 Task: Compare different dog food options on Amazon and choose the best one based on price and features.
Action: Mouse moved to (472, 78)
Screenshot: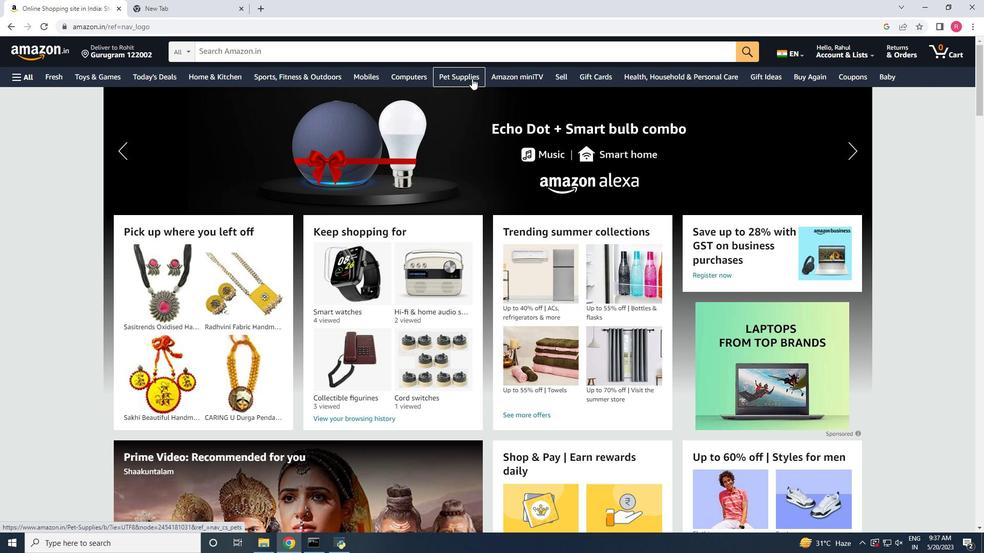 
Action: Mouse pressed left at (472, 78)
Screenshot: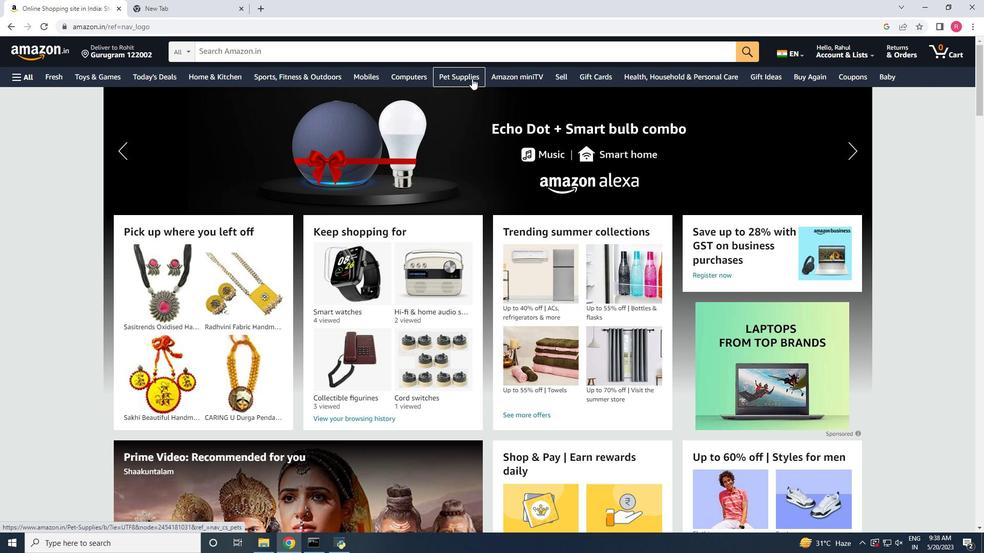 
Action: Mouse moved to (249, 212)
Screenshot: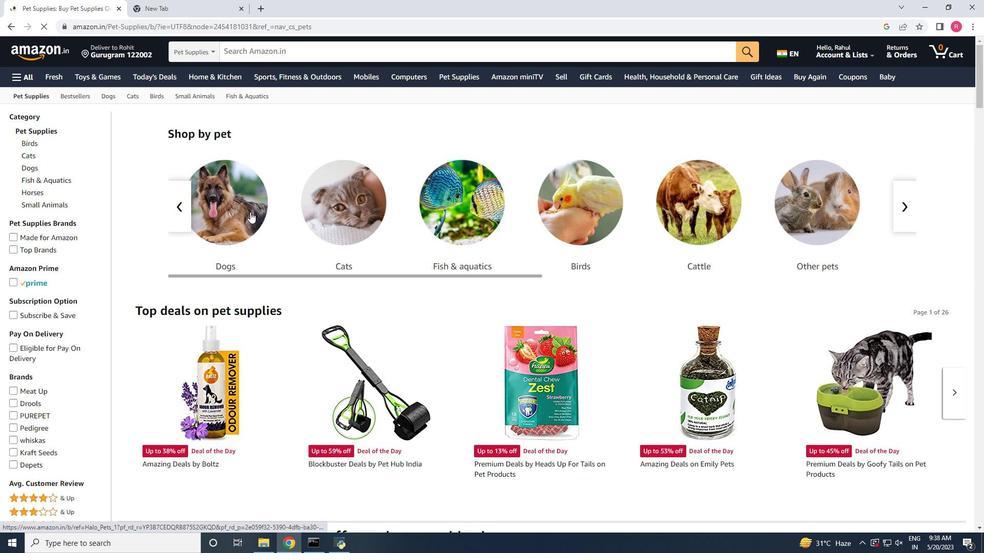 
Action: Mouse pressed left at (249, 212)
Screenshot: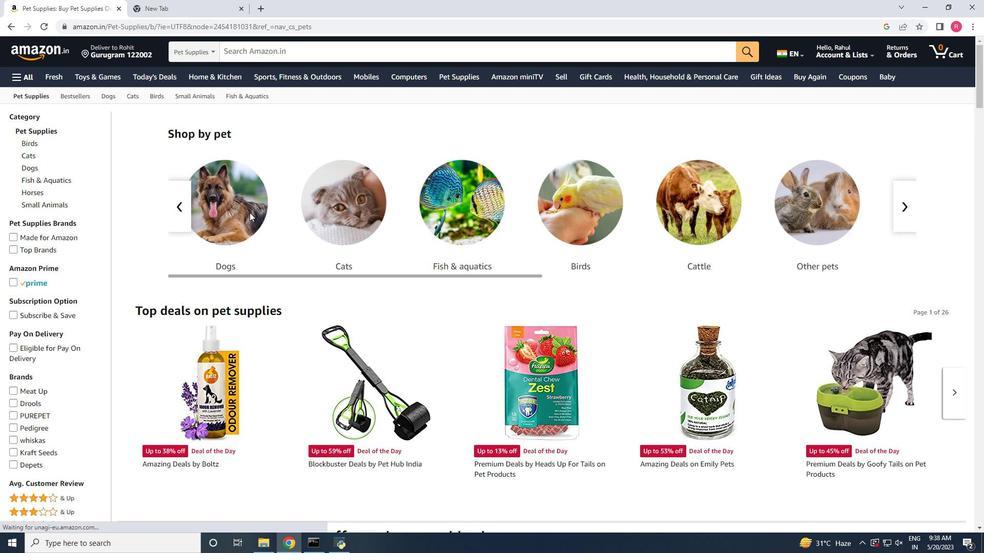 
Action: Mouse moved to (206, 215)
Screenshot: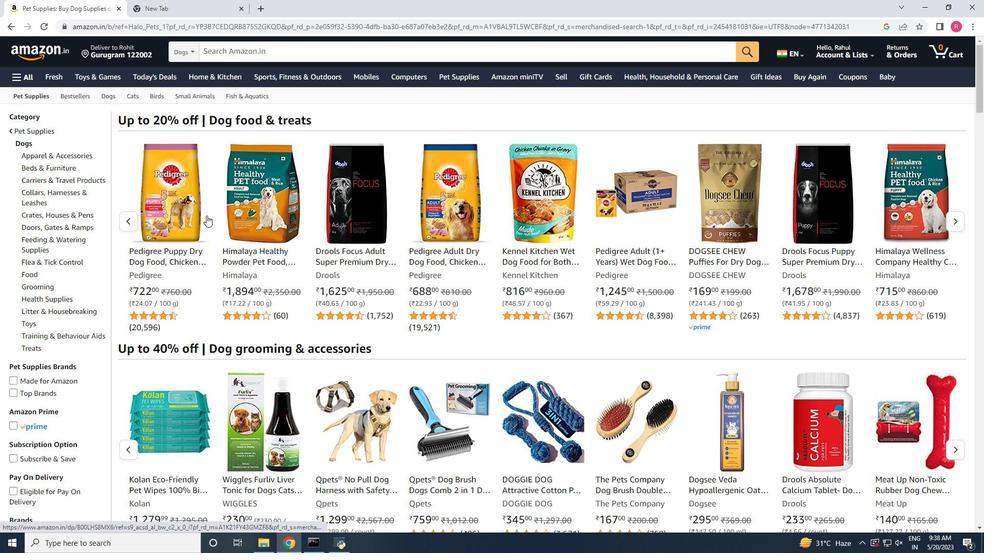 
Action: Mouse scrolled (206, 215) with delta (0, 0)
Screenshot: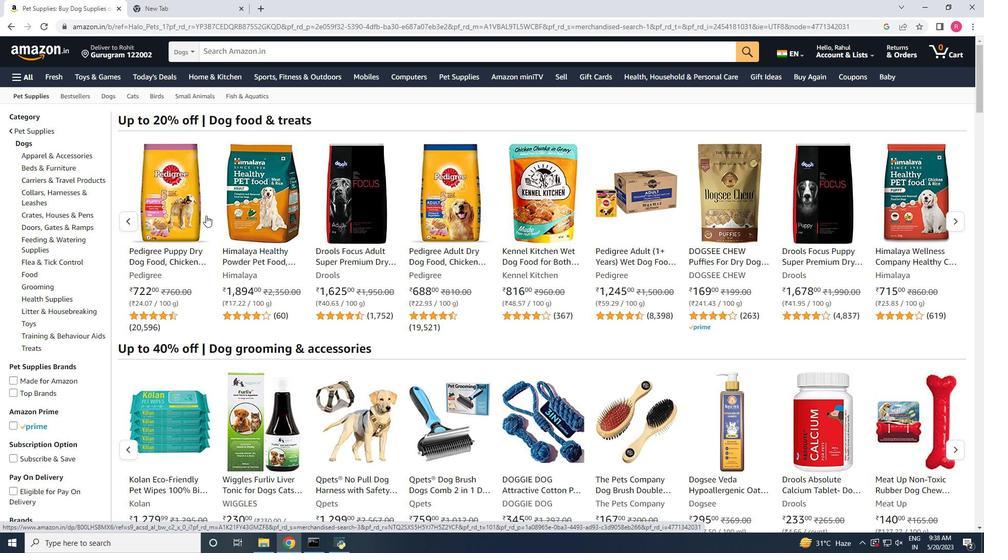 
Action: Mouse scrolled (206, 216) with delta (0, 0)
Screenshot: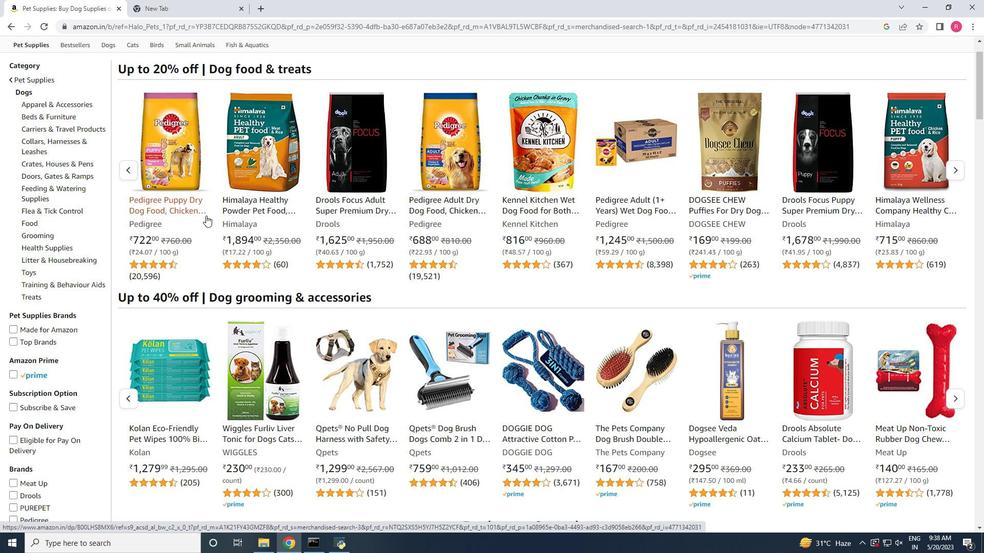 
Action: Mouse moved to (186, 216)
Screenshot: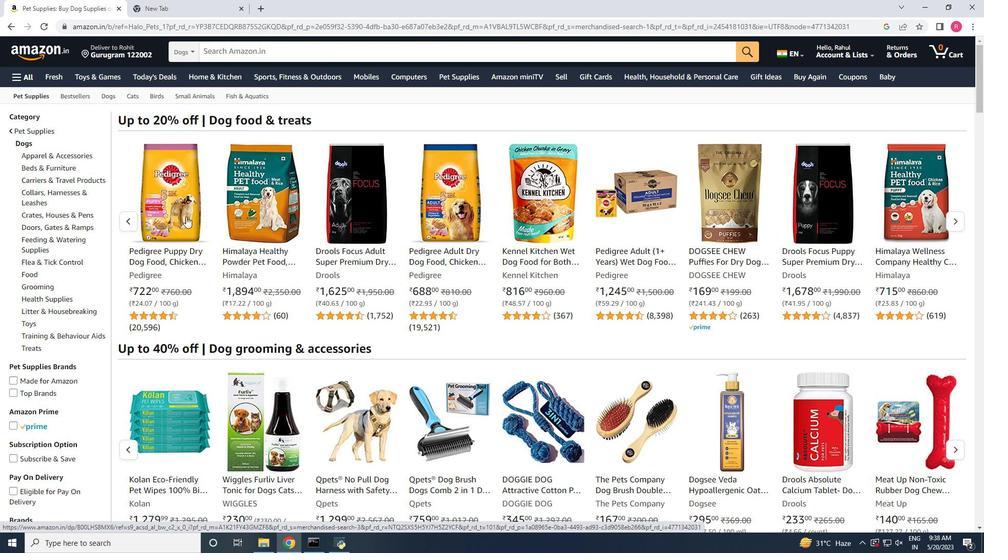 
Action: Mouse pressed left at (186, 216)
Screenshot: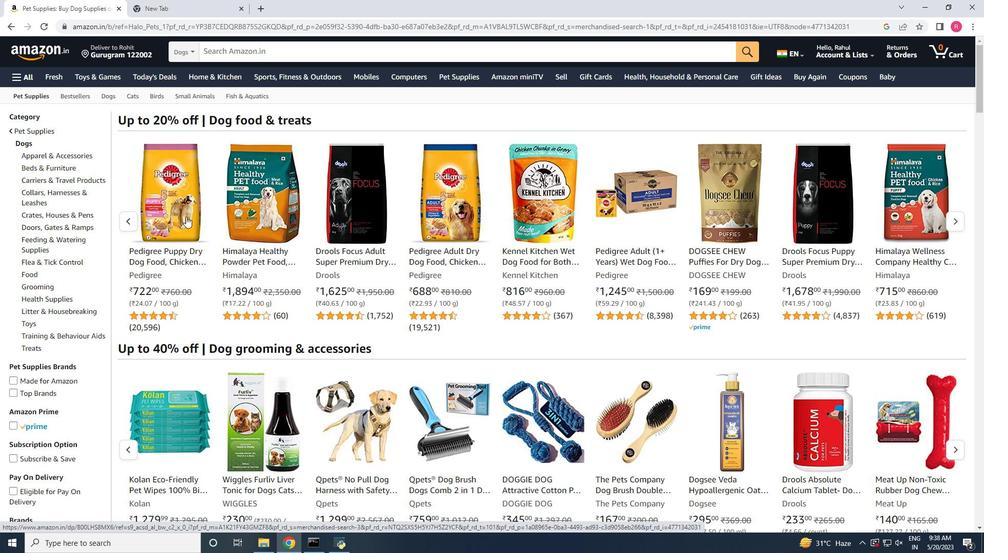 
Action: Mouse scrolled (186, 216) with delta (0, 0)
Screenshot: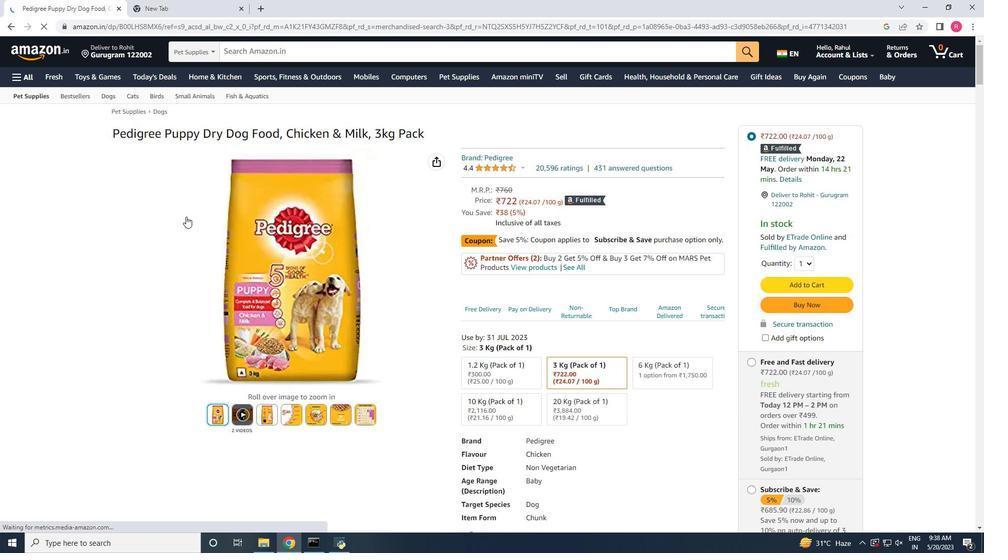 
Action: Mouse scrolled (186, 216) with delta (0, 0)
Screenshot: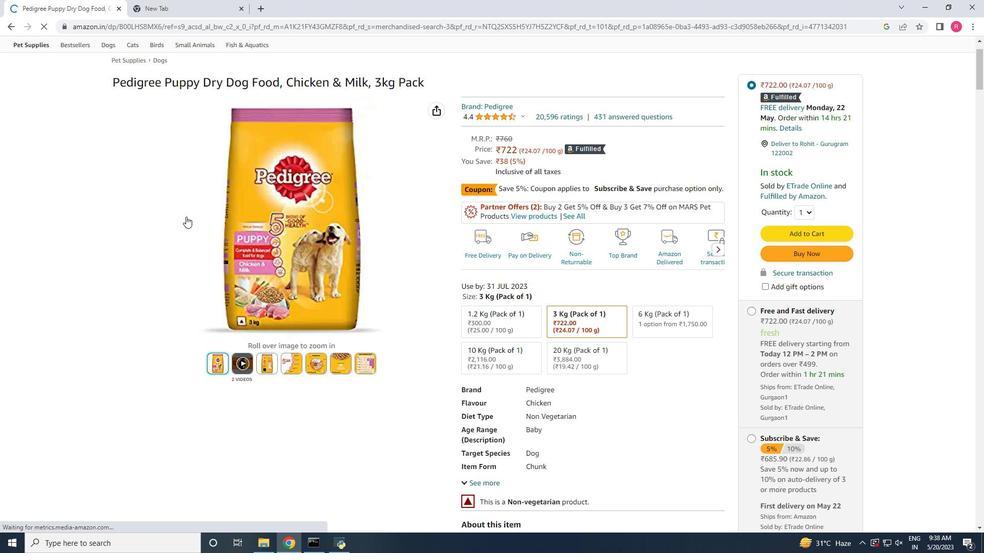 
Action: Mouse scrolled (186, 216) with delta (0, 0)
Screenshot: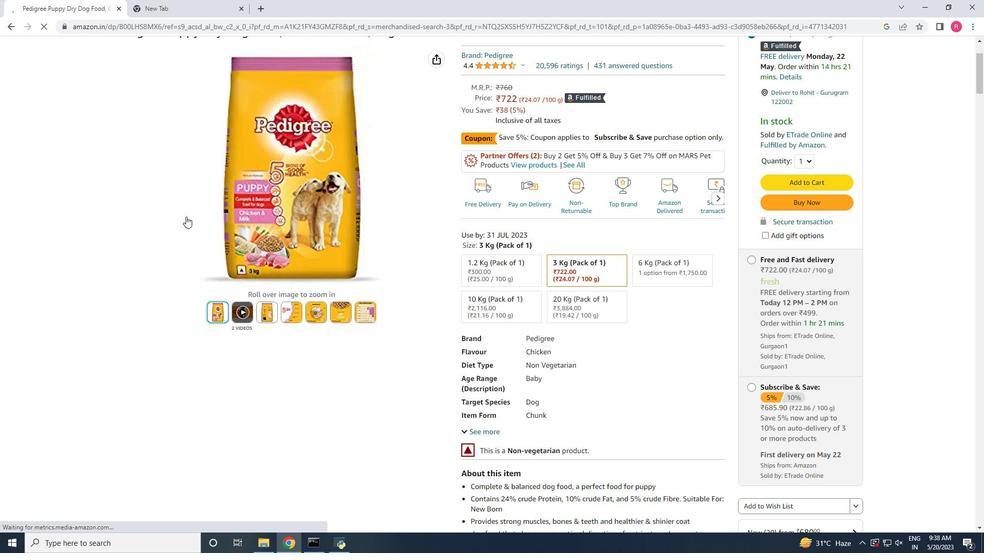 
Action: Mouse scrolled (186, 216) with delta (0, 0)
Screenshot: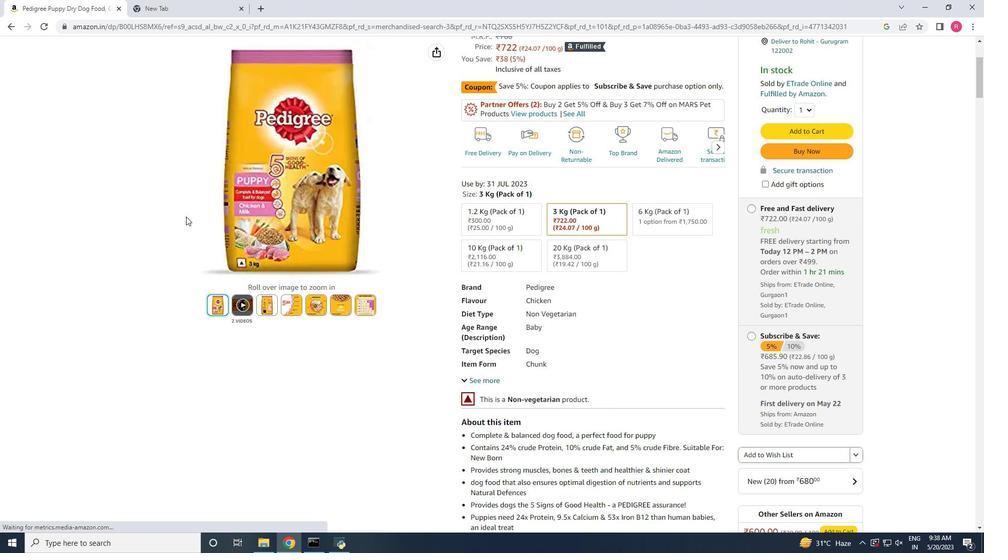 
Action: Mouse moved to (218, 303)
Screenshot: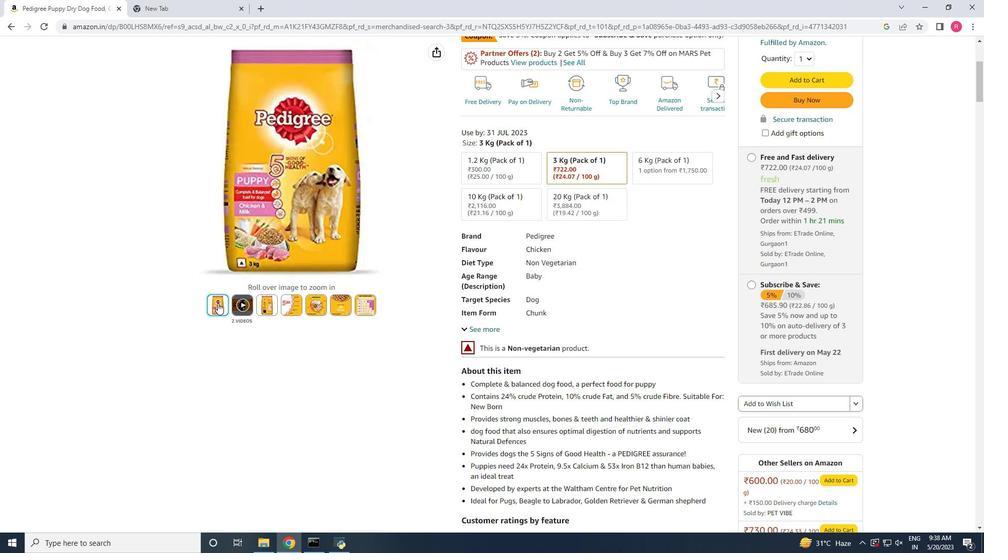 
Action: Mouse pressed left at (218, 303)
Screenshot: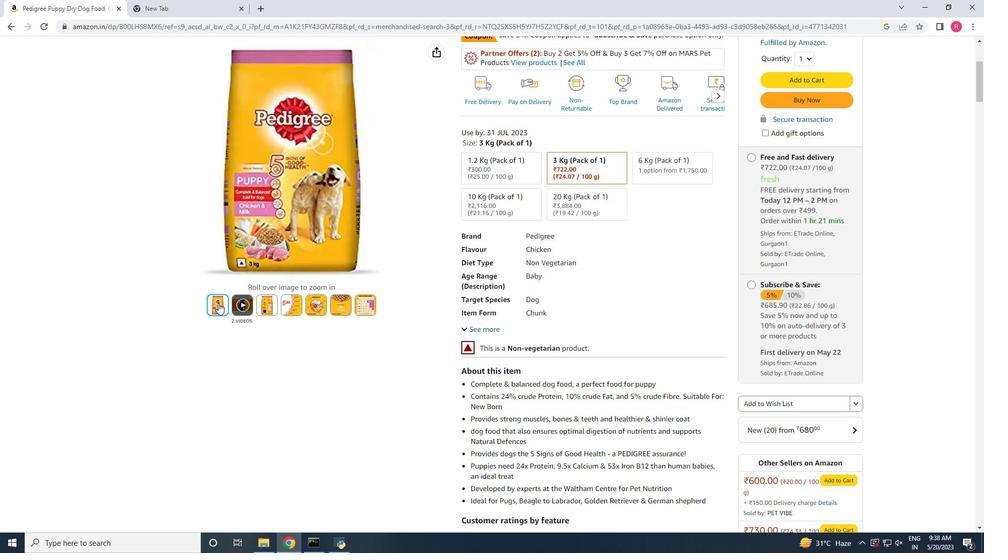 
Action: Mouse moved to (259, 310)
Screenshot: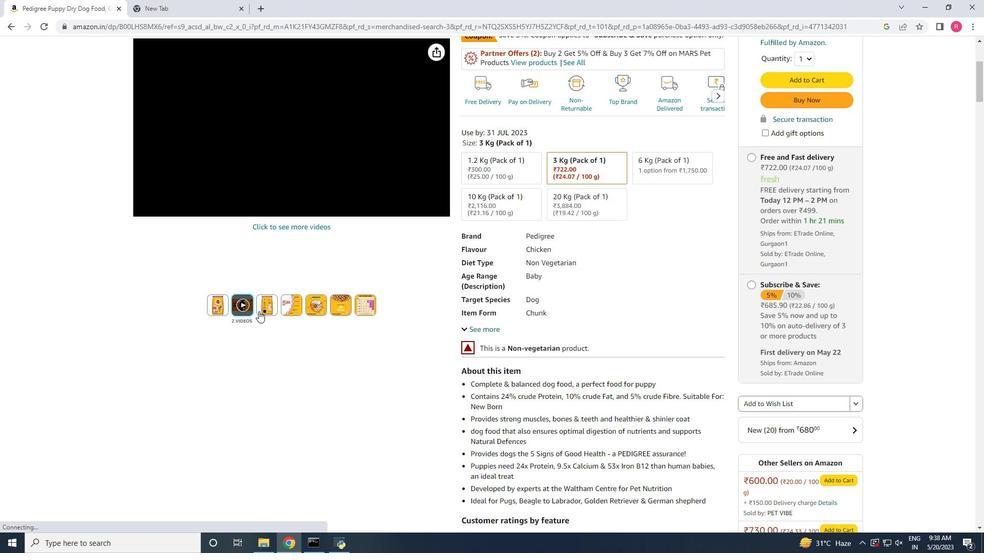 
Action: Mouse pressed left at (259, 310)
Screenshot: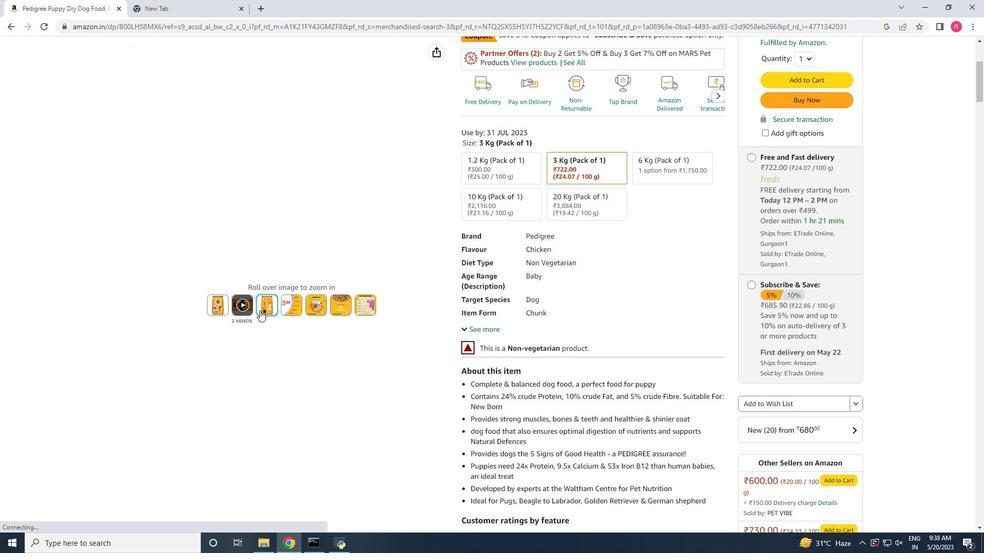 
Action: Mouse moved to (281, 307)
Screenshot: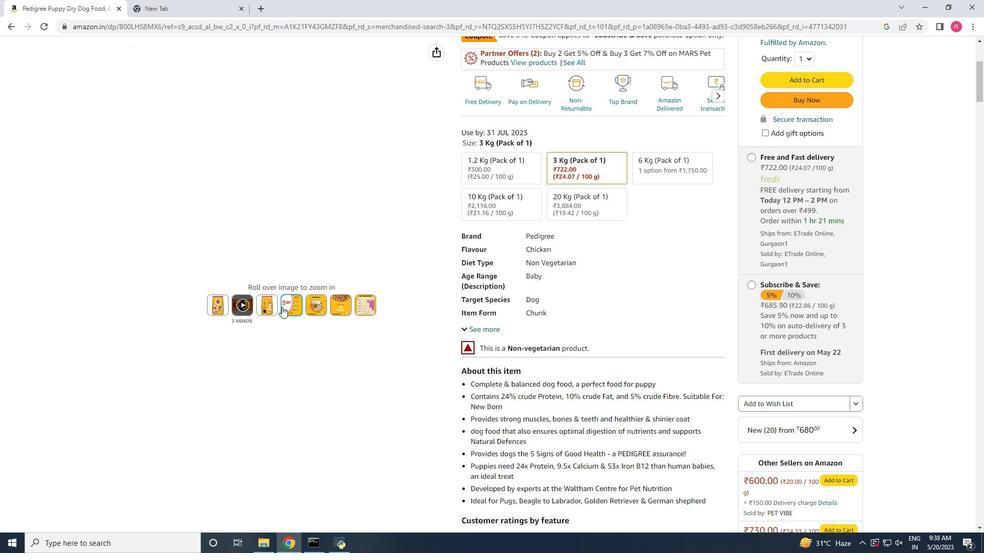 
Action: Mouse pressed left at (281, 307)
Screenshot: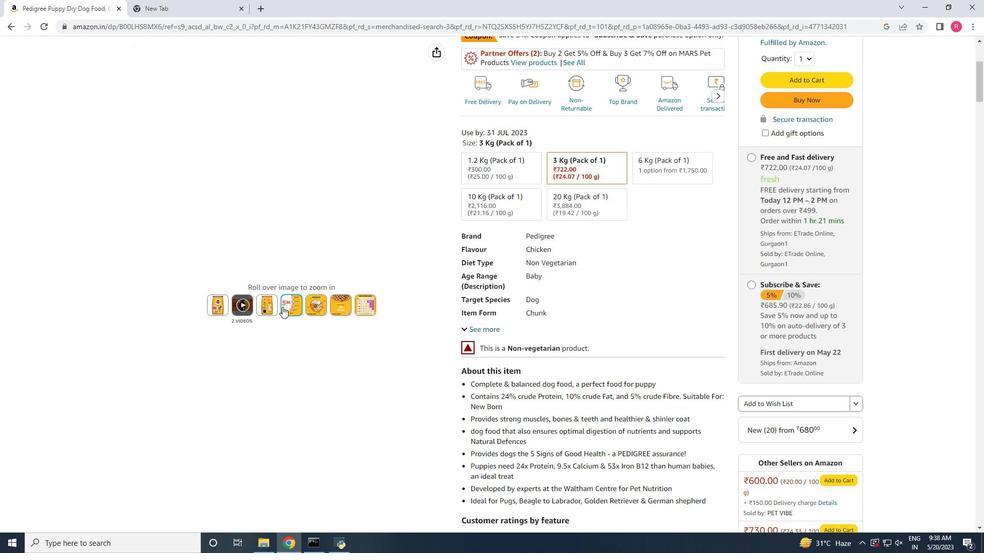 
Action: Mouse moved to (357, 309)
Screenshot: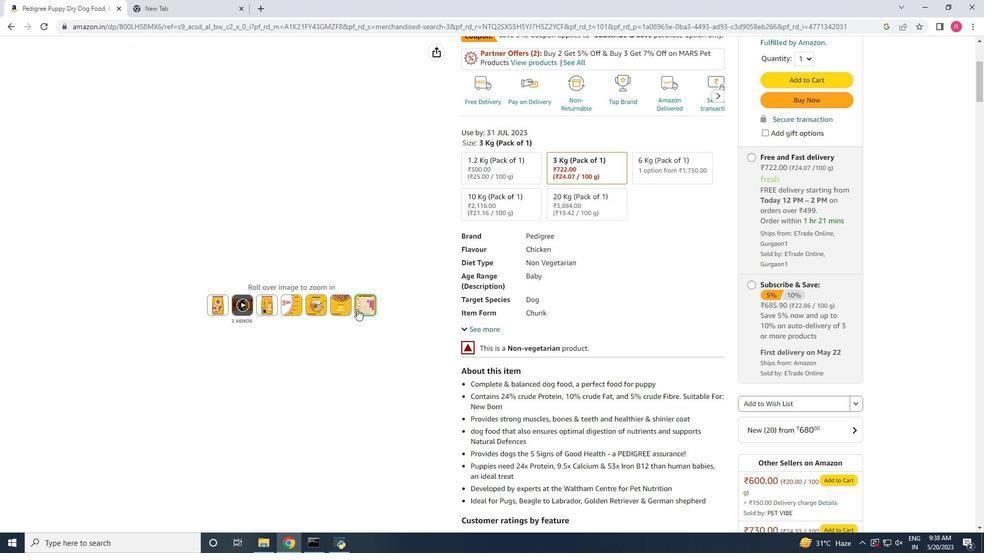 
Action: Mouse scrolled (357, 310) with delta (0, 0)
Screenshot: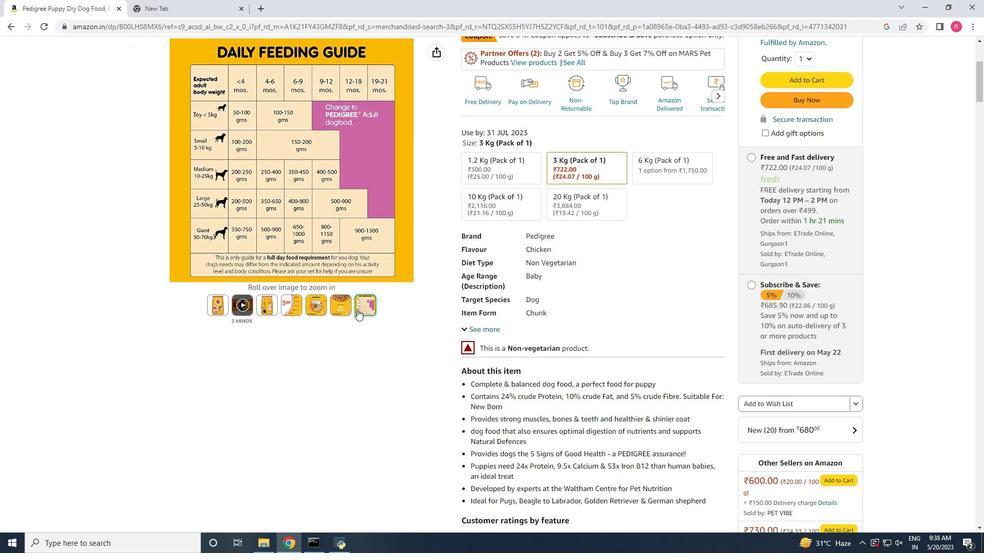 
Action: Mouse scrolled (357, 310) with delta (0, 0)
Screenshot: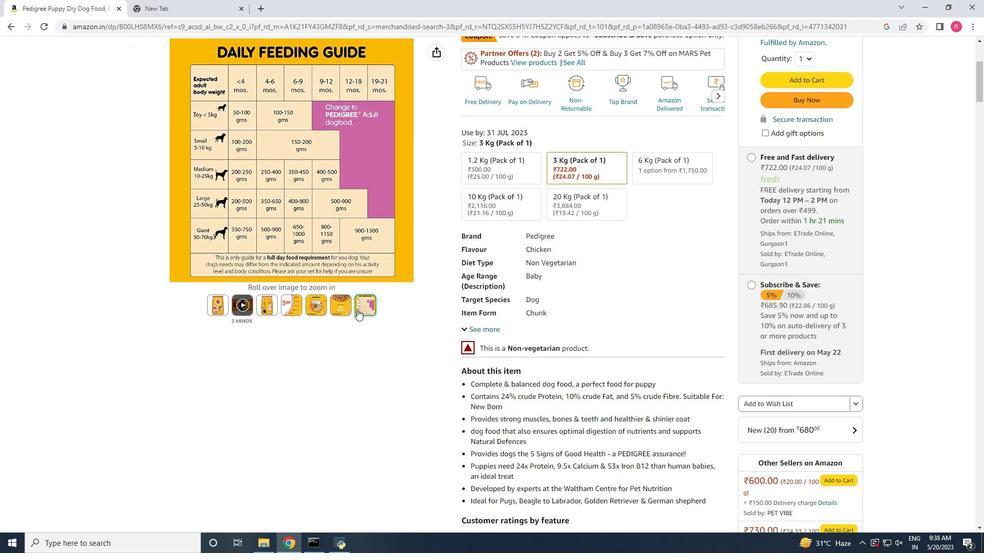 
Action: Mouse scrolled (357, 310) with delta (0, 0)
Screenshot: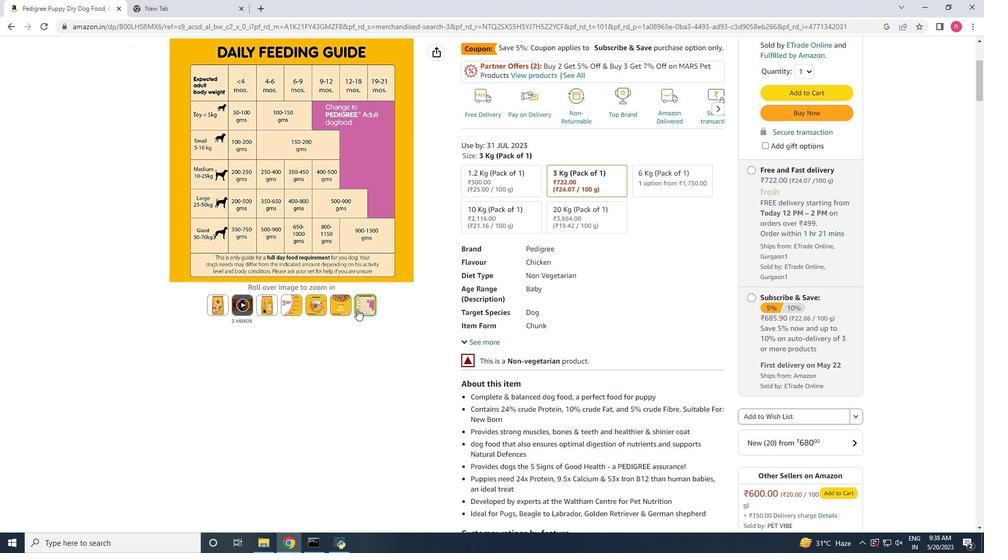 
Action: Mouse moved to (377, 313)
Screenshot: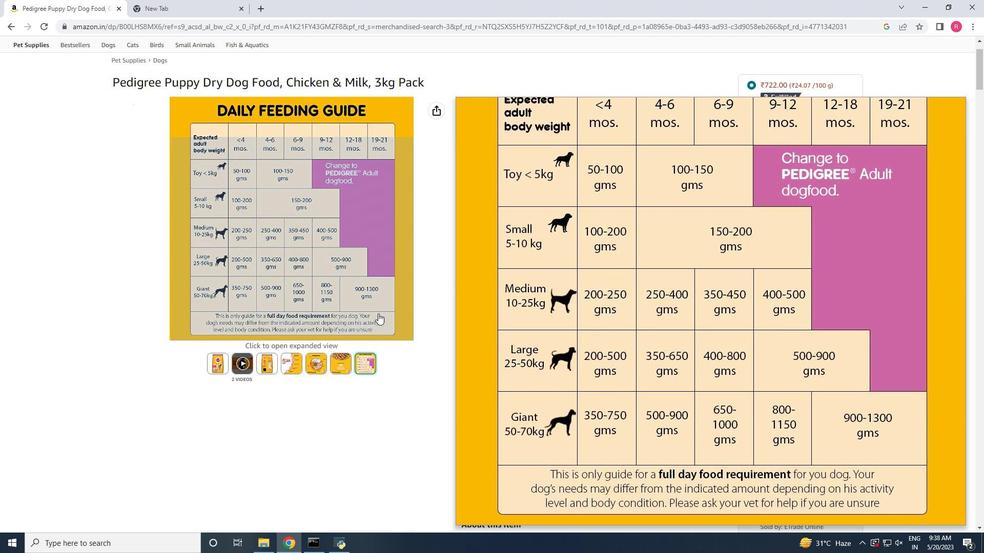 
Action: Mouse scrolled (377, 314) with delta (0, 0)
Screenshot: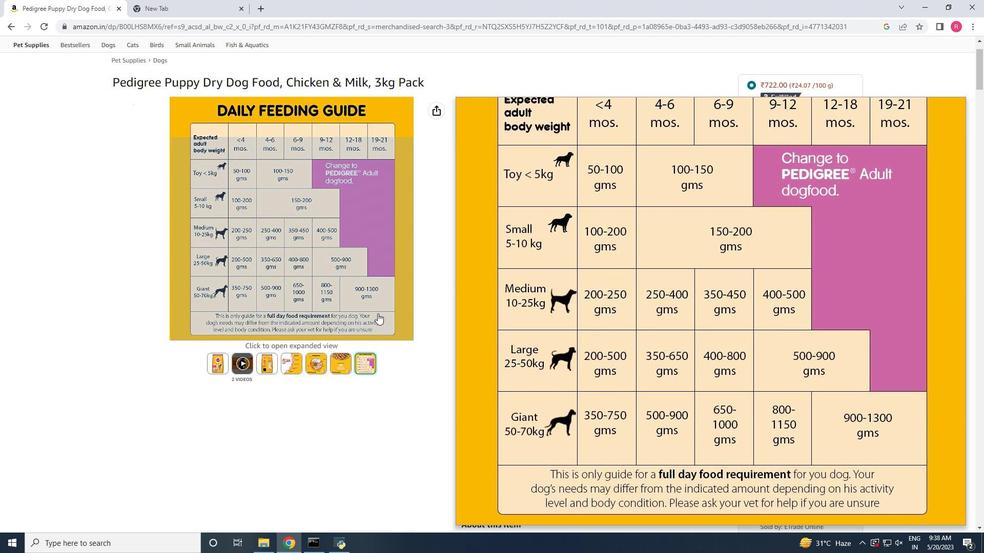 
Action: Mouse scrolled (377, 314) with delta (0, 0)
Screenshot: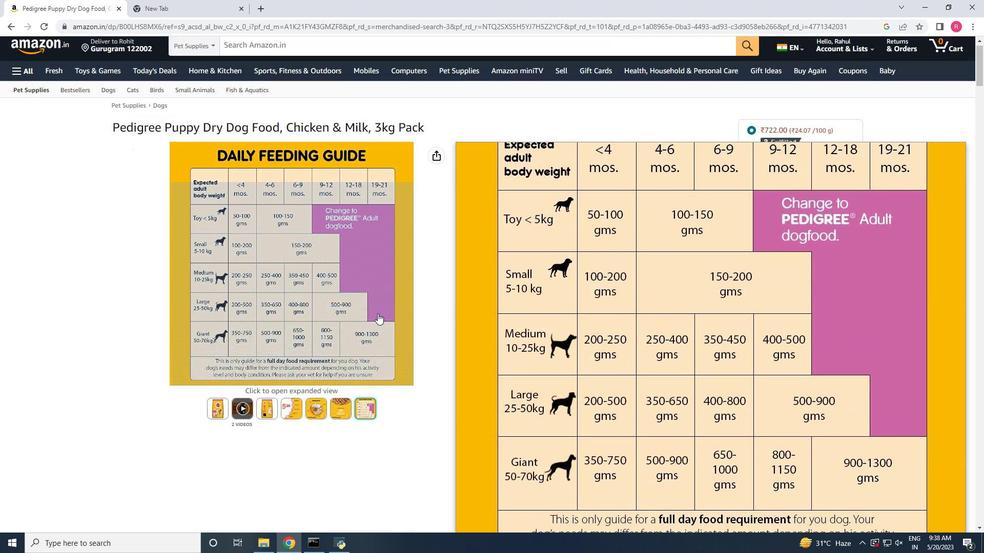 
Action: Mouse scrolled (377, 313) with delta (0, 0)
Screenshot: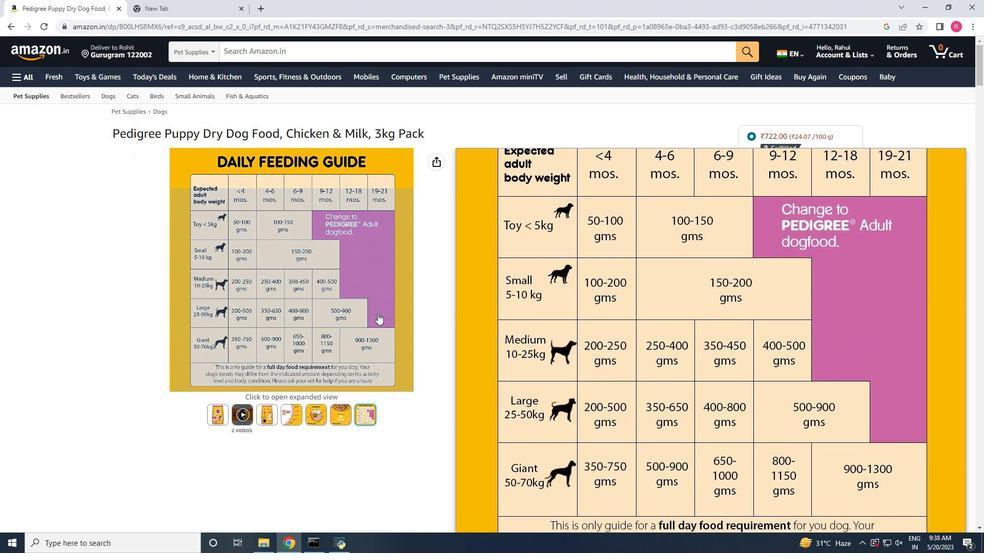 
Action: Mouse scrolled (377, 313) with delta (0, 0)
Screenshot: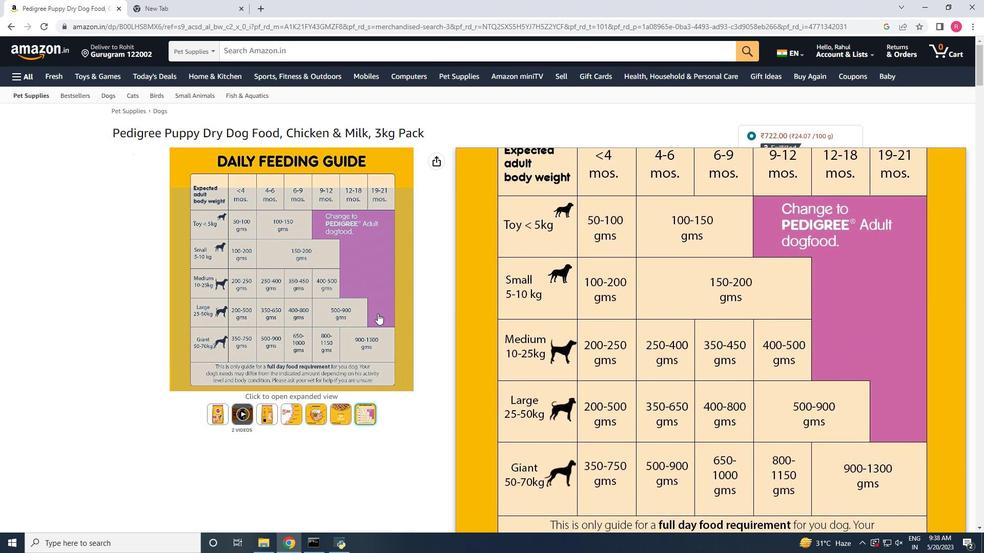 
Action: Mouse scrolled (377, 313) with delta (0, 0)
Screenshot: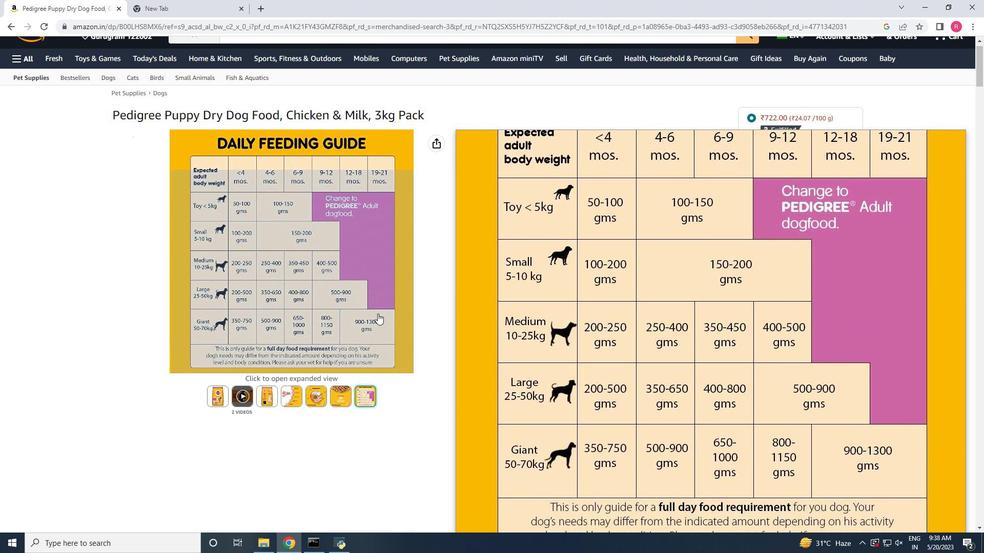 
Action: Mouse moved to (377, 411)
Screenshot: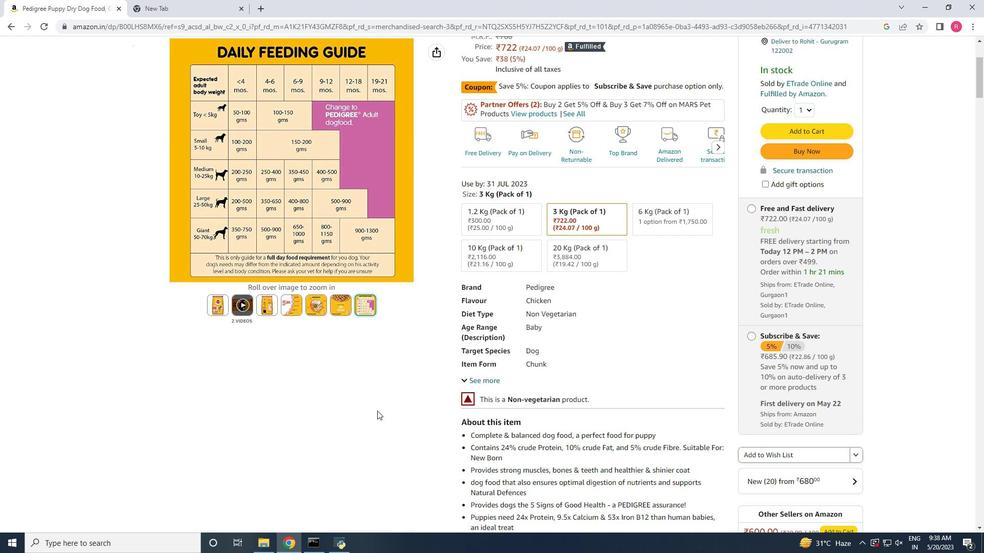 
Action: Mouse scrolled (377, 410) with delta (0, 0)
Screenshot: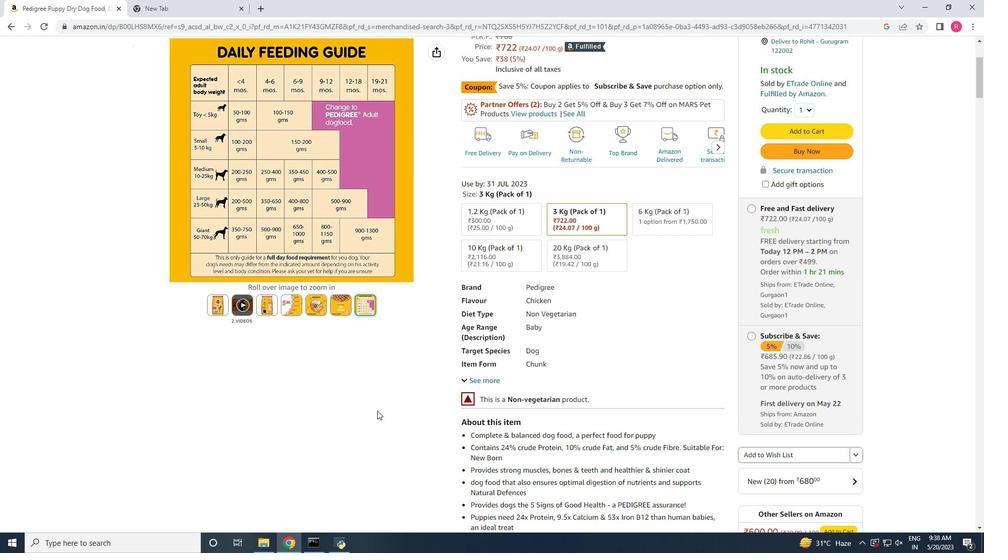 
Action: Mouse scrolled (377, 410) with delta (0, 0)
Screenshot: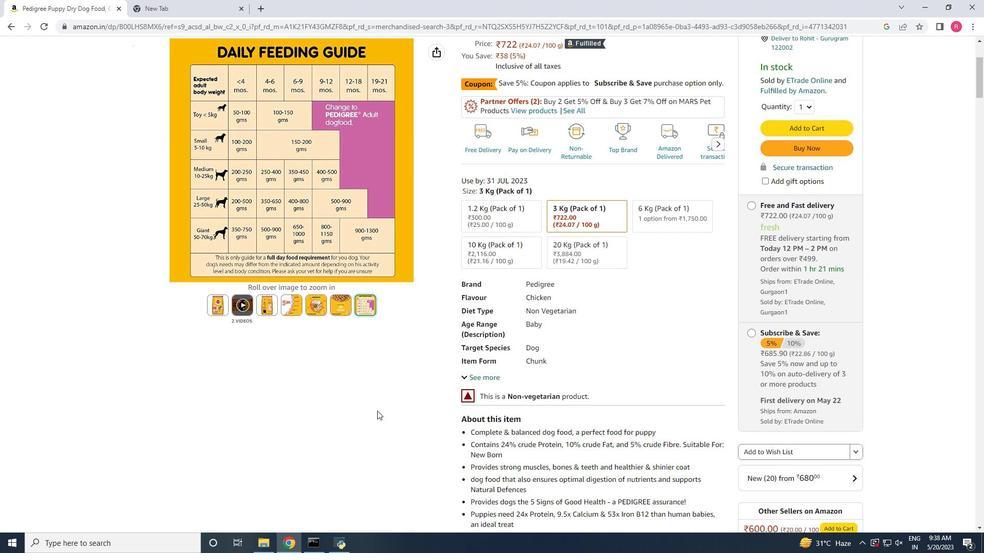 
Action: Mouse scrolled (377, 410) with delta (0, 0)
Screenshot: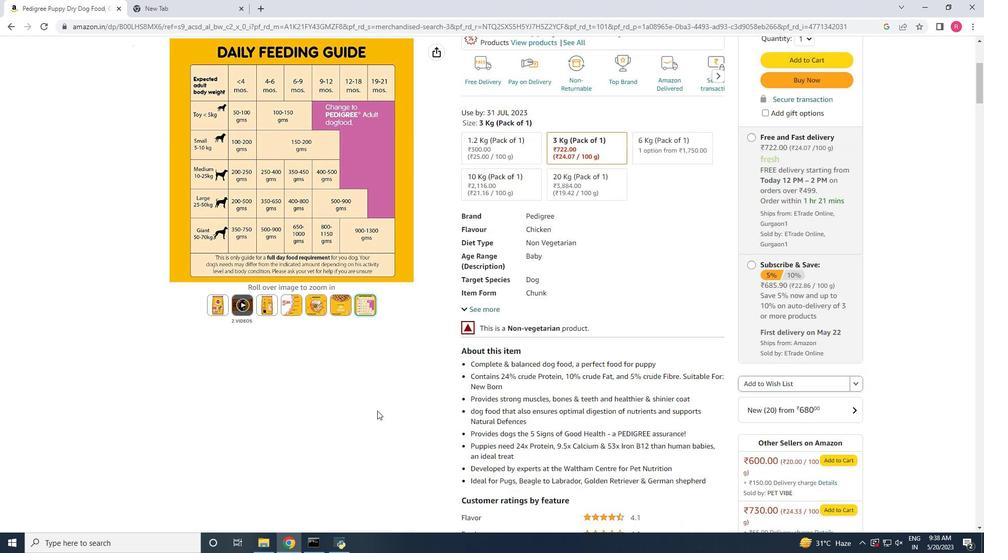 
Action: Mouse moved to (371, 407)
Screenshot: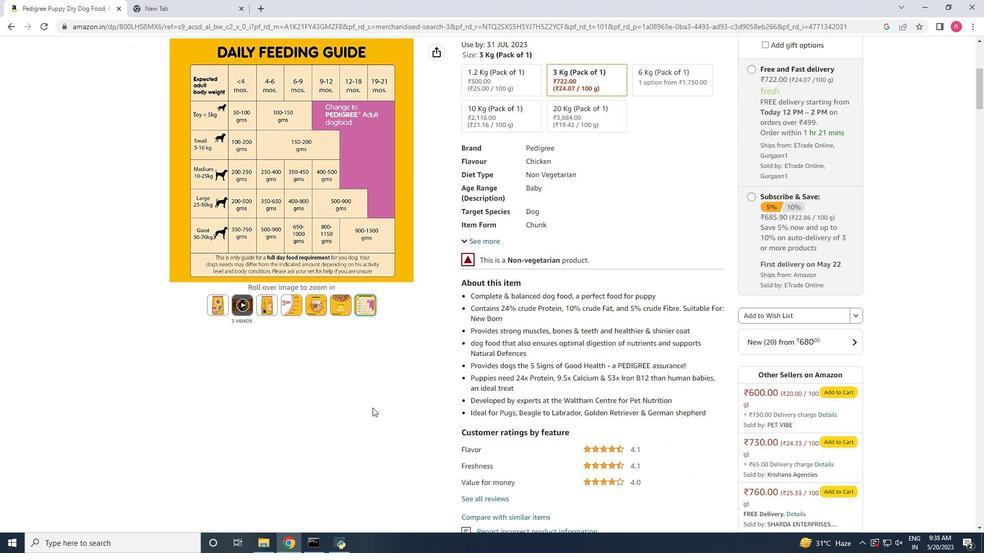 
Action: Mouse scrolled (371, 407) with delta (0, 0)
Screenshot: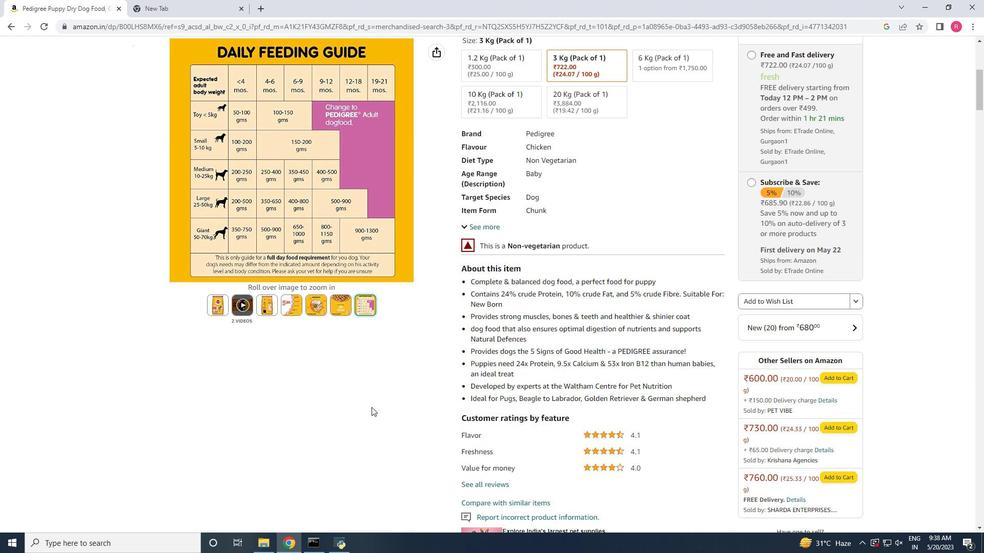 
Action: Mouse scrolled (371, 407) with delta (0, 0)
Screenshot: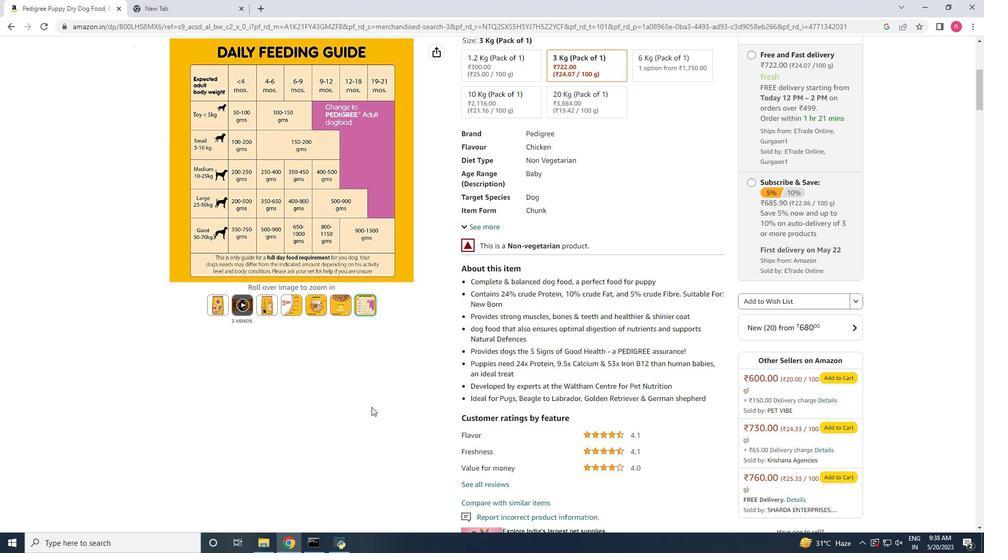 
Action: Mouse scrolled (371, 407) with delta (0, 0)
Screenshot: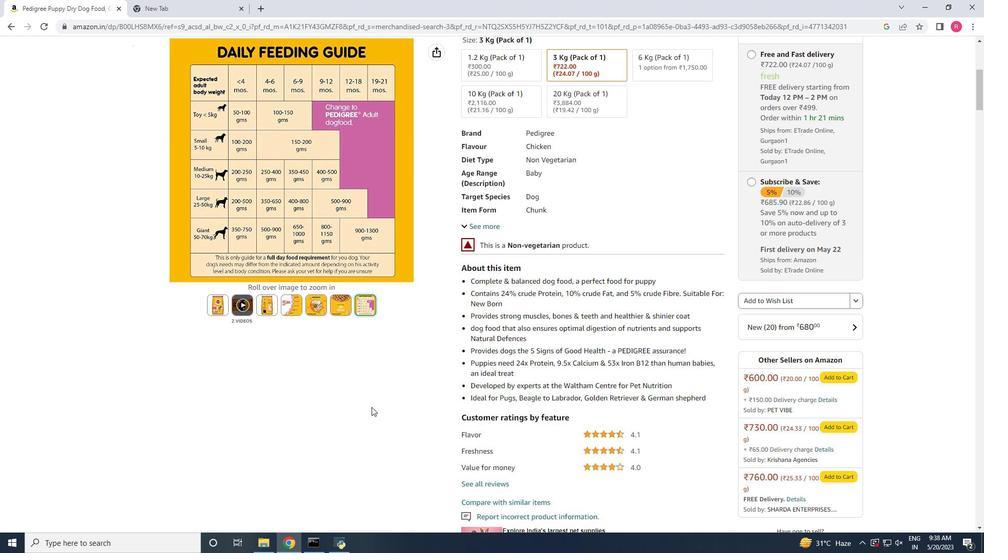 
Action: Mouse scrolled (371, 407) with delta (0, 0)
Screenshot: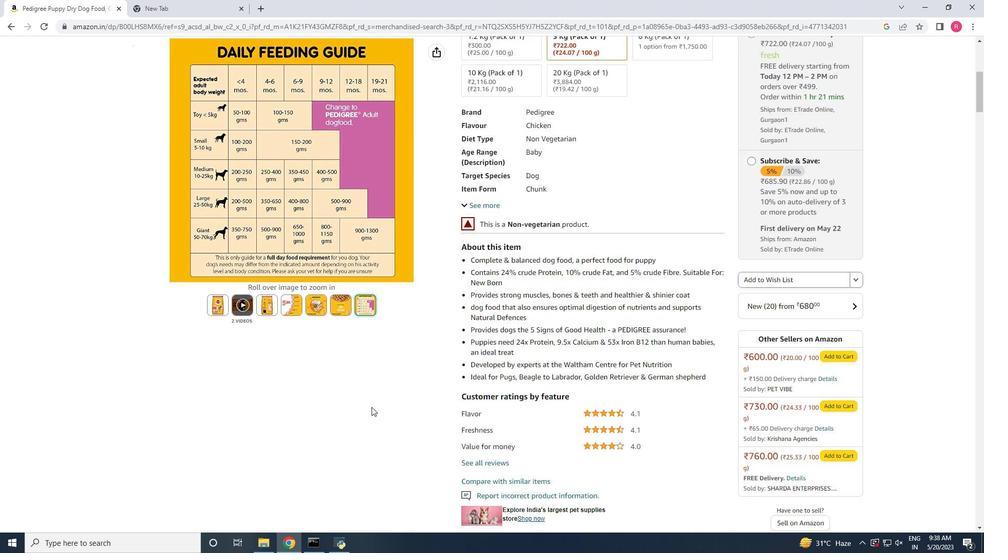 
Action: Mouse moved to (370, 405)
Screenshot: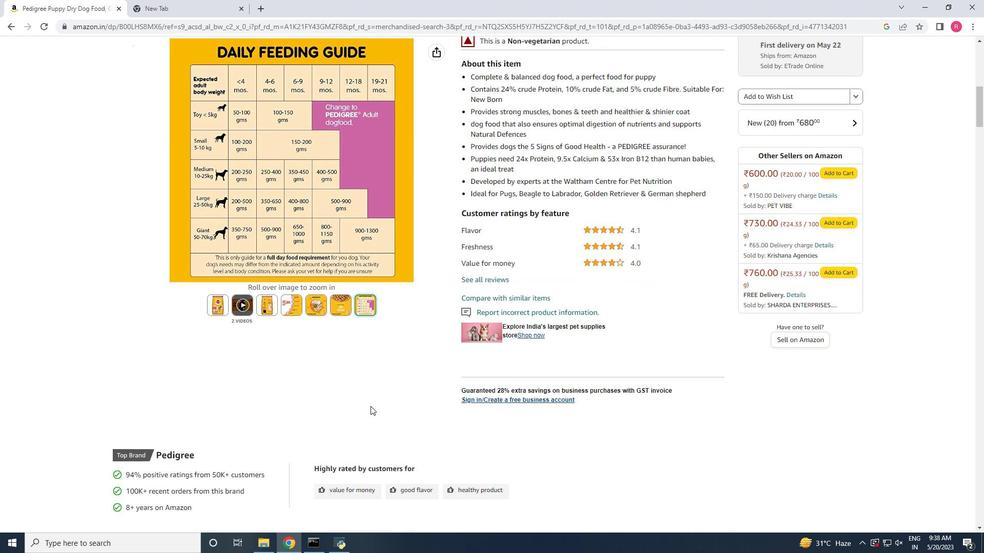 
Action: Mouse scrolled (370, 405) with delta (0, 0)
Screenshot: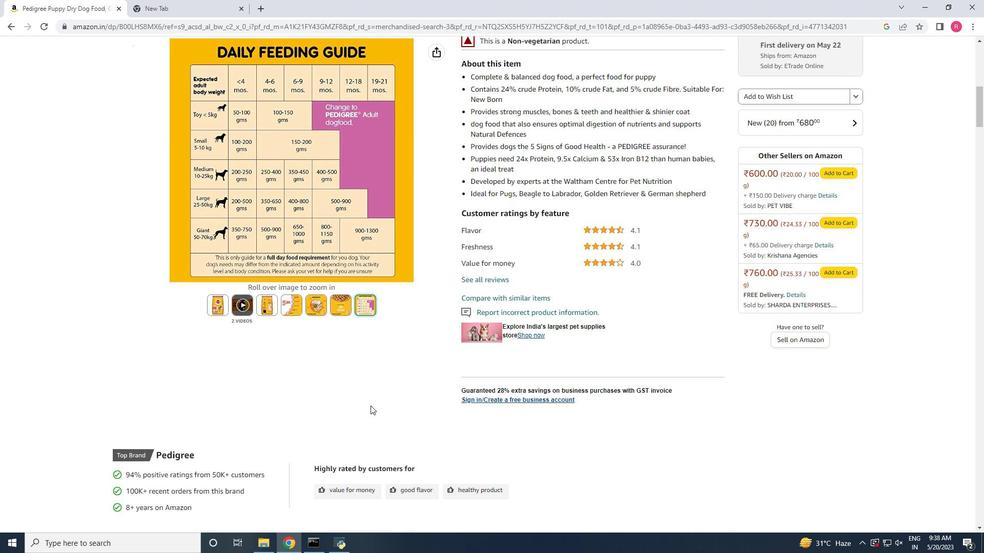 
Action: Mouse moved to (370, 405)
Screenshot: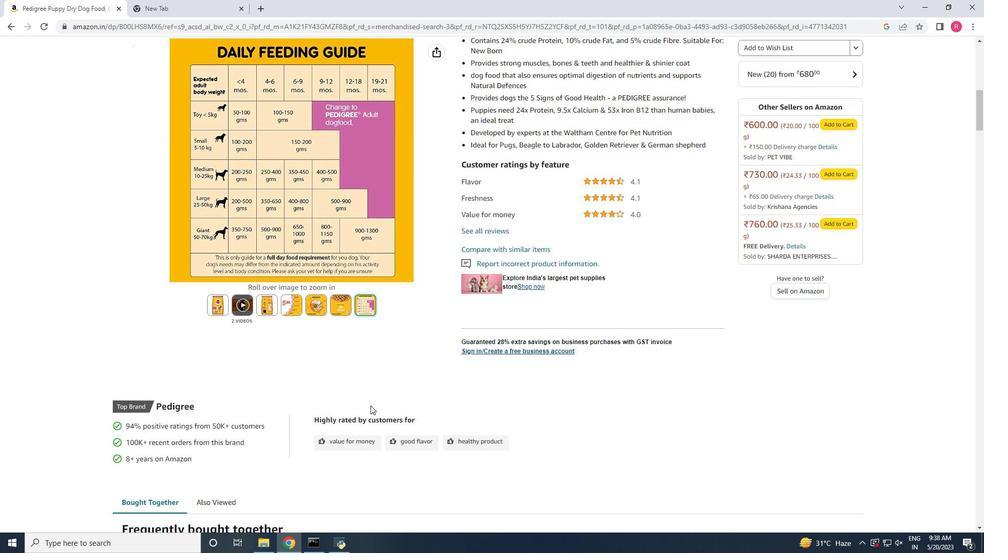 
Action: Mouse scrolled (370, 404) with delta (0, 0)
Screenshot: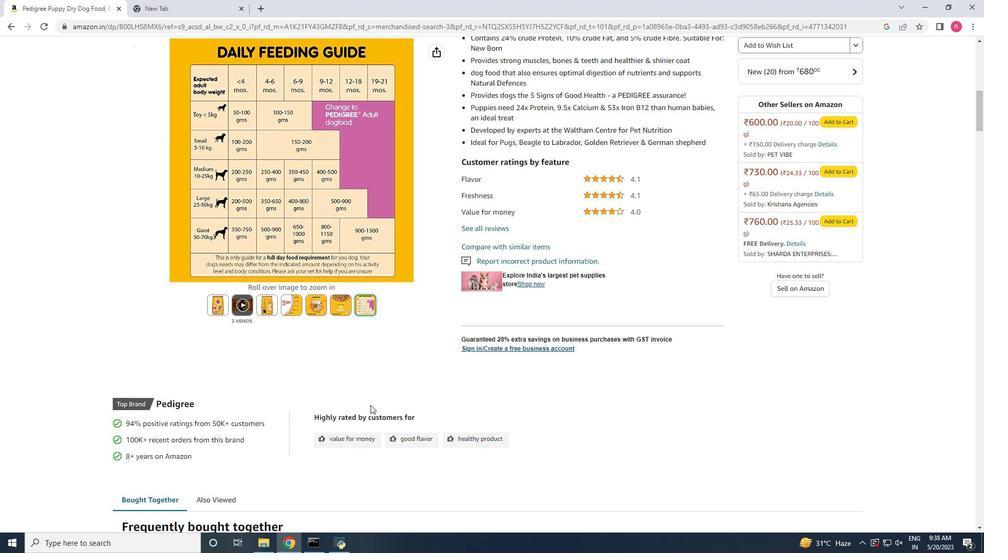 
Action: Mouse scrolled (370, 404) with delta (0, 0)
Screenshot: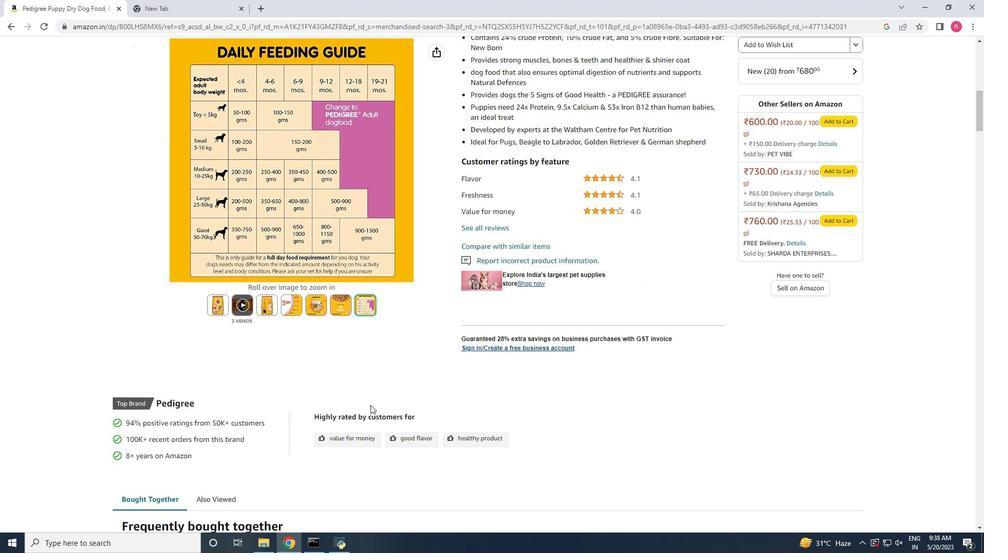 
Action: Mouse scrolled (370, 404) with delta (0, 0)
Screenshot: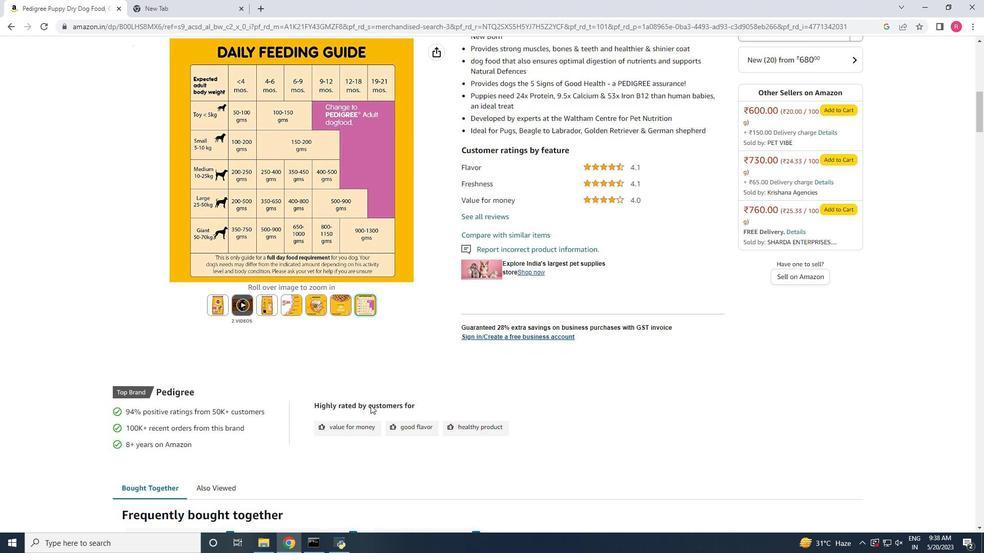 
Action: Mouse scrolled (370, 404) with delta (0, 0)
Screenshot: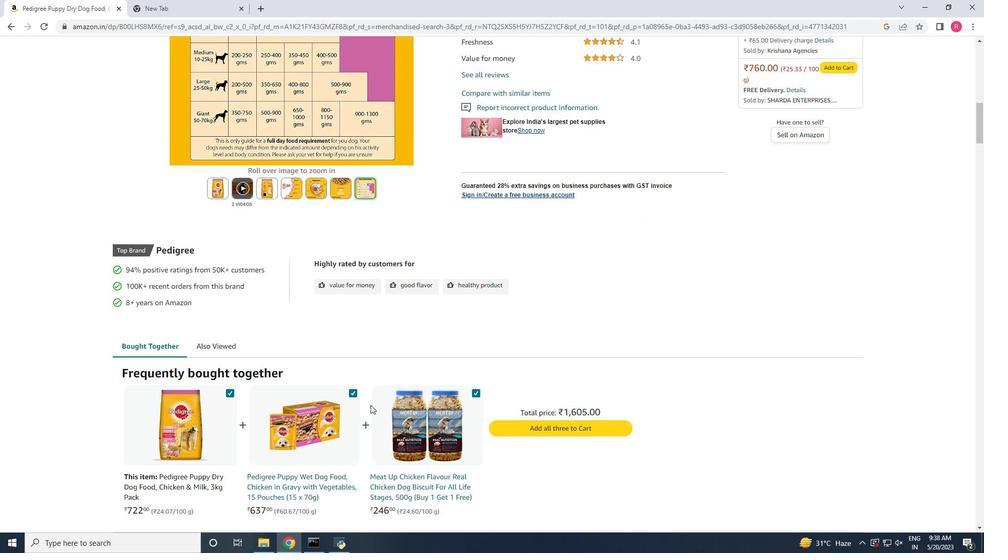
Action: Mouse scrolled (370, 404) with delta (0, 0)
Screenshot: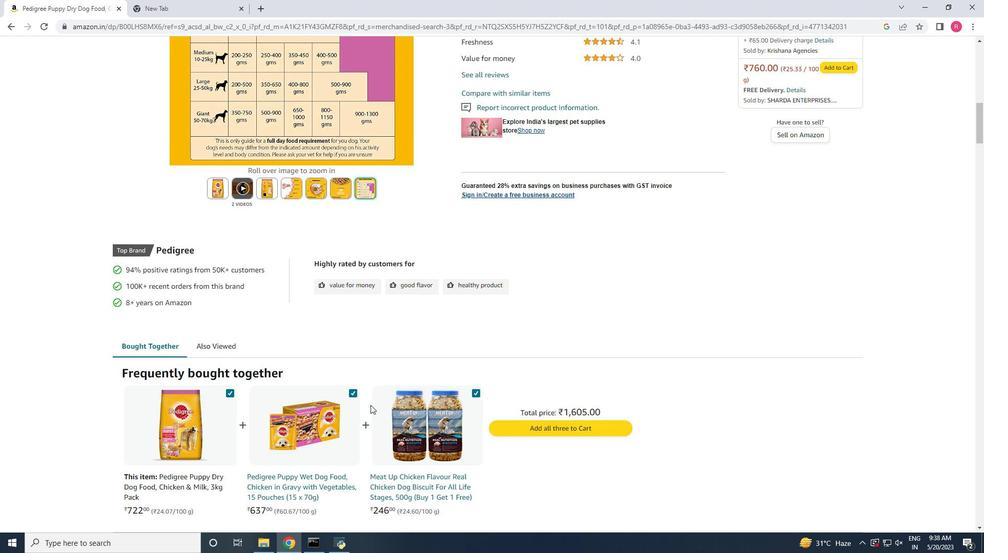 
Action: Mouse scrolled (370, 404) with delta (0, 0)
Screenshot: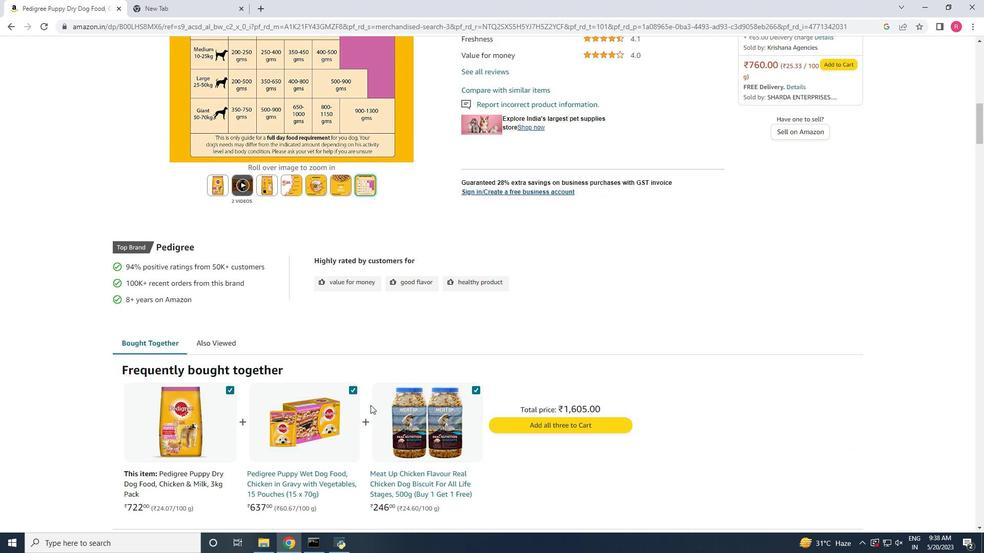 
Action: Mouse scrolled (370, 404) with delta (0, 0)
Screenshot: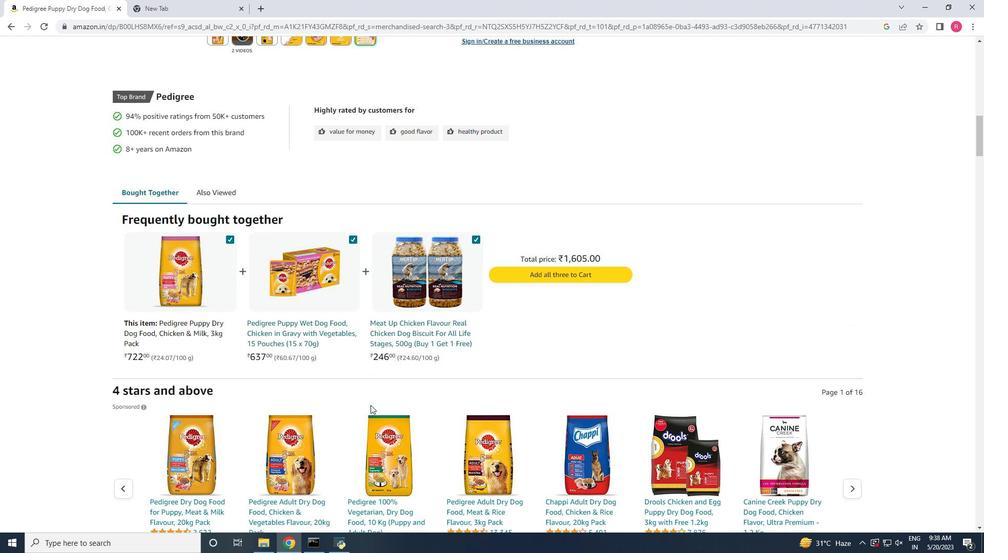 
Action: Mouse scrolled (370, 404) with delta (0, 0)
Screenshot: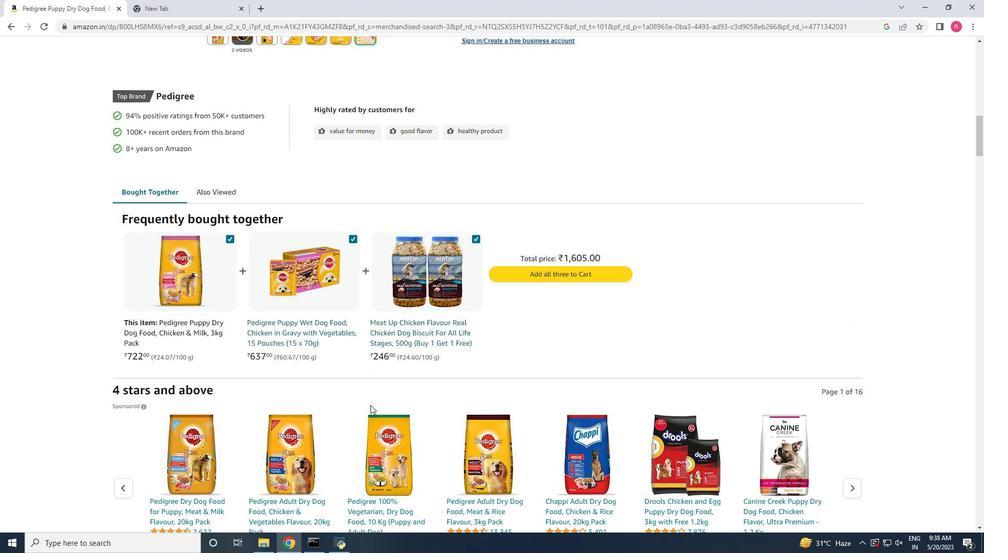
Action: Mouse scrolled (370, 404) with delta (0, 0)
Screenshot: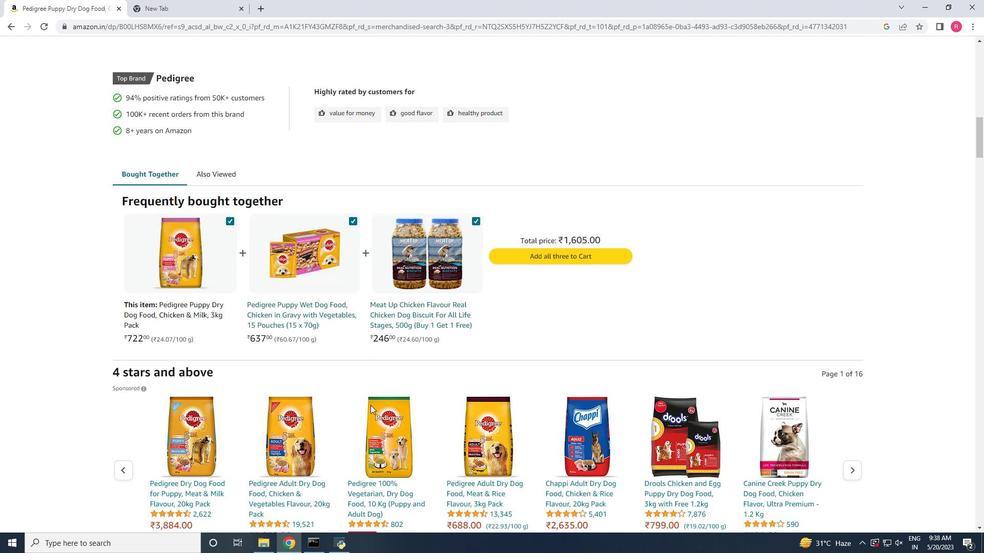 
Action: Mouse scrolled (370, 404) with delta (0, 0)
Screenshot: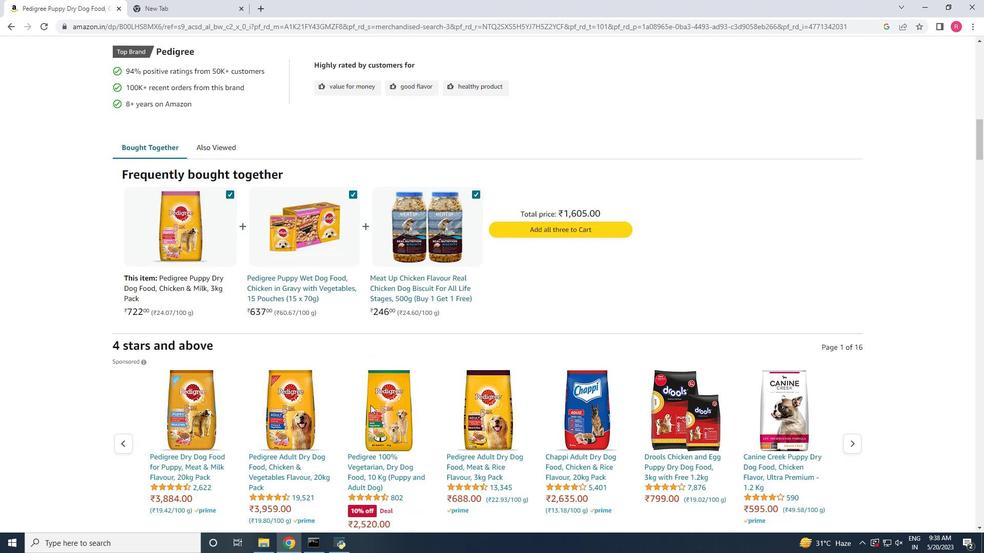 
Action: Mouse scrolled (370, 404) with delta (0, 0)
Screenshot: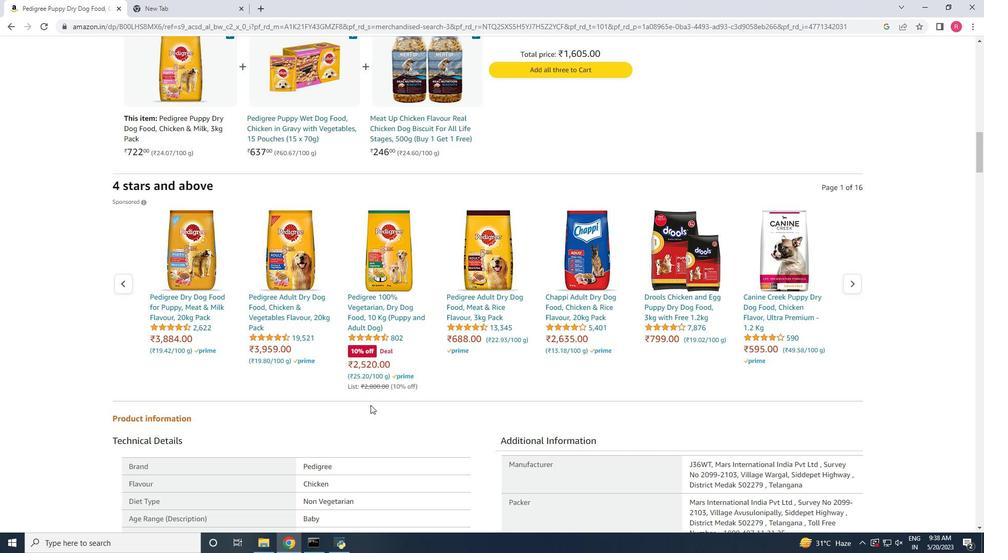 
Action: Mouse scrolled (370, 404) with delta (0, 0)
Screenshot: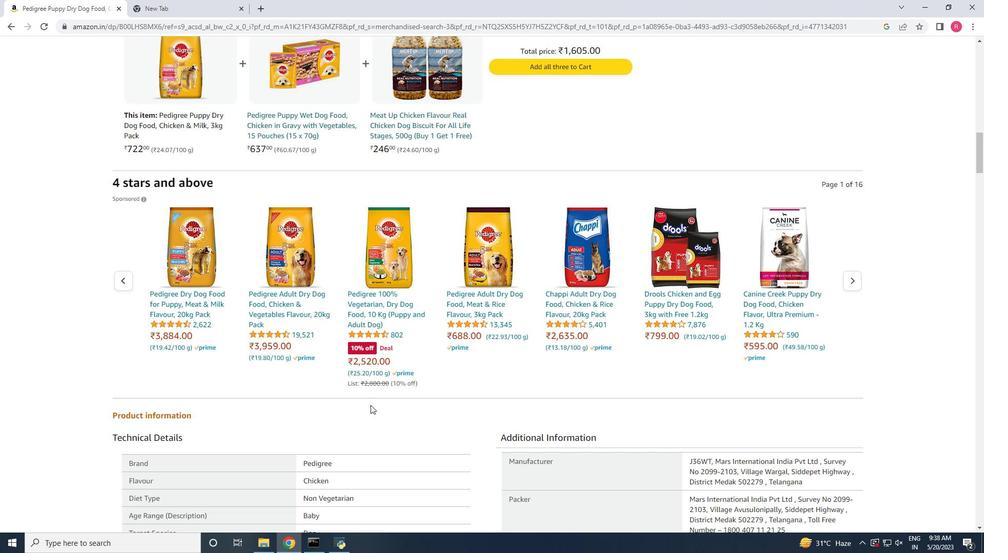 
Action: Mouse scrolled (370, 404) with delta (0, 0)
Screenshot: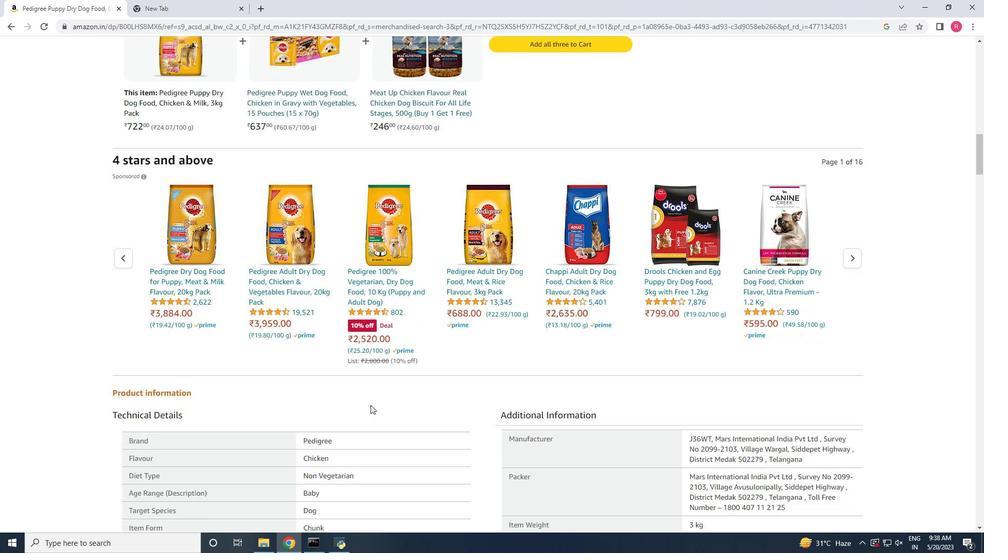 
Action: Mouse scrolled (370, 404) with delta (0, 0)
Screenshot: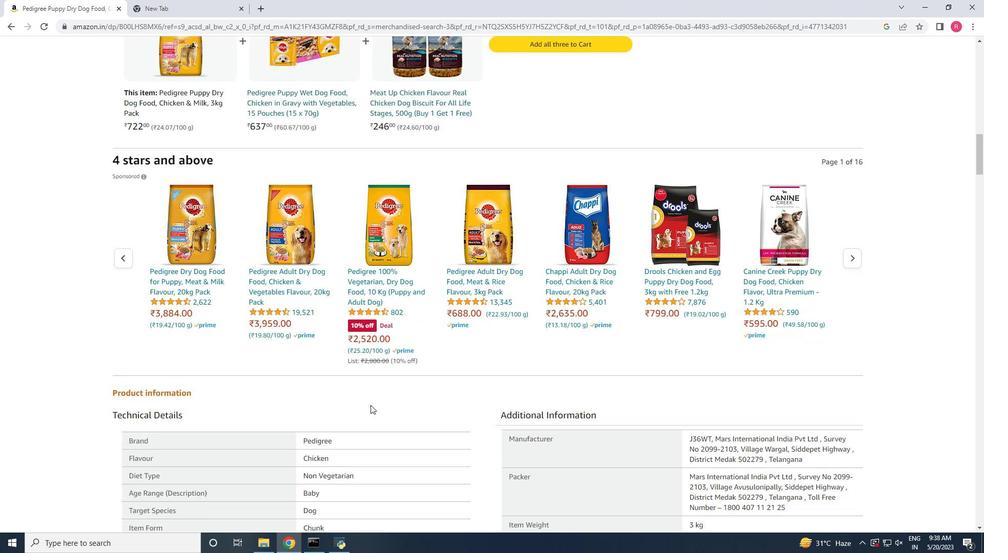 
Action: Mouse moved to (343, 394)
Screenshot: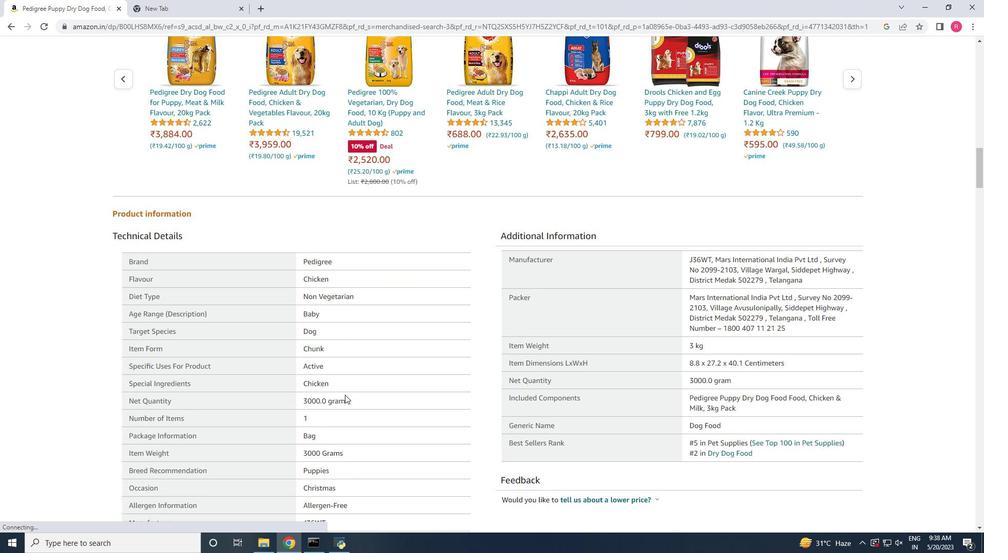 
Action: Mouse scrolled (343, 394) with delta (0, 0)
Screenshot: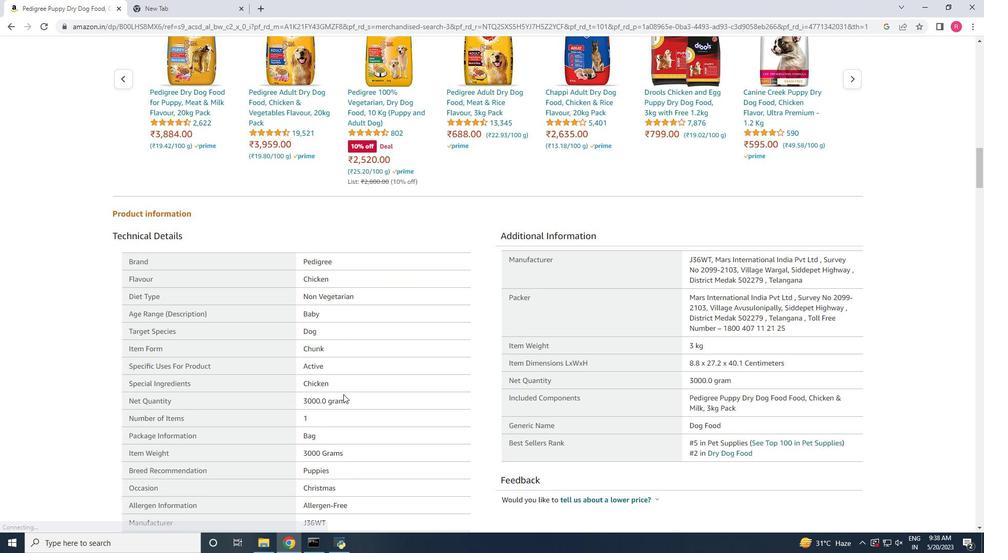 
Action: Mouse scrolled (343, 394) with delta (0, 0)
Screenshot: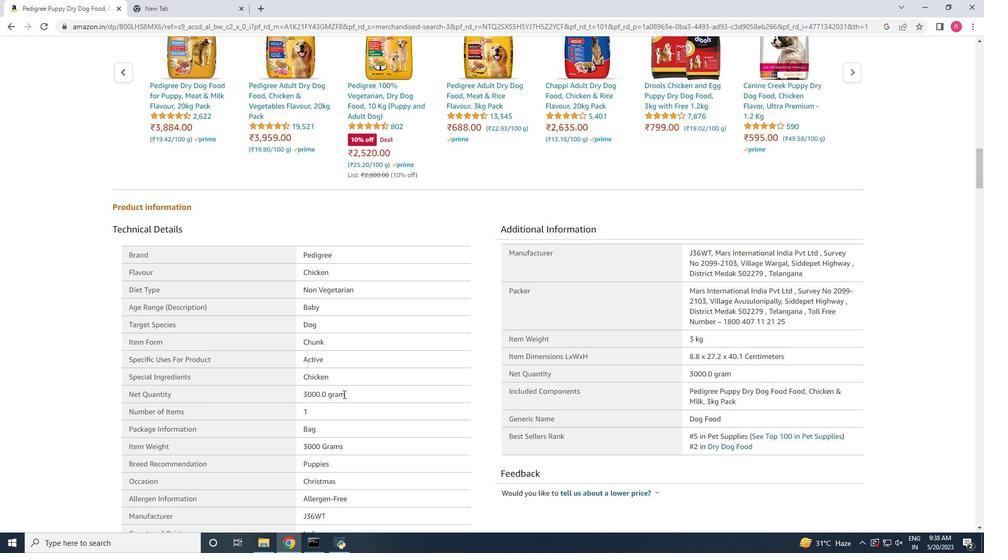 
Action: Mouse scrolled (343, 394) with delta (0, 0)
Screenshot: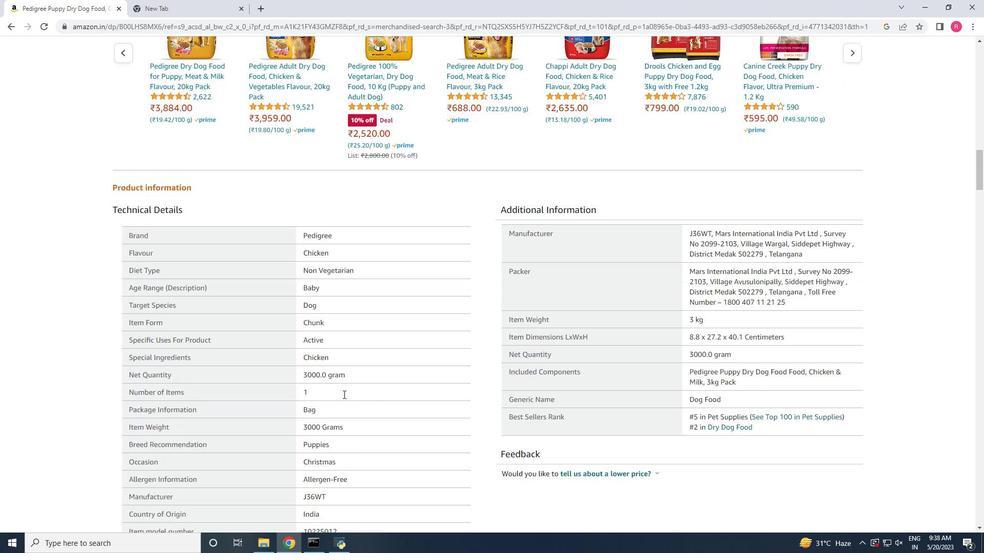 
Action: Mouse scrolled (343, 394) with delta (0, 0)
Screenshot: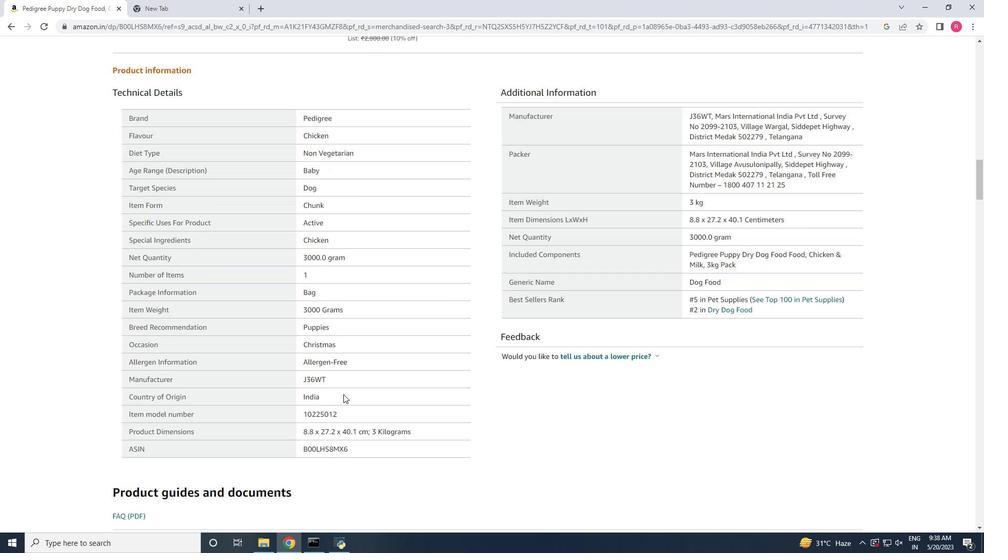 
Action: Mouse scrolled (343, 394) with delta (0, 0)
Screenshot: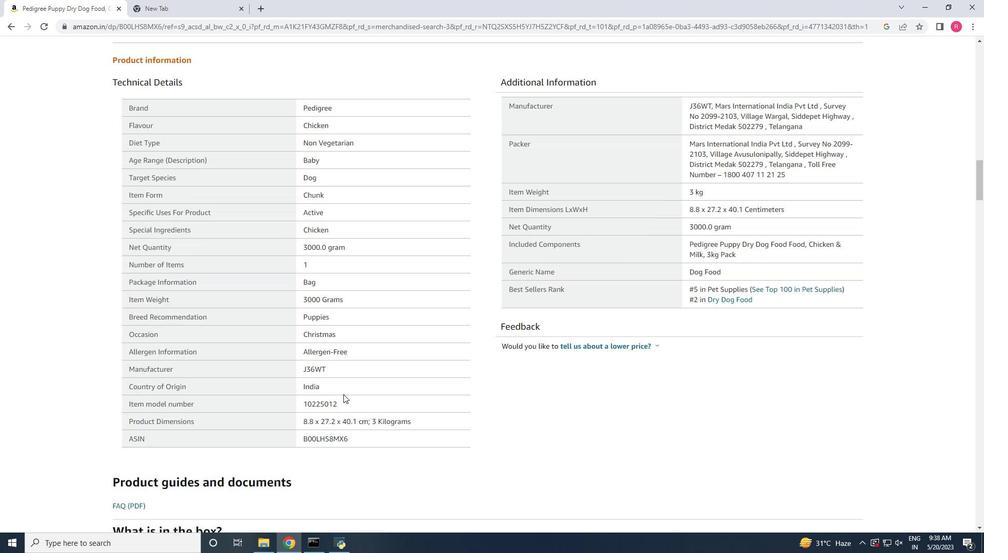 
Action: Mouse scrolled (343, 394) with delta (0, 0)
Screenshot: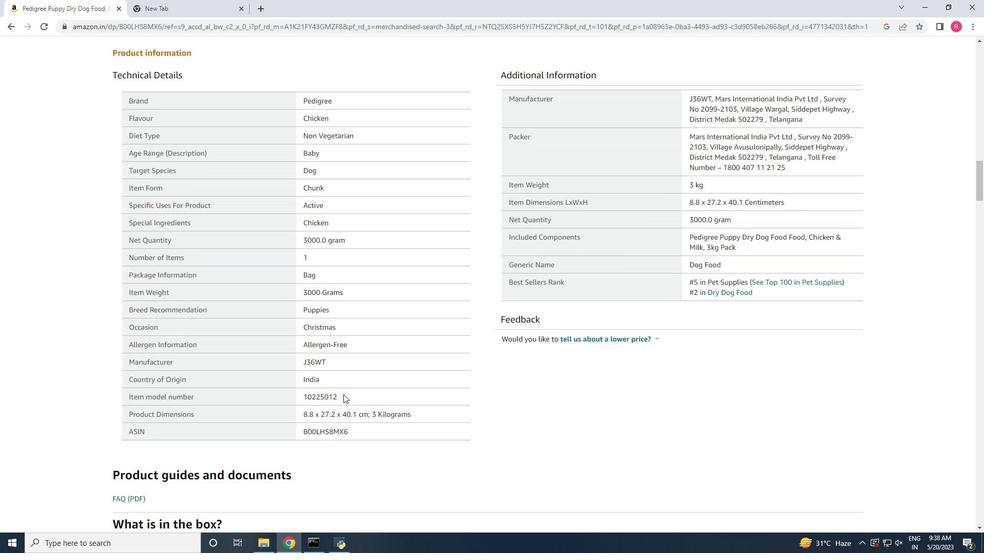 
Action: Mouse scrolled (343, 394) with delta (0, 0)
Screenshot: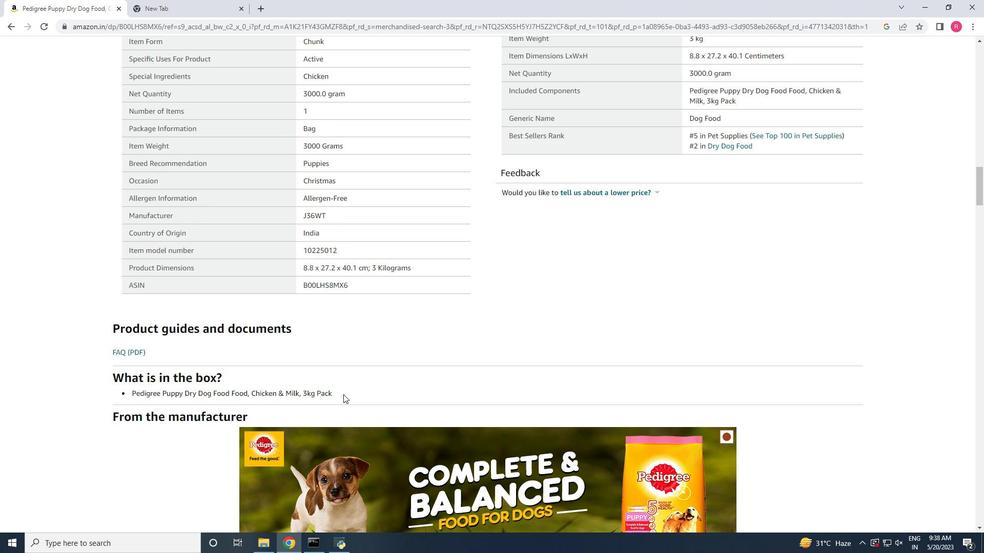 
Action: Mouse scrolled (343, 394) with delta (0, 0)
Screenshot: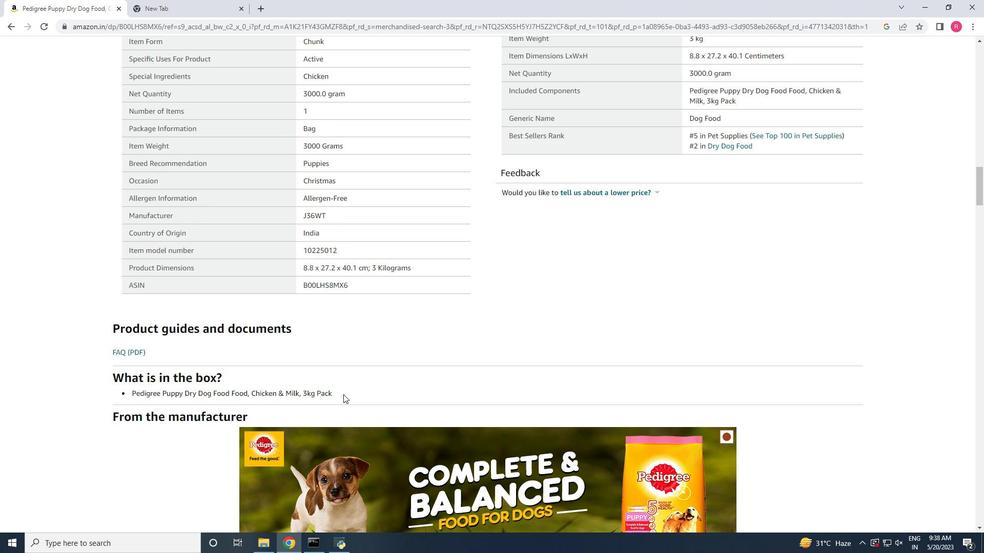 
Action: Mouse scrolled (343, 394) with delta (0, 0)
Screenshot: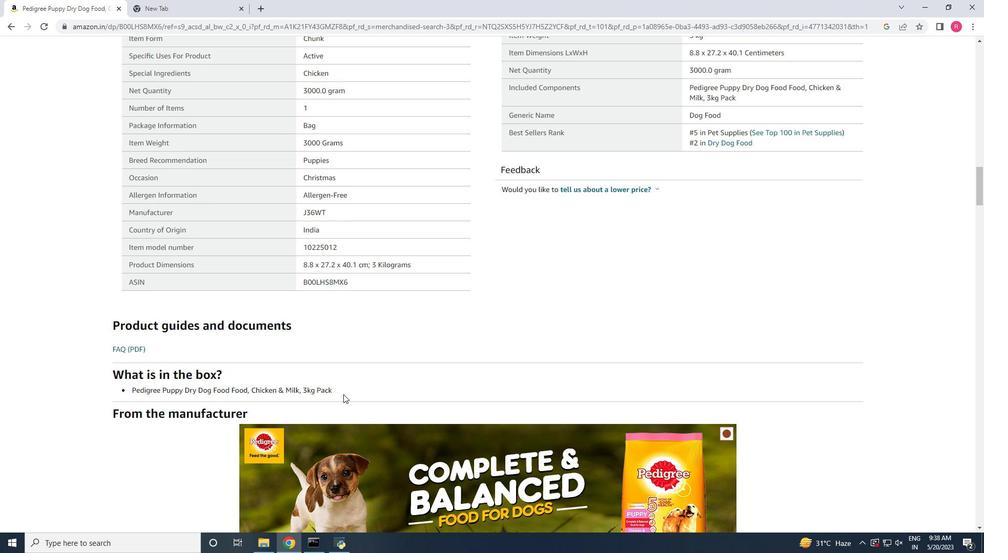 
Action: Mouse scrolled (343, 394) with delta (0, 0)
Screenshot: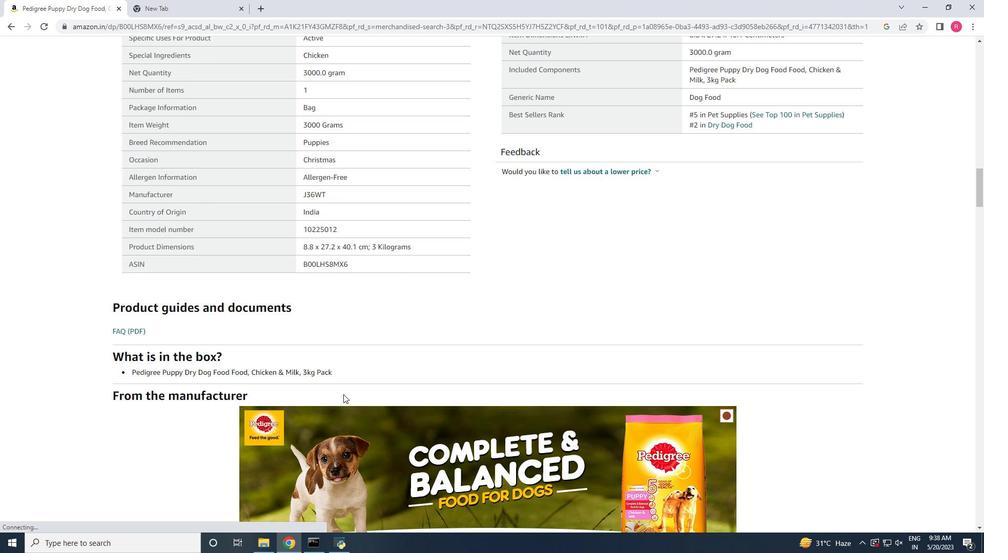 
Action: Mouse scrolled (343, 394) with delta (0, 0)
Screenshot: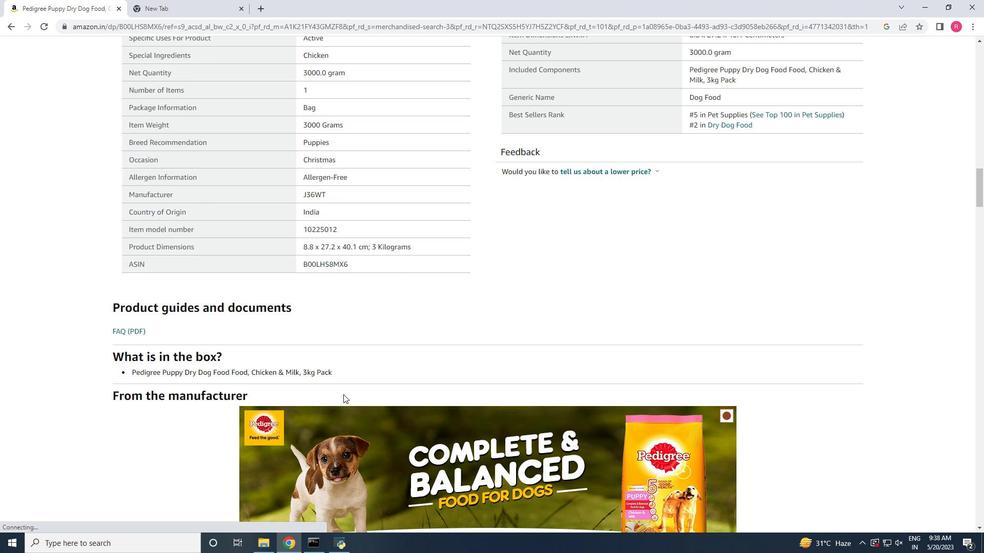 
Action: Mouse scrolled (343, 394) with delta (0, 0)
Screenshot: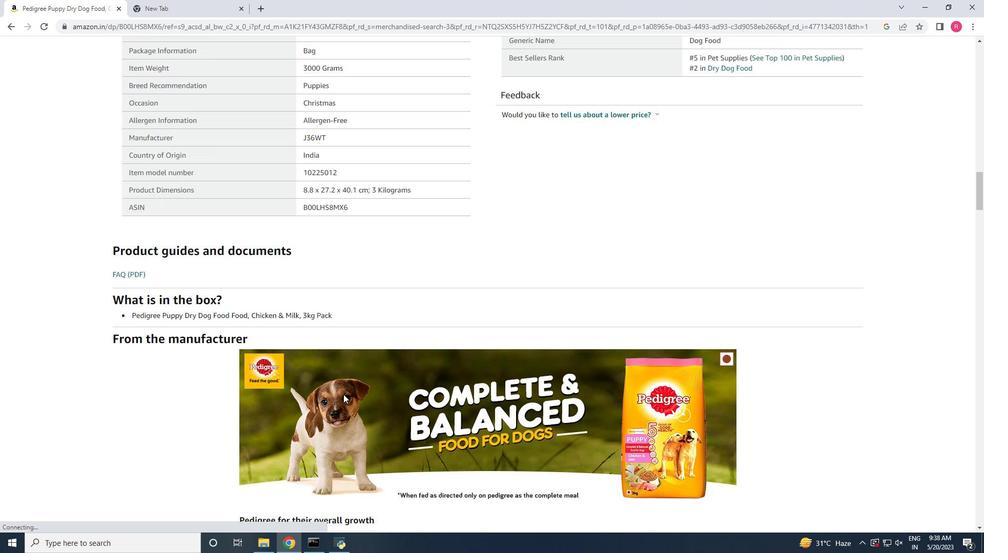 
Action: Mouse scrolled (343, 394) with delta (0, 0)
Screenshot: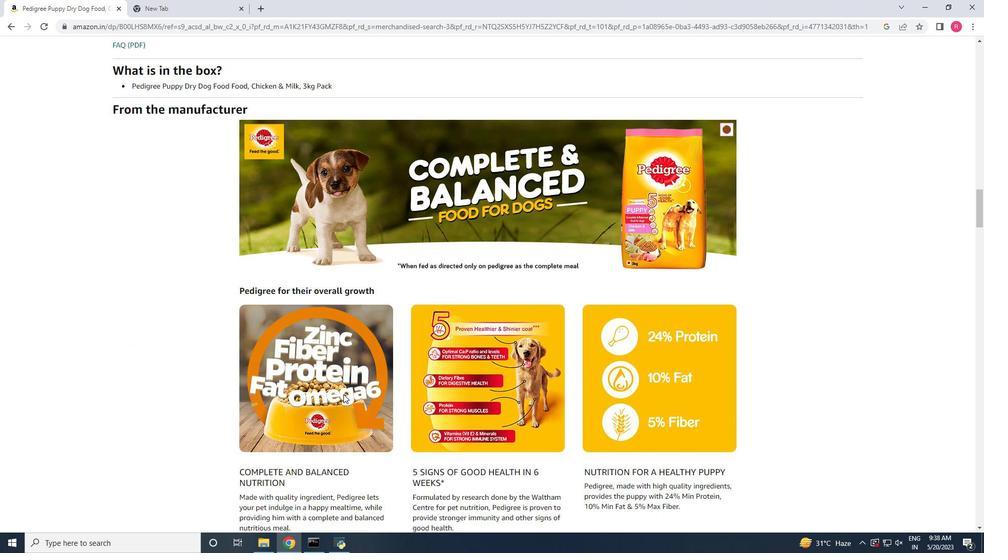 
Action: Mouse scrolled (343, 394) with delta (0, 0)
Screenshot: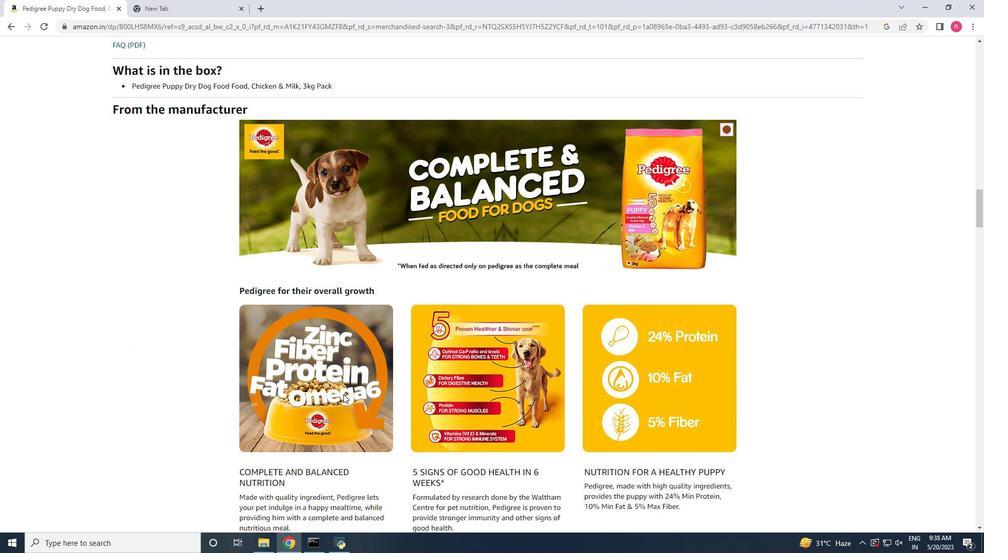 
Action: Mouse scrolled (343, 394) with delta (0, 0)
Screenshot: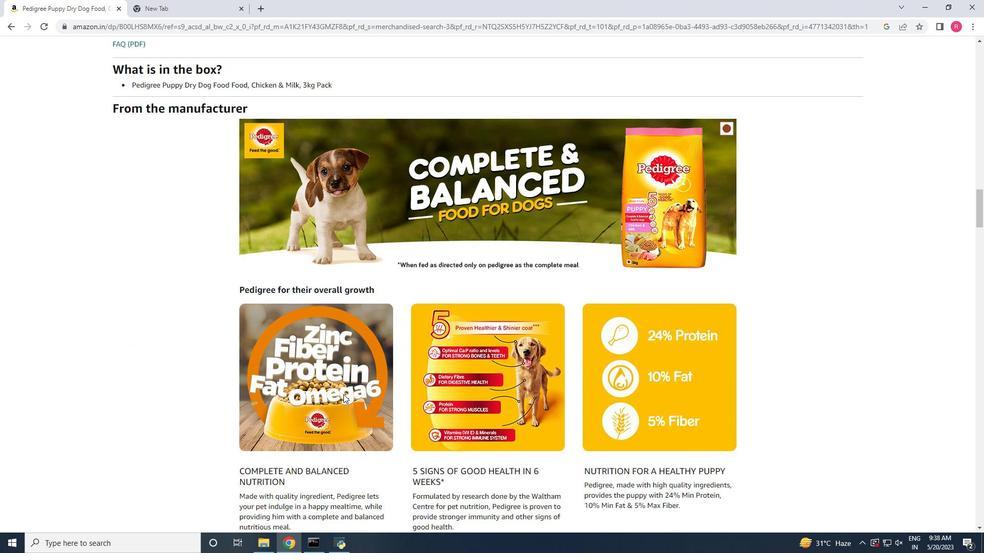 
Action: Mouse scrolled (343, 394) with delta (0, 0)
Screenshot: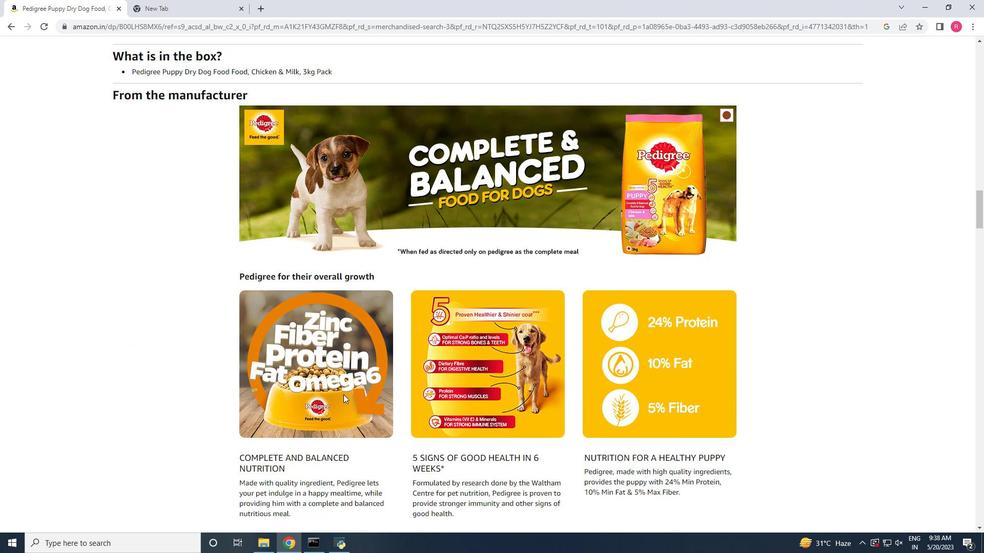 
Action: Mouse scrolled (343, 394) with delta (0, 0)
Screenshot: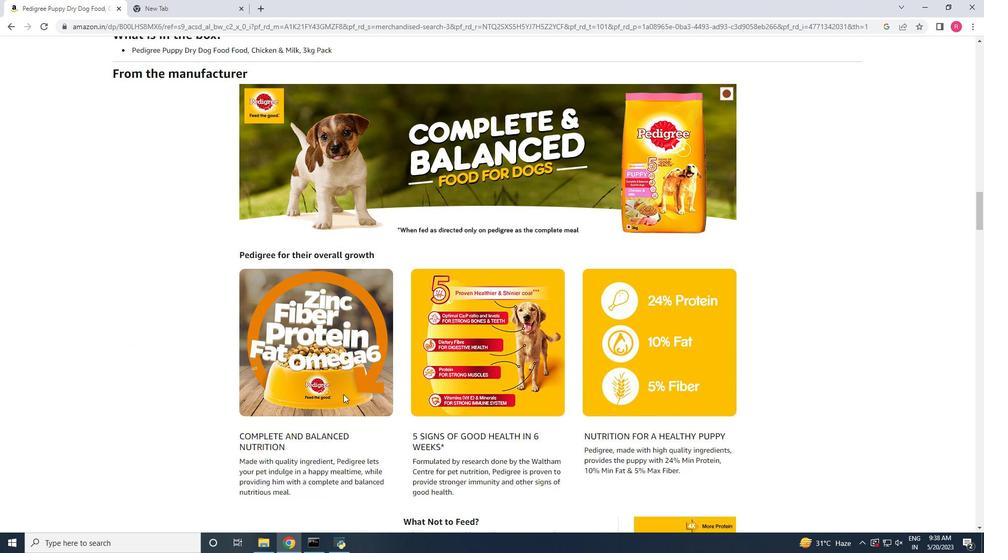 
Action: Mouse scrolled (343, 394) with delta (0, 0)
Screenshot: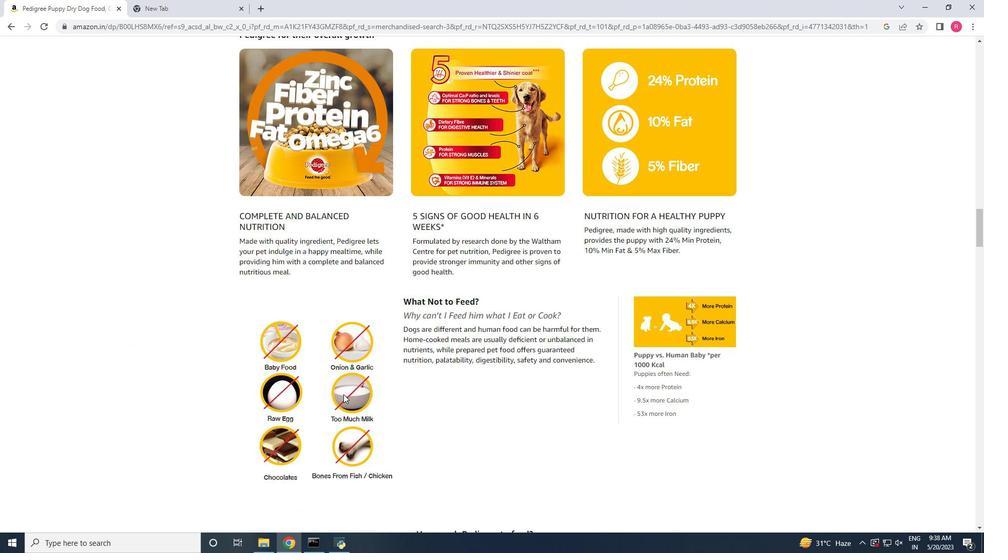 
Action: Mouse scrolled (343, 394) with delta (0, 0)
Screenshot: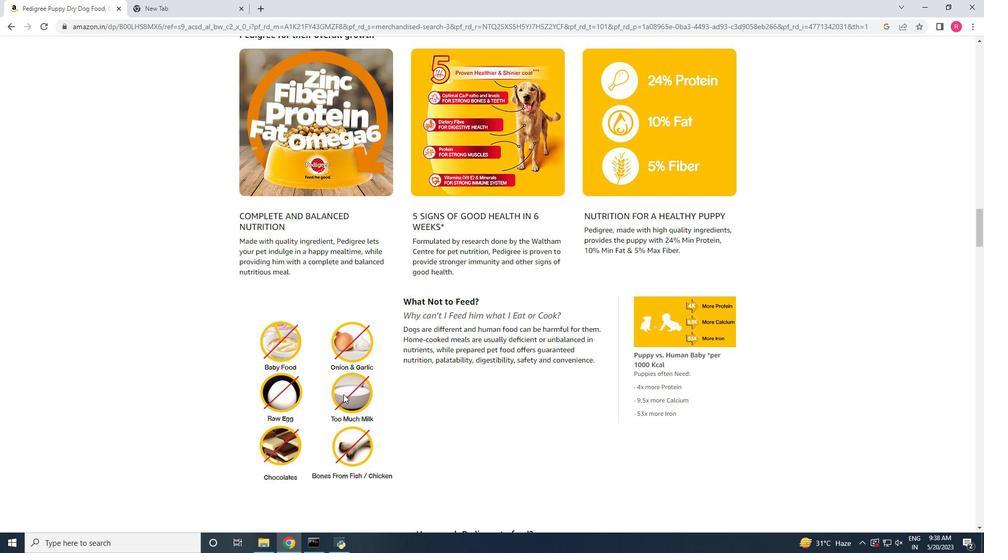 
Action: Mouse scrolled (343, 394) with delta (0, 0)
Screenshot: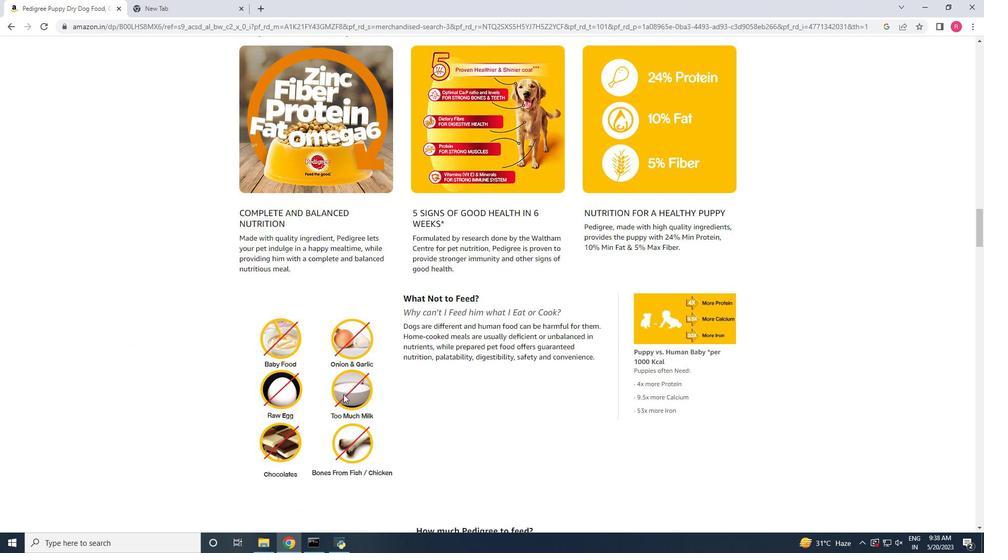 
Action: Mouse scrolled (343, 394) with delta (0, 0)
Screenshot: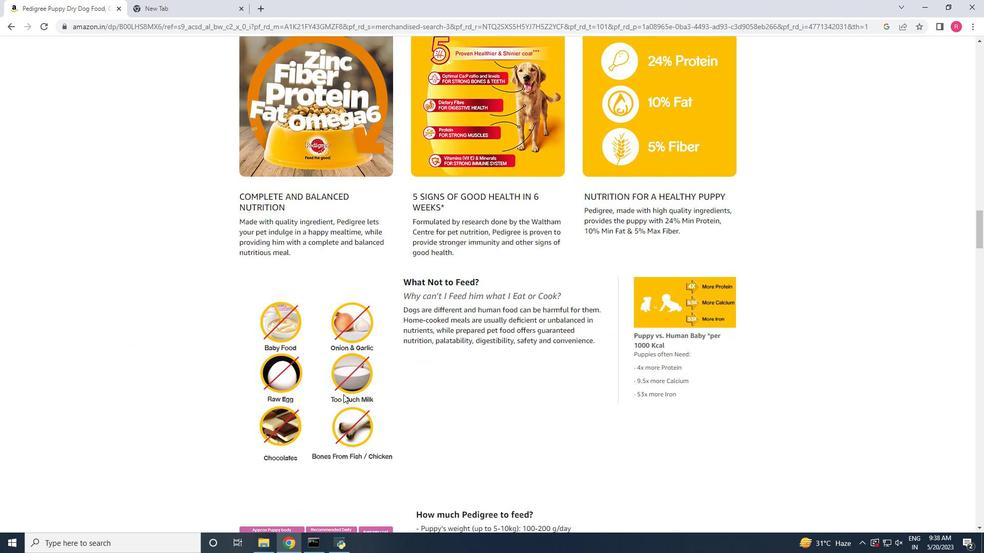 
Action: Mouse scrolled (343, 394) with delta (0, 0)
Screenshot: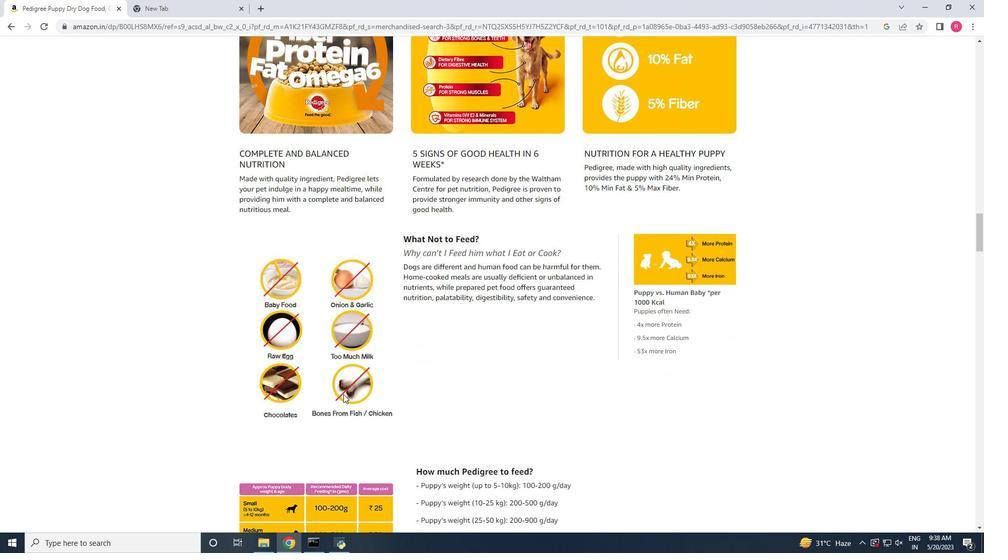 
Action: Mouse scrolled (343, 394) with delta (0, 0)
Screenshot: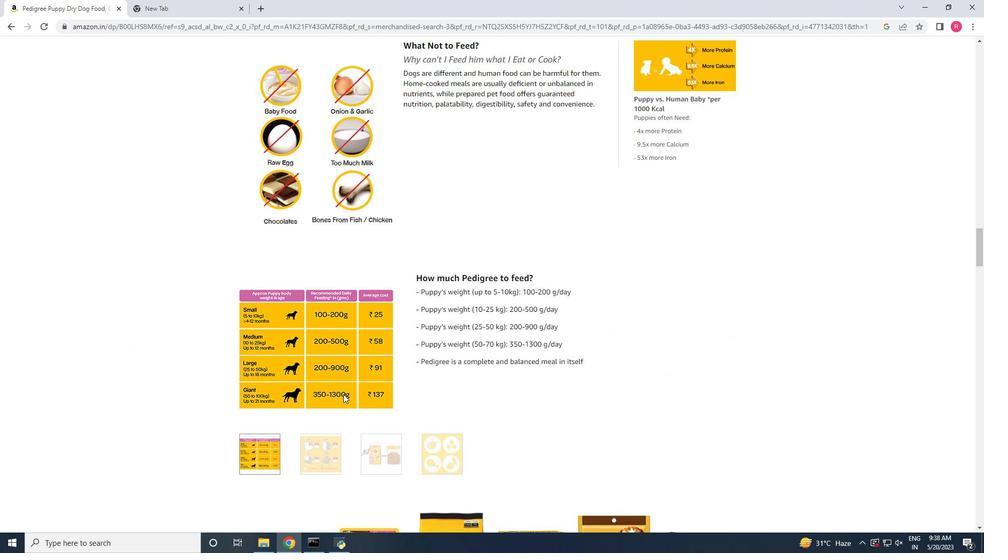 
Action: Mouse scrolled (343, 394) with delta (0, 0)
Screenshot: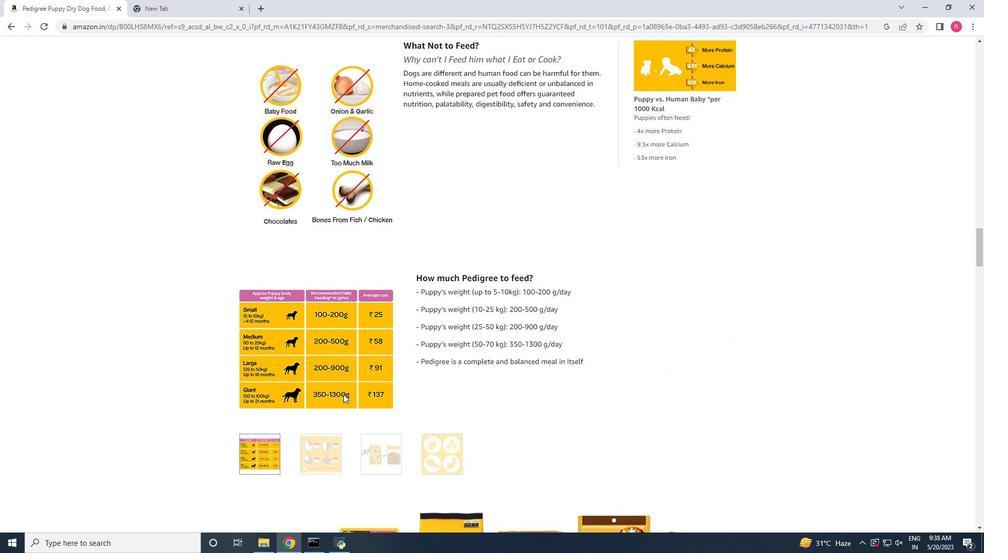 
Action: Mouse scrolled (343, 394) with delta (0, 0)
Screenshot: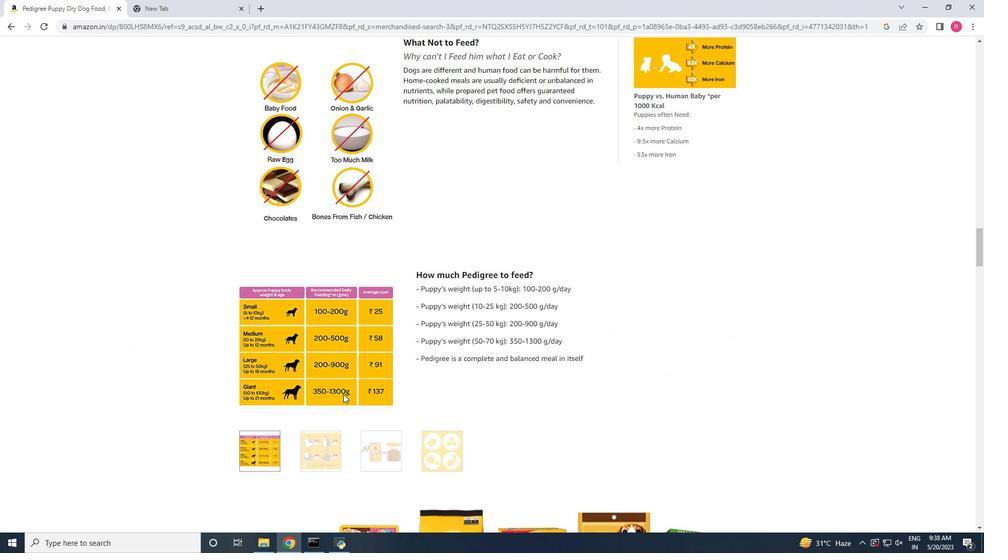 
Action: Mouse scrolled (343, 394) with delta (0, 0)
Screenshot: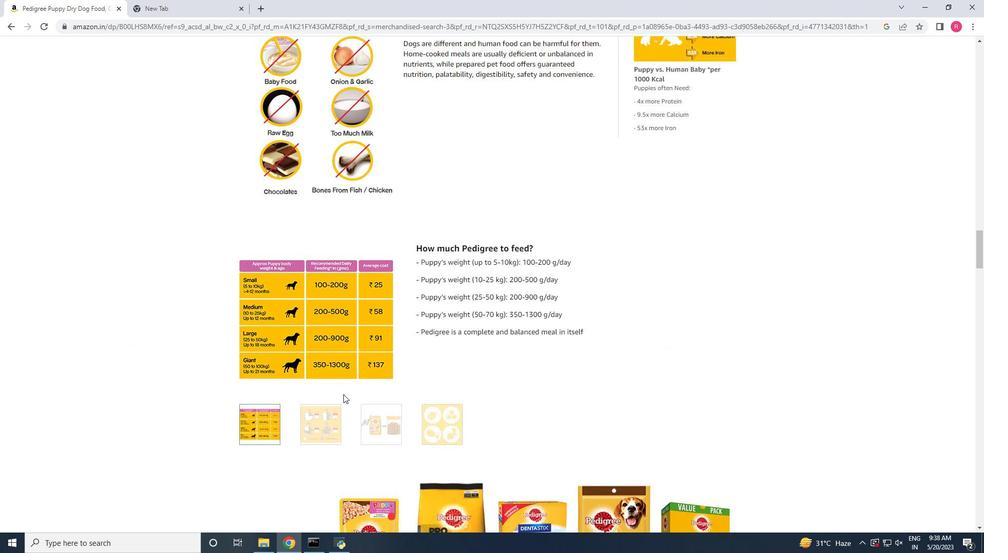 
Action: Mouse scrolled (343, 394) with delta (0, 0)
Screenshot: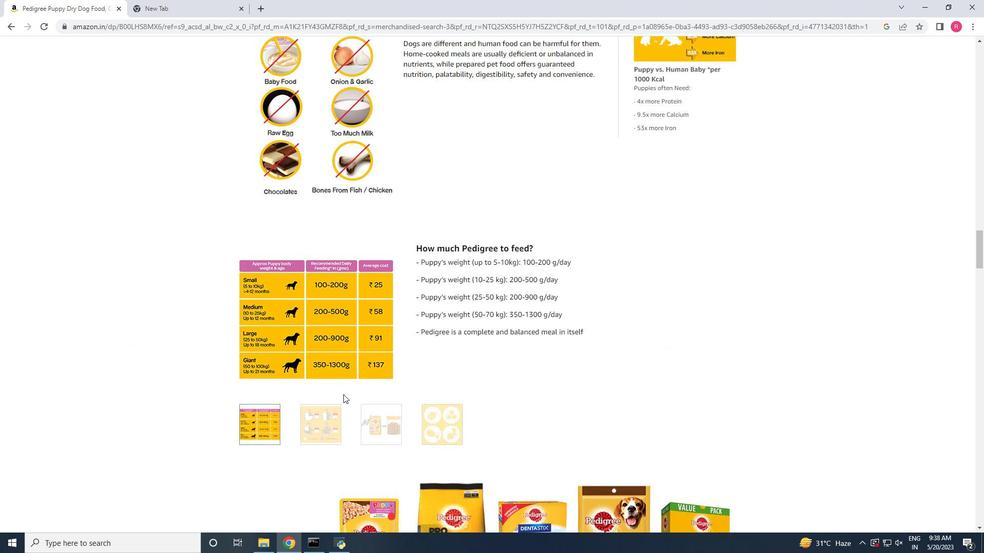 
Action: Mouse scrolled (343, 394) with delta (0, 0)
Screenshot: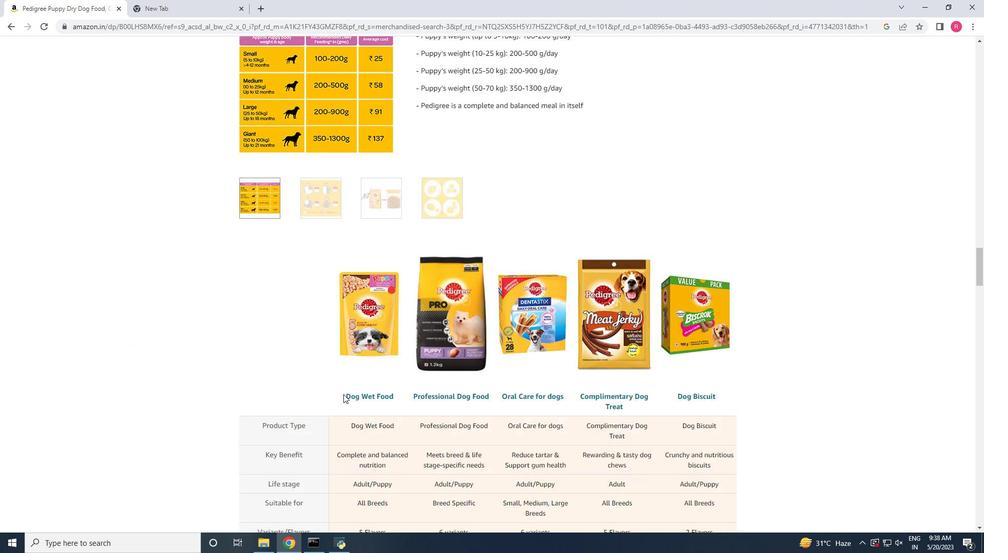 
Action: Mouse scrolled (343, 394) with delta (0, 0)
Screenshot: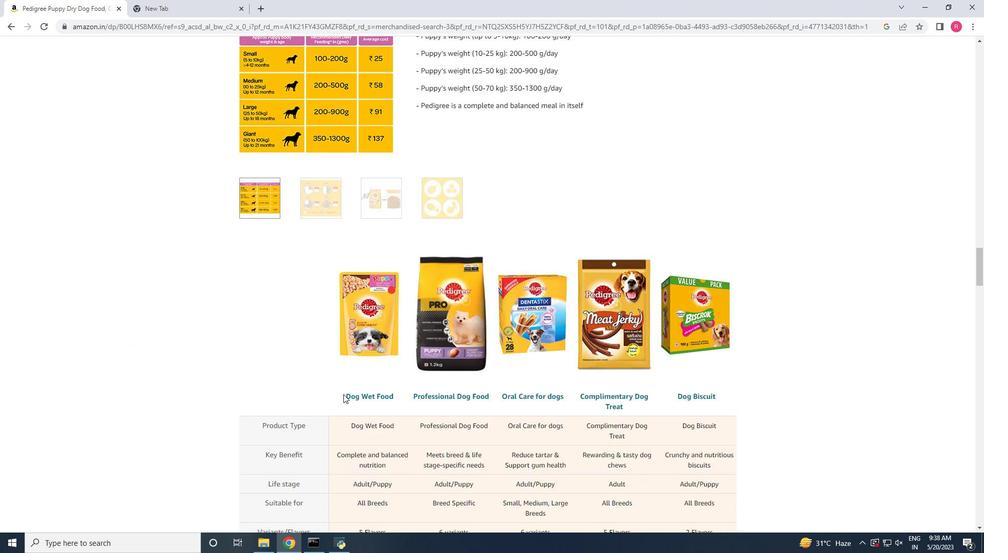 
Action: Mouse scrolled (343, 394) with delta (0, 0)
Screenshot: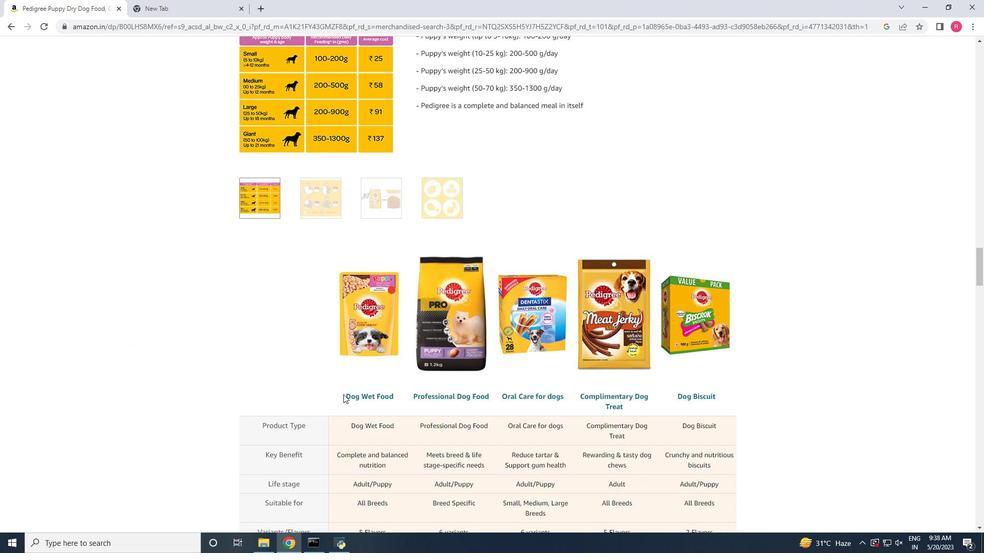 
Action: Mouse scrolled (343, 394) with delta (0, 0)
Screenshot: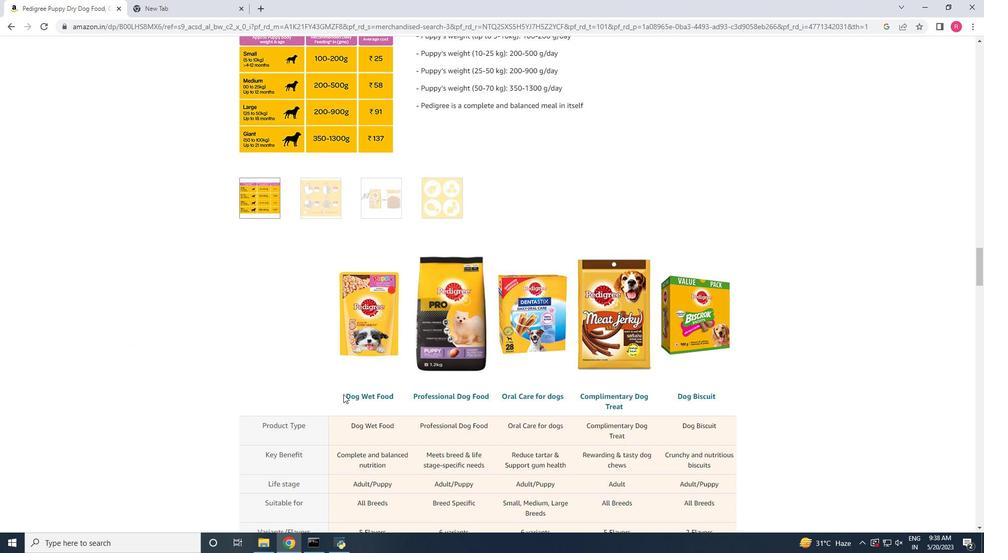 
Action: Mouse scrolled (343, 394) with delta (0, 0)
Screenshot: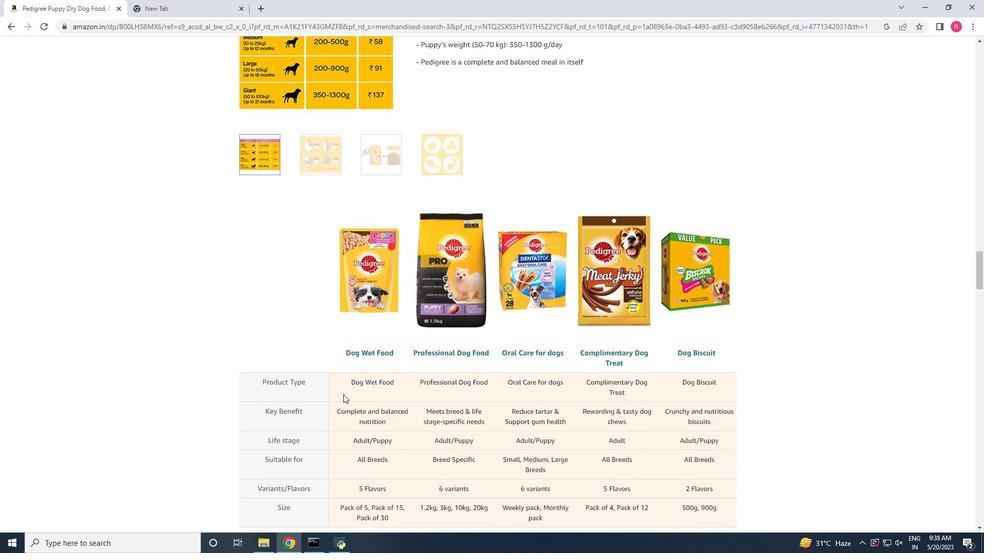 
Action: Mouse scrolled (343, 394) with delta (0, 0)
Screenshot: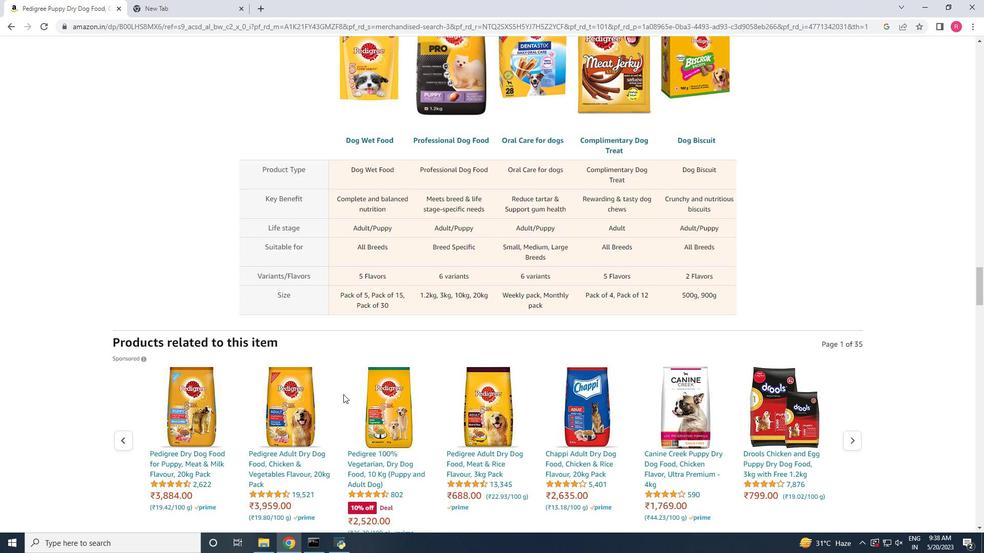 
Action: Mouse scrolled (343, 394) with delta (0, 0)
Screenshot: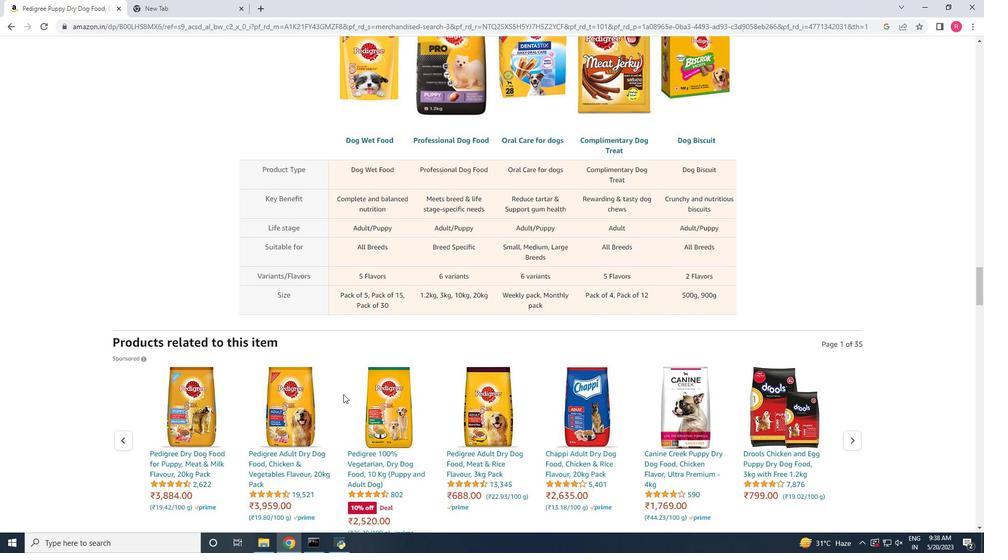 
Action: Mouse scrolled (343, 394) with delta (0, 0)
Screenshot: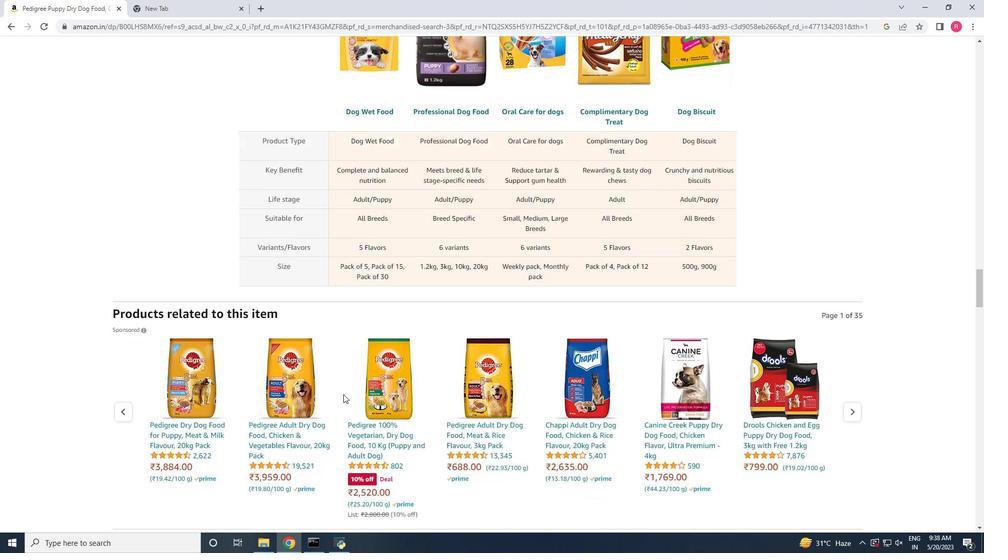 
Action: Mouse scrolled (343, 394) with delta (0, 0)
Screenshot: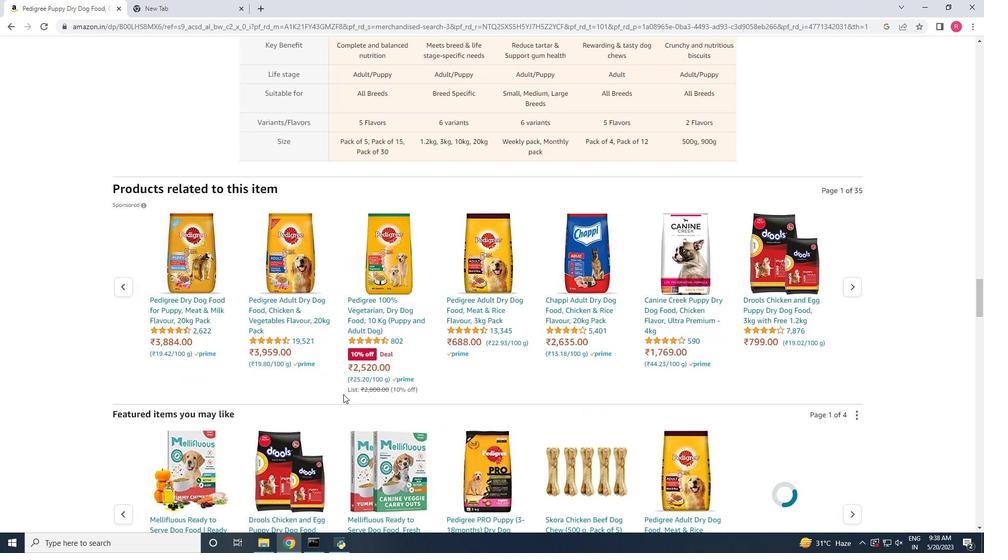 
Action: Mouse scrolled (343, 394) with delta (0, 0)
Screenshot: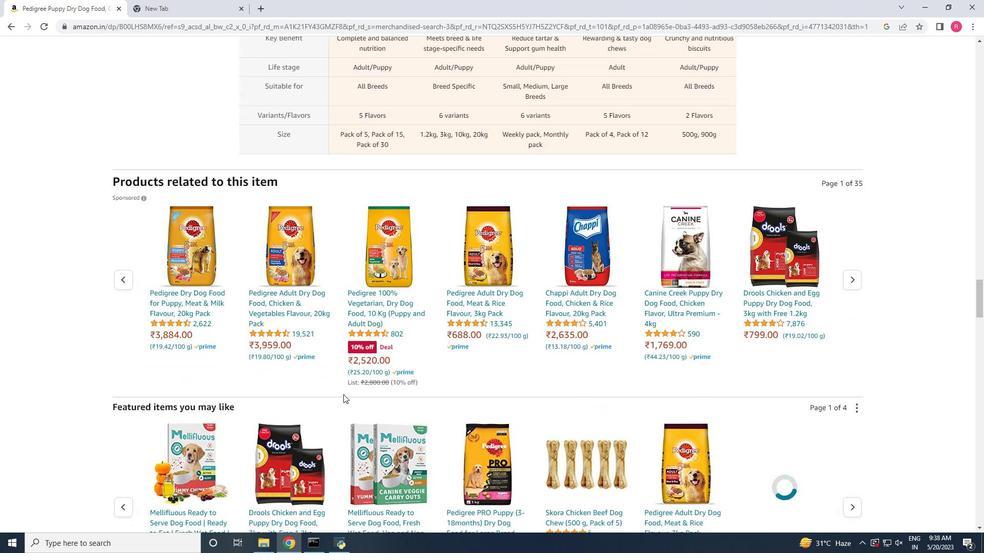 
Action: Mouse scrolled (343, 395) with delta (0, 0)
Screenshot: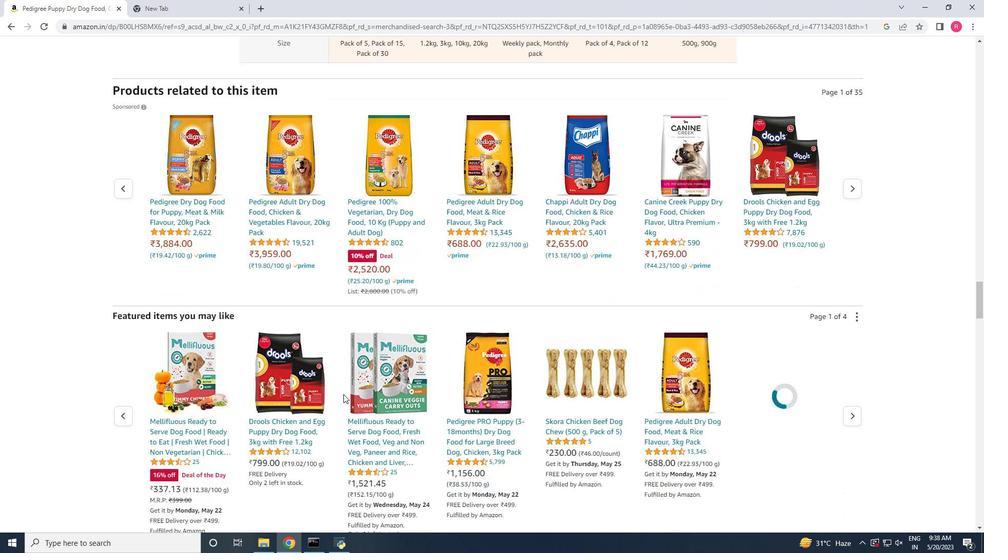
Action: Mouse scrolled (343, 395) with delta (0, 0)
Screenshot: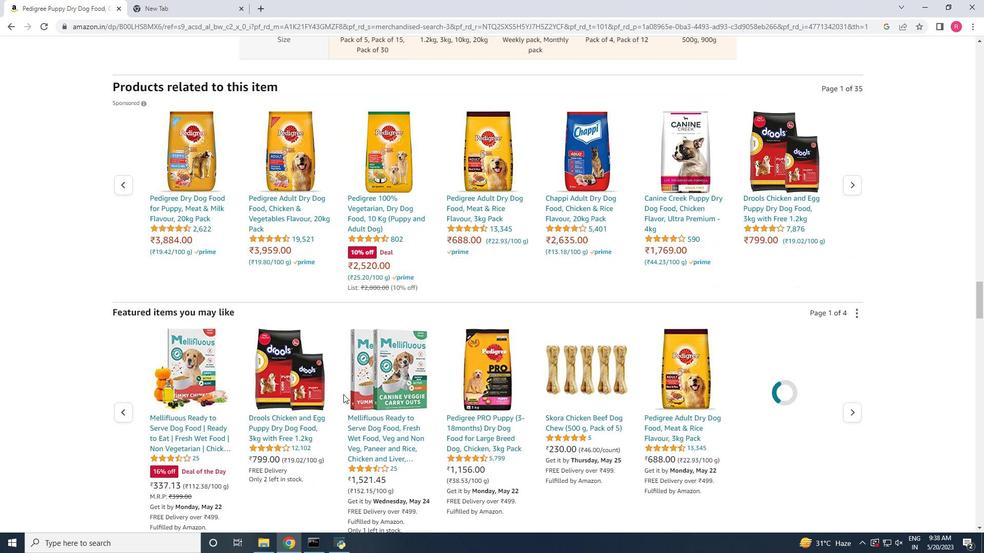 
Action: Mouse scrolled (343, 395) with delta (0, 0)
Screenshot: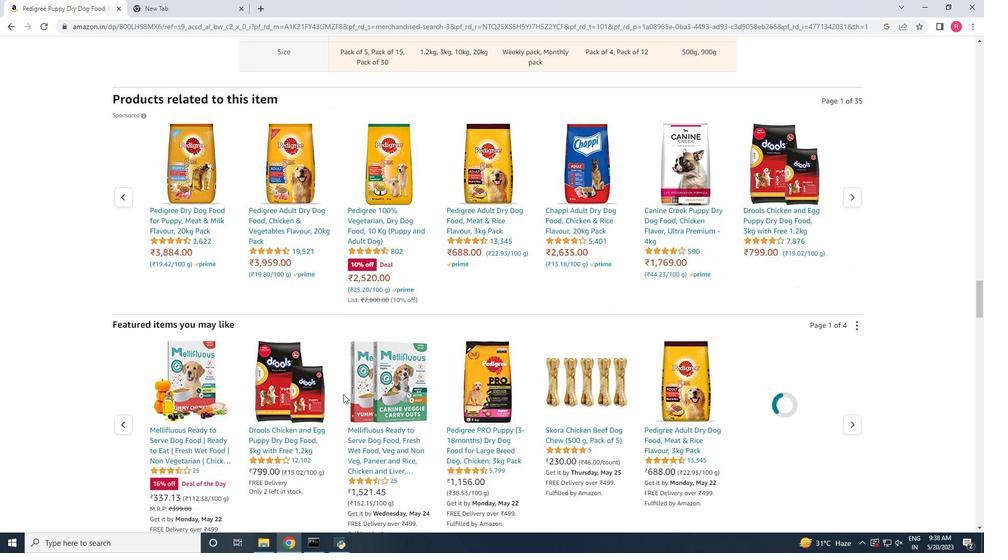 
Action: Mouse scrolled (343, 395) with delta (0, 0)
Screenshot: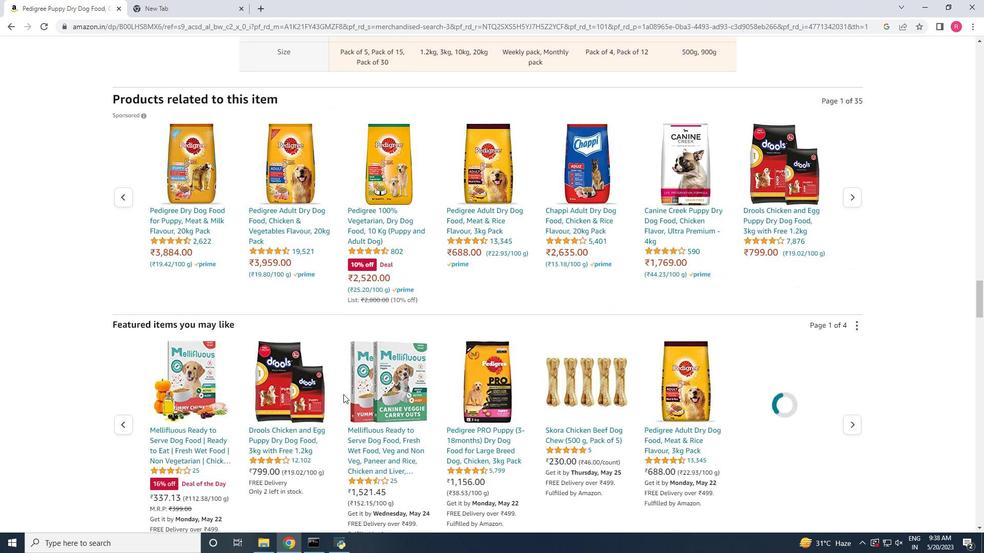 
Action: Mouse scrolled (343, 395) with delta (0, 0)
Screenshot: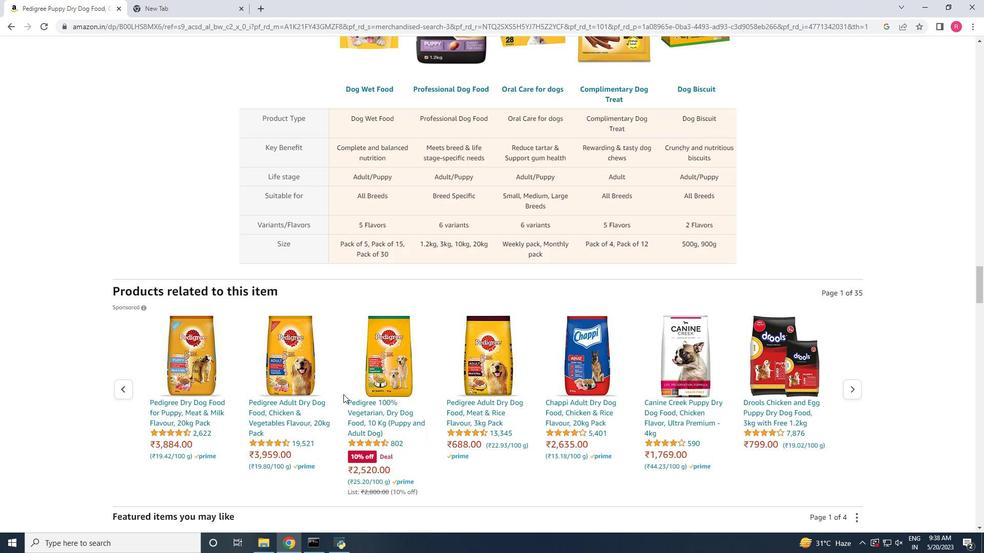 
Action: Mouse scrolled (343, 395) with delta (0, 0)
Screenshot: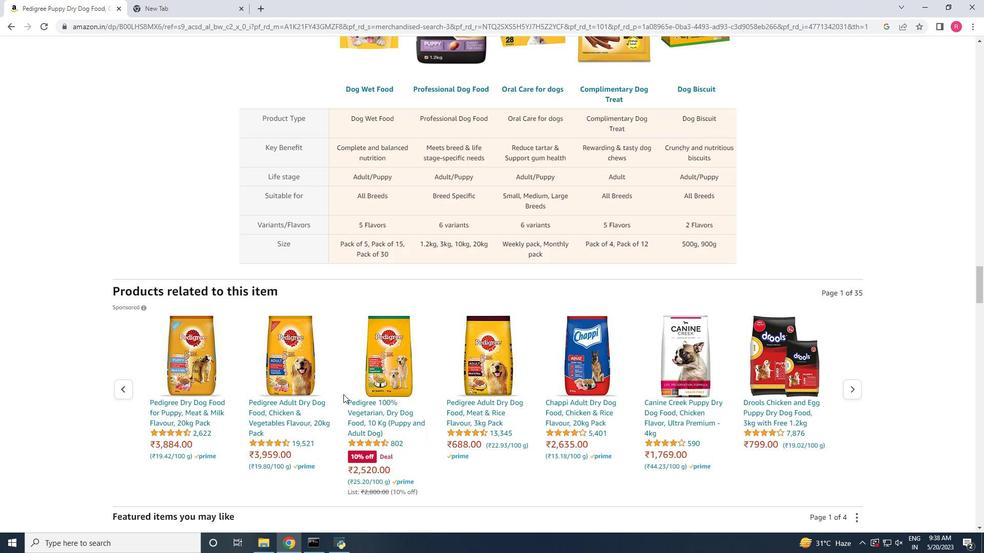 
Action: Mouse scrolled (343, 395) with delta (0, 0)
Screenshot: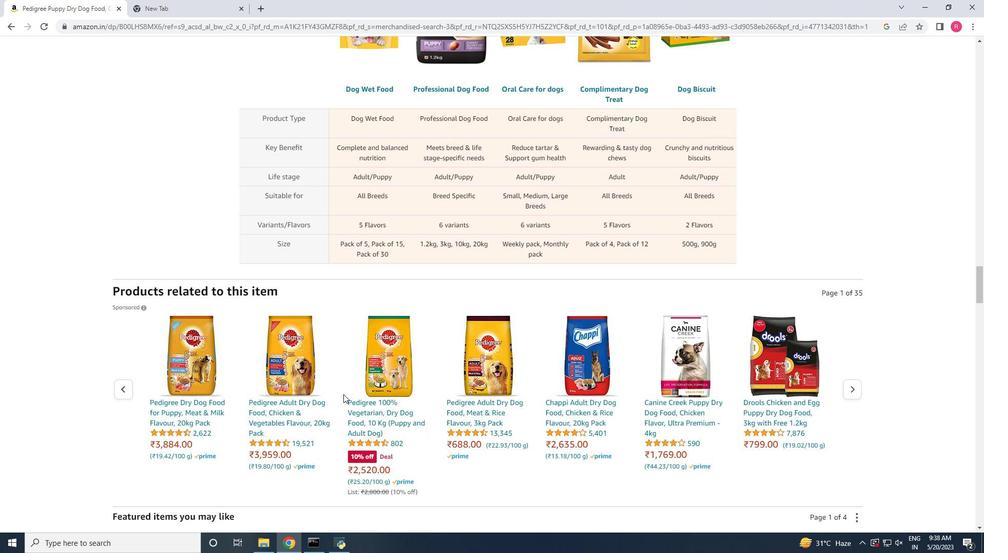 
Action: Mouse scrolled (343, 395) with delta (0, 0)
Screenshot: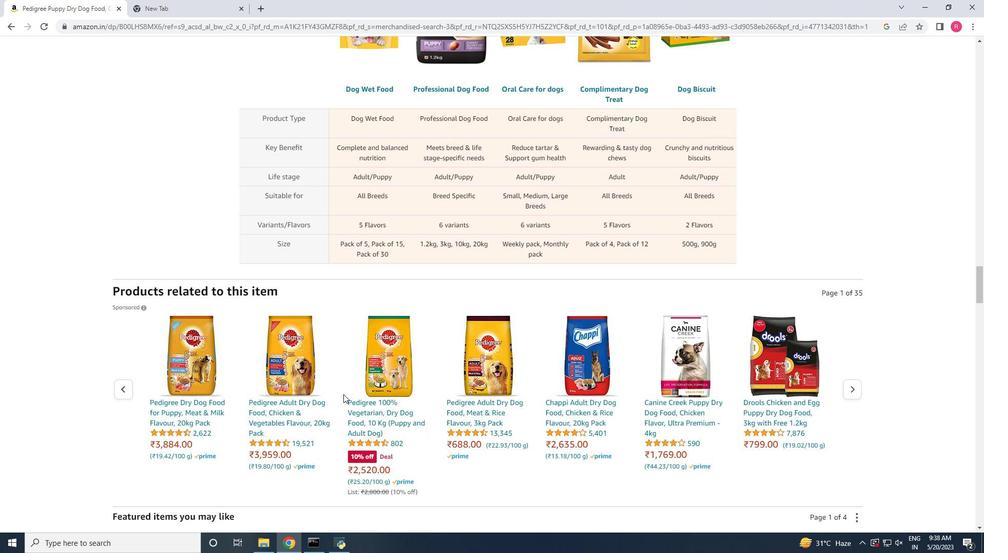 
Action: Mouse scrolled (343, 395) with delta (0, 0)
Screenshot: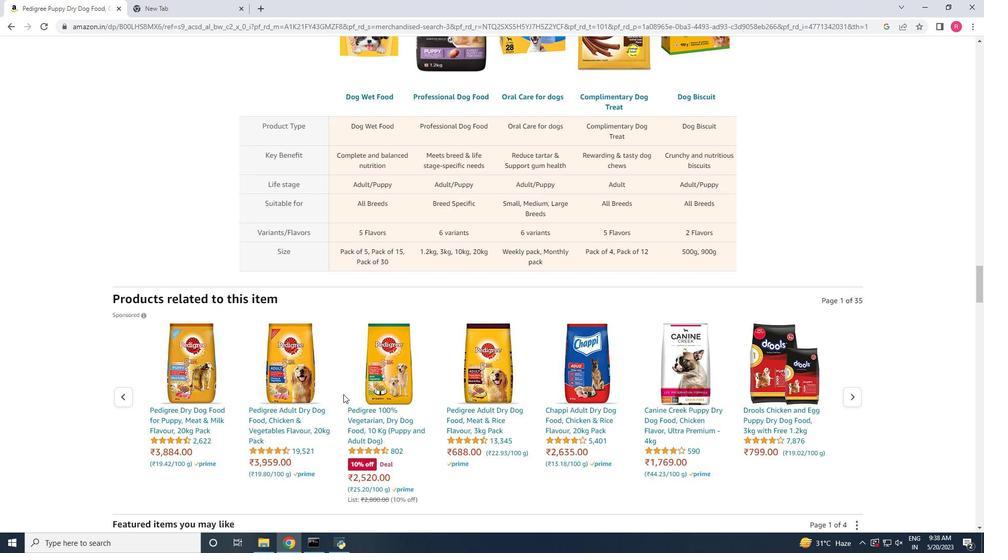 
Action: Mouse scrolled (343, 395) with delta (0, 0)
Screenshot: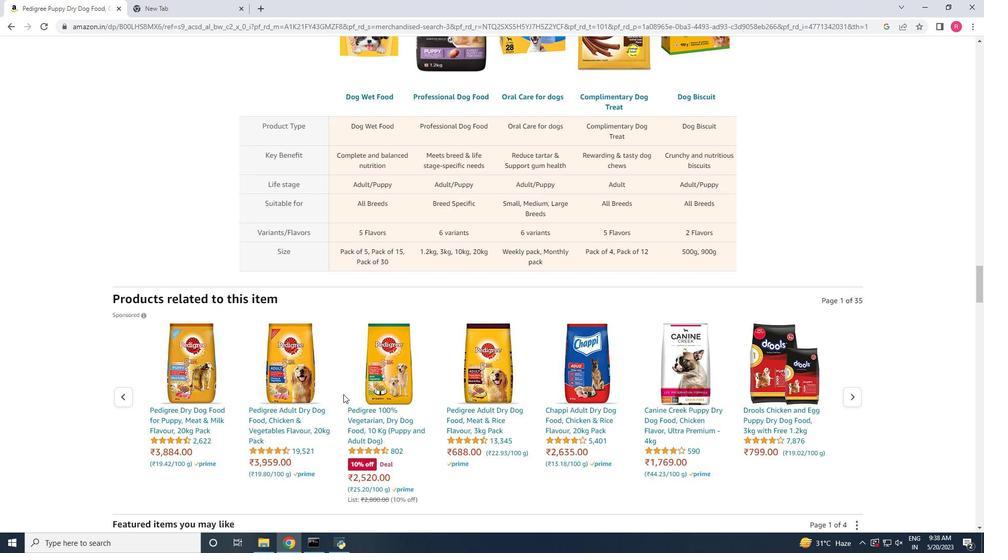 
Action: Mouse moved to (343, 394)
Screenshot: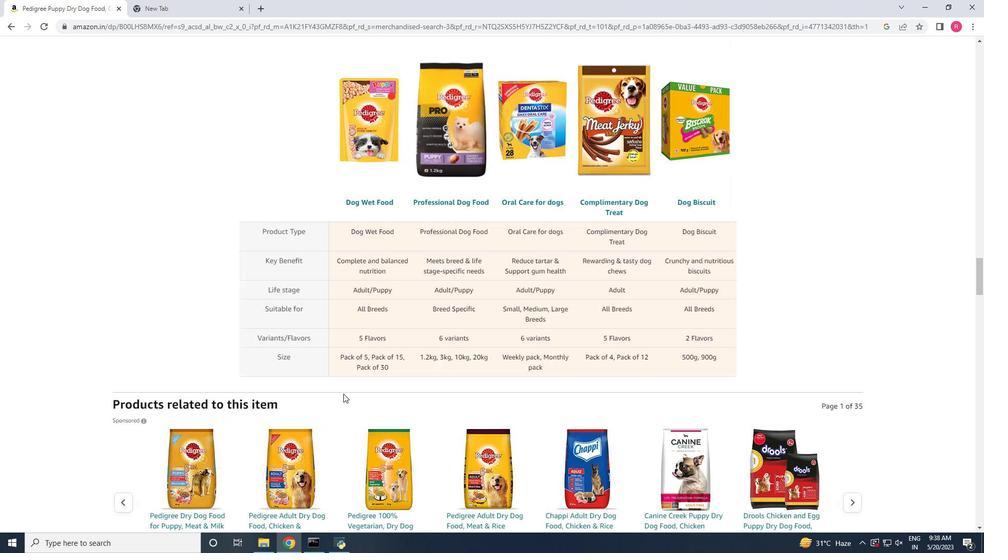 
Action: Mouse scrolled (343, 394) with delta (0, 0)
Screenshot: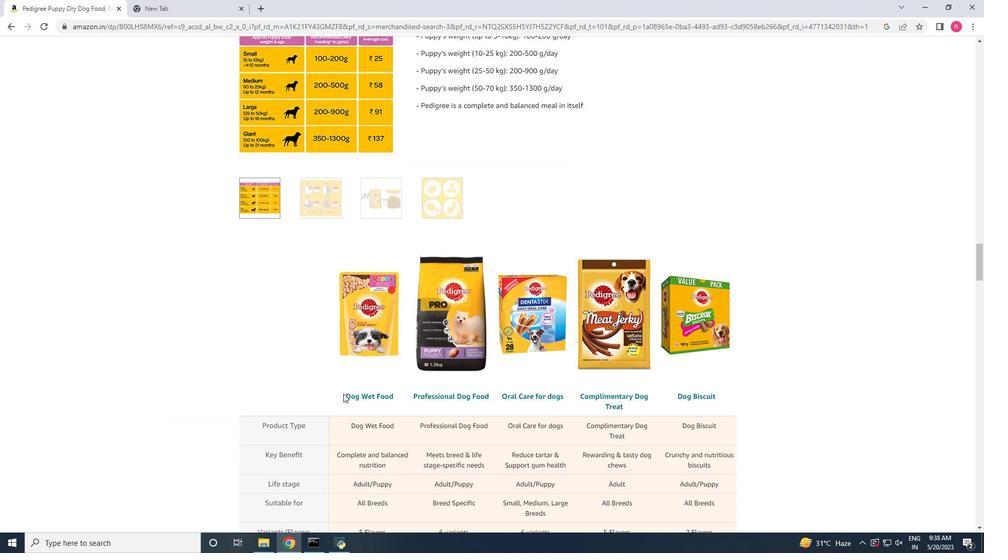 
Action: Mouse scrolled (343, 394) with delta (0, 0)
Screenshot: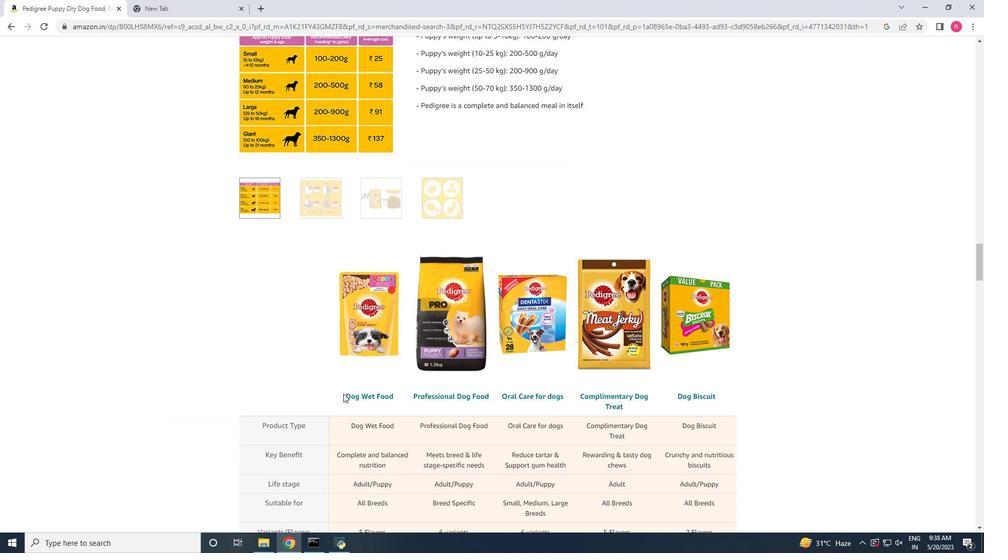 
Action: Mouse scrolled (343, 394) with delta (0, 0)
Screenshot: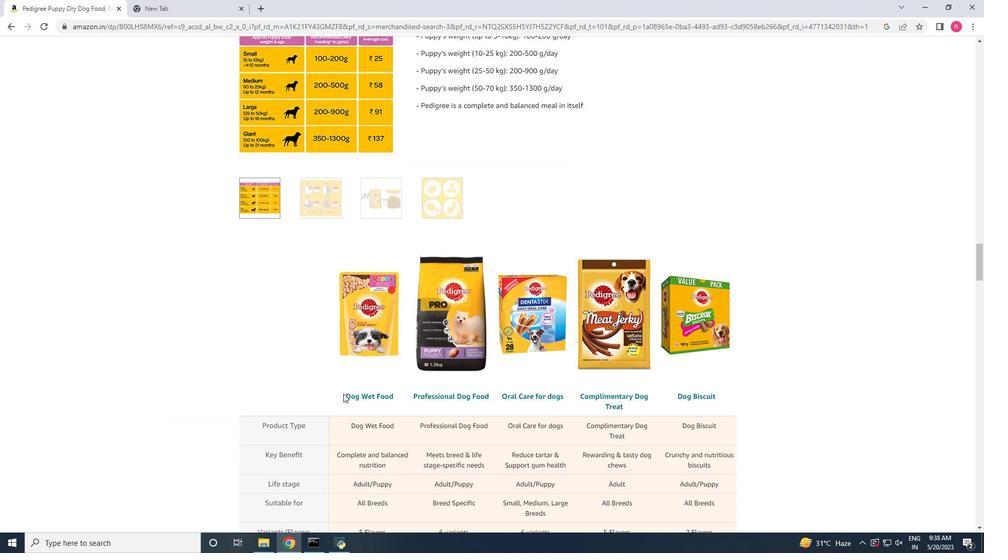 
Action: Mouse scrolled (343, 393) with delta (0, 0)
Screenshot: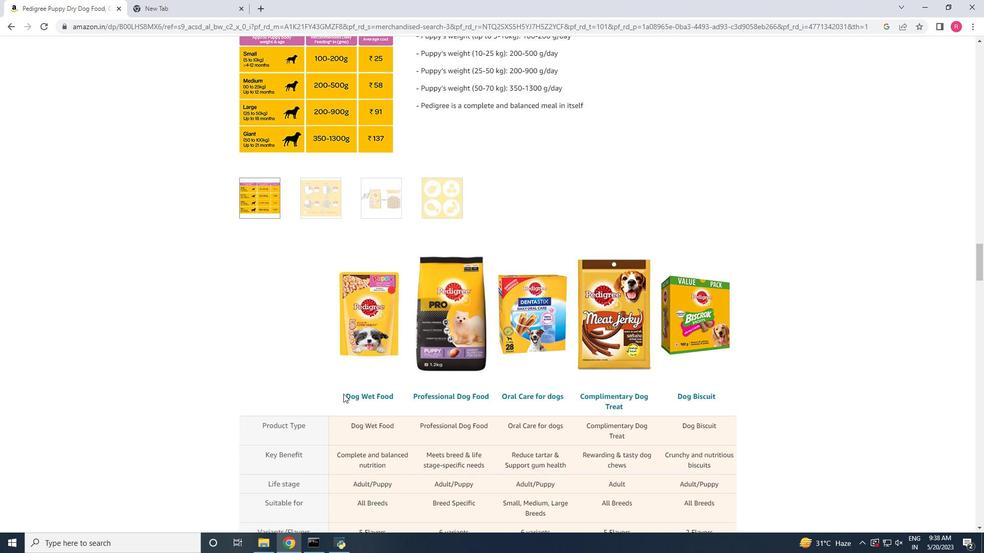 
Action: Mouse scrolled (343, 394) with delta (0, 0)
Screenshot: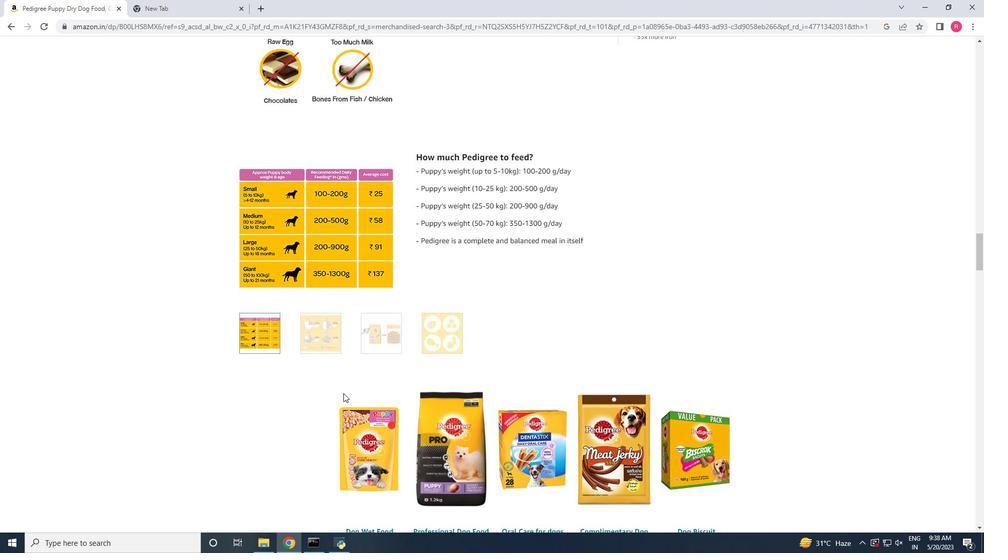 
Action: Mouse moved to (343, 393)
Screenshot: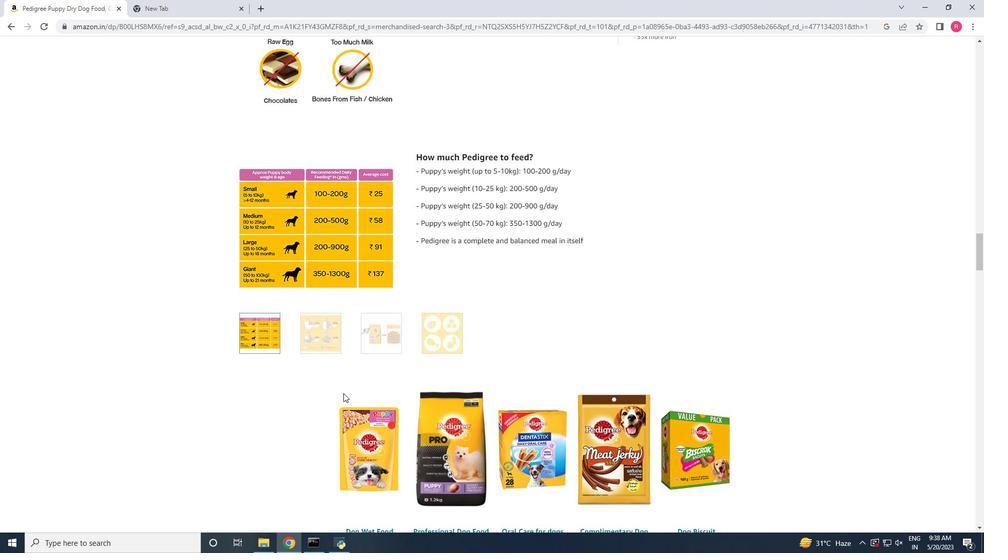 
Action: Mouse scrolled (343, 394) with delta (0, 0)
Screenshot: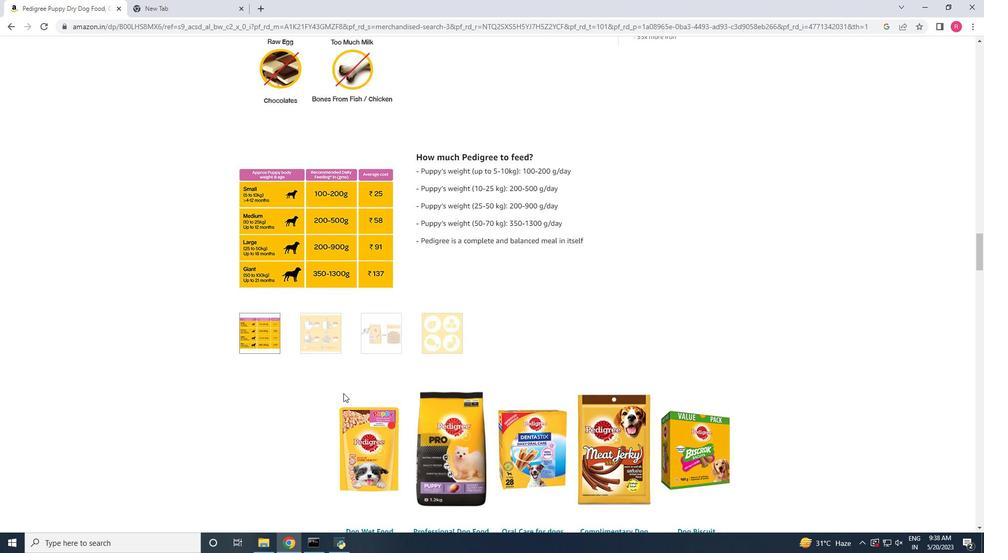 
Action: Mouse moved to (343, 392)
Screenshot: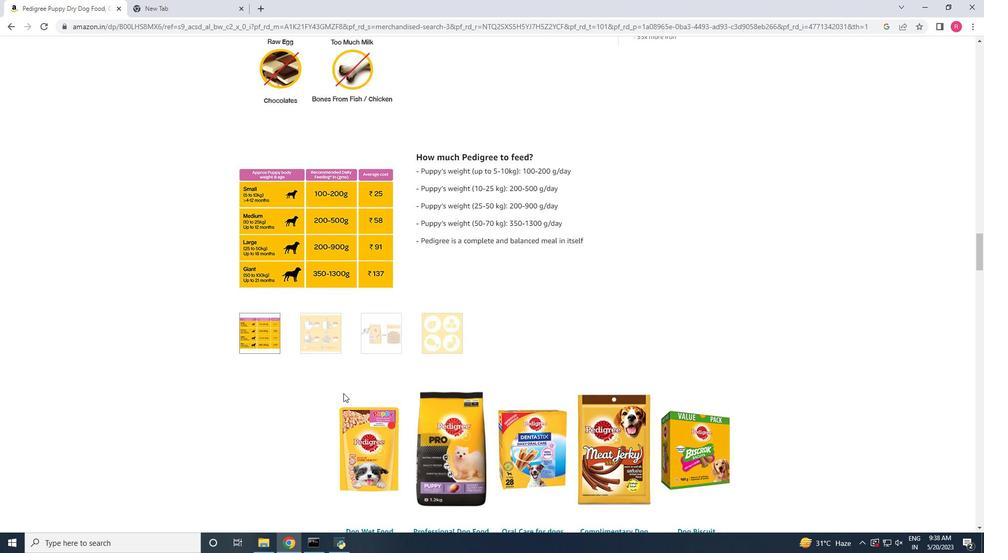 
Action: Mouse scrolled (343, 394) with delta (0, 0)
Screenshot: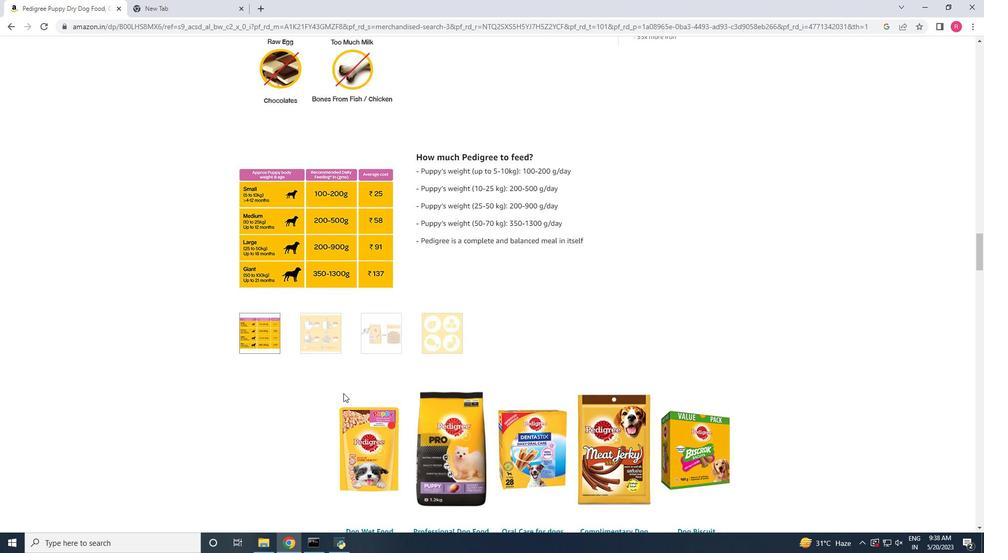 
Action: Mouse moved to (343, 392)
Screenshot: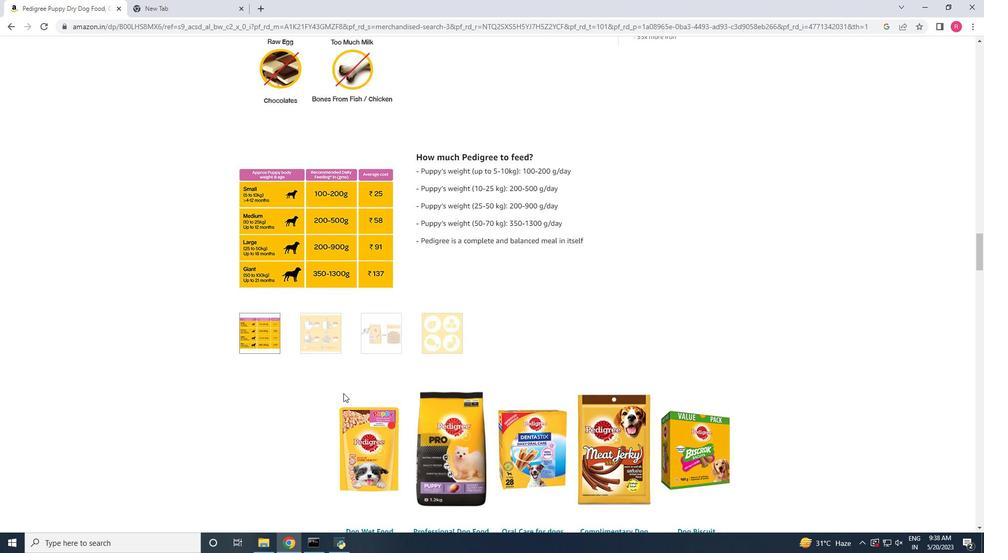 
Action: Mouse scrolled (343, 394) with delta (0, 0)
Screenshot: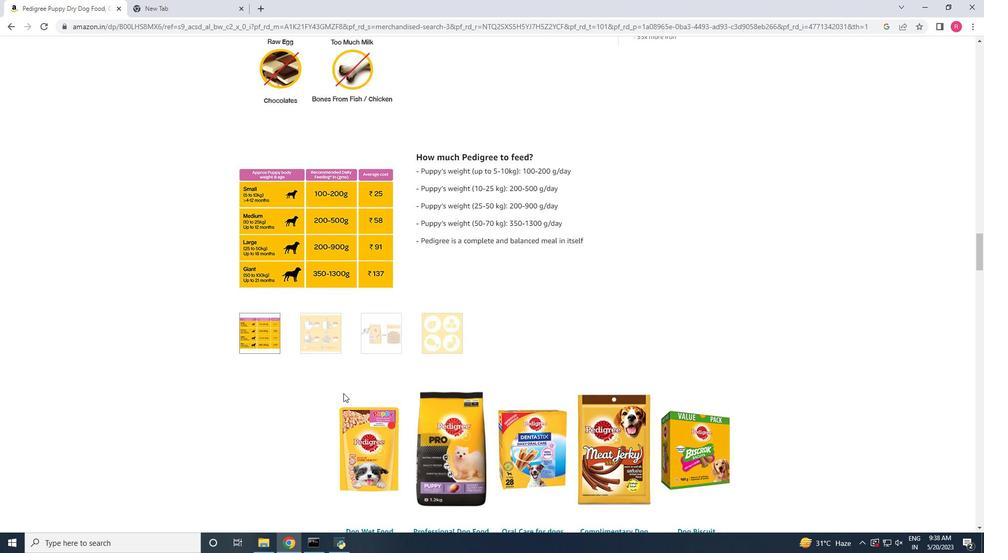 
Action: Mouse scrolled (343, 394) with delta (0, 0)
Screenshot: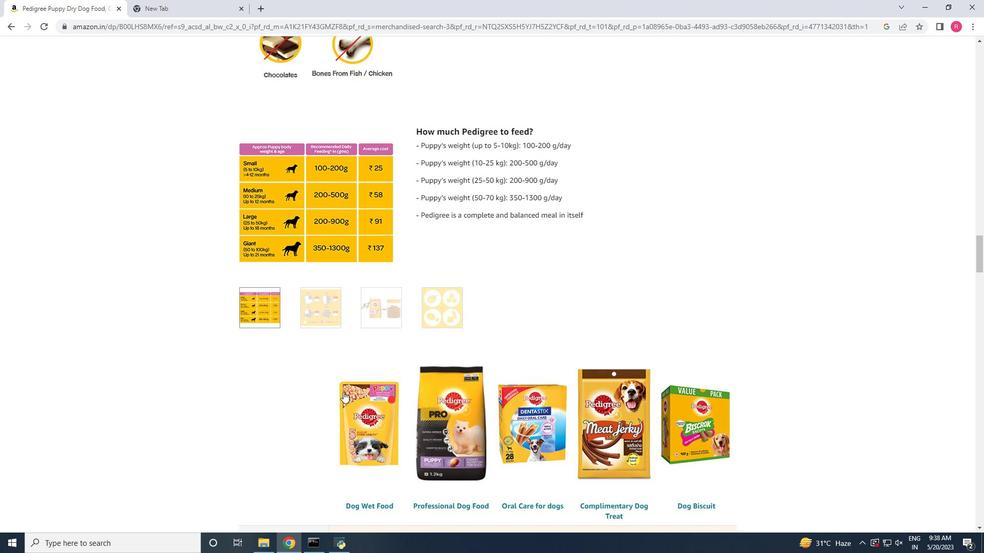 
Action: Mouse scrolled (343, 394) with delta (0, 0)
Screenshot: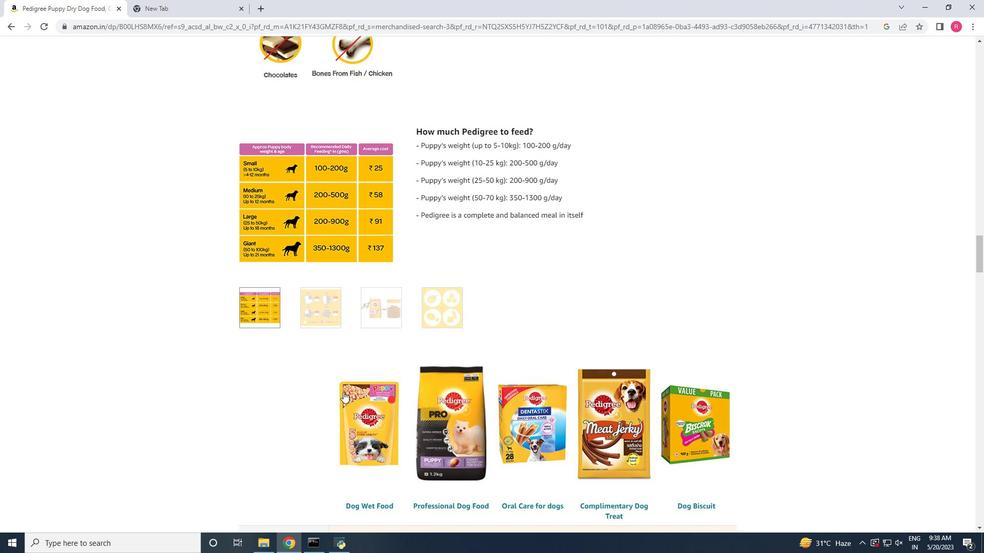 
Action: Mouse scrolled (343, 394) with delta (0, 0)
Screenshot: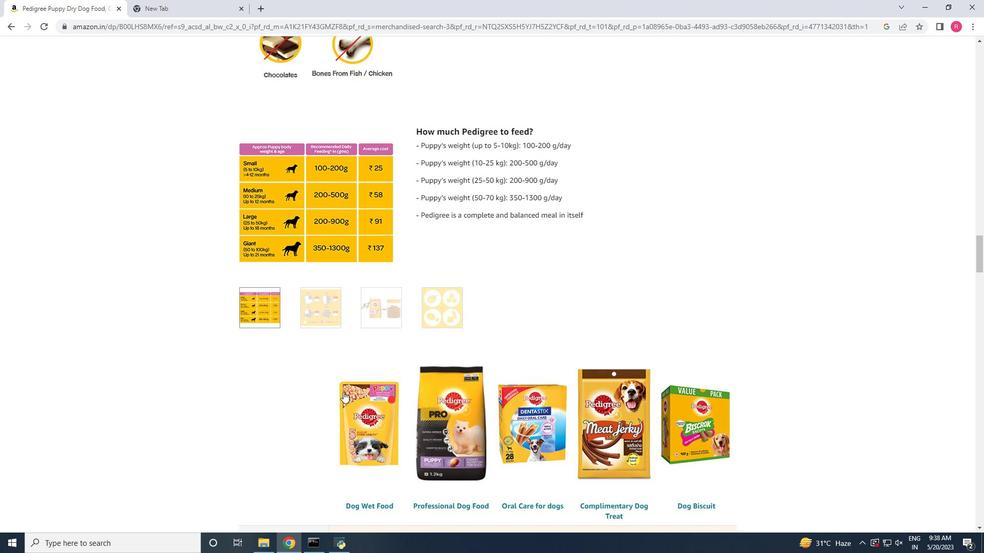 
Action: Mouse scrolled (343, 392) with delta (0, 0)
Screenshot: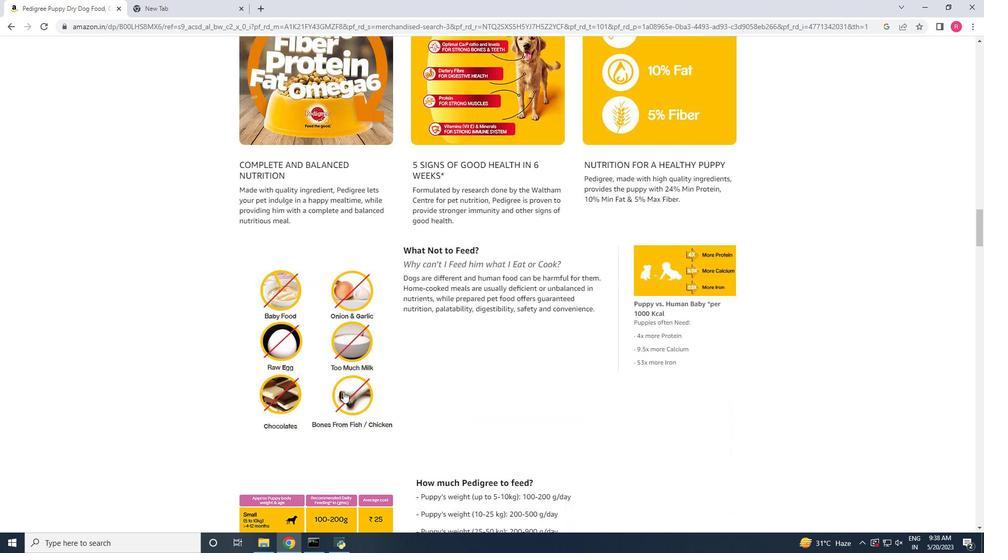 
Action: Mouse scrolled (343, 392) with delta (0, 0)
Screenshot: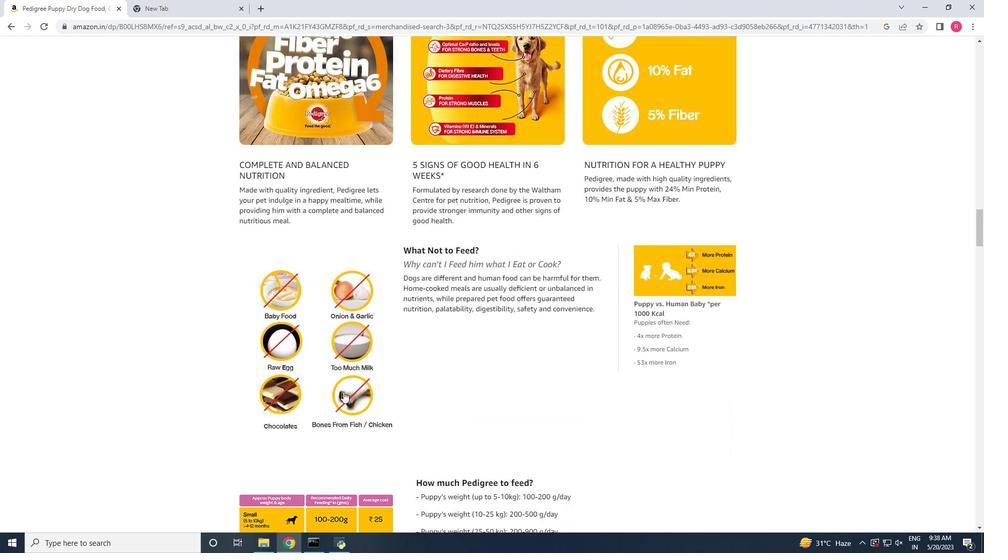 
Action: Mouse scrolled (343, 392) with delta (0, 0)
Screenshot: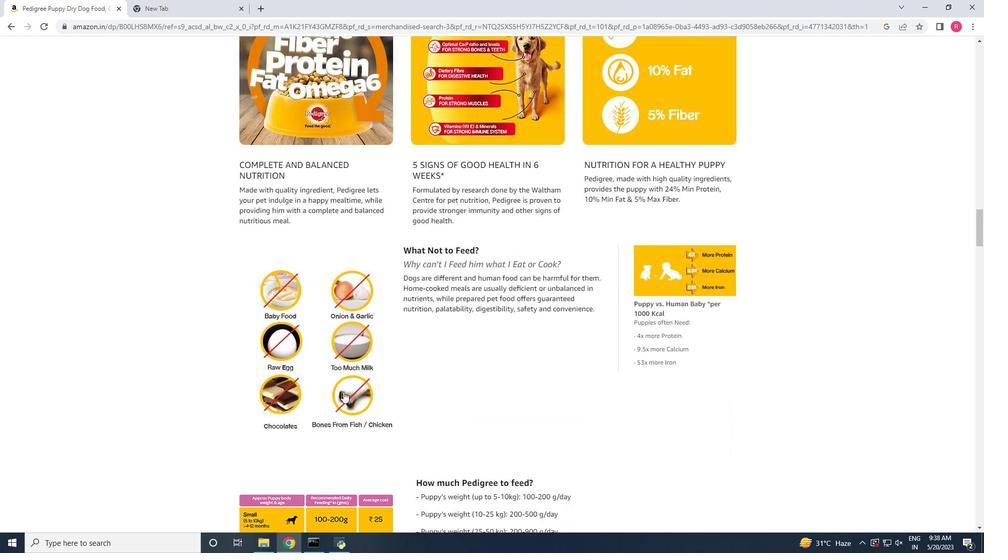 
Action: Mouse scrolled (343, 392) with delta (0, 0)
Screenshot: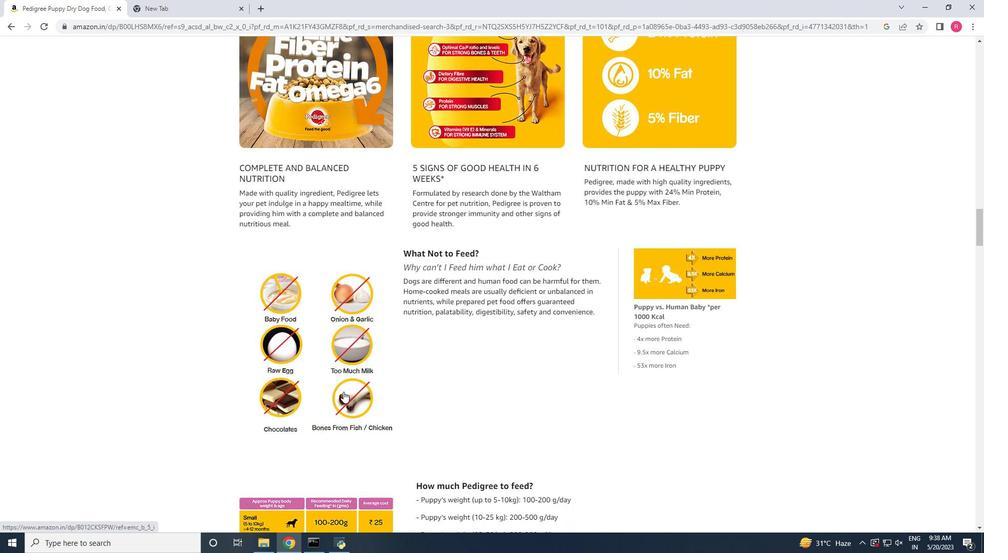 
Action: Mouse scrolled (343, 392) with delta (0, 0)
Screenshot: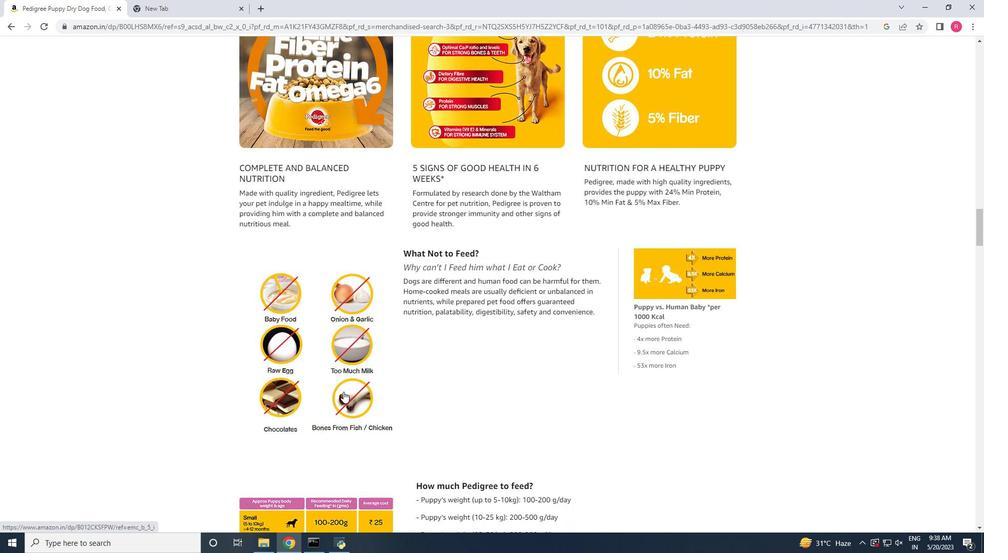 
Action: Mouse scrolled (343, 392) with delta (0, 0)
Screenshot: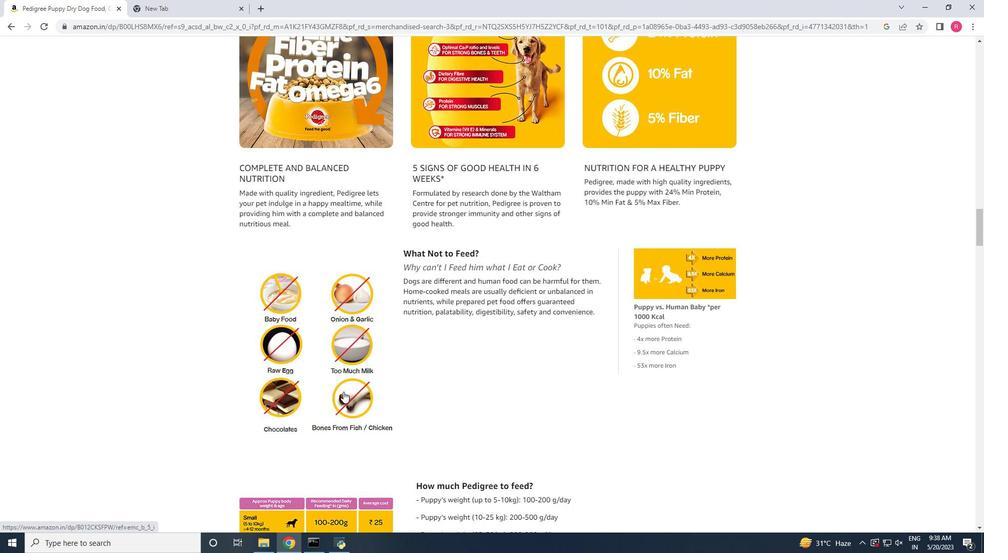 
Action: Mouse scrolled (343, 392) with delta (0, 0)
Screenshot: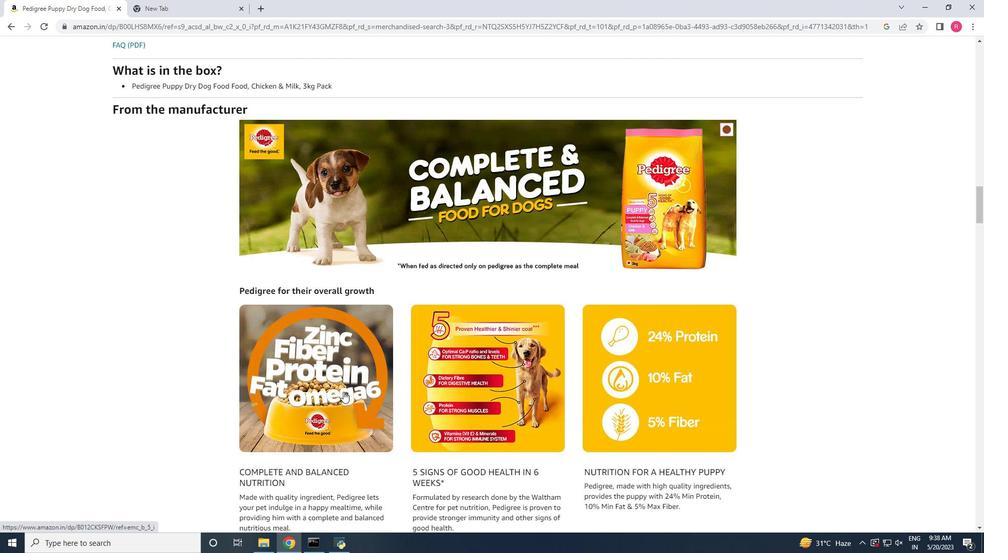 
Action: Mouse scrolled (343, 392) with delta (0, 0)
Screenshot: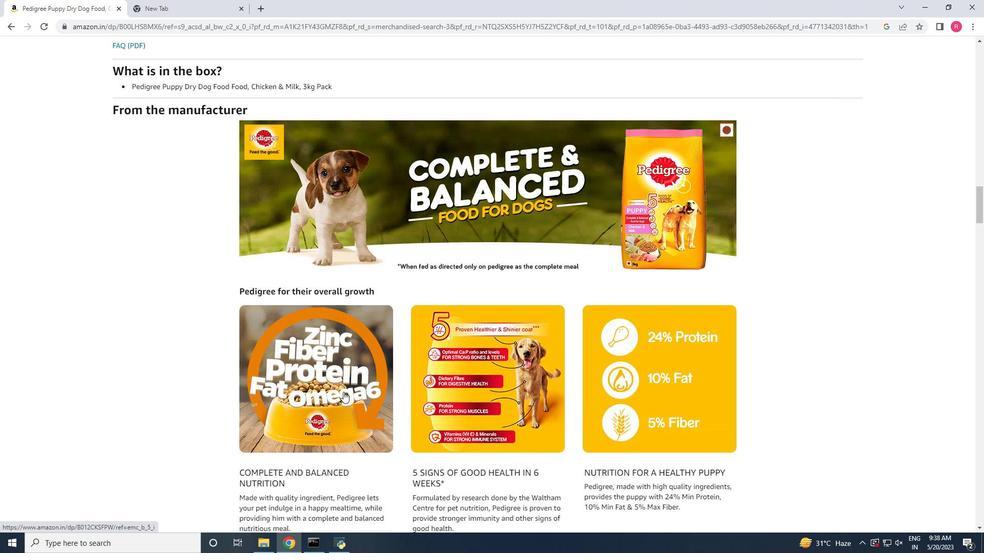 
Action: Mouse scrolled (343, 392) with delta (0, 0)
Screenshot: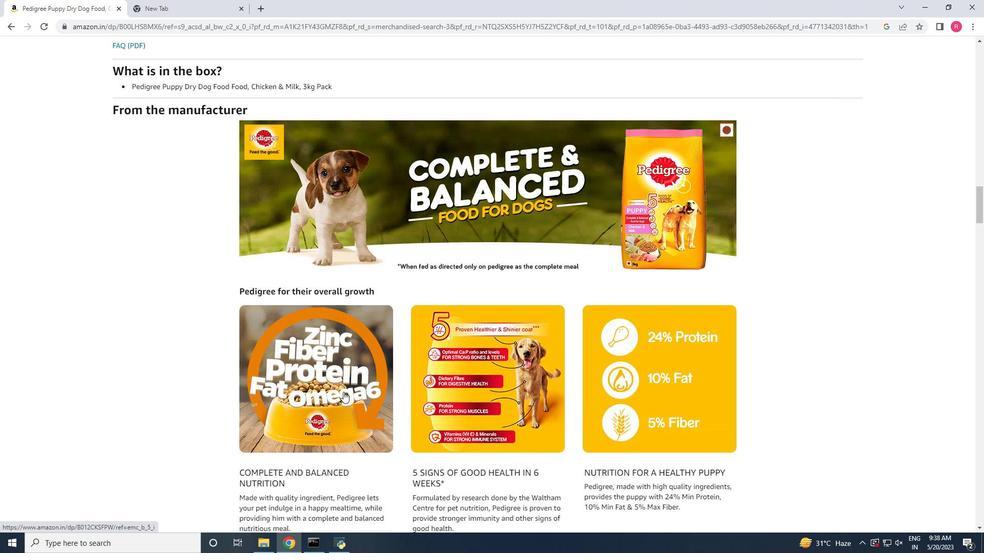 
Action: Mouse scrolled (343, 392) with delta (0, 0)
Screenshot: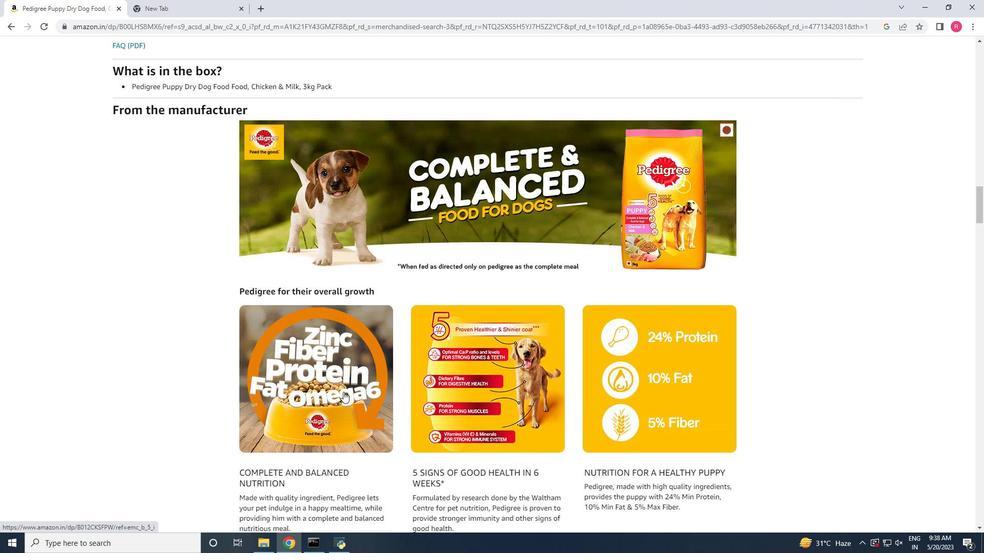 
Action: Mouse scrolled (343, 392) with delta (0, 0)
Screenshot: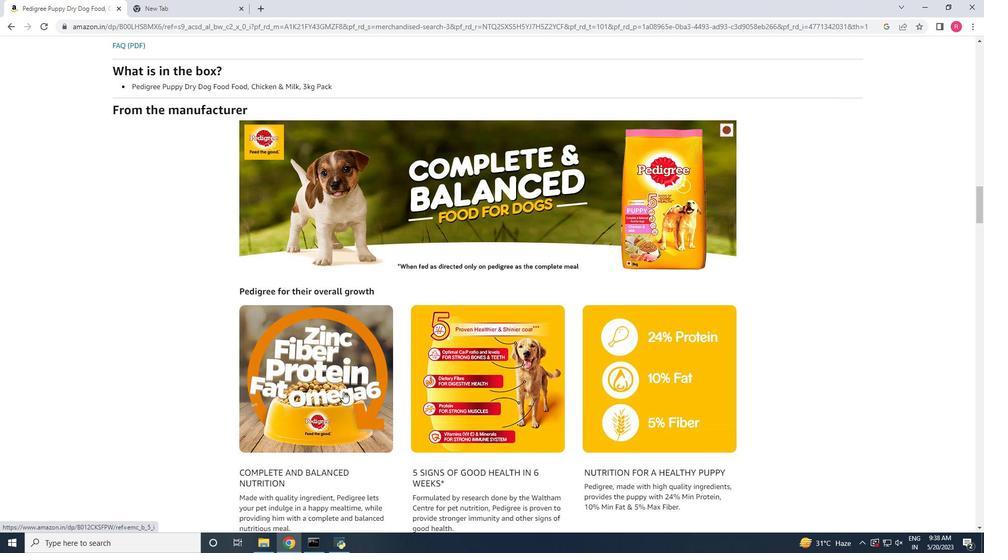 
Action: Mouse scrolled (343, 392) with delta (0, 0)
Screenshot: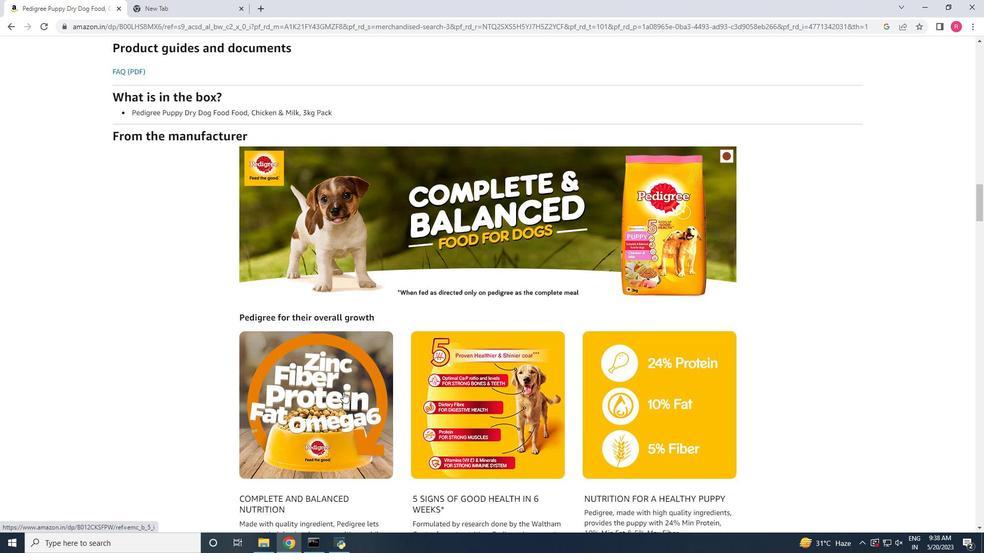 
Action: Mouse moved to (343, 390)
Screenshot: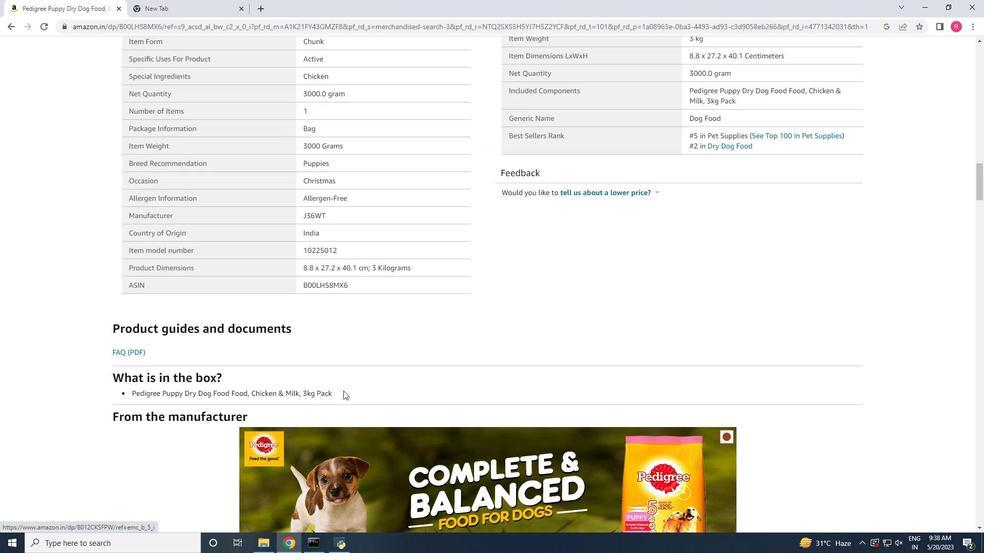 
Action: Mouse scrolled (343, 391) with delta (0, 0)
Screenshot: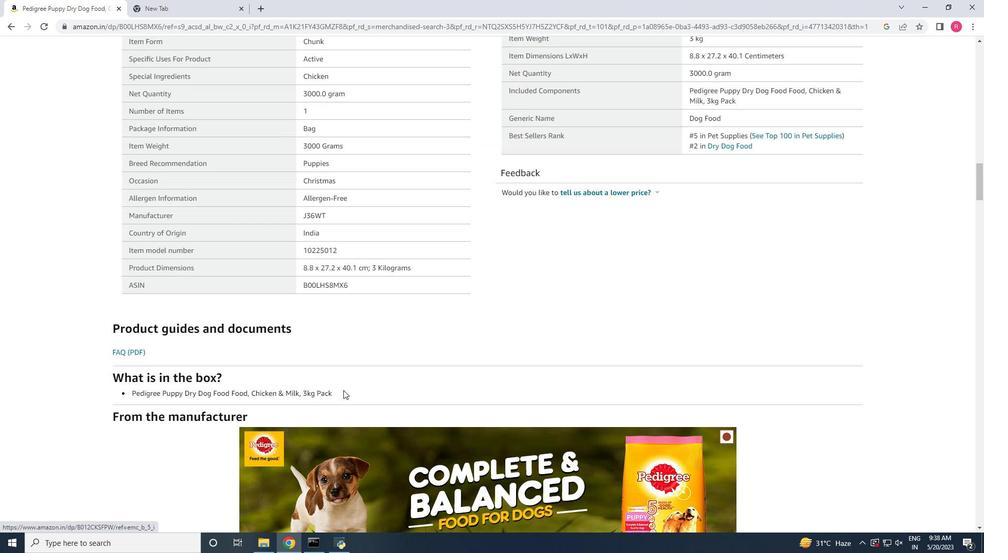 
Action: Mouse scrolled (343, 391) with delta (0, 0)
Screenshot: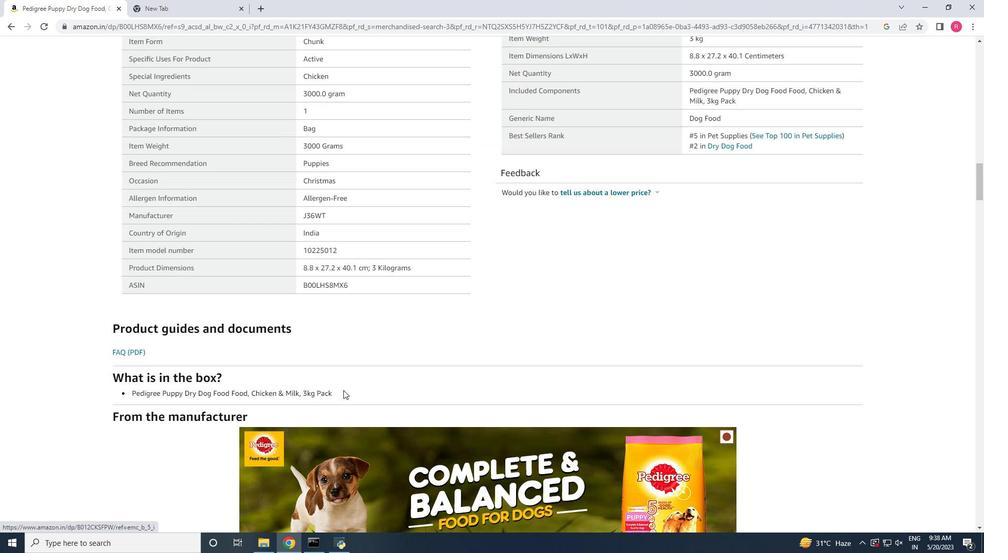 
Action: Mouse scrolled (343, 391) with delta (0, 0)
Screenshot: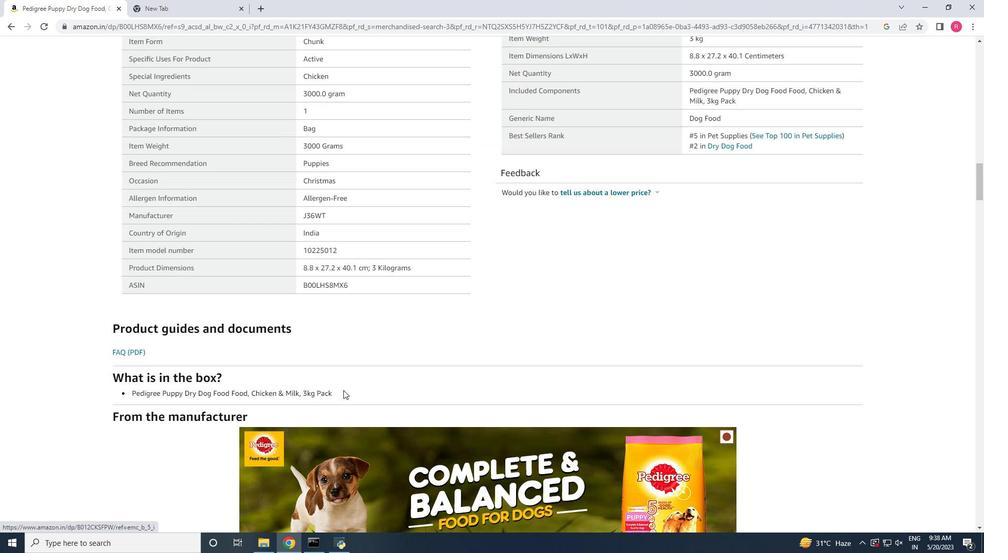 
Action: Mouse scrolled (343, 390) with delta (0, 0)
Screenshot: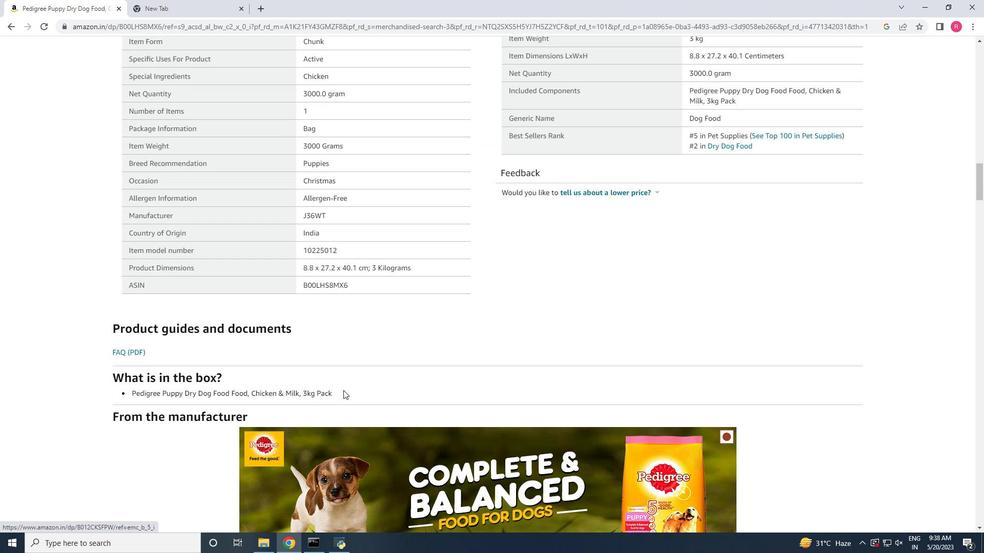 
Action: Mouse scrolled (343, 391) with delta (0, 0)
Screenshot: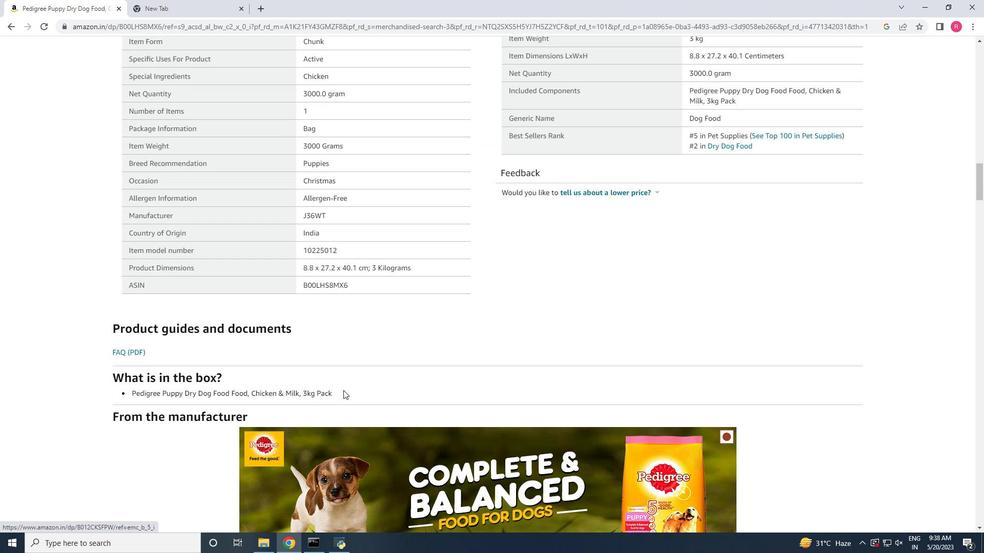 
Action: Mouse scrolled (343, 391) with delta (0, 0)
Screenshot: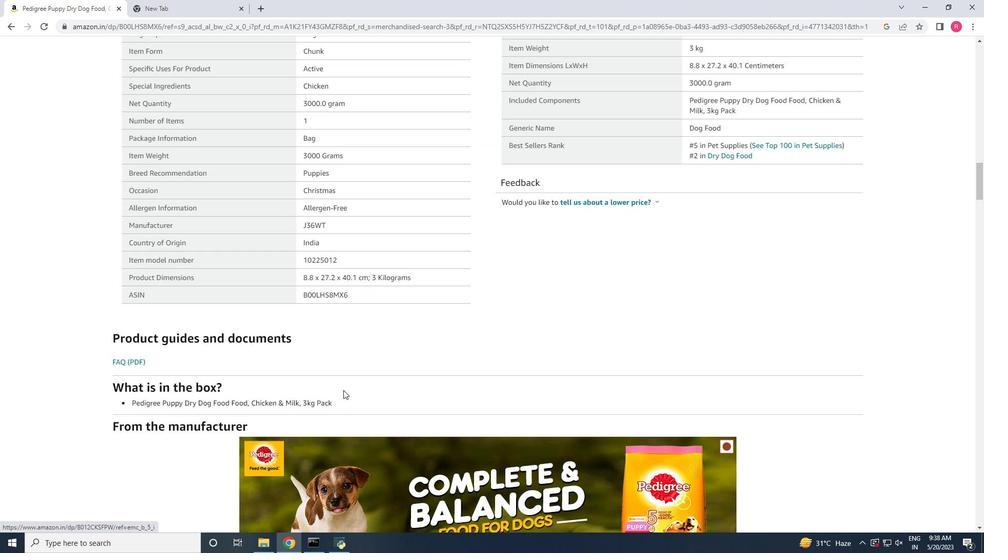 
Action: Mouse moved to (343, 390)
Screenshot: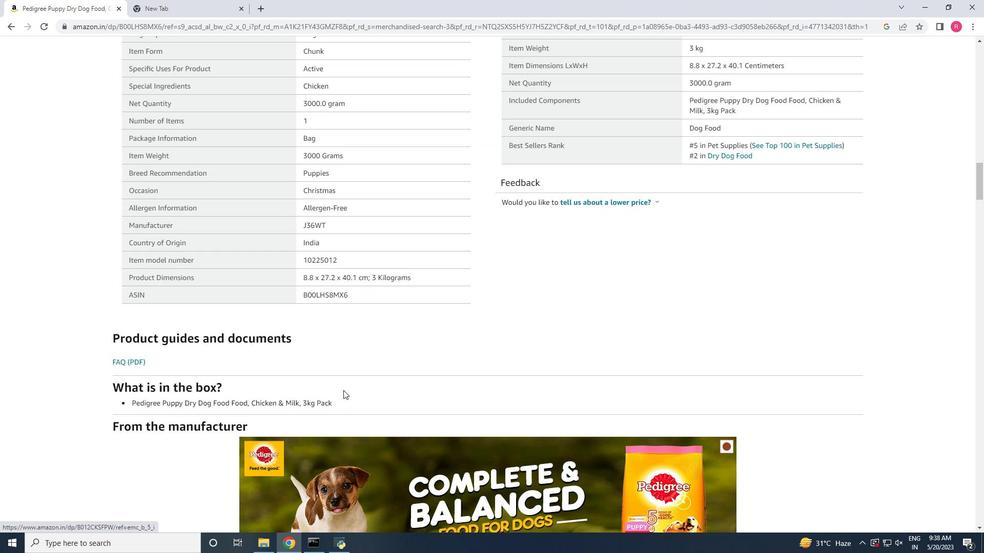 
Action: Mouse scrolled (343, 391) with delta (0, 0)
Screenshot: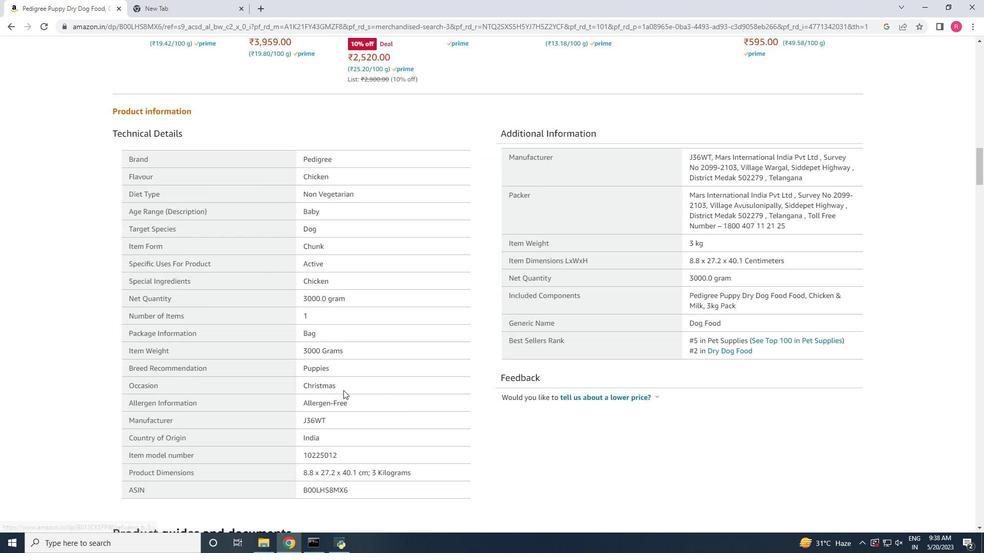 
Action: Mouse scrolled (343, 391) with delta (0, 0)
Screenshot: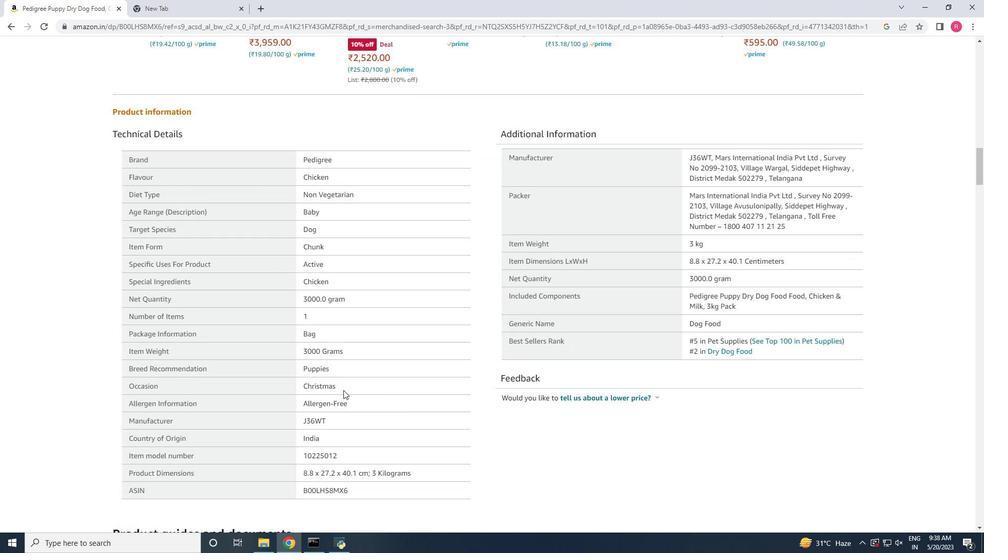 
Action: Mouse scrolled (343, 391) with delta (0, 0)
Screenshot: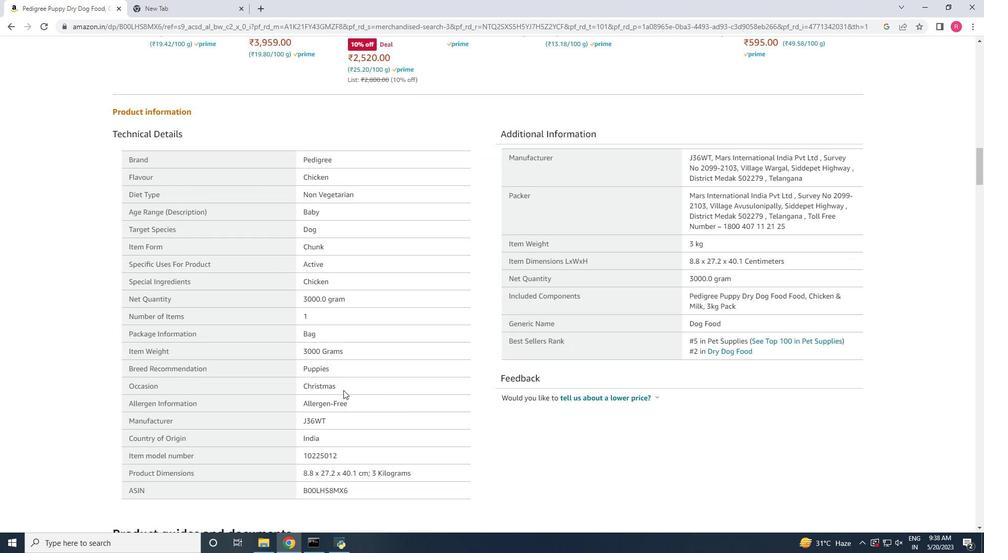 
Action: Mouse scrolled (343, 391) with delta (0, 0)
Screenshot: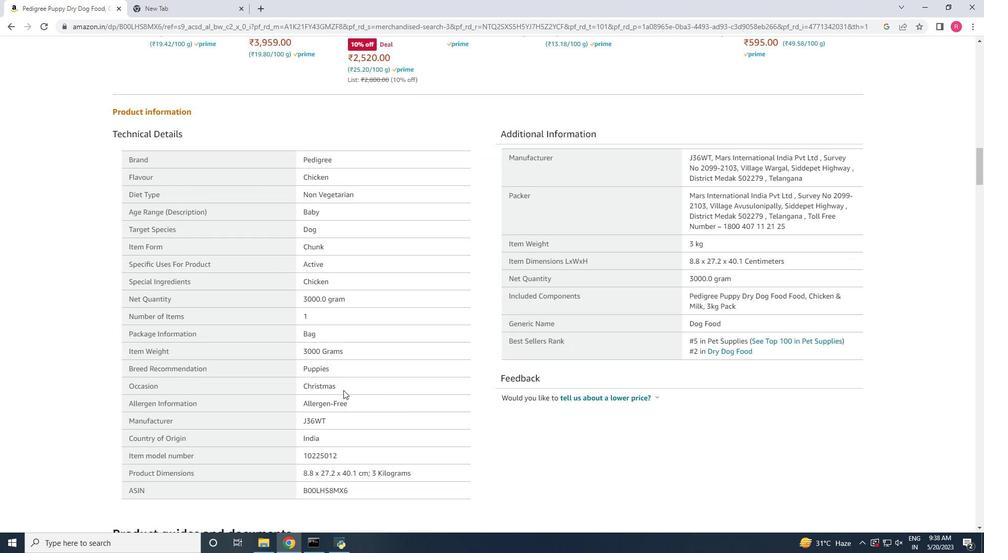 
Action: Mouse scrolled (343, 391) with delta (0, 0)
Screenshot: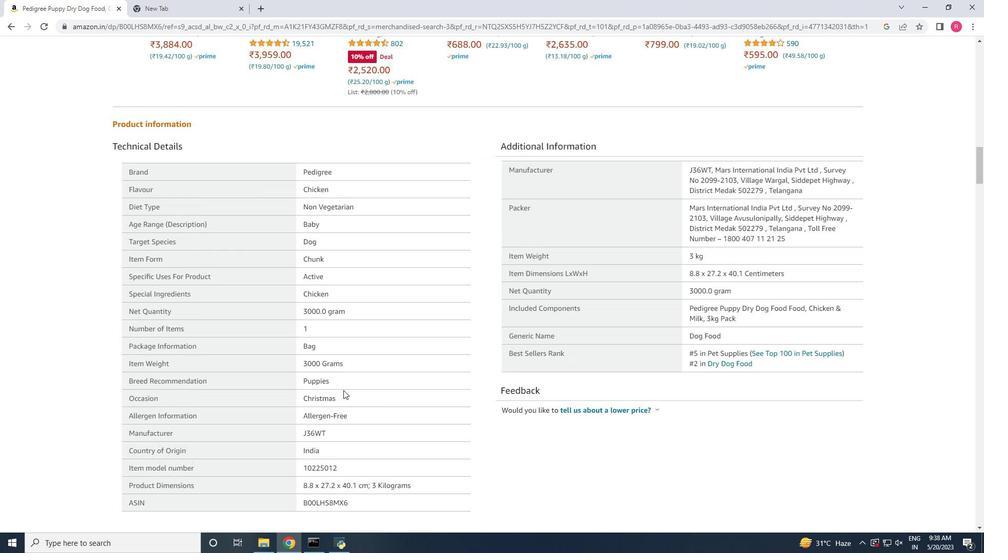 
Action: Mouse scrolled (343, 391) with delta (0, 0)
Screenshot: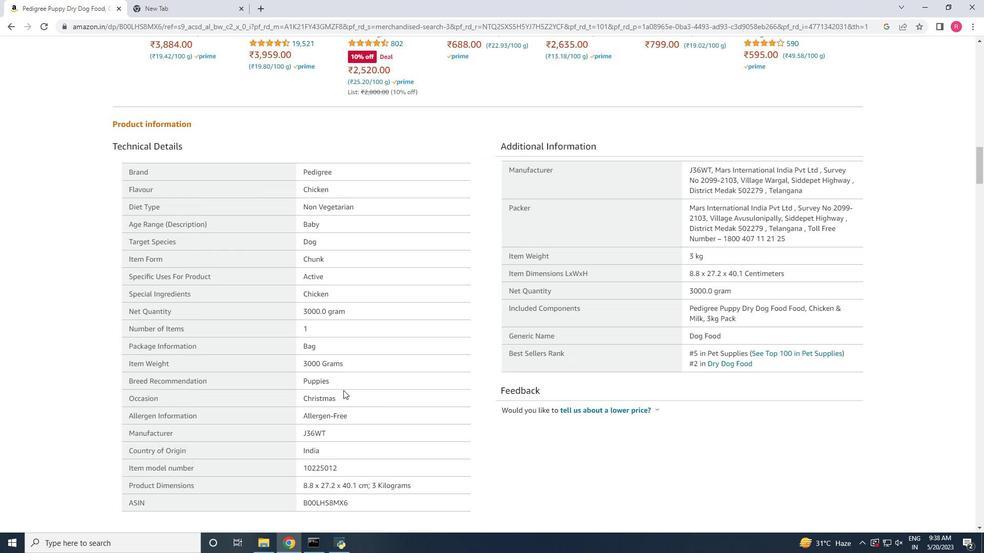 
Action: Mouse moved to (343, 390)
Screenshot: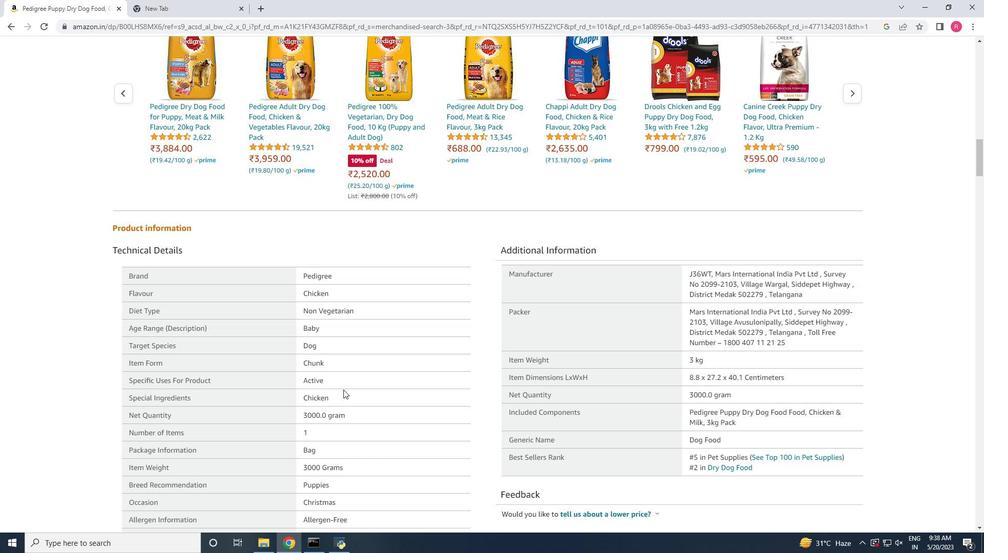 
Action: Mouse scrolled (343, 390) with delta (0, 0)
Screenshot: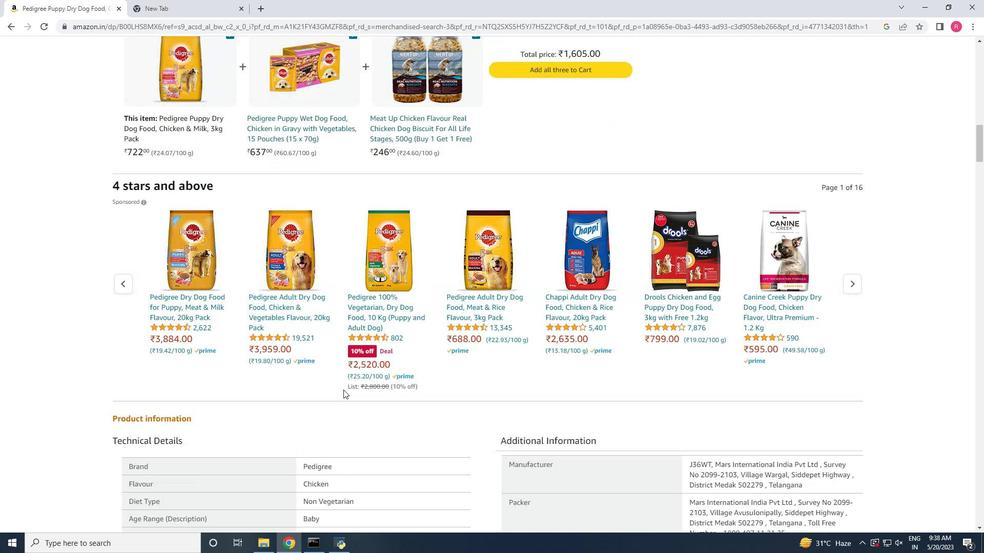 
Action: Mouse scrolled (343, 390) with delta (0, 0)
Screenshot: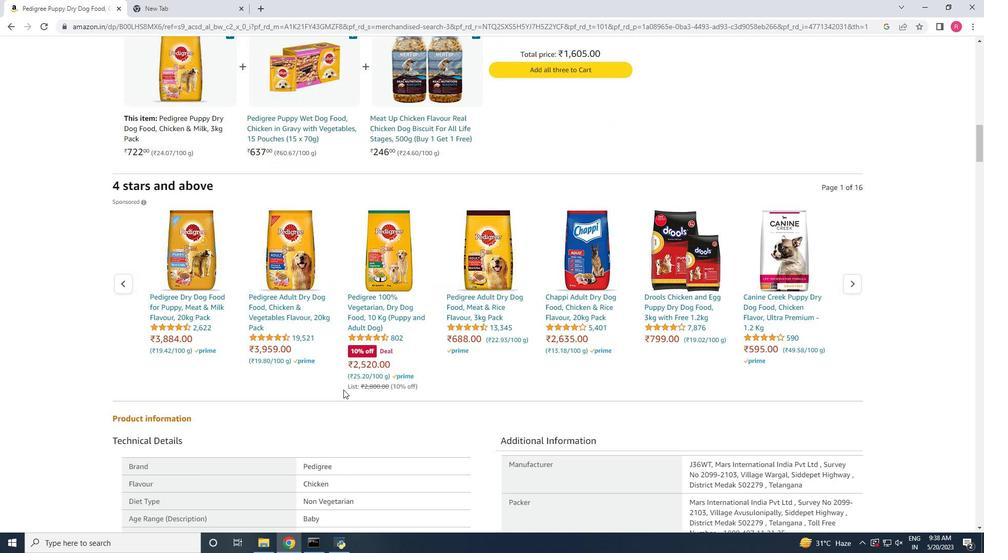 
Action: Mouse scrolled (343, 390) with delta (0, 0)
Screenshot: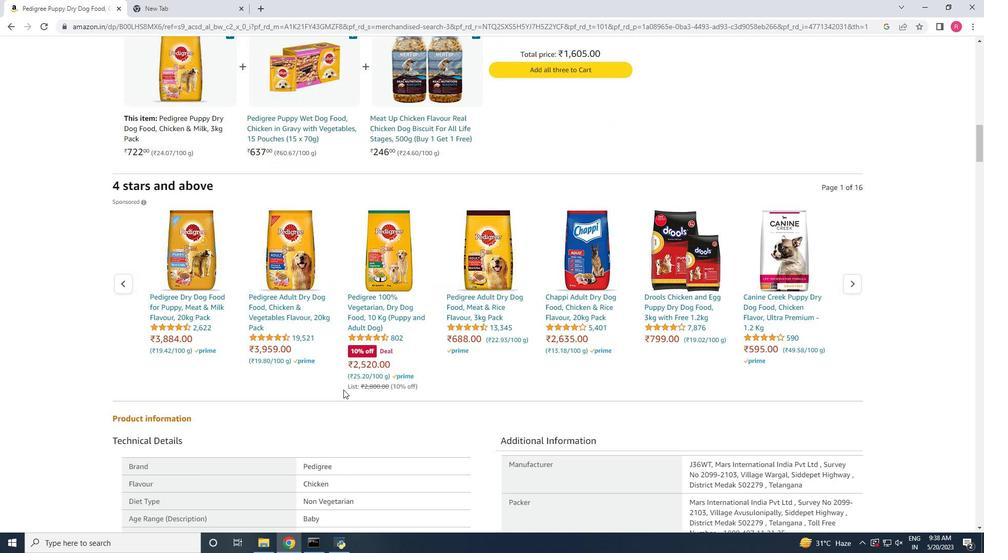 
Action: Mouse scrolled (343, 390) with delta (0, 0)
Screenshot: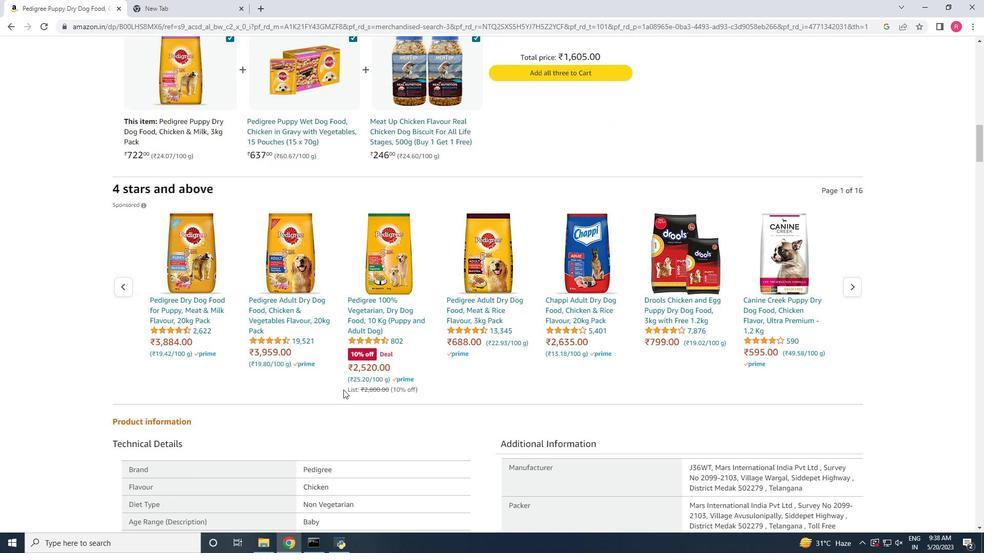 
Action: Mouse scrolled (343, 390) with delta (0, 0)
Screenshot: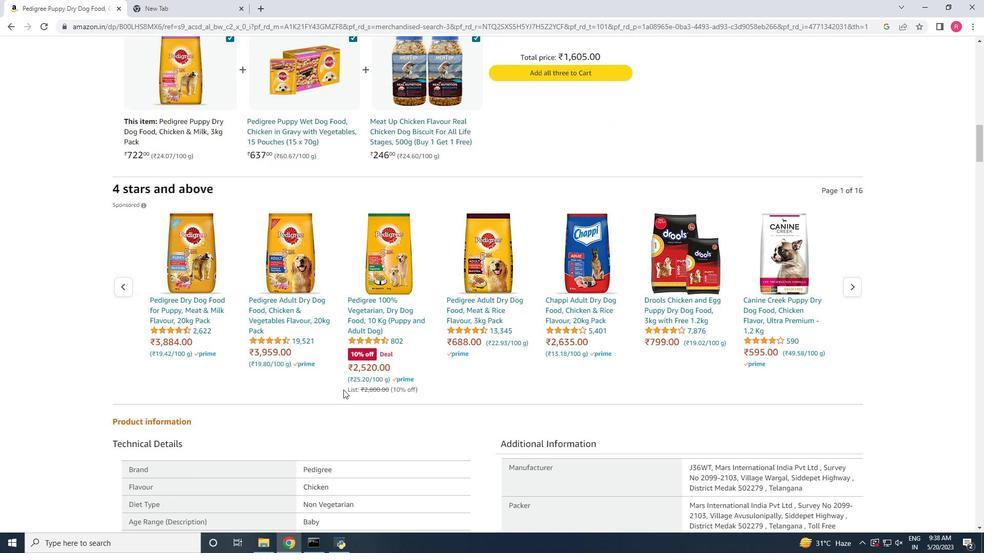 
Action: Mouse scrolled (343, 390) with delta (0, 0)
Screenshot: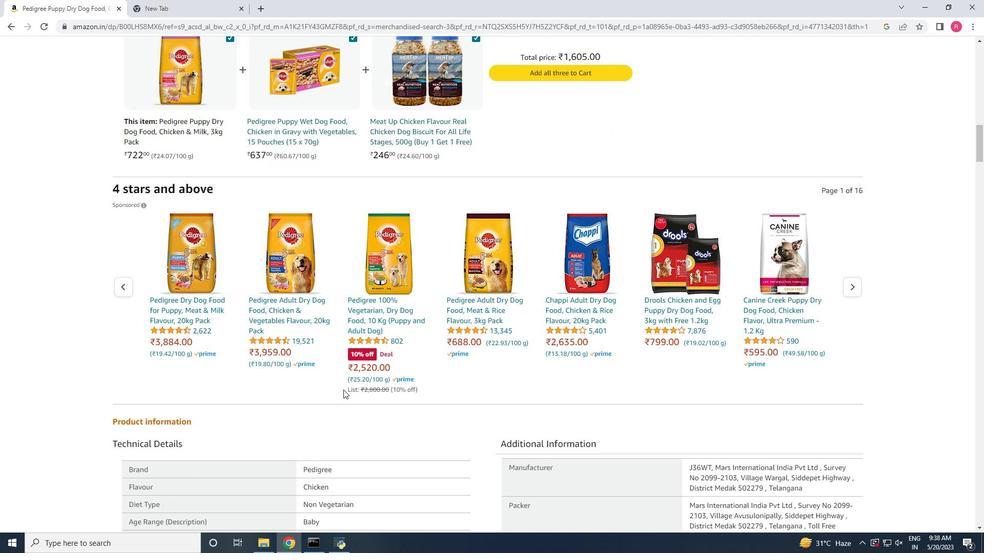 
Action: Mouse moved to (343, 389)
Screenshot: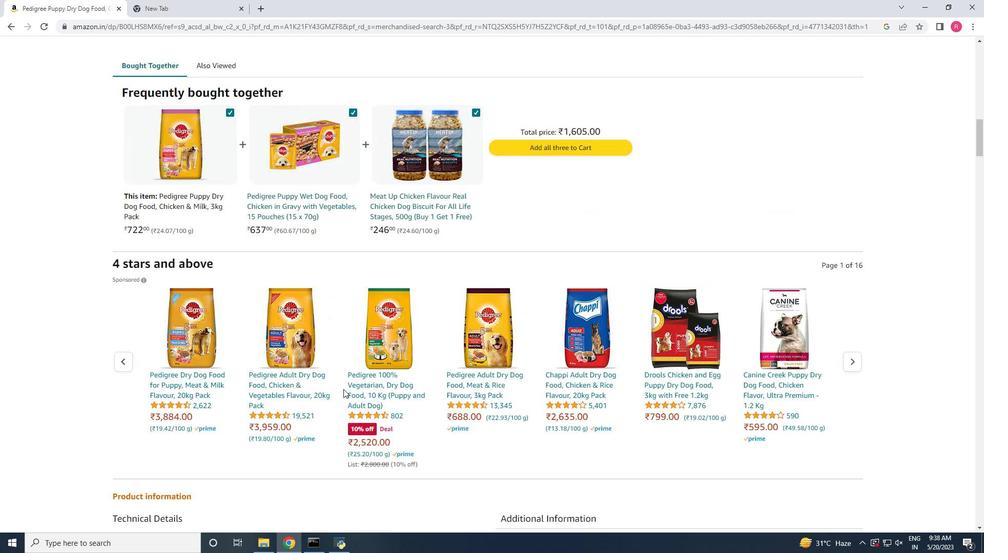 
Action: Mouse scrolled (343, 389) with delta (0, 0)
Screenshot: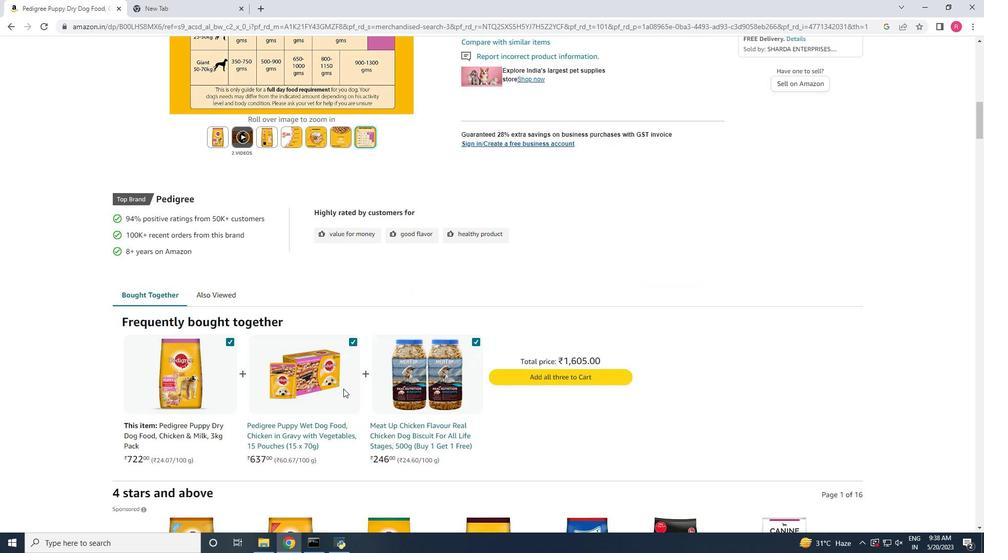 
Action: Mouse scrolled (343, 389) with delta (0, 0)
Screenshot: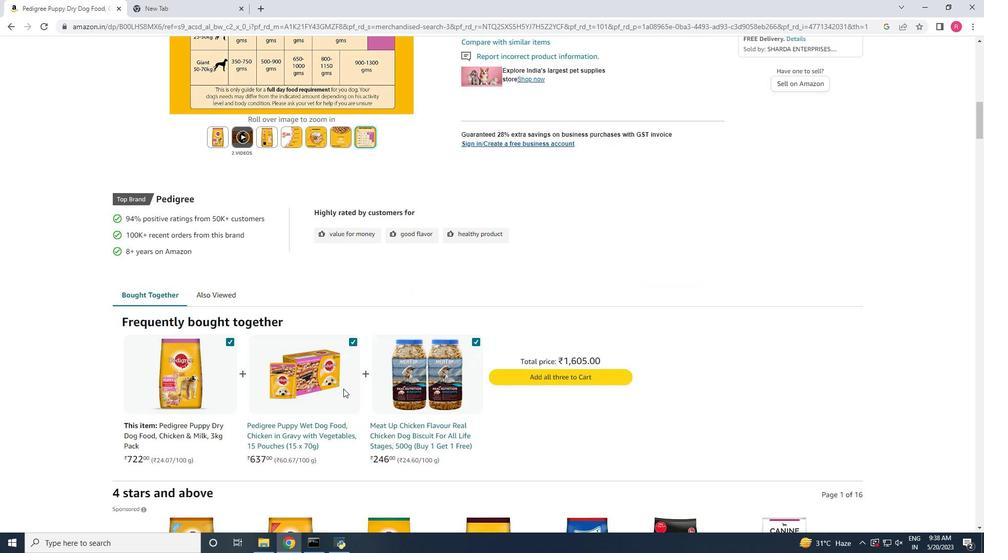 
Action: Mouse scrolled (343, 389) with delta (0, 0)
Screenshot: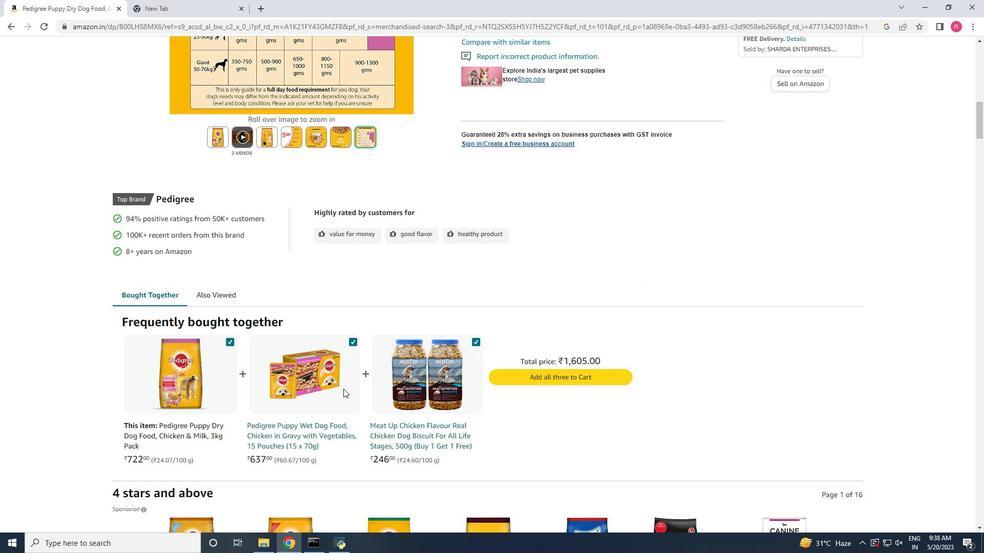 
Action: Mouse scrolled (343, 389) with delta (0, 0)
Screenshot: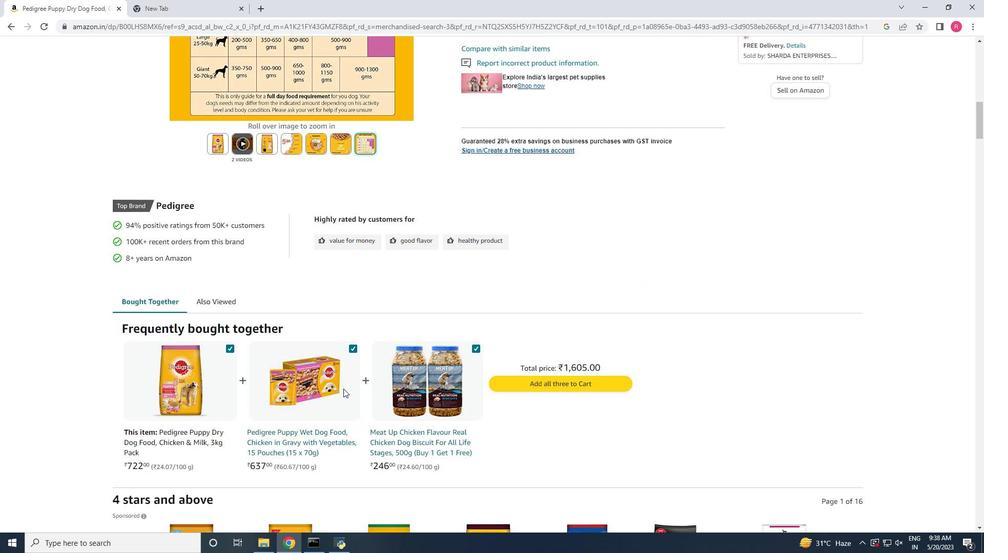 
Action: Mouse scrolled (343, 389) with delta (0, 0)
Screenshot: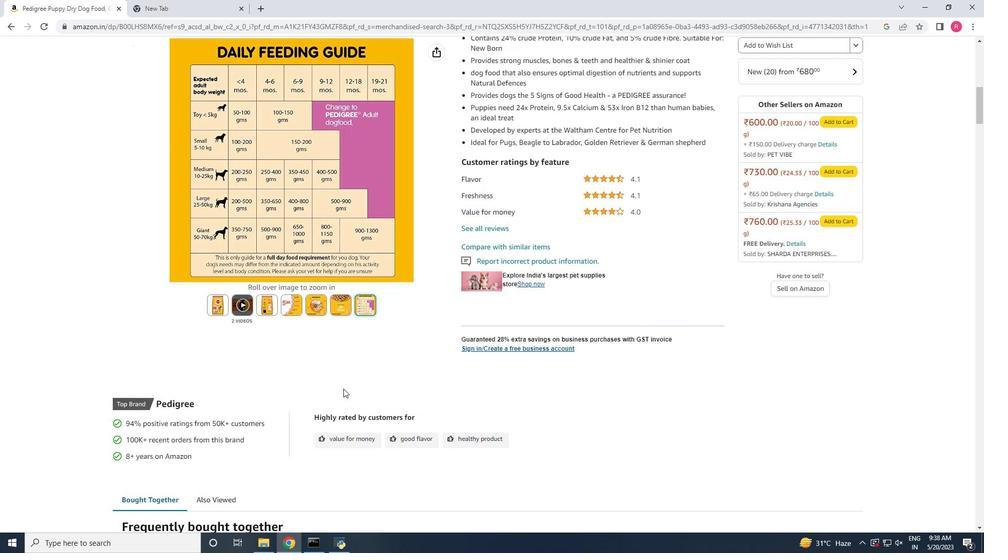 
Action: Mouse scrolled (343, 389) with delta (0, 0)
Screenshot: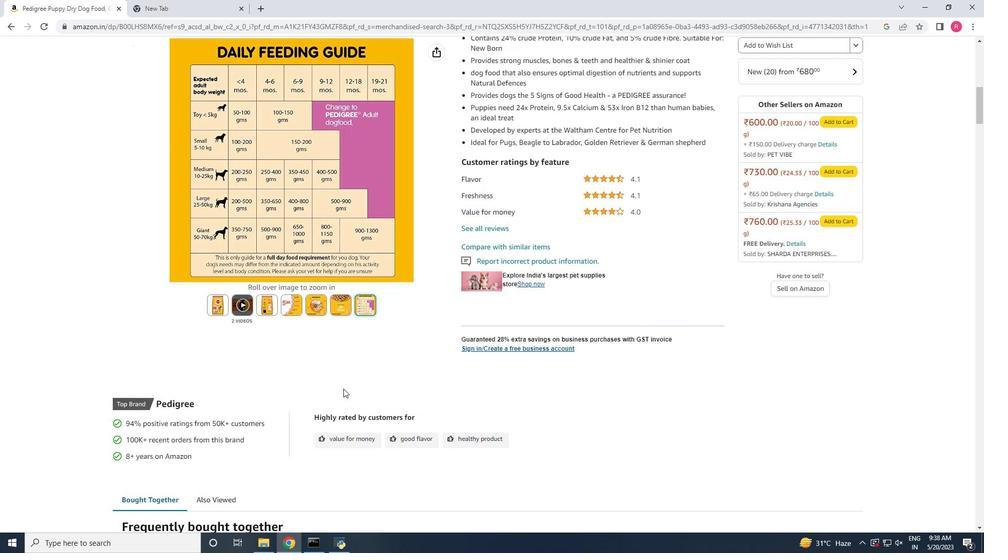 
Action: Mouse scrolled (343, 389) with delta (0, 0)
Screenshot: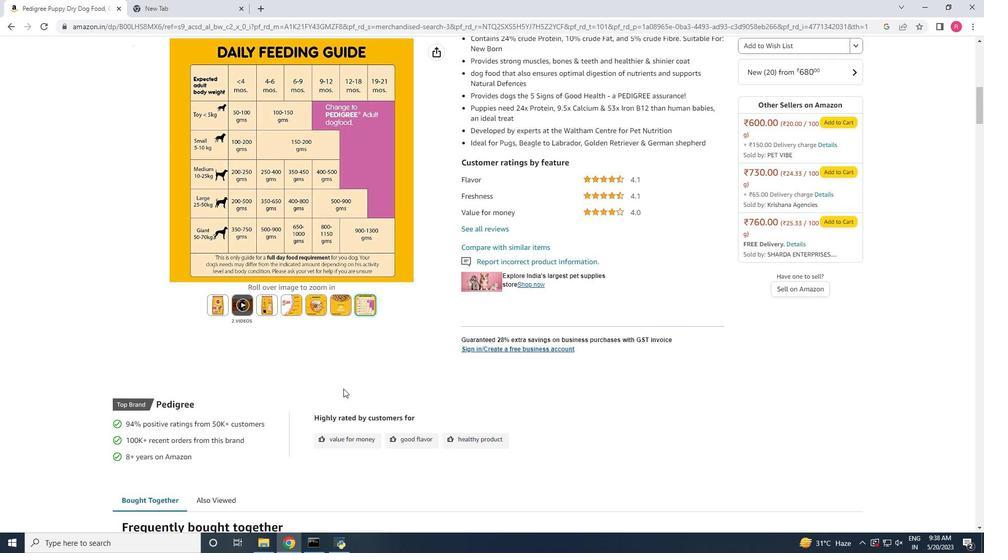 
Action: Mouse scrolled (343, 389) with delta (0, 0)
Screenshot: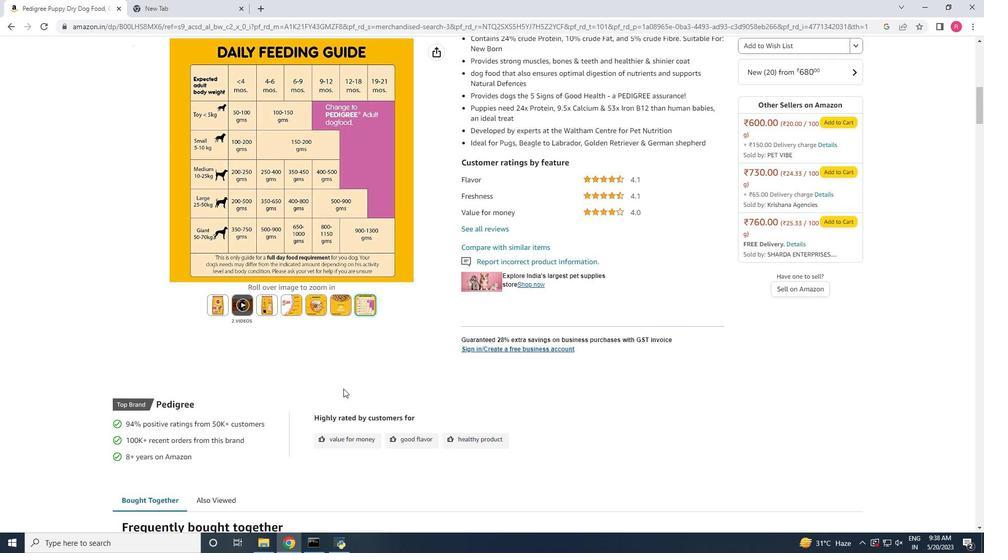 
Action: Mouse scrolled (343, 389) with delta (0, 0)
Screenshot: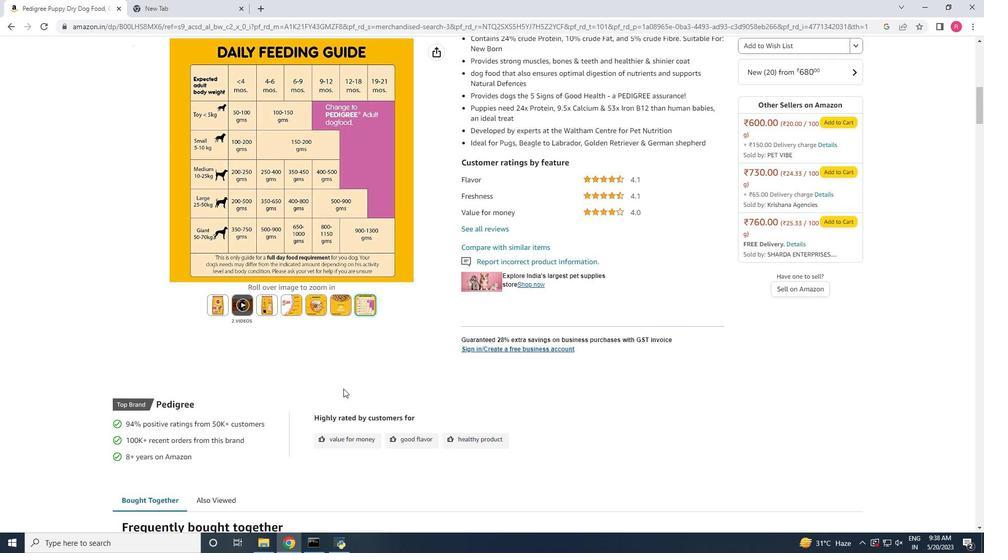 
Action: Mouse scrolled (343, 389) with delta (0, 0)
Screenshot: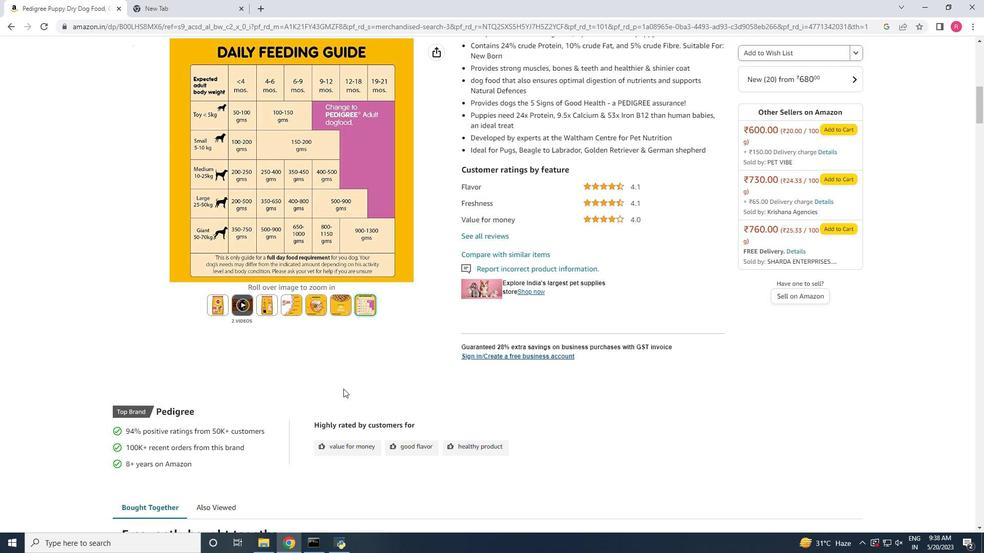 
Action: Mouse scrolled (343, 389) with delta (0, 0)
Screenshot: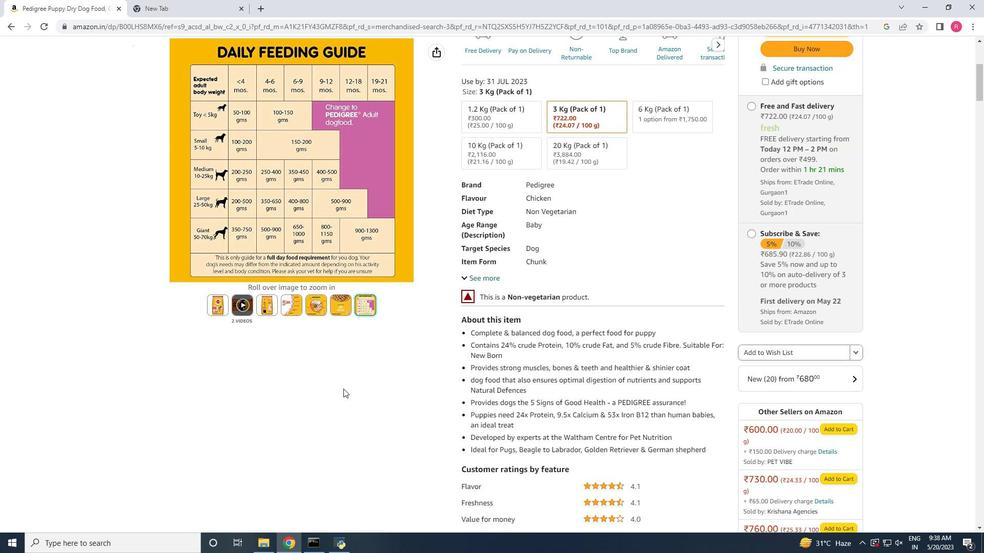 
Action: Mouse scrolled (343, 389) with delta (0, 0)
Screenshot: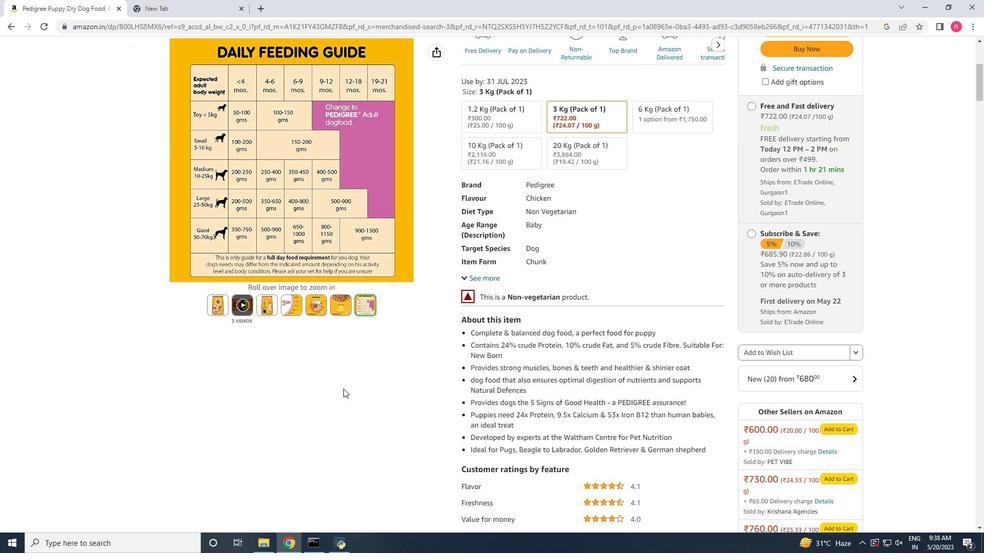 
Action: Mouse scrolled (343, 389) with delta (0, 0)
Screenshot: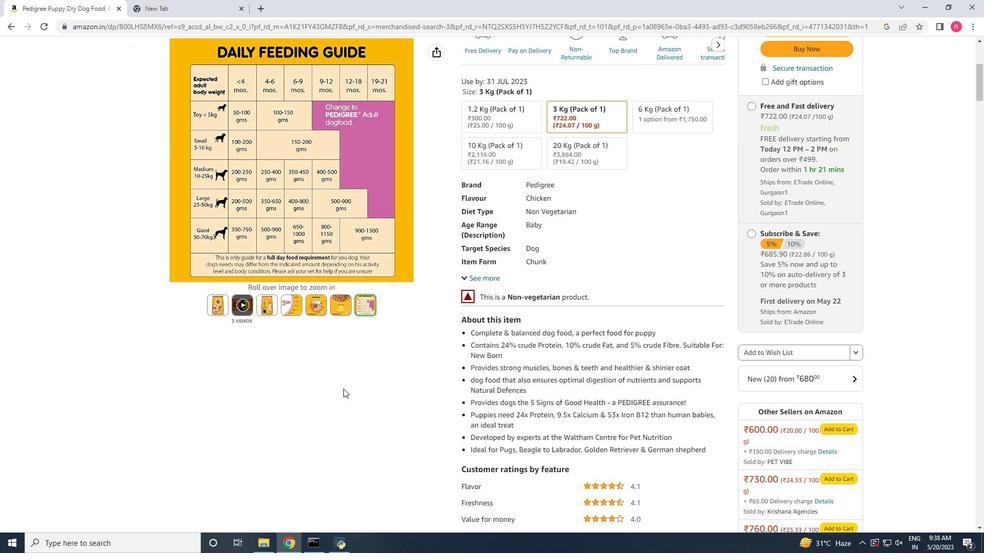 
Action: Mouse scrolled (343, 389) with delta (0, 0)
Screenshot: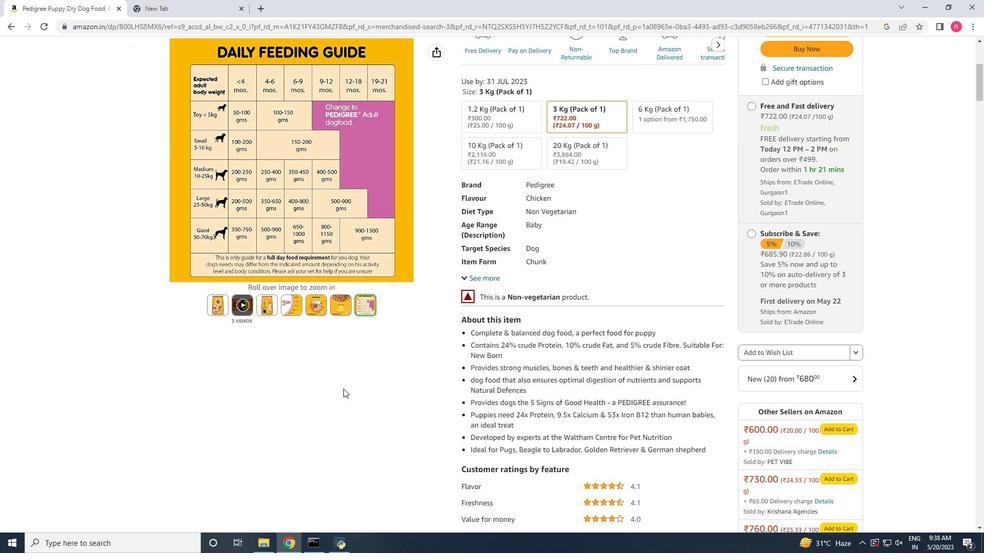 
Action: Mouse scrolled (343, 389) with delta (0, 0)
Screenshot: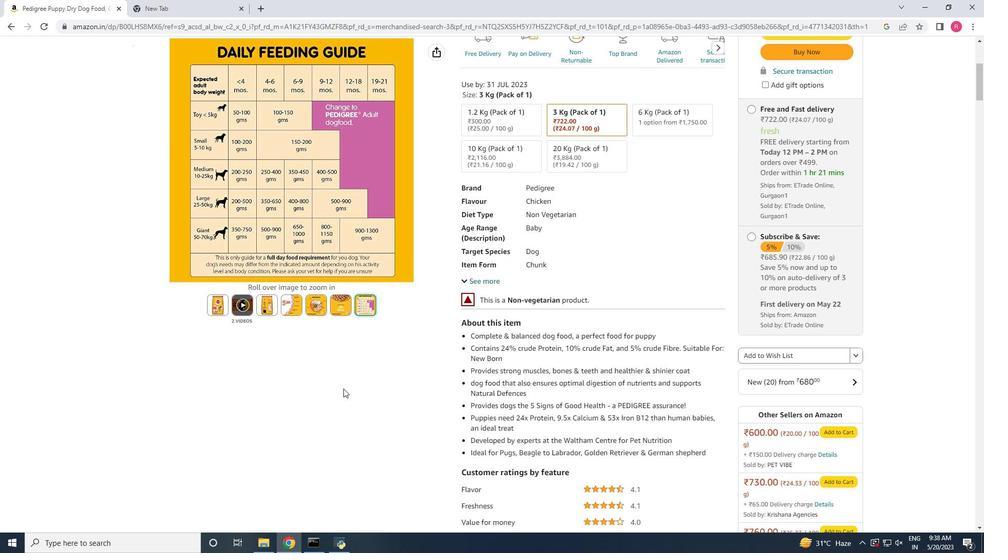 
Action: Mouse scrolled (343, 389) with delta (0, 0)
Screenshot: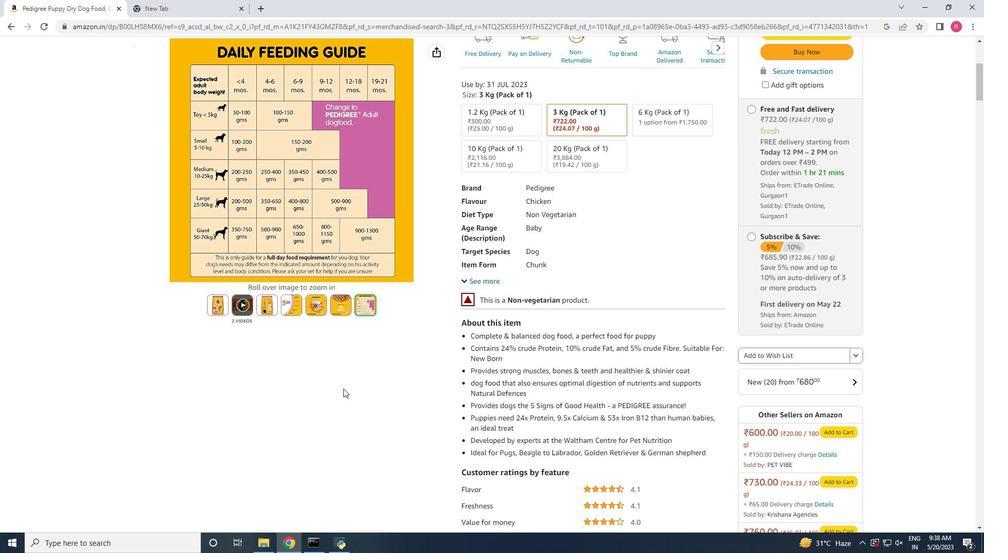 
Action: Mouse moved to (341, 386)
Screenshot: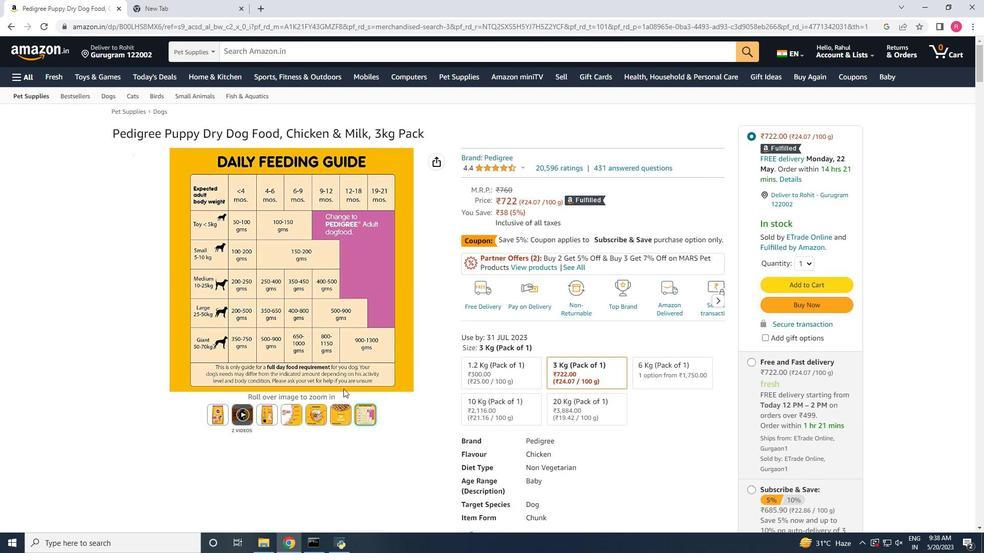 
Action: Mouse scrolled (341, 387) with delta (0, 0)
Screenshot: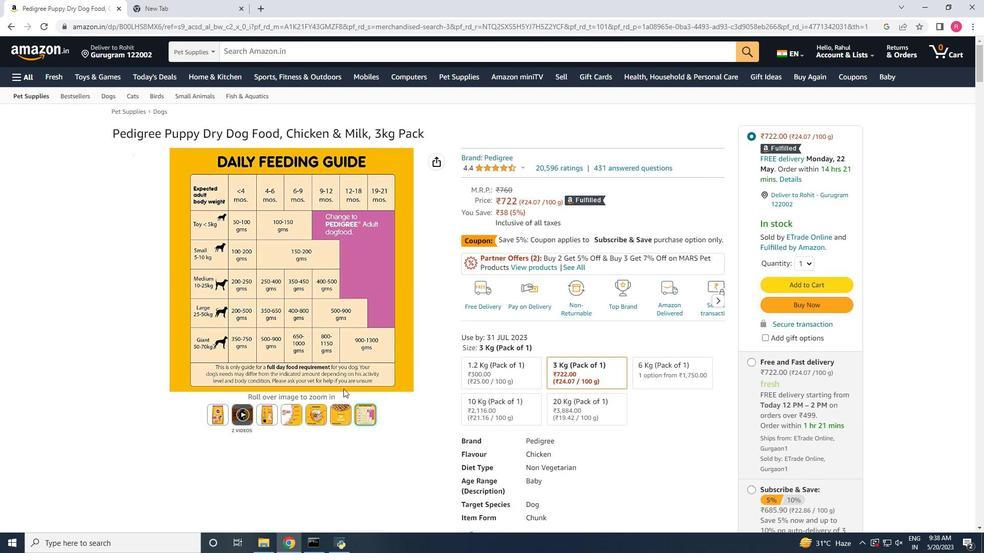 
Action: Mouse moved to (340, 385)
Screenshot: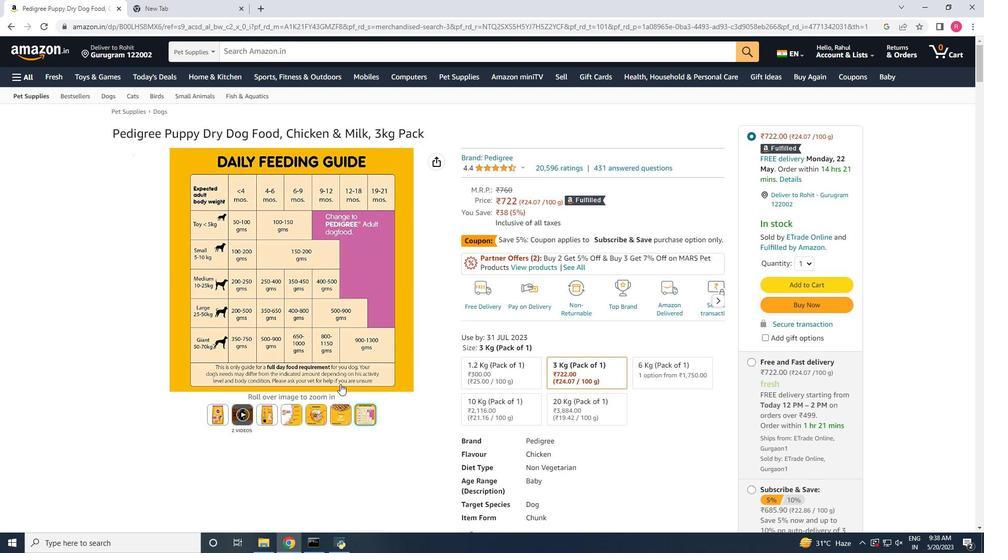 
Action: Mouse scrolled (340, 385) with delta (0, 0)
Screenshot: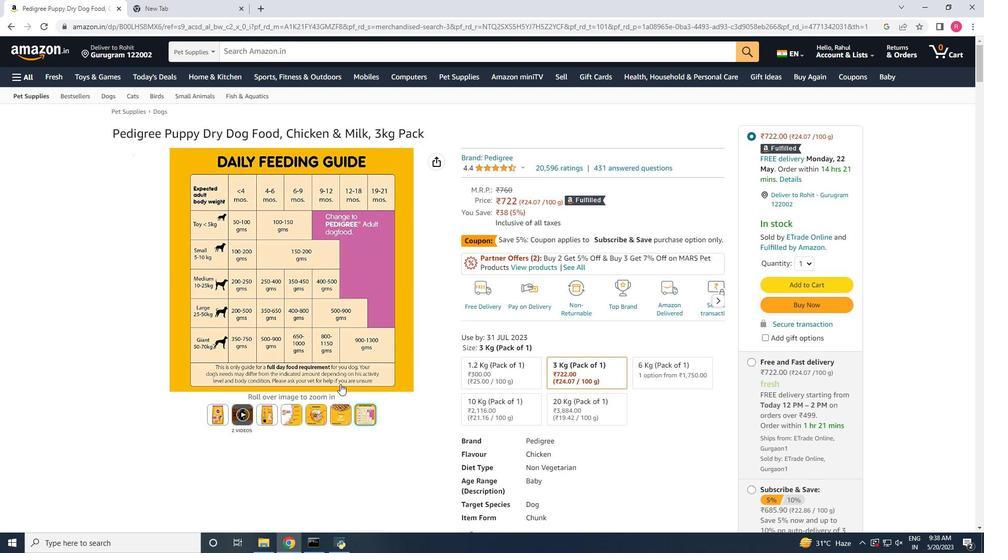 
Action: Mouse moved to (339, 383)
Screenshot: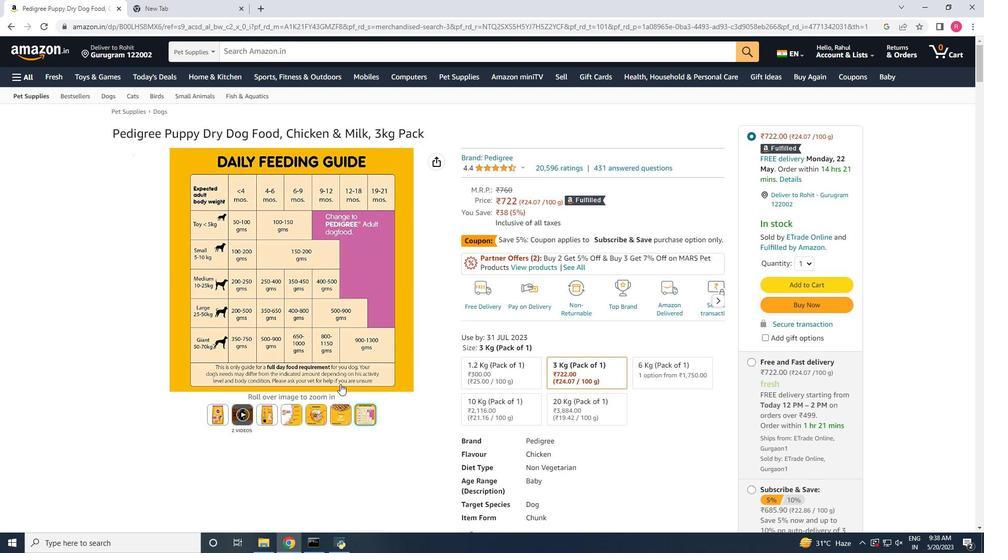 
Action: Mouse scrolled (339, 384) with delta (0, 0)
Screenshot: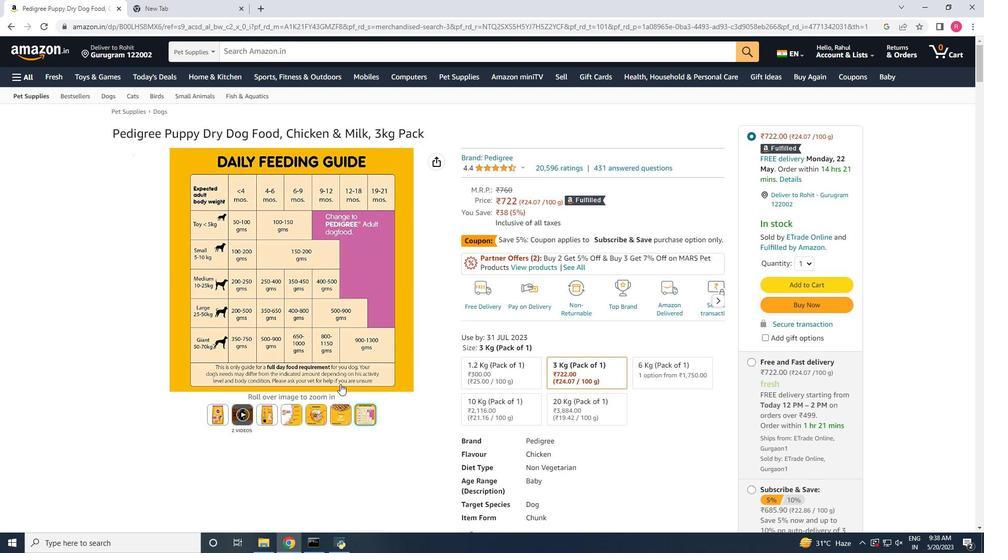 
Action: Mouse moved to (338, 383)
Screenshot: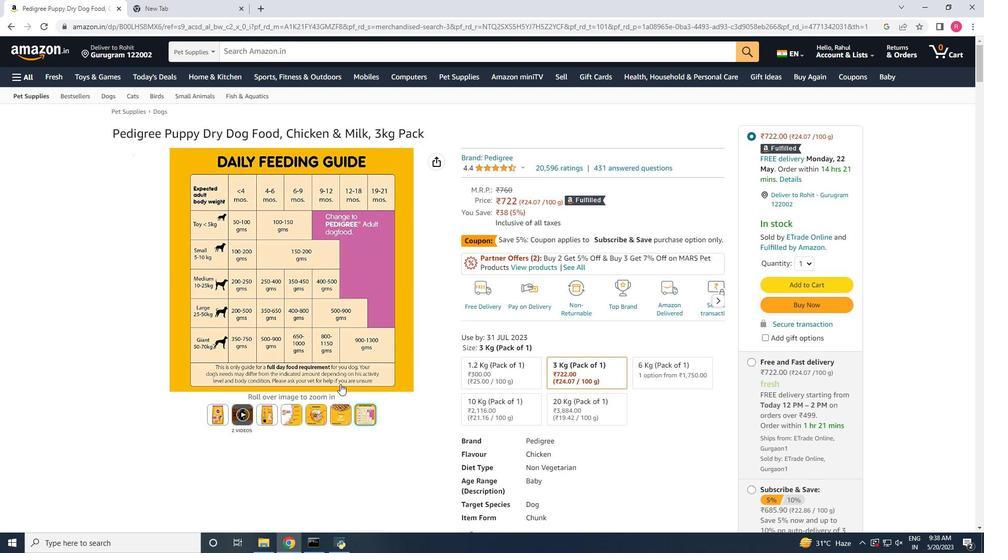 
Action: Mouse scrolled (338, 383) with delta (0, 0)
Screenshot: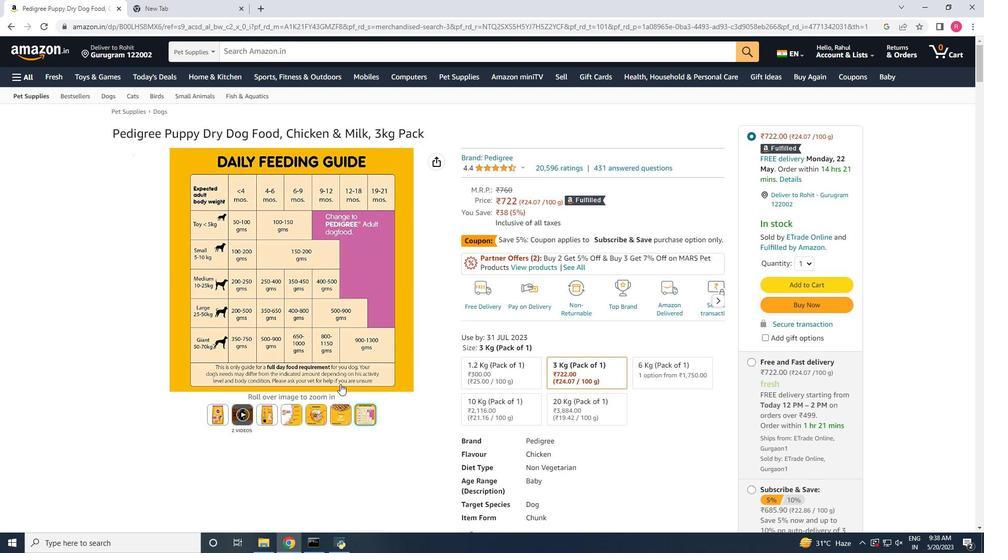 
Action: Mouse moved to (337, 382)
Screenshot: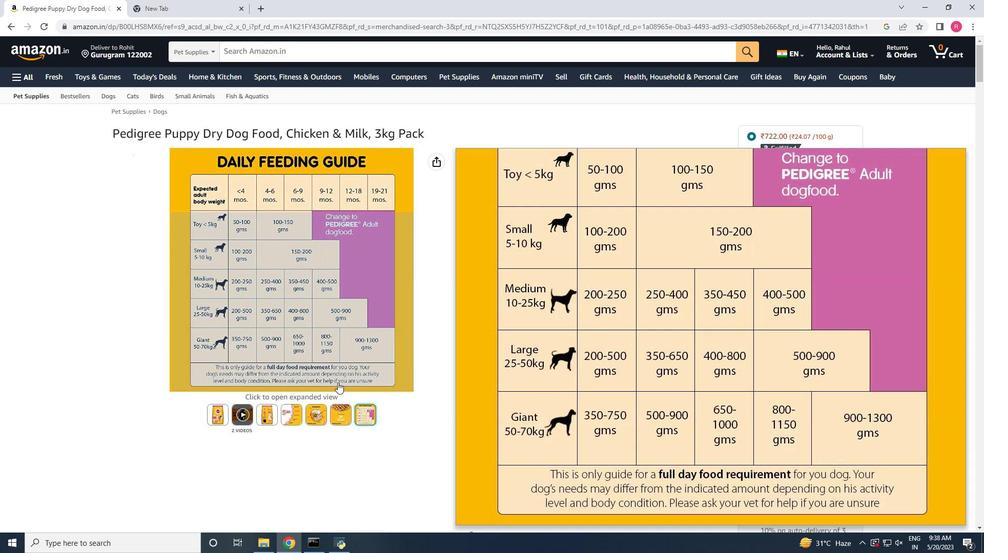 
Action: Mouse scrolled (337, 382) with delta (0, 0)
Screenshot: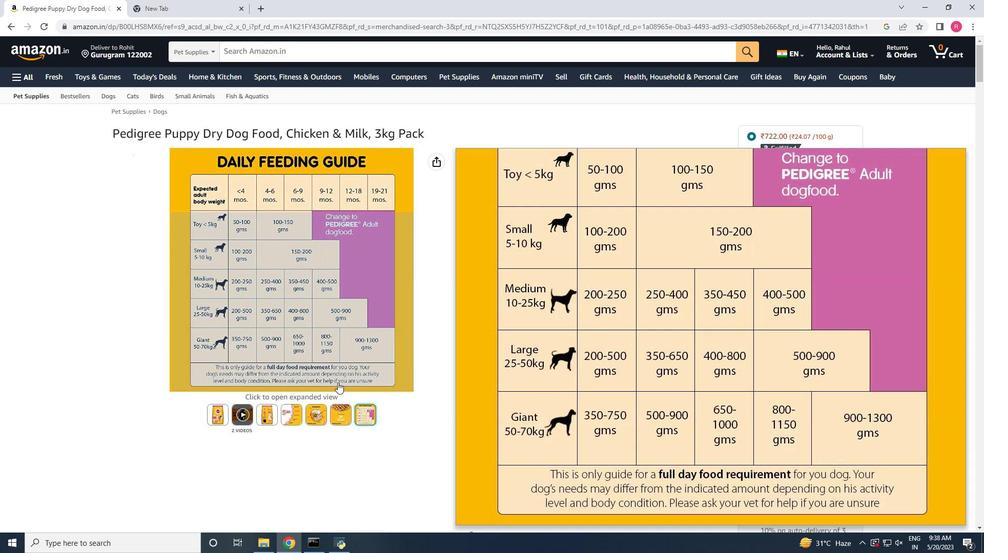 
Action: Mouse scrolled (337, 382) with delta (0, 0)
Screenshot: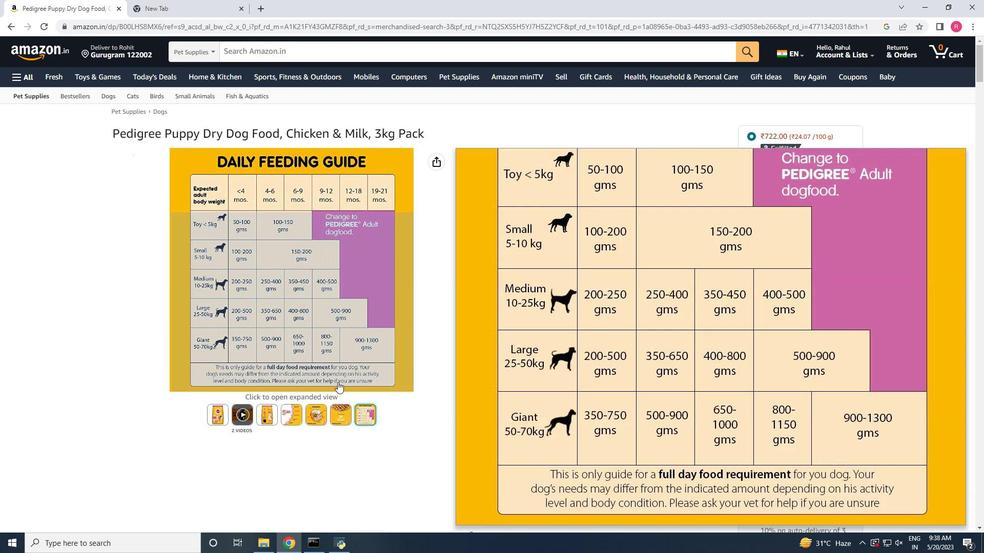 
Action: Mouse moved to (244, 418)
Screenshot: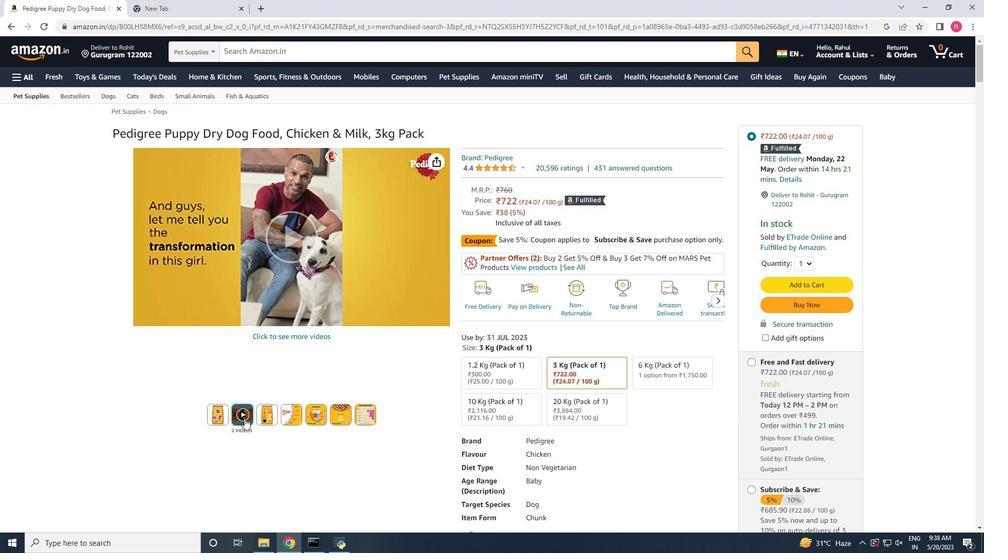 
Action: Mouse pressed left at (244, 418)
Screenshot: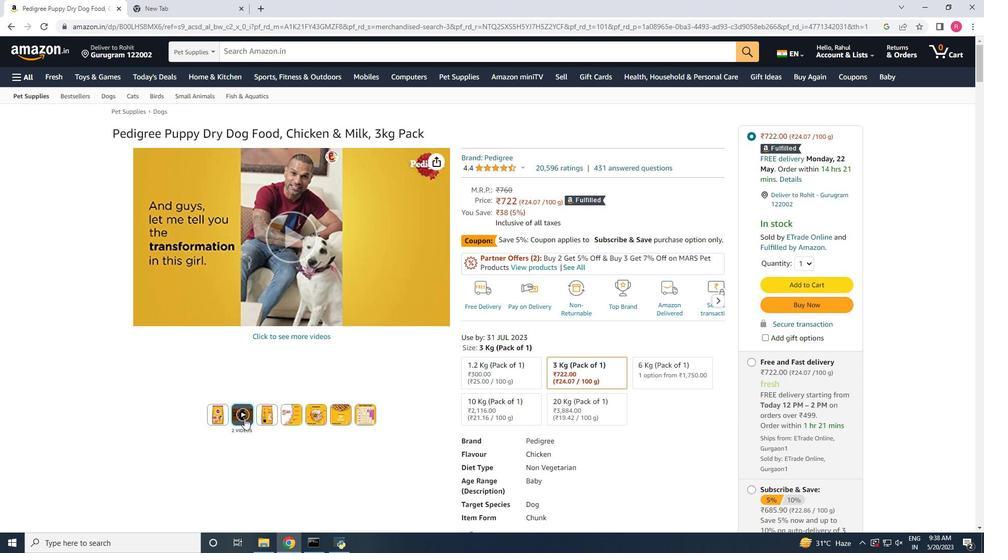 
Action: Mouse moved to (433, 286)
Screenshot: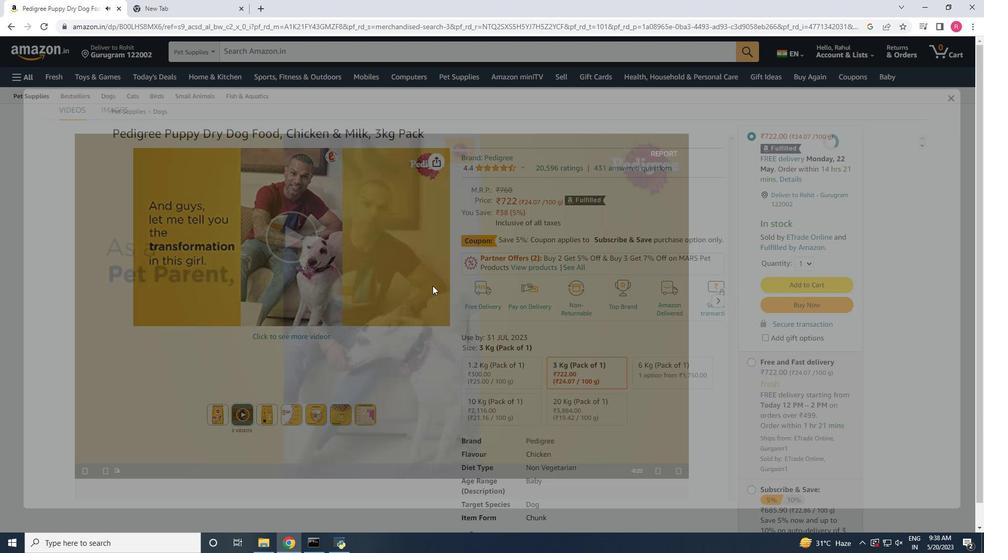 
Action: Mouse scrolled (433, 286) with delta (0, 0)
Screenshot: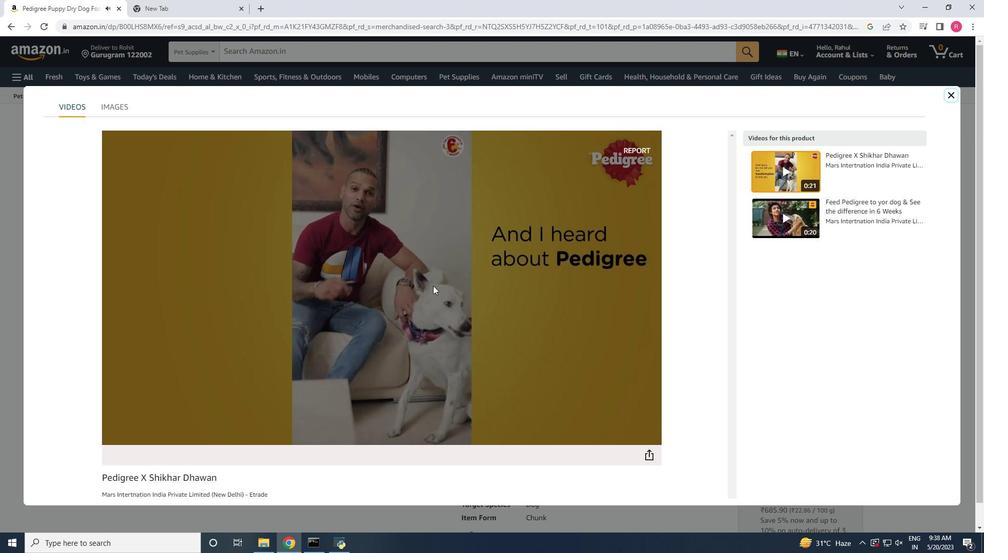 
Action: Mouse moved to (950, 92)
Screenshot: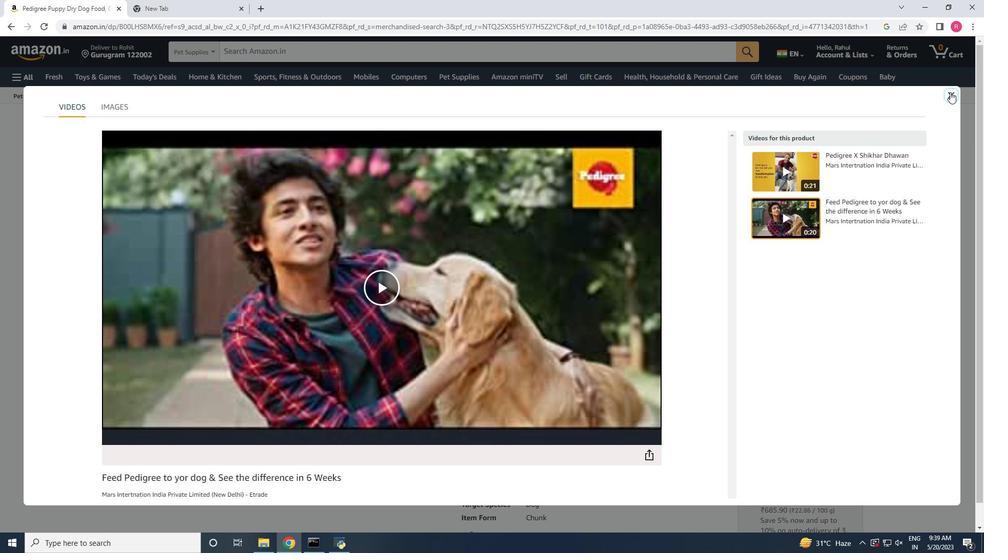 
Action: Mouse pressed left at (950, 92)
Screenshot: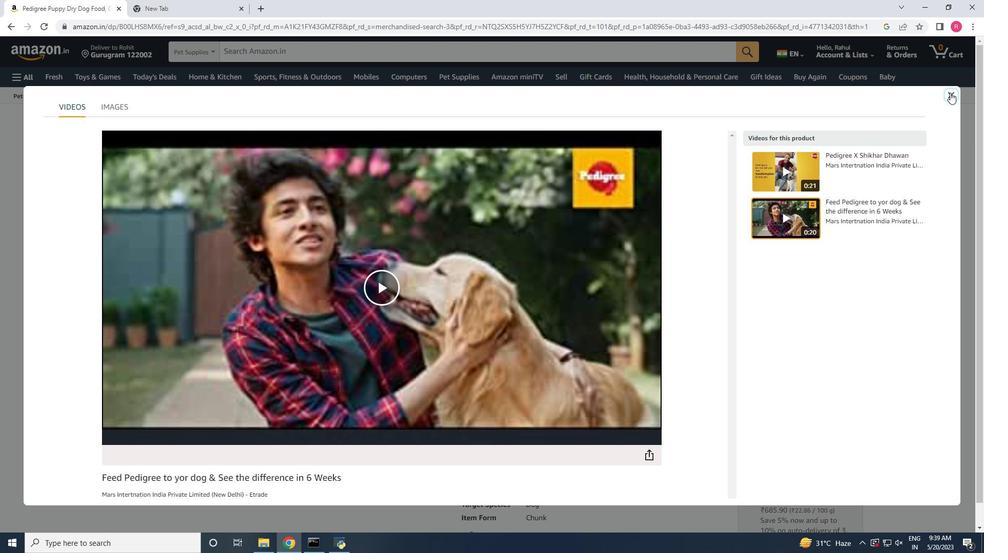 
Action: Mouse moved to (525, 212)
Screenshot: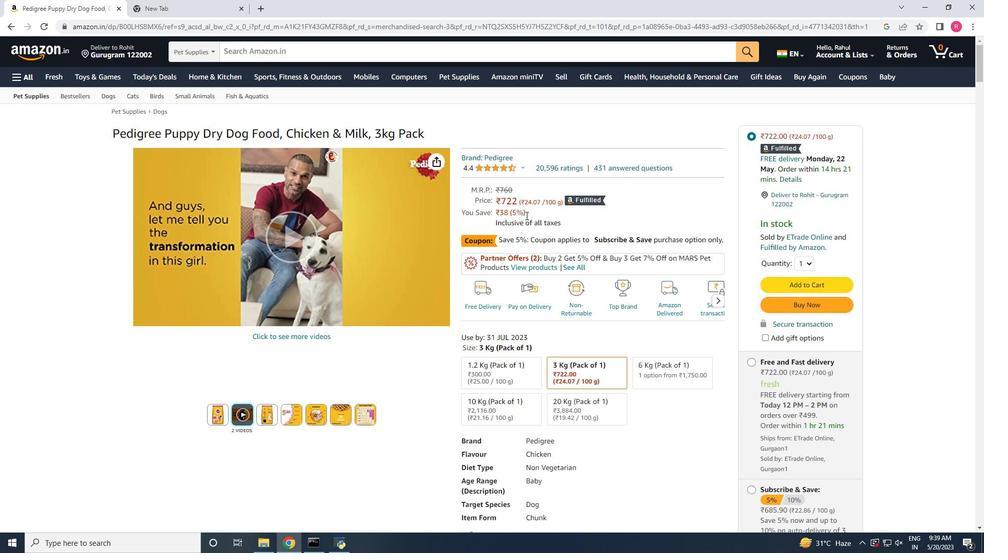 
Action: Mouse scrolled (526, 211) with delta (0, 0)
Screenshot: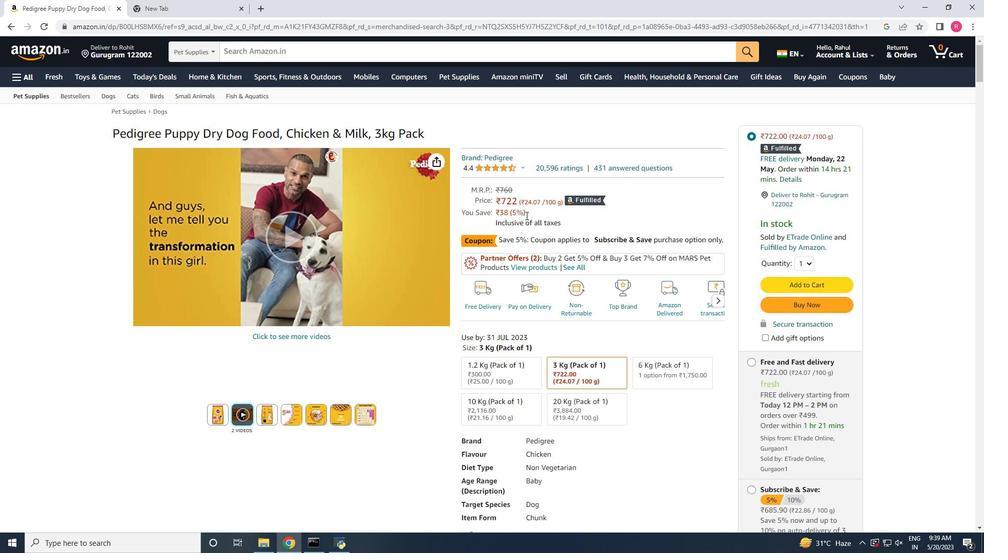 
Action: Mouse moved to (525, 216)
Screenshot: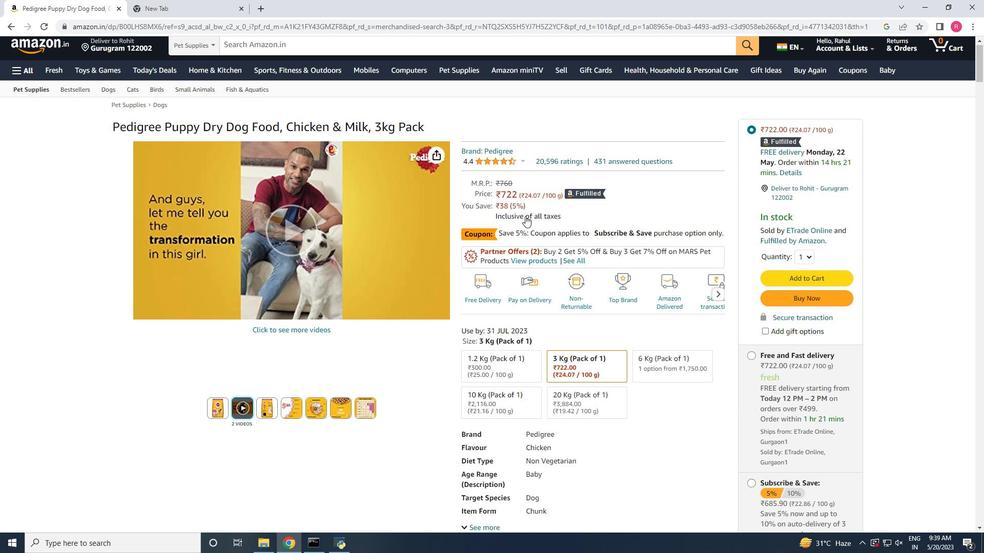 
Action: Mouse scrolled (525, 216) with delta (0, 0)
Screenshot: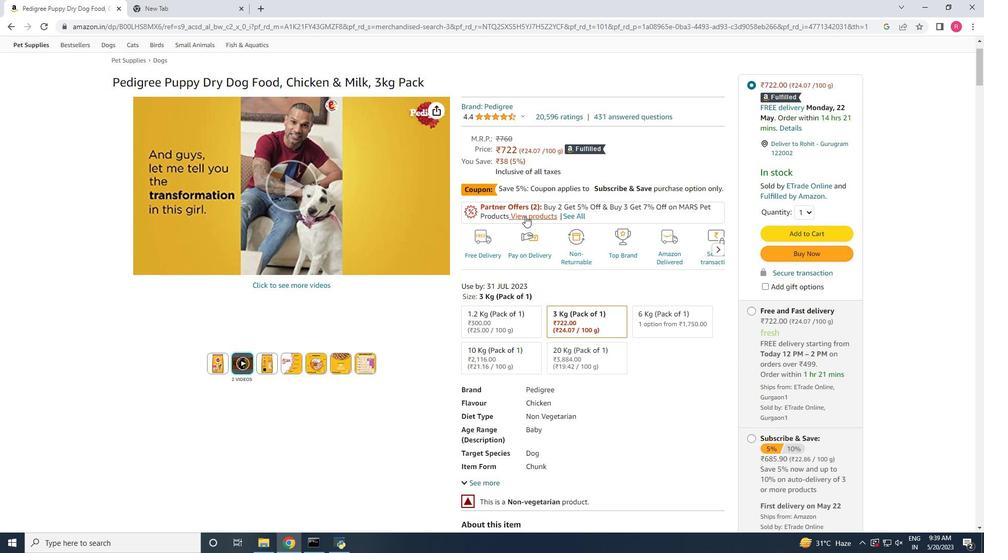 
Action: Mouse scrolled (525, 216) with delta (0, 0)
Screenshot: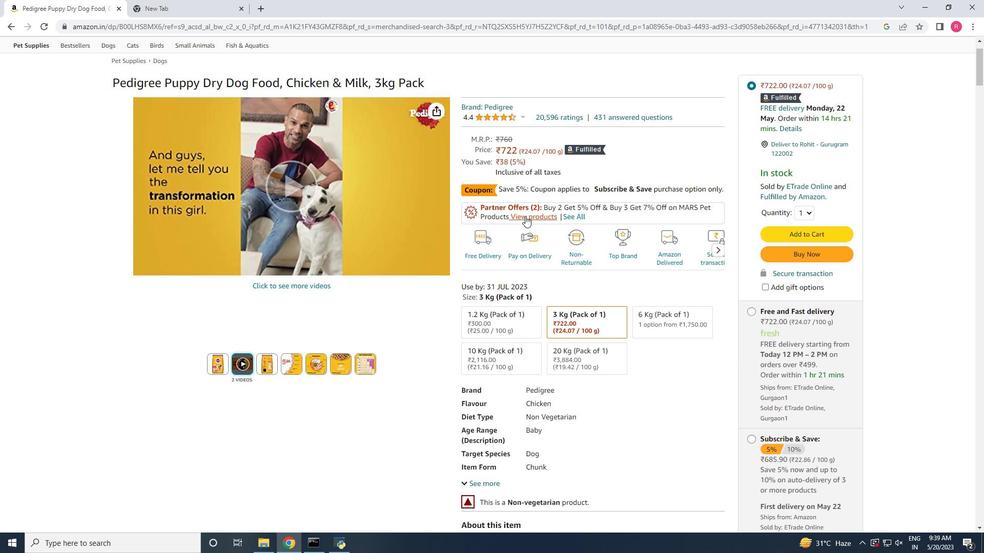 
Action: Mouse scrolled (525, 216) with delta (0, 0)
Screenshot: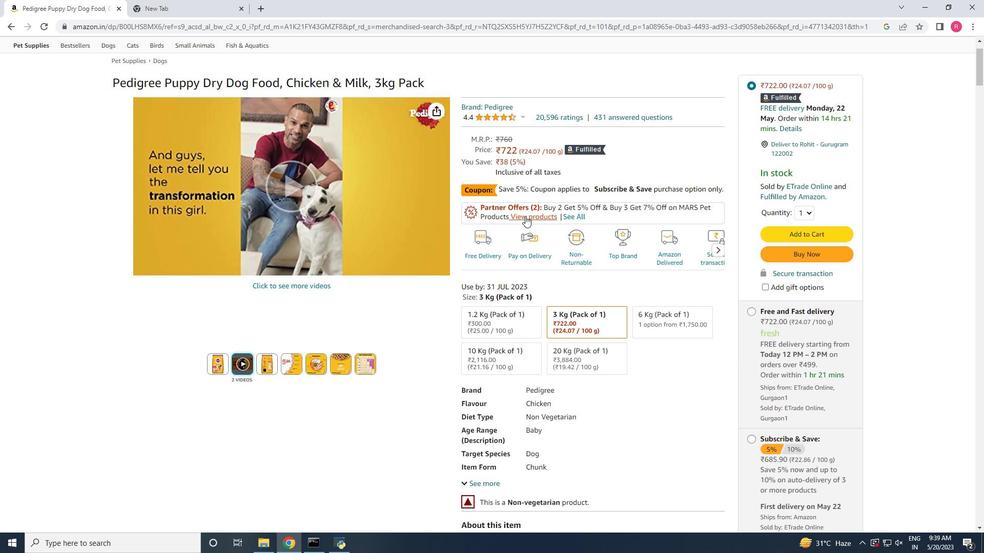 
Action: Mouse scrolled (525, 216) with delta (0, 0)
Screenshot: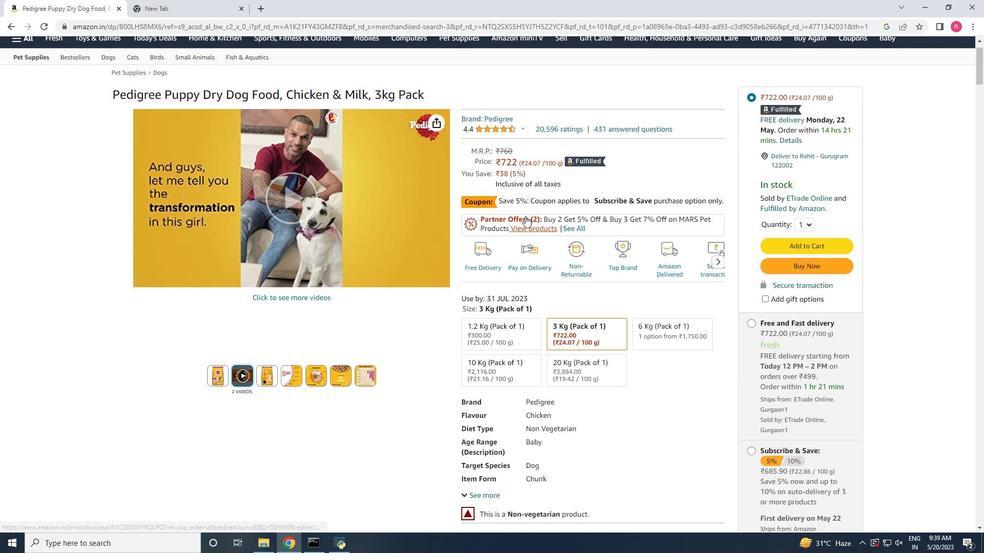 
Action: Mouse scrolled (525, 216) with delta (0, 0)
Screenshot: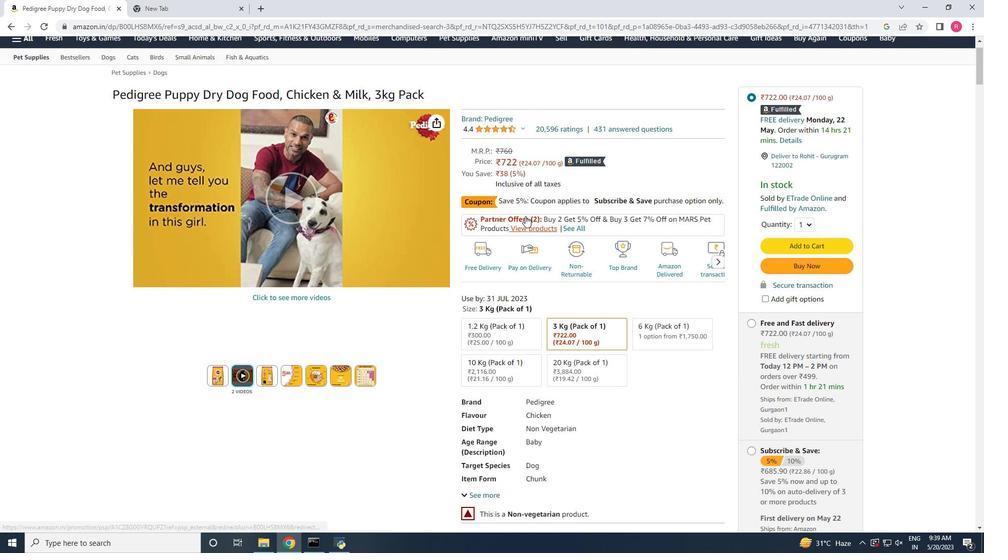 
Action: Mouse moved to (11, 24)
Screenshot: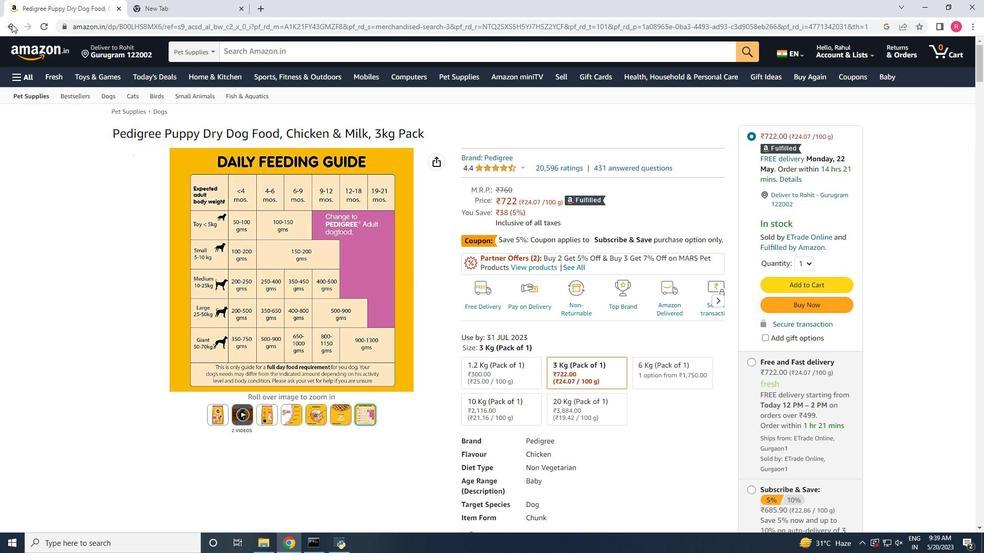 
Action: Mouse pressed left at (11, 24)
Screenshot: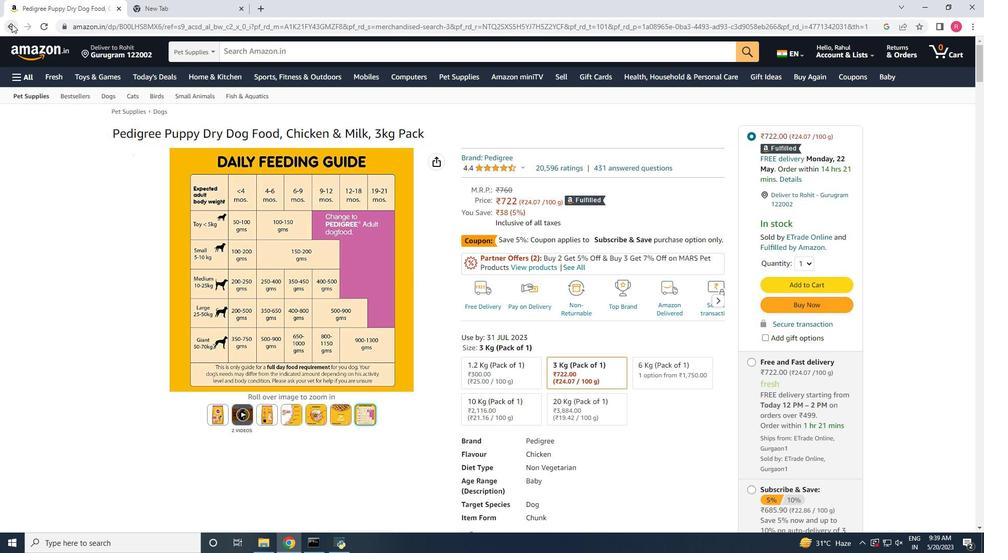 
Action: Mouse moved to (291, 232)
Screenshot: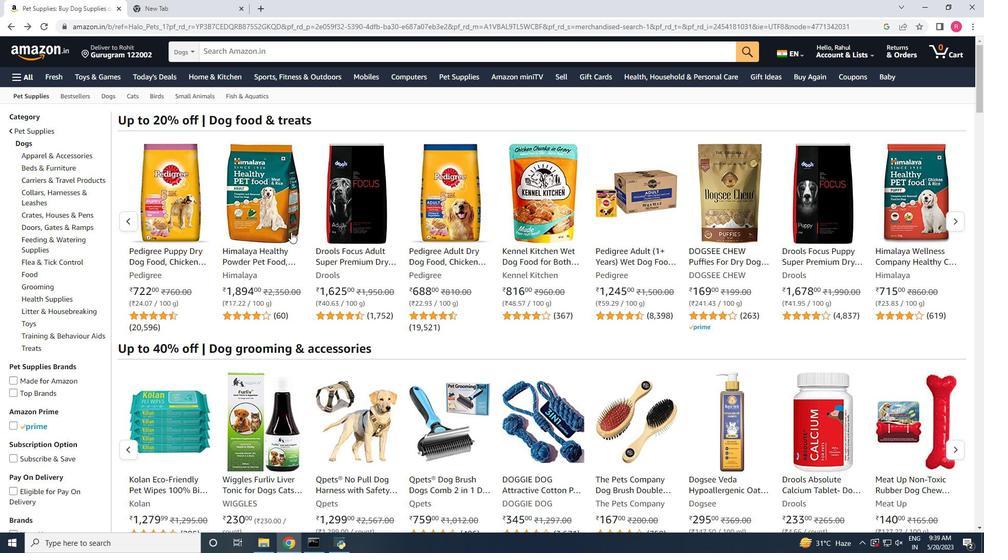 
Action: Mouse pressed left at (291, 232)
Screenshot: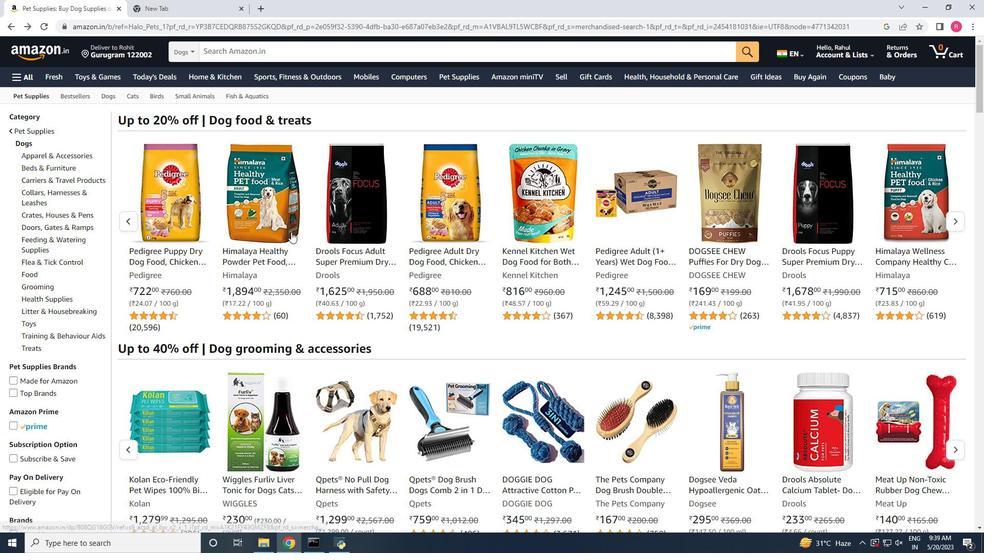 
Action: Mouse moved to (348, 308)
Screenshot: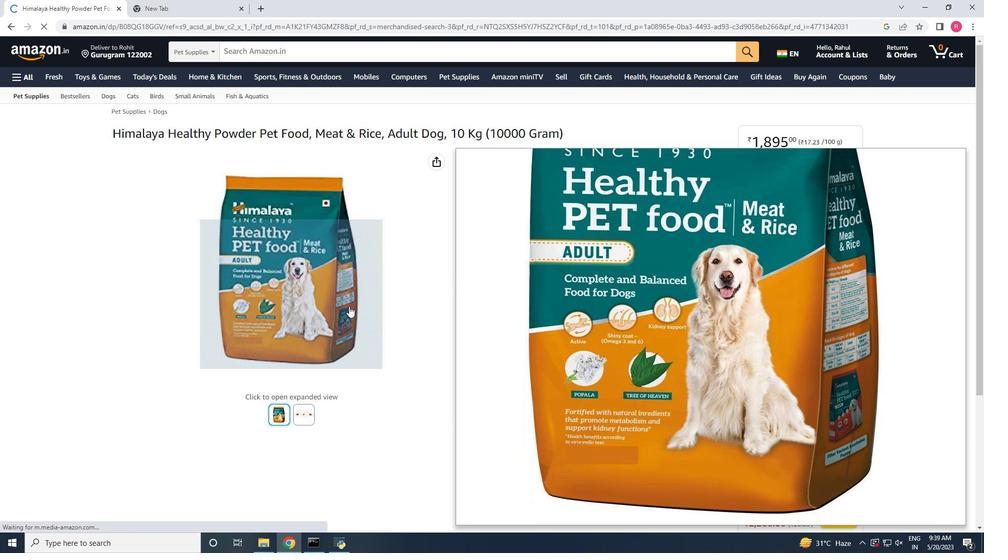 
Action: Mouse scrolled (348, 307) with delta (0, 0)
Screenshot: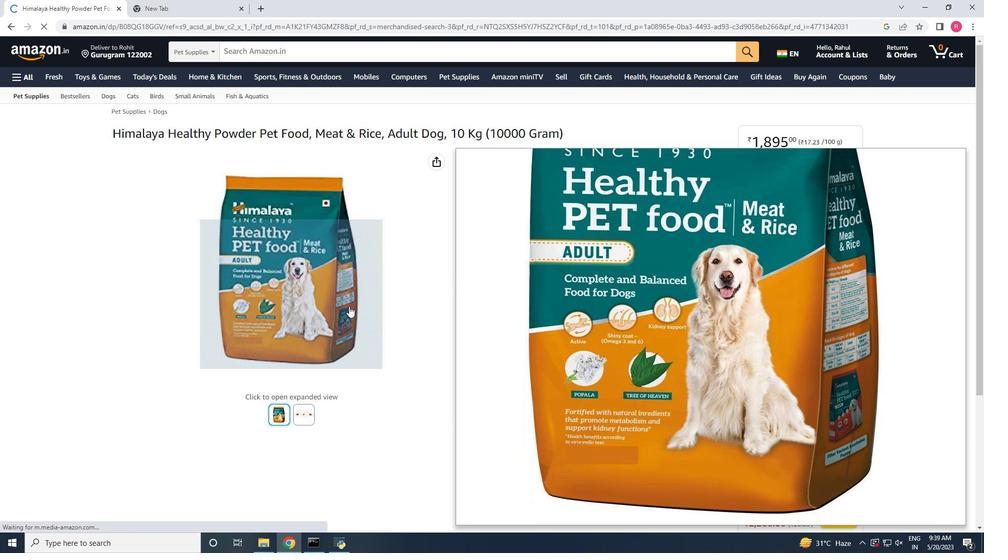 
Action: Mouse moved to (302, 372)
Screenshot: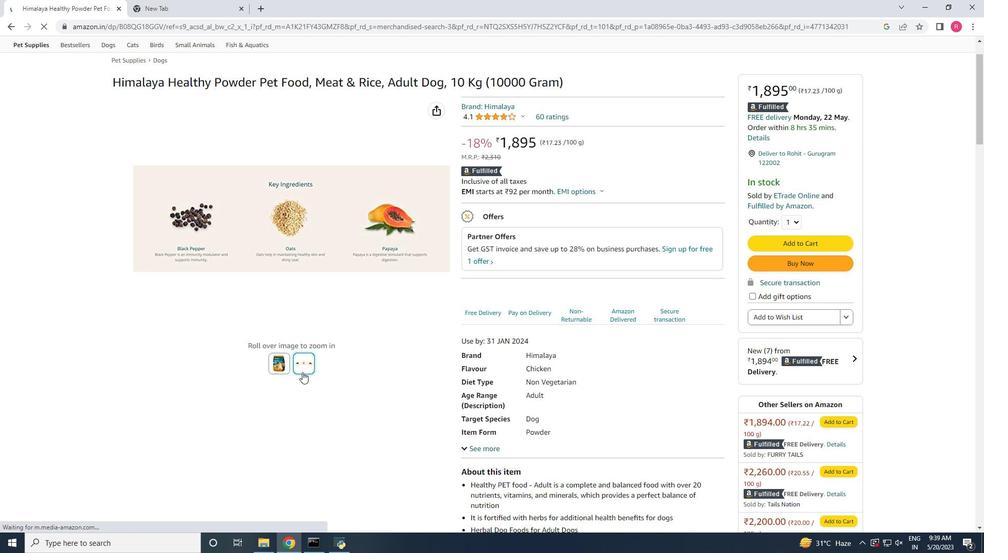 
Action: Mouse pressed left at (302, 372)
Screenshot: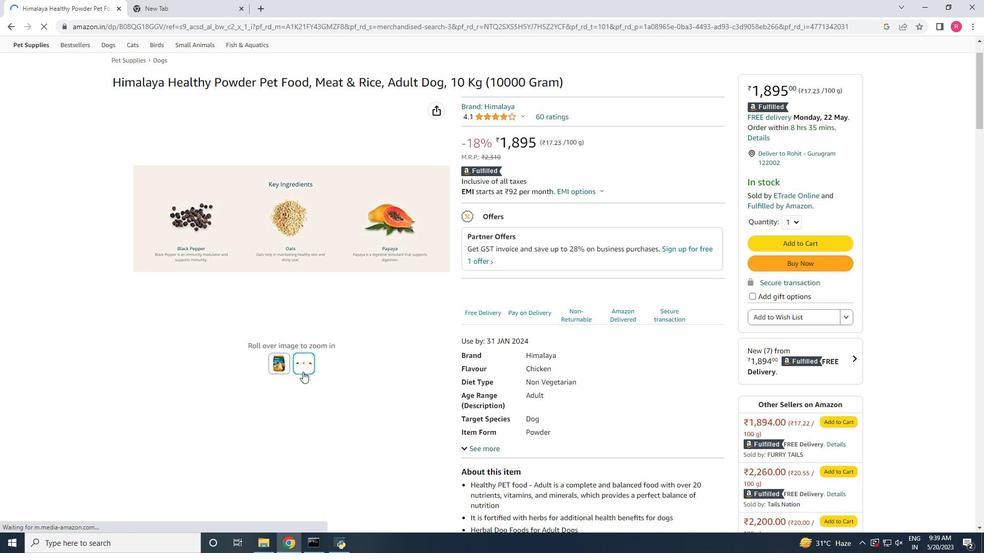 
Action: Mouse moved to (278, 365)
Screenshot: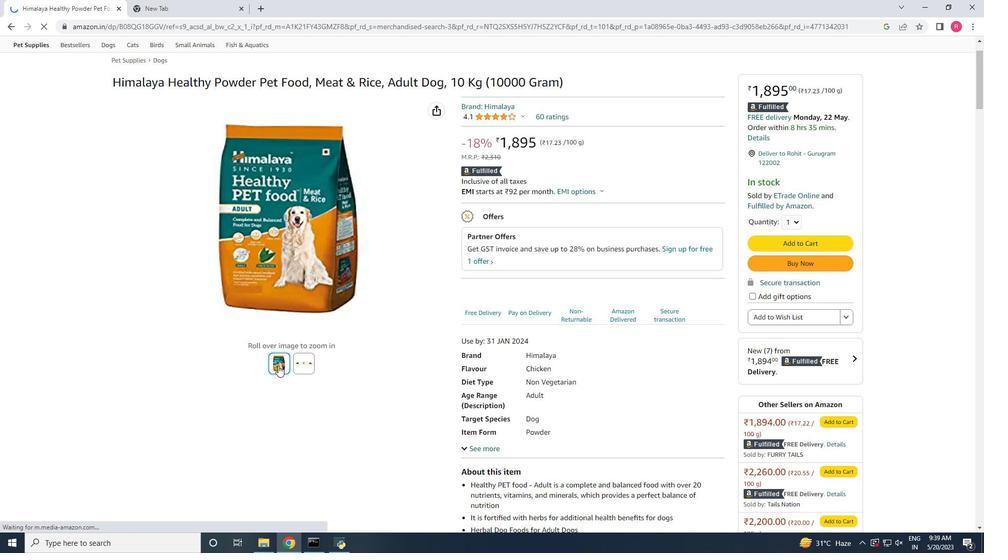 
Action: Mouse pressed left at (278, 365)
Screenshot: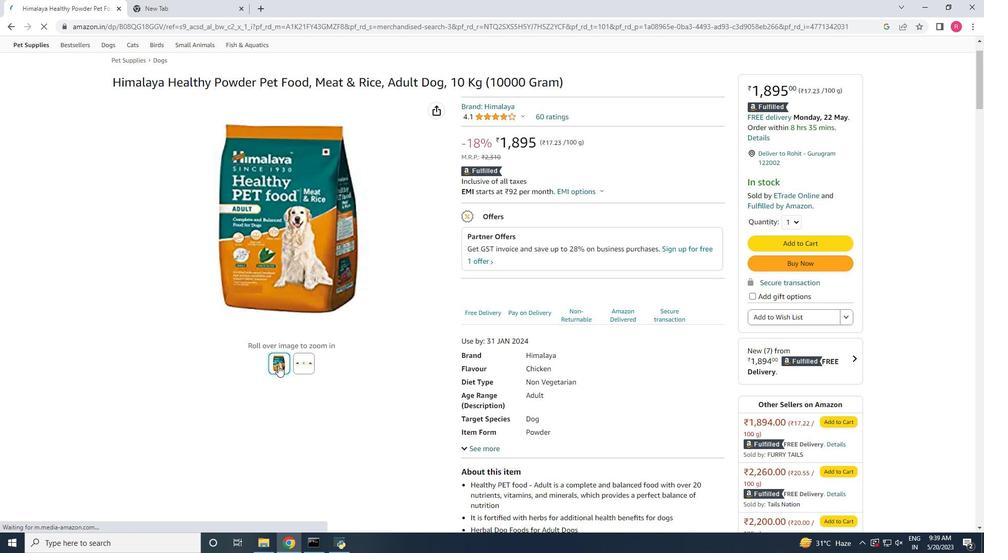 
Action: Mouse moved to (307, 363)
Screenshot: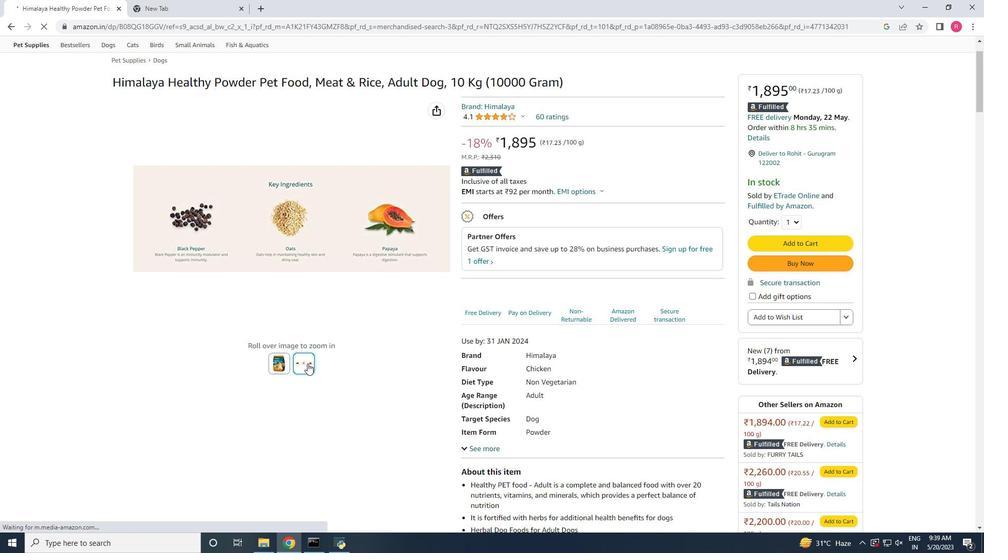 
Action: Mouse pressed left at (307, 363)
Screenshot: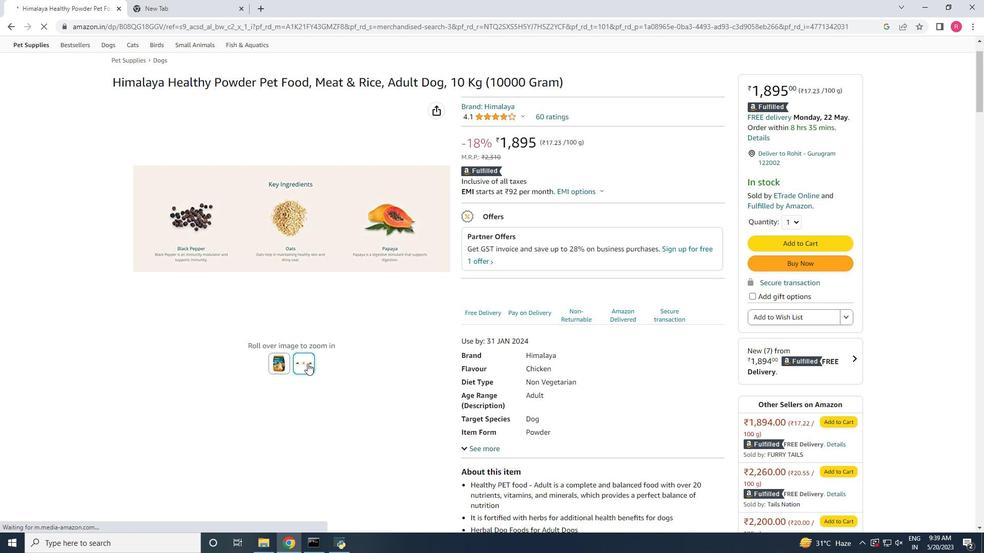 
Action: Mouse moved to (338, 363)
Screenshot: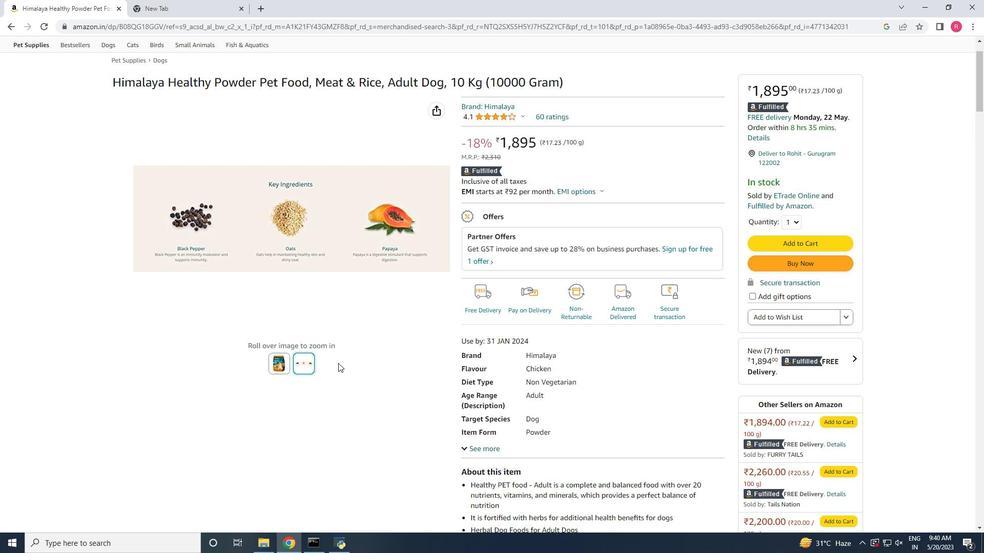 
Action: Mouse scrolled (338, 362) with delta (0, 0)
Screenshot: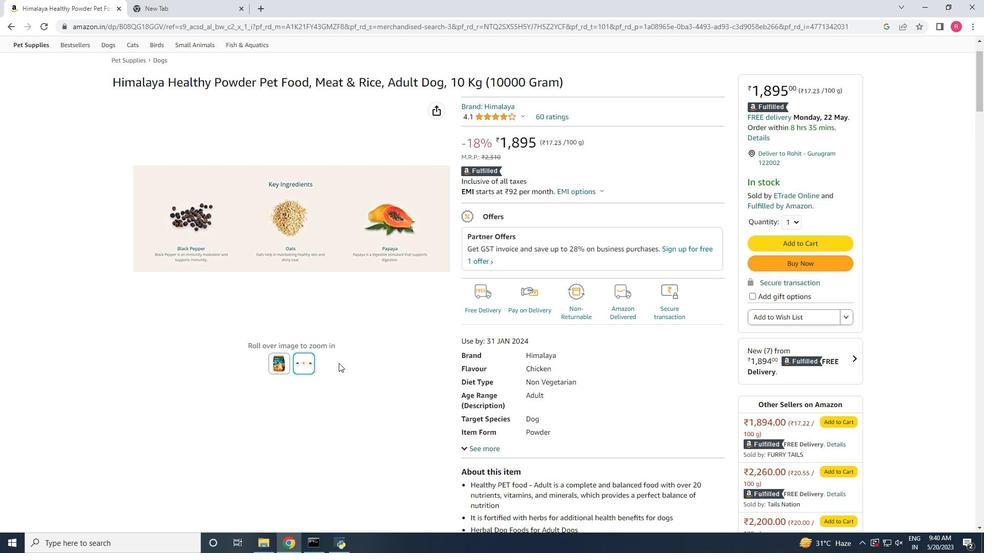 
Action: Mouse scrolled (338, 362) with delta (0, 0)
Screenshot: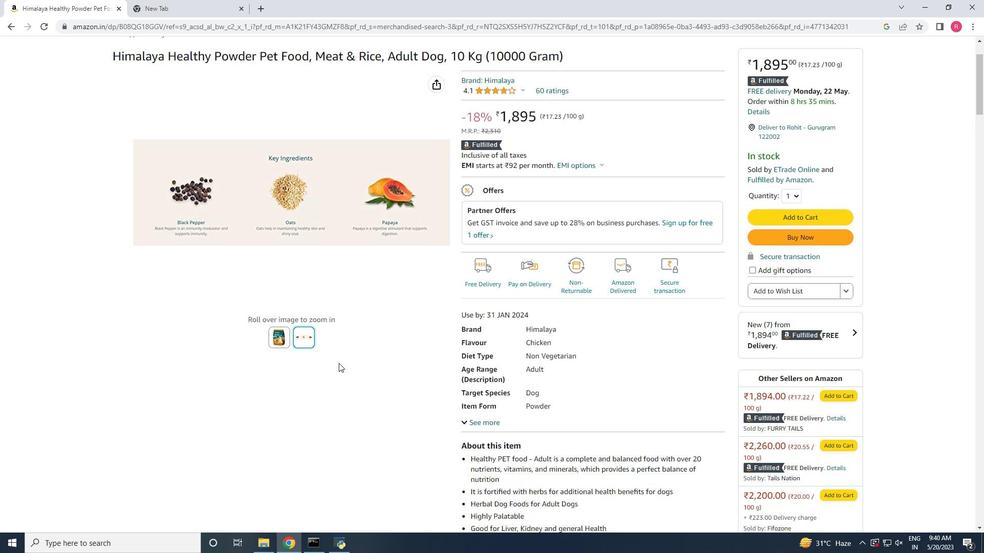 
Action: Mouse scrolled (338, 362) with delta (0, 0)
Screenshot: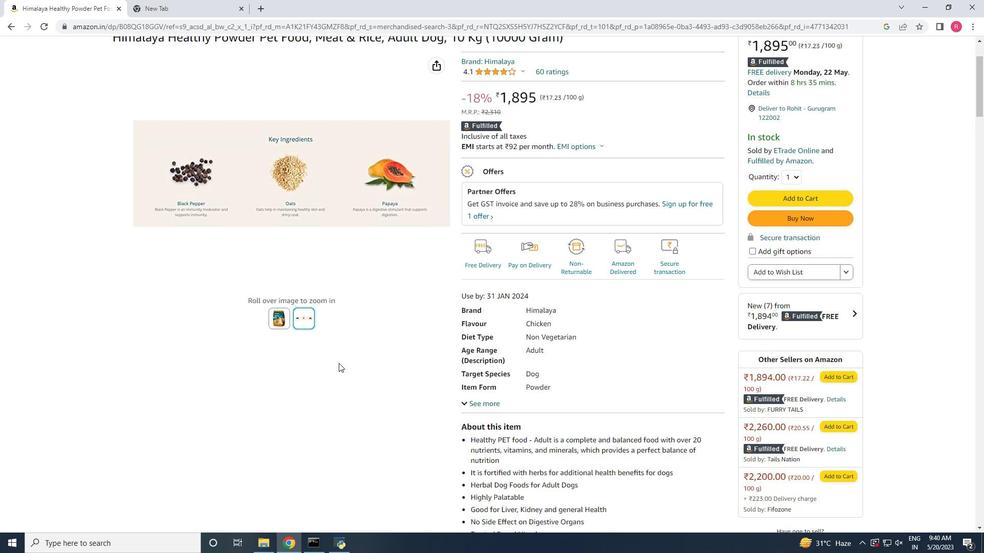 
Action: Mouse scrolled (338, 362) with delta (0, 0)
Screenshot: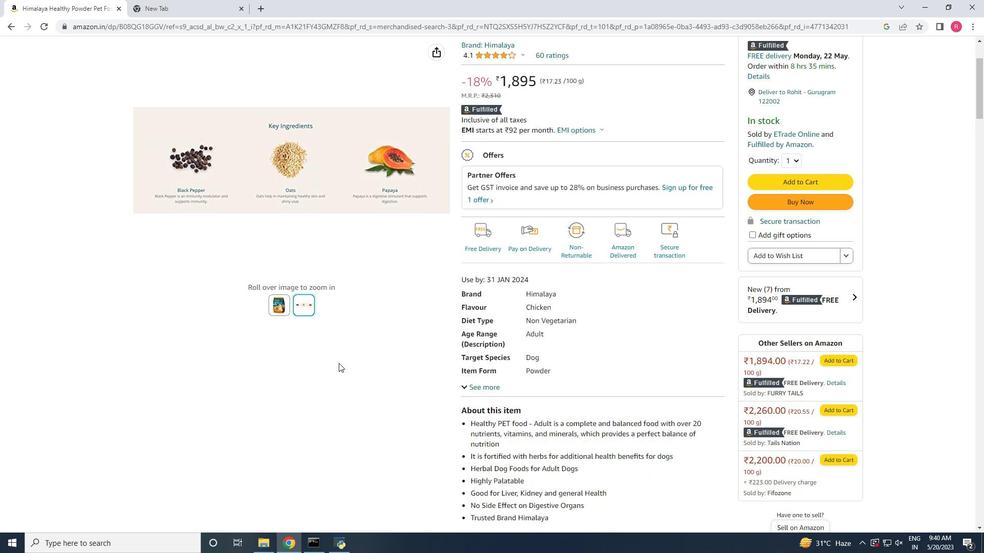 
Action: Mouse scrolled (338, 362) with delta (0, 0)
Screenshot: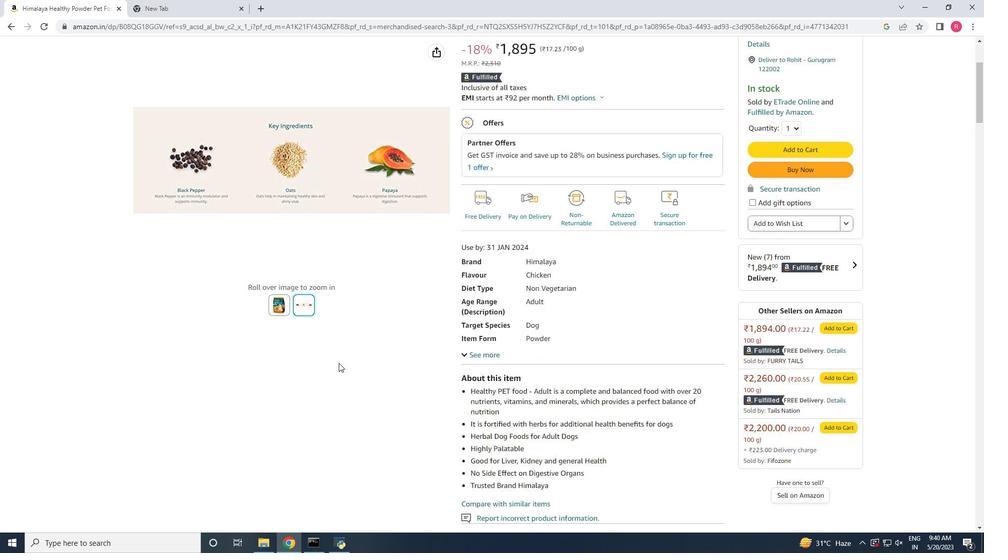 
Action: Mouse moved to (370, 353)
Screenshot: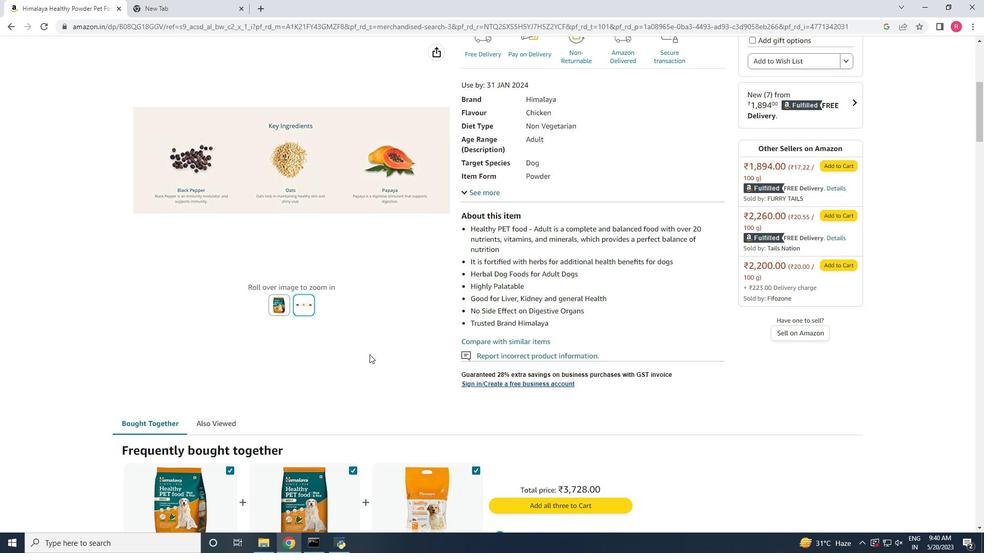 
Action: Mouse scrolled (370, 353) with delta (0, 0)
Screenshot: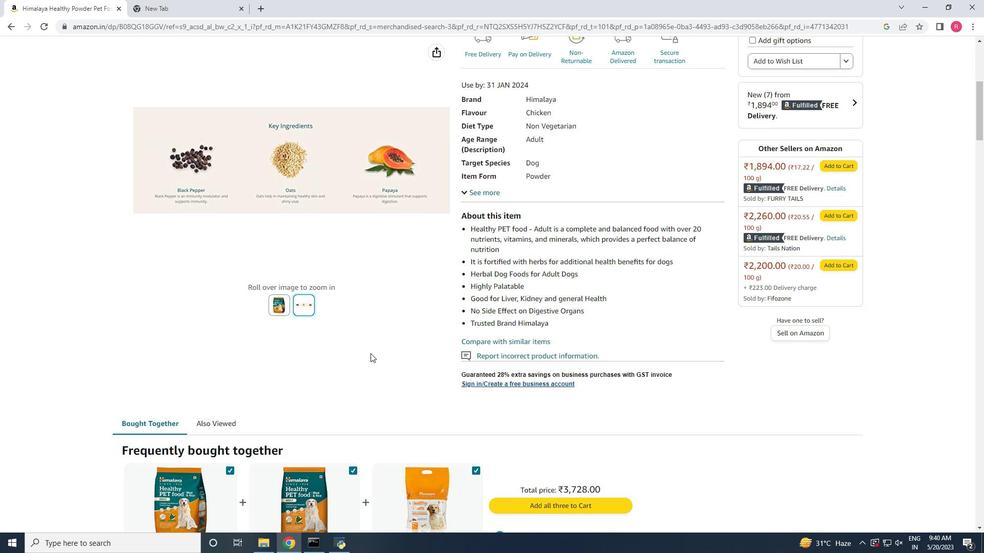 
Action: Mouse scrolled (370, 353) with delta (0, 0)
Screenshot: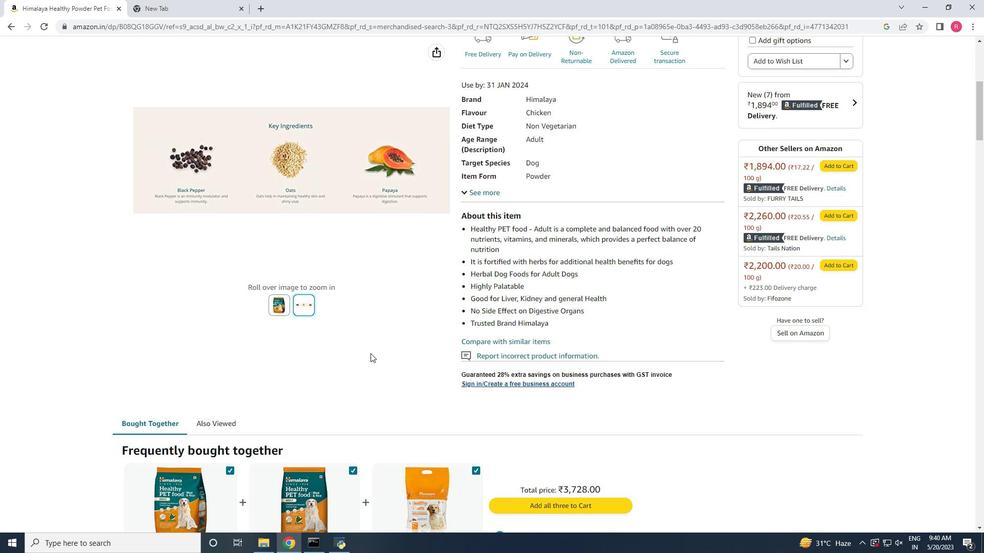 
Action: Mouse scrolled (370, 353) with delta (0, 0)
Screenshot: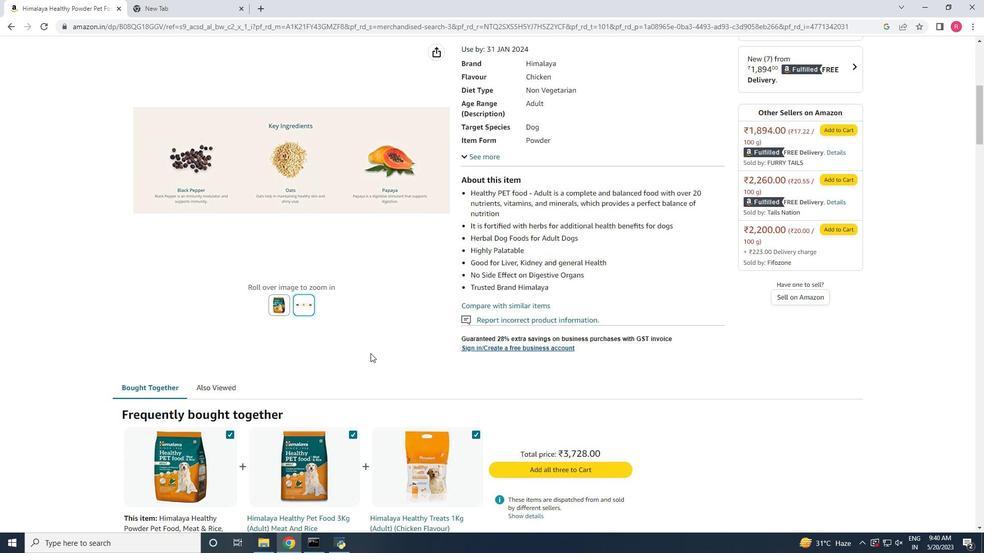 
Action: Mouse moved to (216, 271)
Screenshot: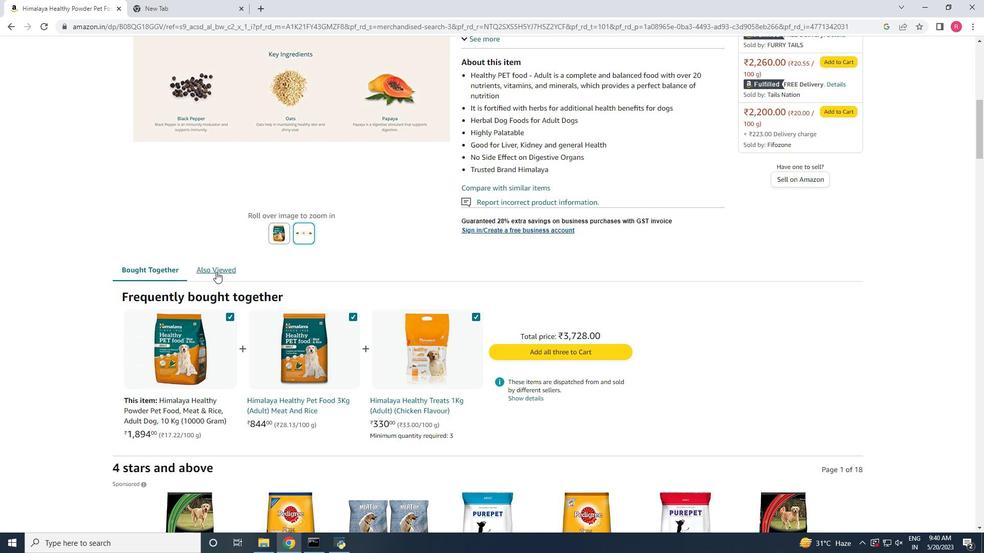 
Action: Mouse pressed left at (216, 271)
Screenshot: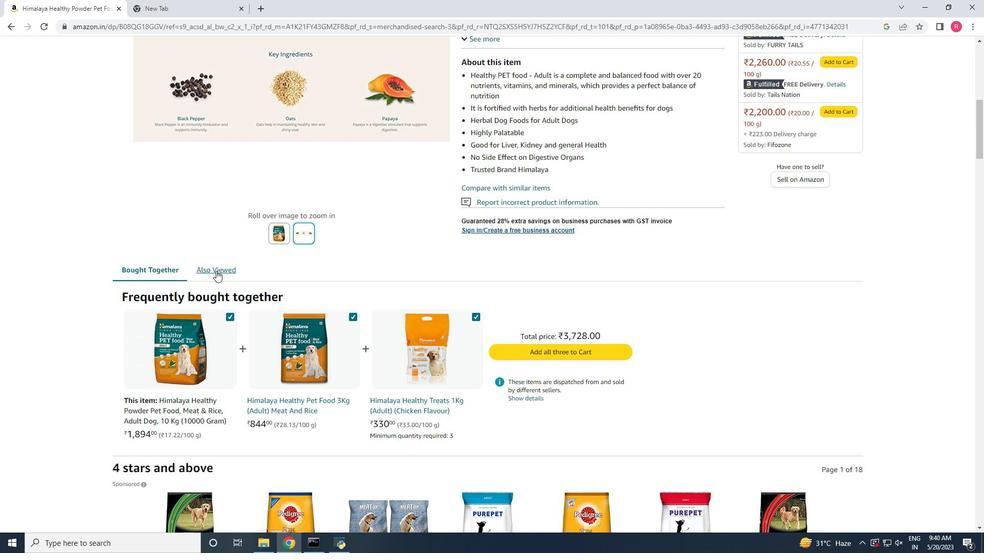 
Action: Mouse moved to (168, 268)
Screenshot: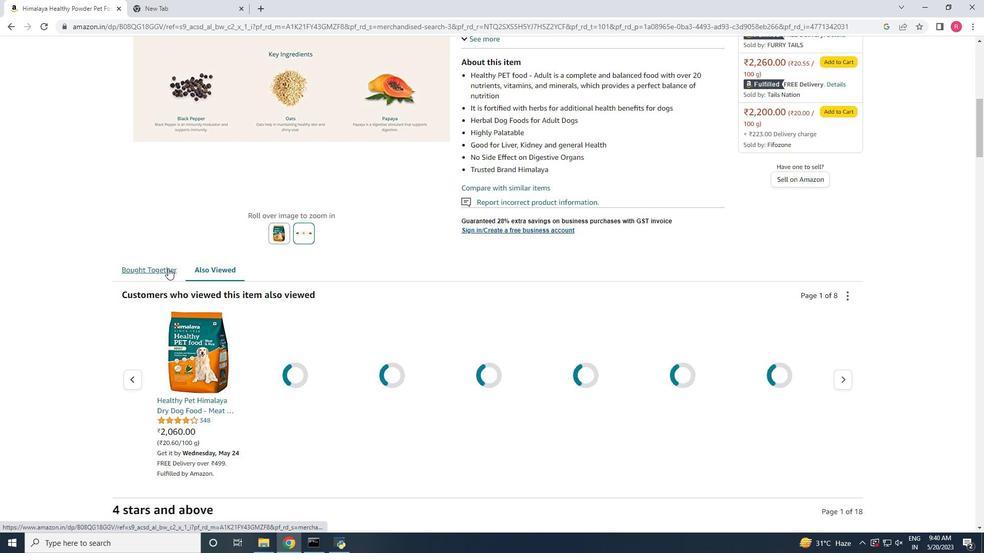 
Action: Mouse pressed left at (168, 268)
Screenshot: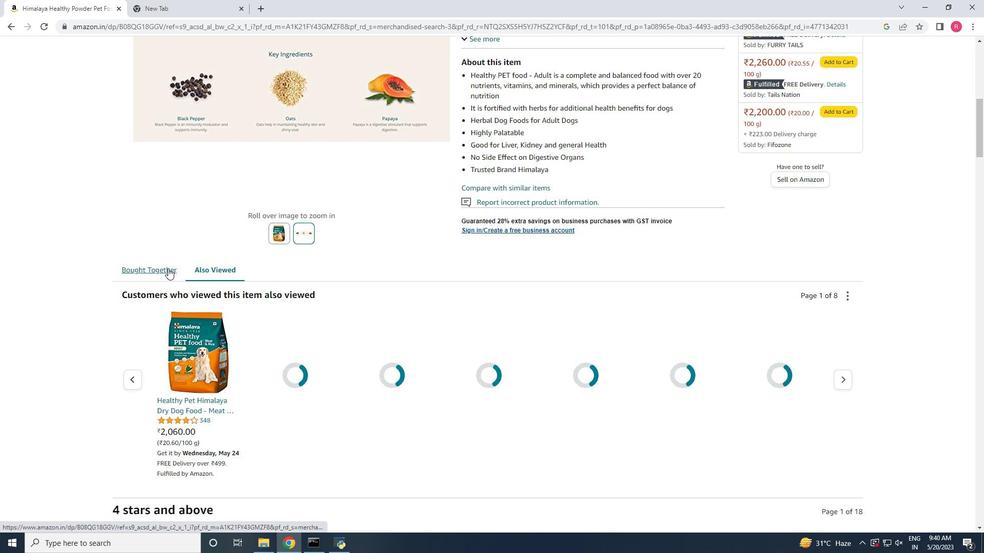 
Action: Mouse moved to (405, 288)
Screenshot: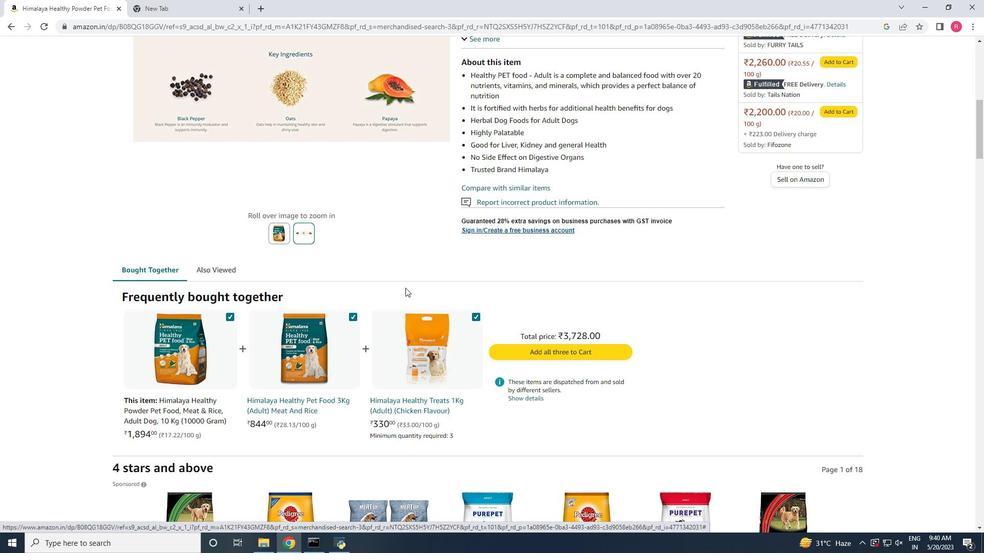 
Action: Mouse scrolled (405, 287) with delta (0, 0)
Screenshot: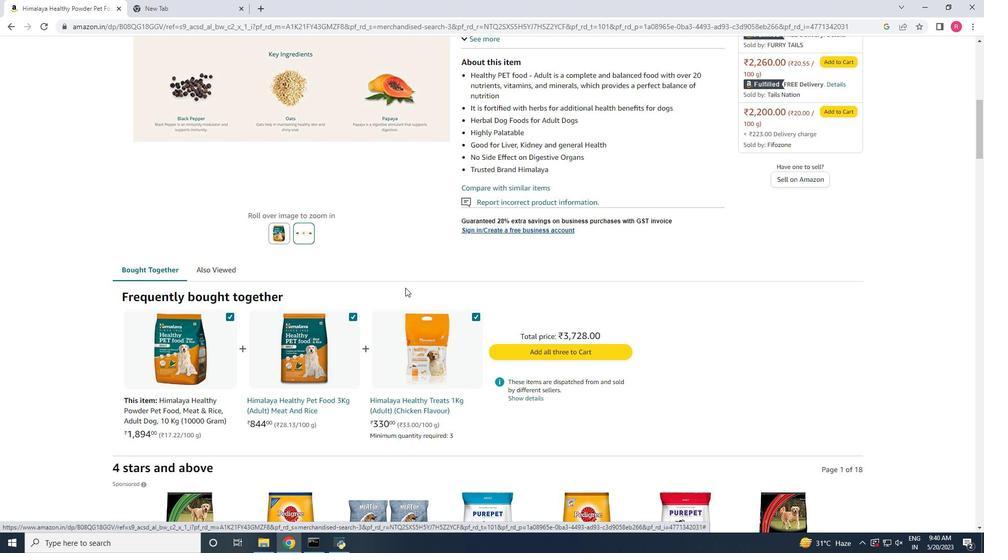 
Action: Mouse scrolled (405, 287) with delta (0, 0)
Screenshot: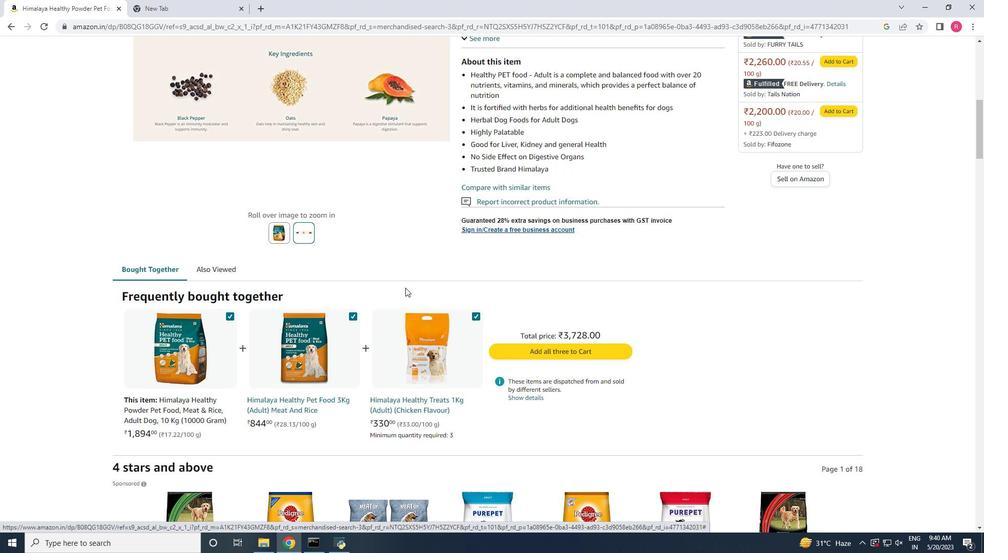 
Action: Mouse scrolled (405, 287) with delta (0, 0)
Screenshot: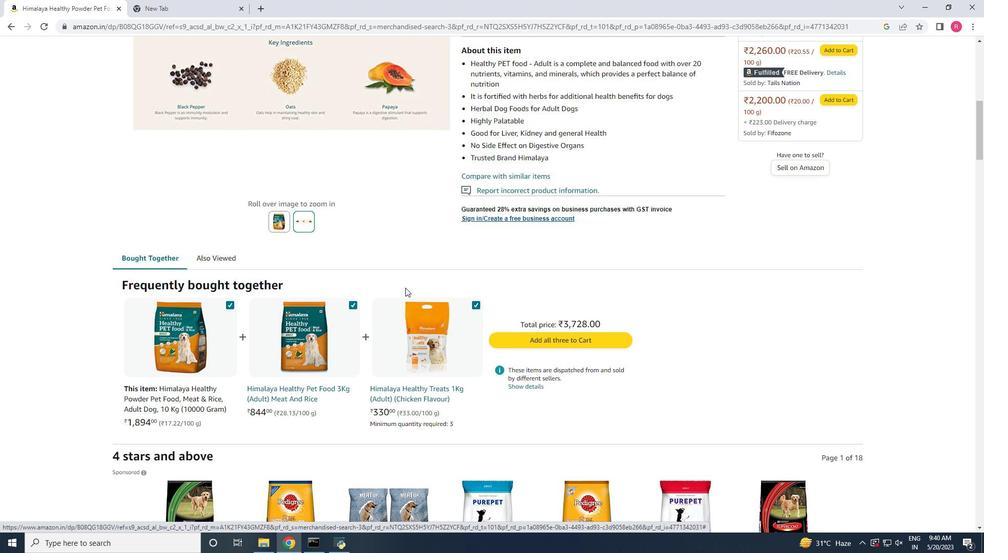 
Action: Mouse scrolled (405, 287) with delta (0, 0)
Screenshot: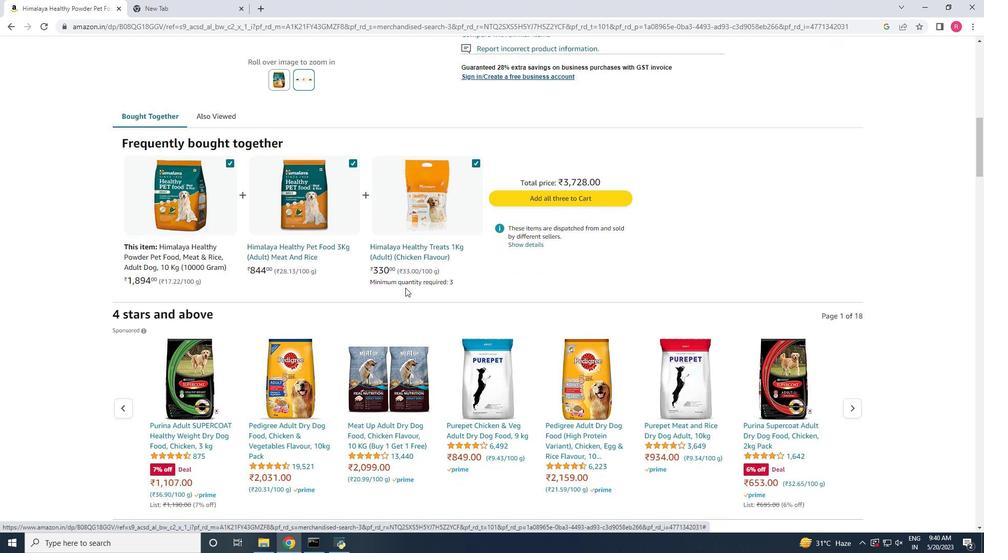 
Action: Mouse moved to (398, 289)
Screenshot: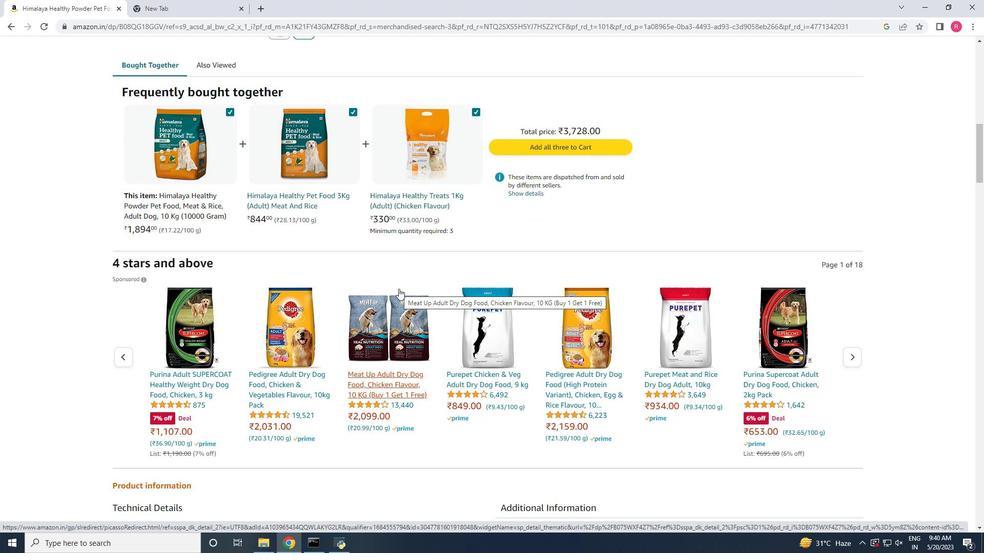 
Action: Mouse scrolled (398, 288) with delta (0, 0)
Screenshot: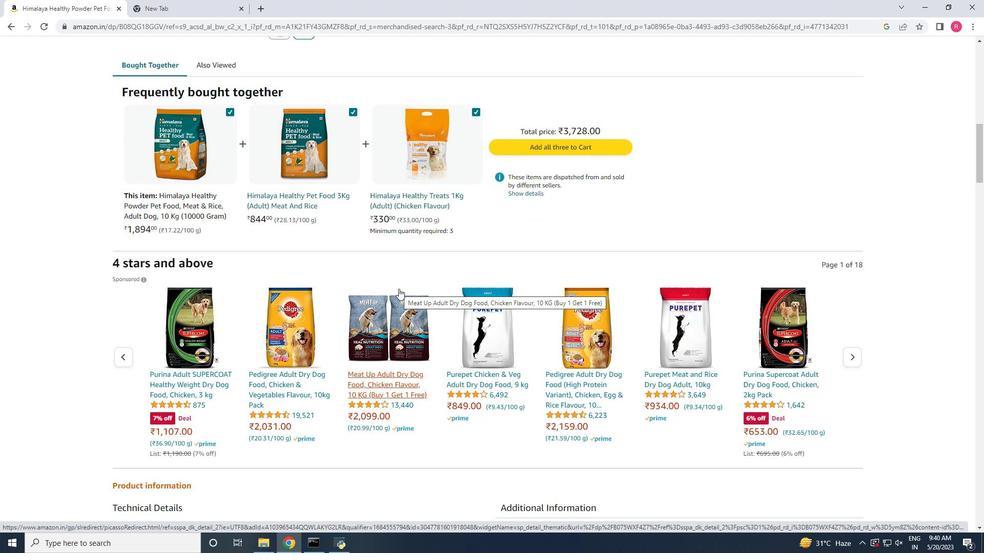 
Action: Mouse scrolled (398, 288) with delta (0, 0)
Screenshot: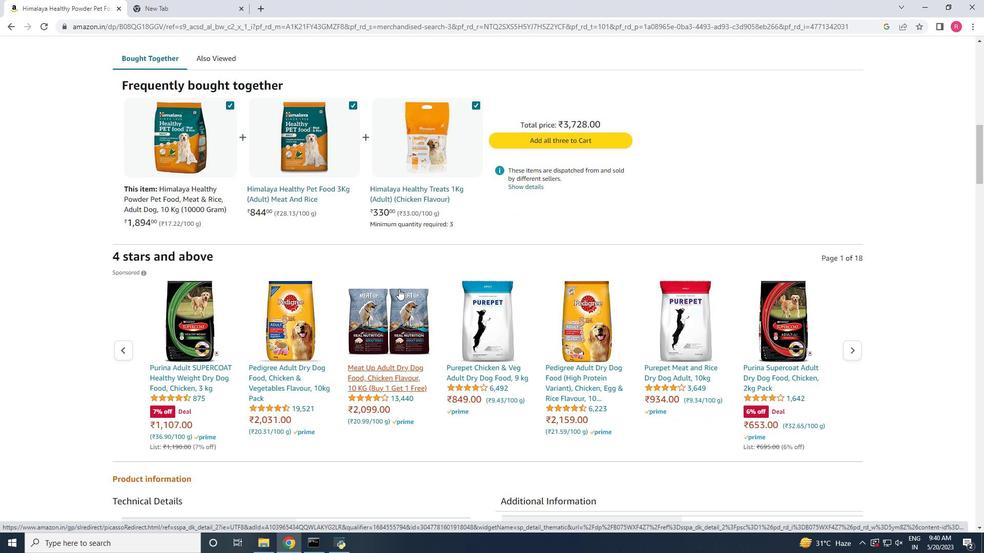 
Action: Mouse moved to (398, 289)
Screenshot: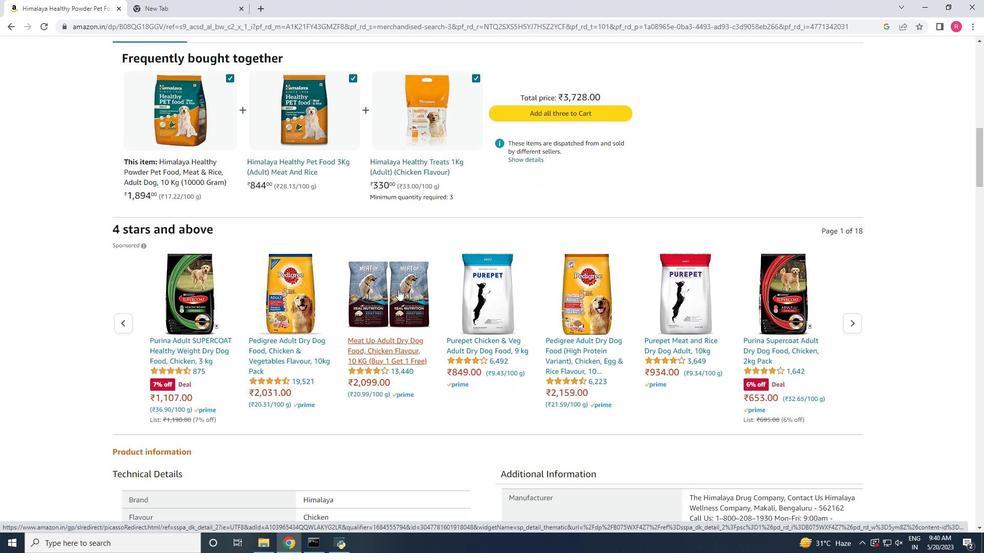 
Action: Mouse scrolled (398, 289) with delta (0, 0)
Screenshot: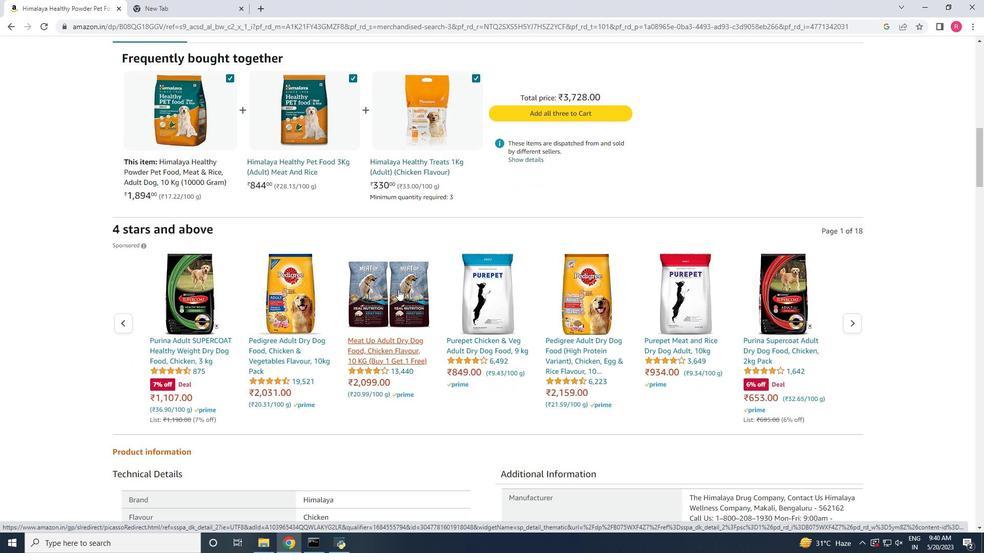 
Action: Mouse moved to (398, 289)
Screenshot: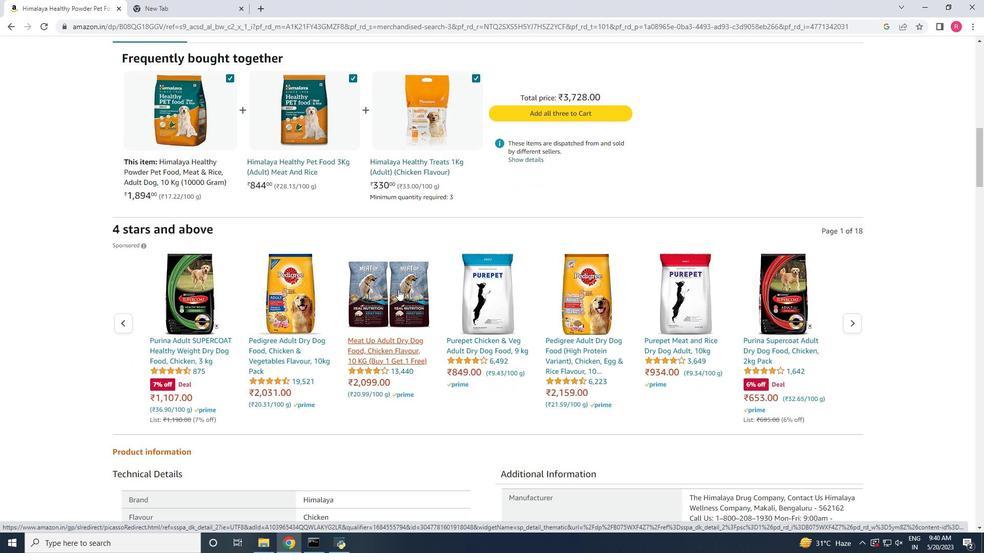 
Action: Mouse scrolled (398, 289) with delta (0, 0)
Screenshot: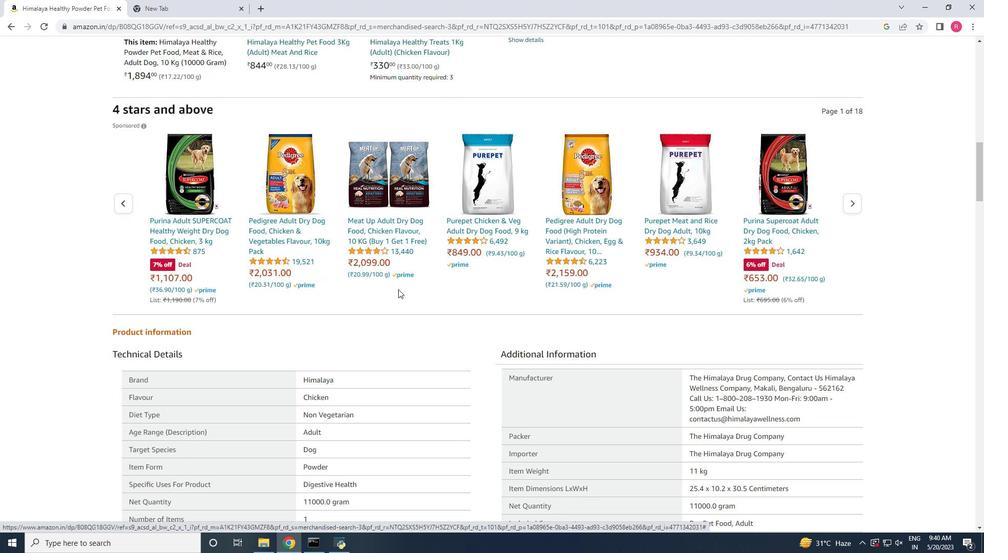 
Action: Mouse scrolled (398, 289) with delta (0, 0)
Screenshot: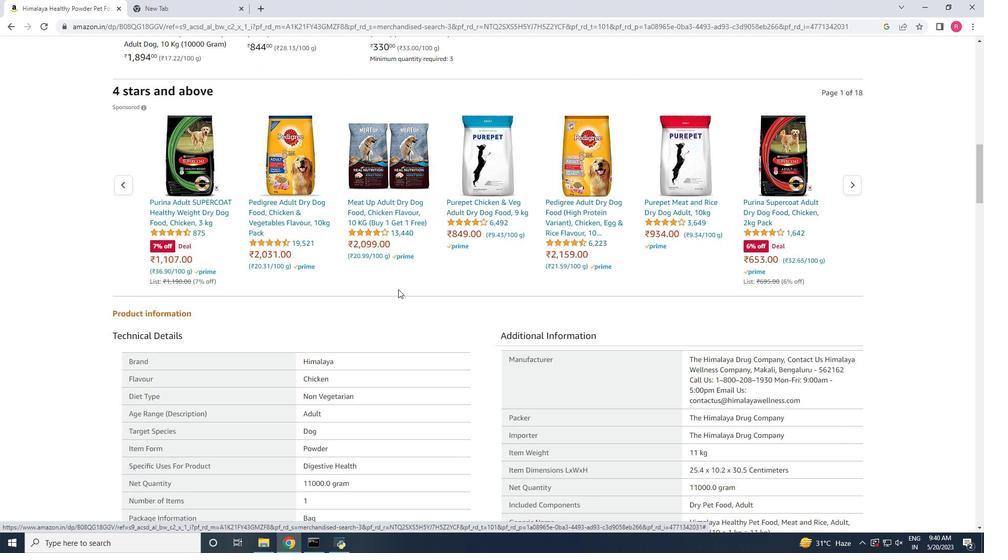 
Action: Mouse scrolled (398, 289) with delta (0, 0)
Screenshot: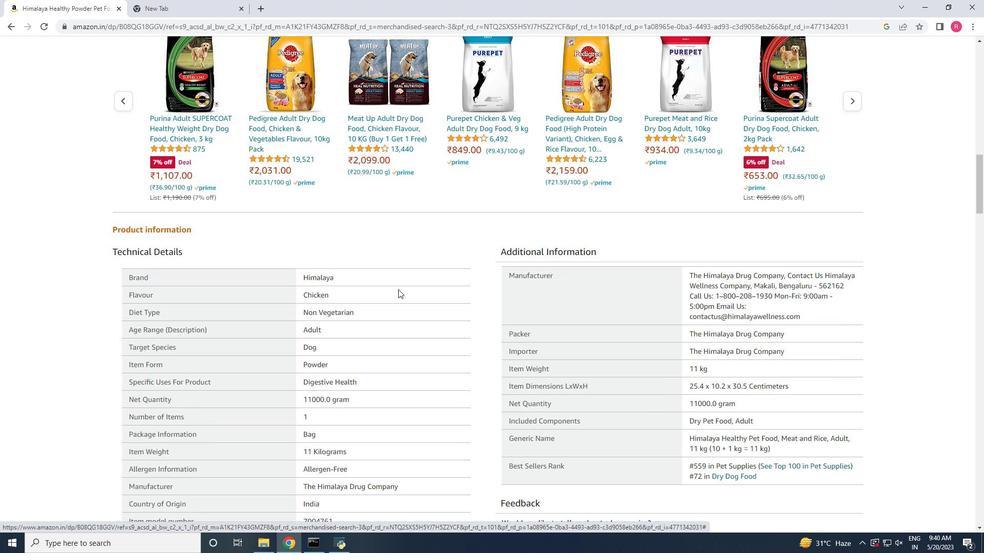 
Action: Mouse scrolled (398, 289) with delta (0, 0)
Screenshot: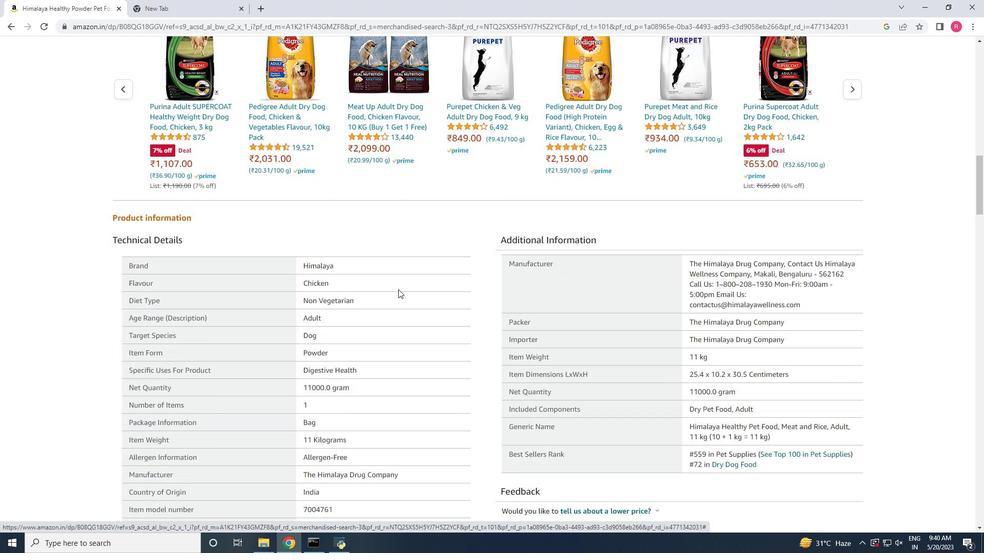 
Action: Mouse scrolled (398, 289) with delta (0, 0)
Screenshot: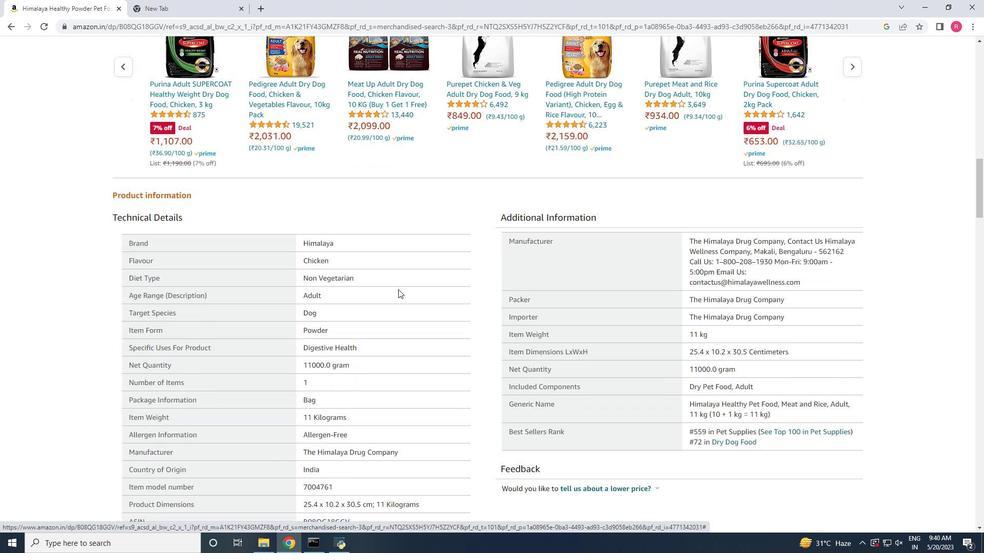 
Action: Mouse scrolled (398, 289) with delta (0, 0)
Screenshot: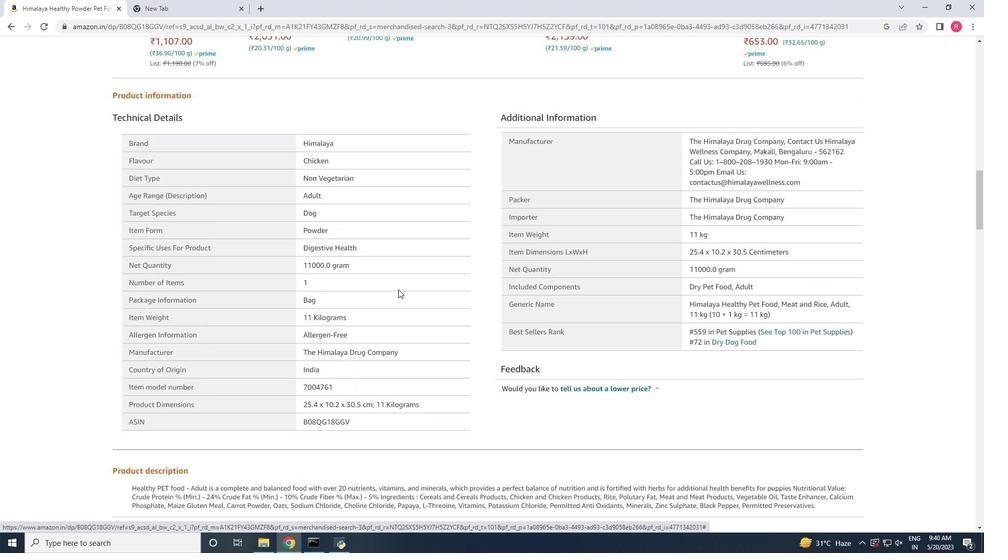 
Action: Mouse scrolled (398, 289) with delta (0, 0)
Screenshot: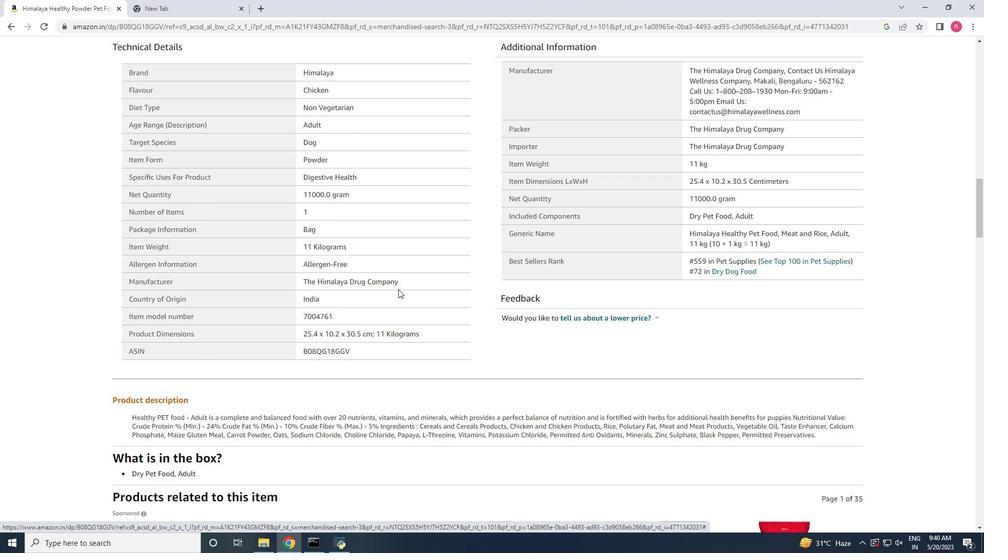 
Action: Mouse scrolled (398, 289) with delta (0, 0)
Screenshot: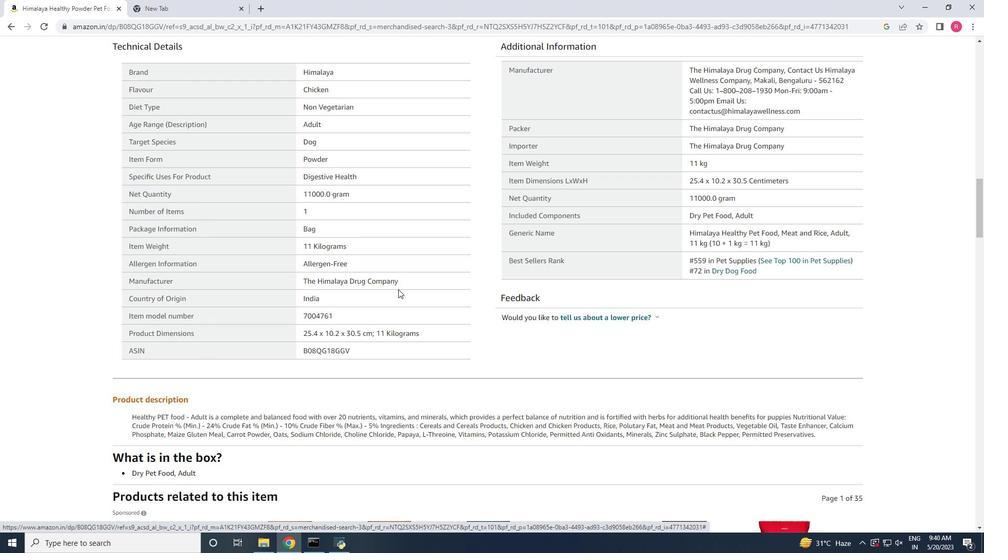 
Action: Mouse scrolled (398, 289) with delta (0, 0)
Screenshot: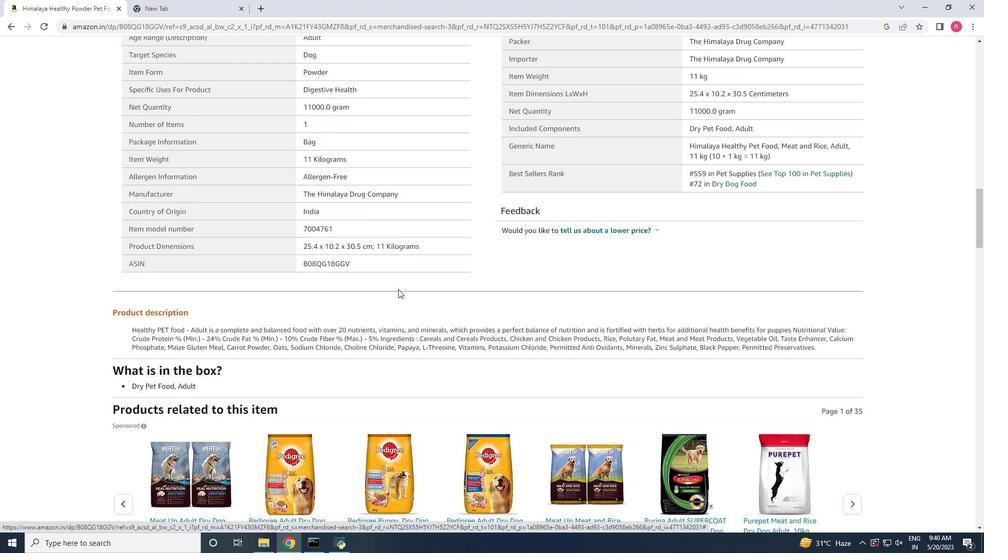 
Action: Mouse moved to (398, 287)
Screenshot: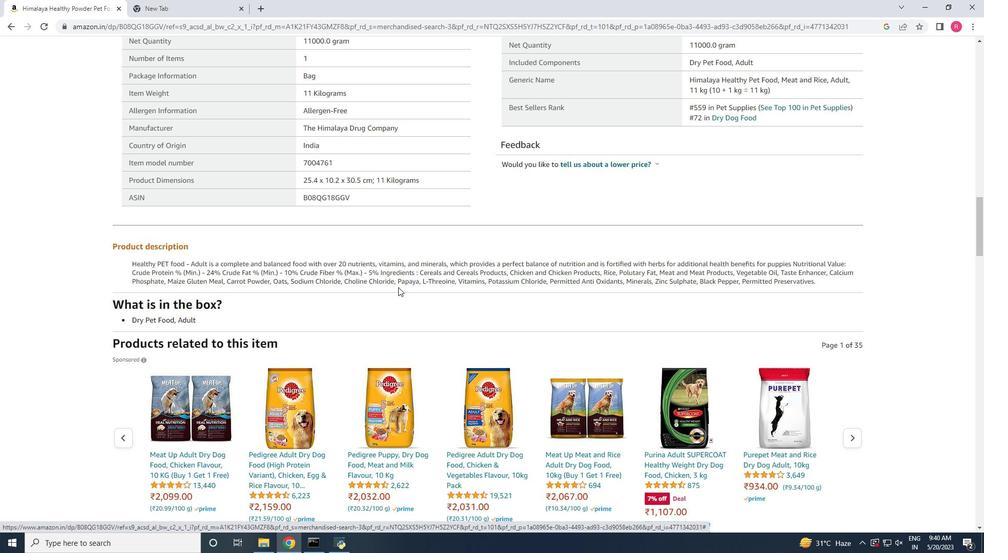 
Action: Mouse scrolled (398, 286) with delta (0, 0)
Screenshot: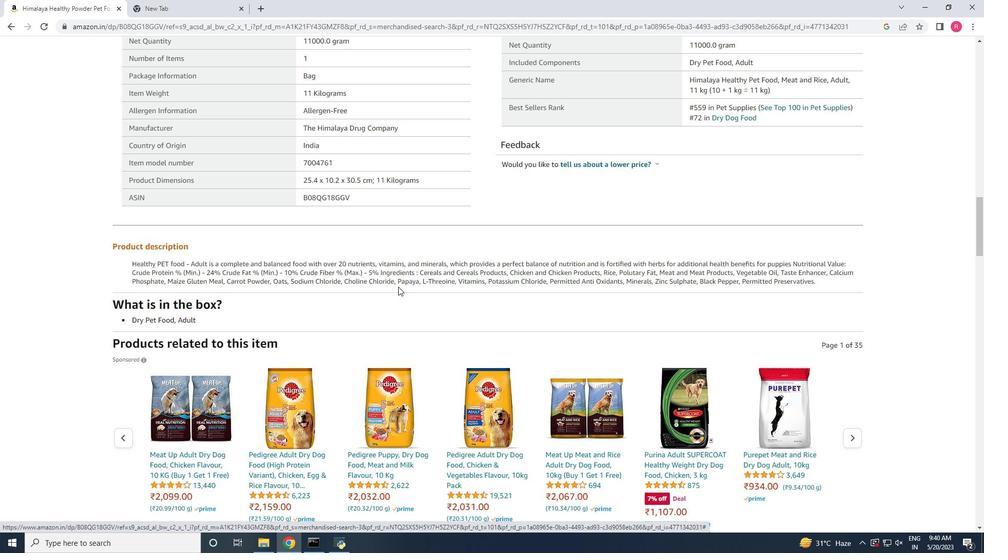 
Action: Mouse scrolled (398, 286) with delta (0, 0)
Screenshot: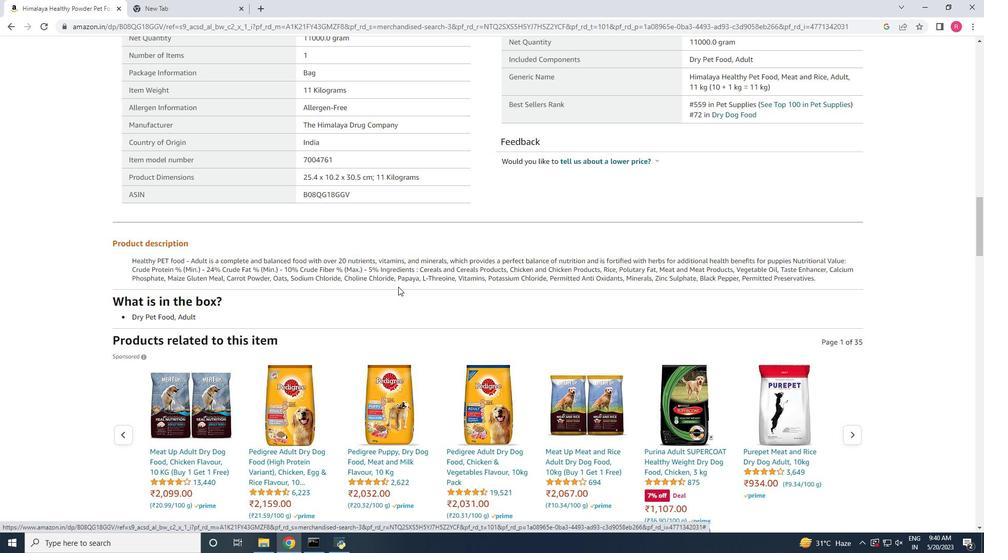 
Action: Mouse scrolled (398, 286) with delta (0, 0)
Screenshot: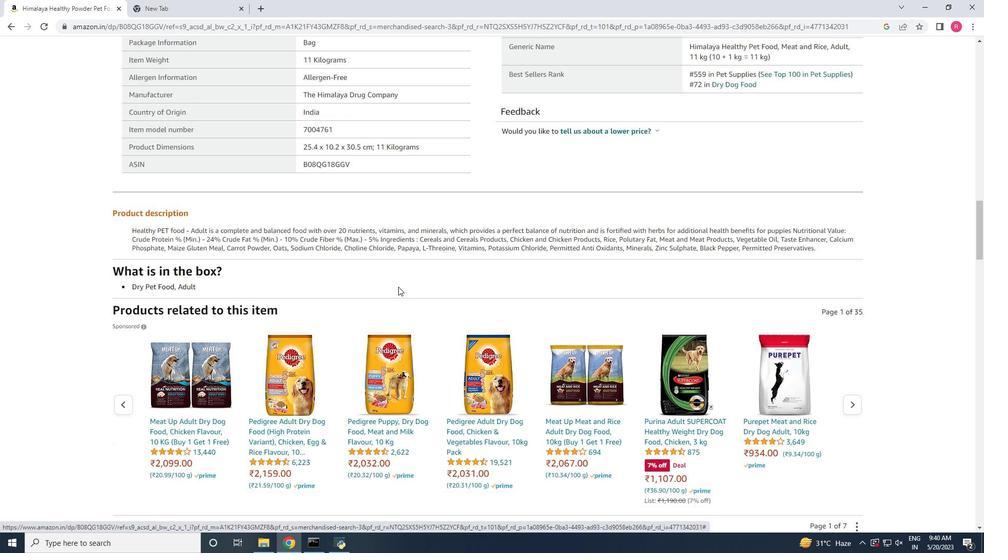 
Action: Mouse scrolled (398, 286) with delta (0, 0)
Screenshot: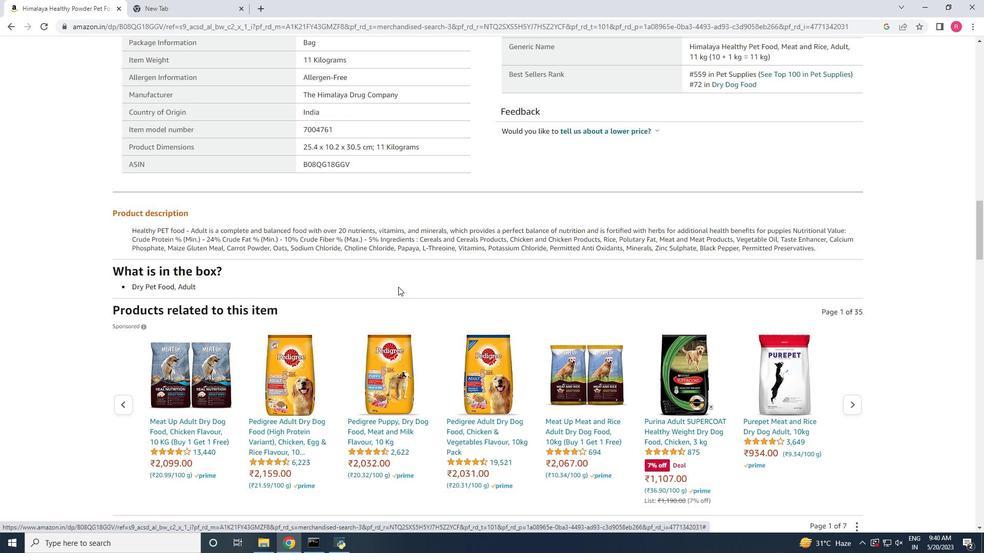 
Action: Mouse scrolled (398, 286) with delta (0, 0)
Screenshot: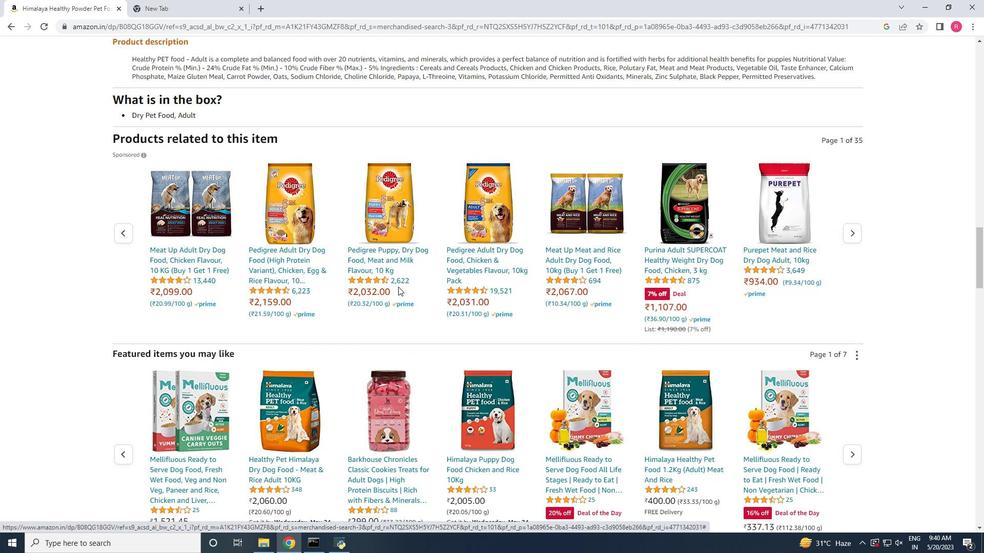 
Action: Mouse scrolled (398, 286) with delta (0, 0)
Screenshot: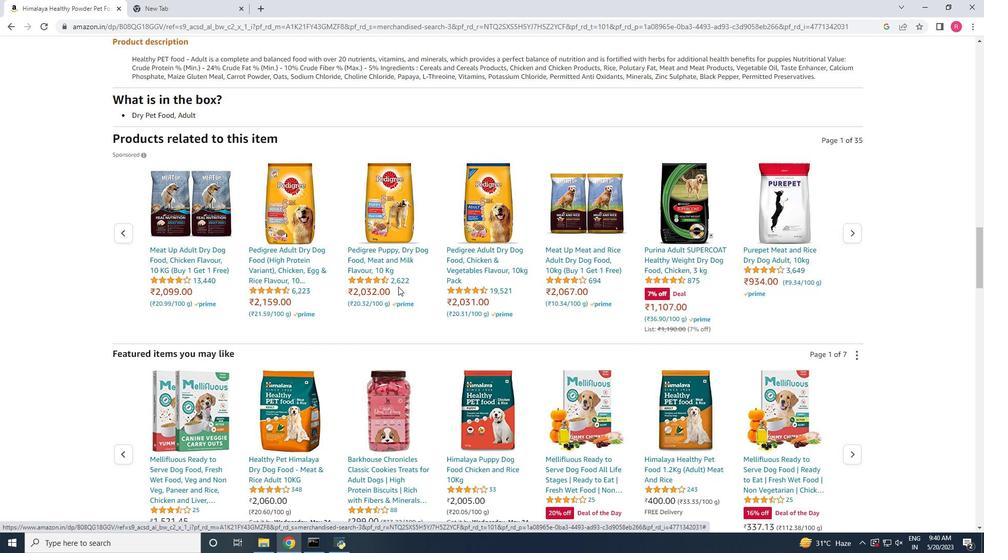 
Action: Mouse scrolled (398, 286) with delta (0, 0)
Screenshot: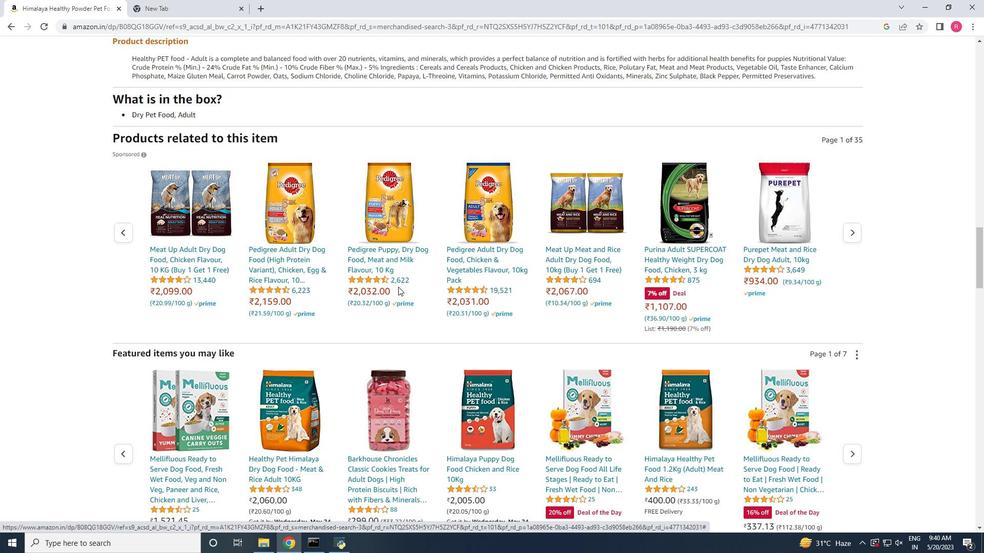 
Action: Mouse scrolled (398, 286) with delta (0, 0)
Screenshot: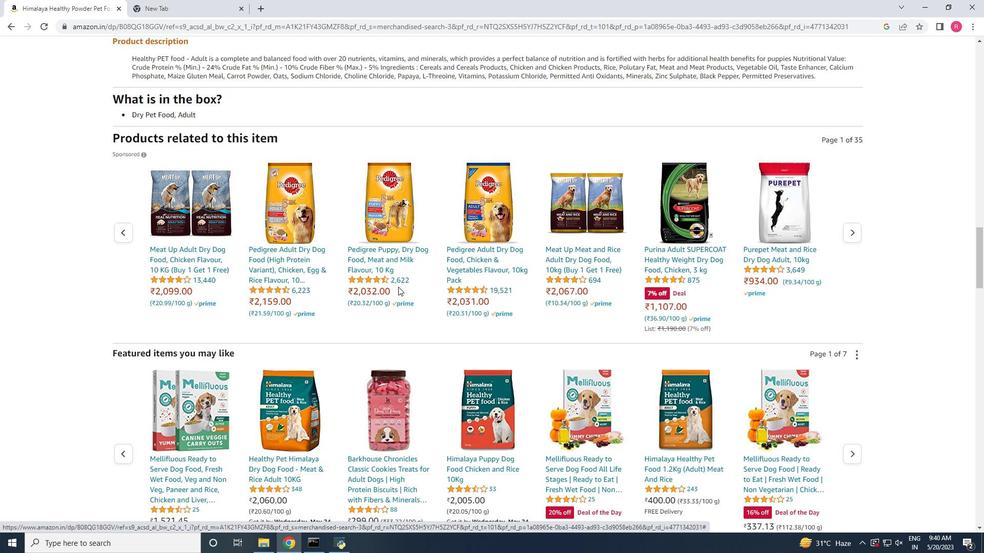 
Action: Mouse scrolled (398, 286) with delta (0, 0)
Screenshot: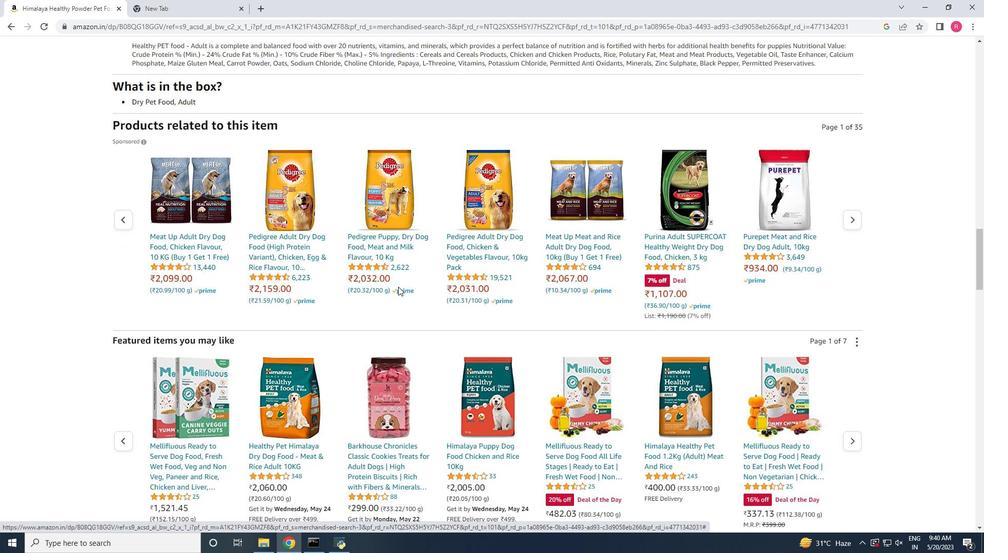 
Action: Mouse scrolled (398, 286) with delta (0, 0)
